 Task: Explore Airbnb accommodation in Surajgarh, India from 22nd December, 2023 to 25th December, 2023 for 1 adult. Place can be private room with 1  bedroom having 1 bed and 1 bathroom. Property type can be hotel.
Action: Mouse moved to (510, 132)
Screenshot: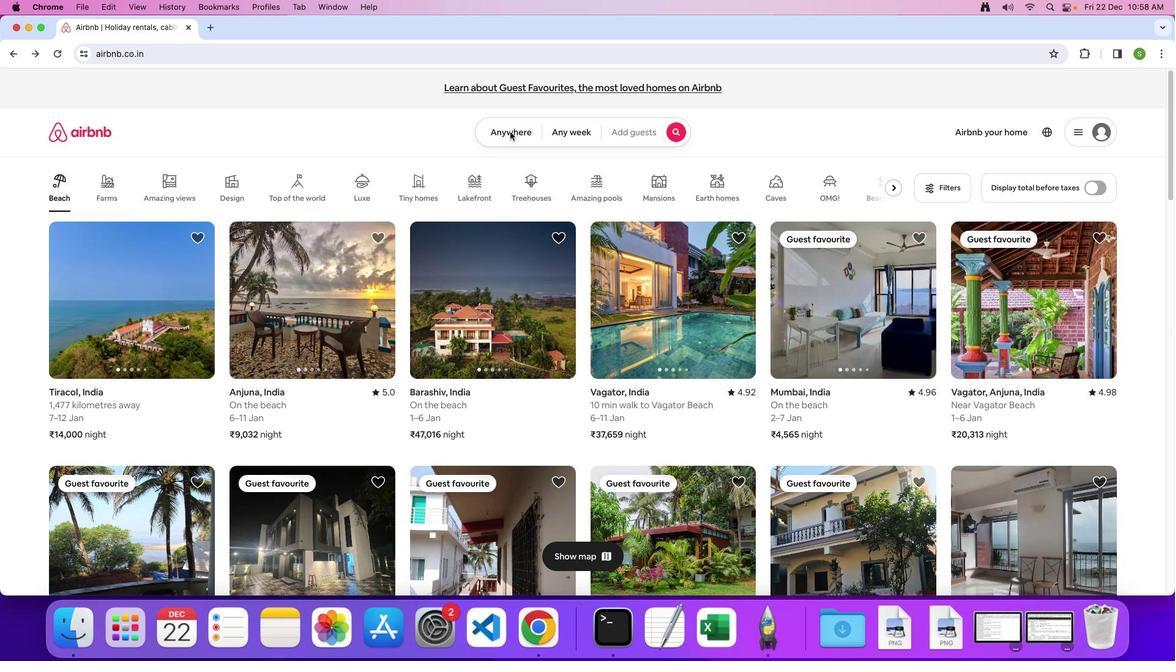 
Action: Mouse pressed left at (510, 132)
Screenshot: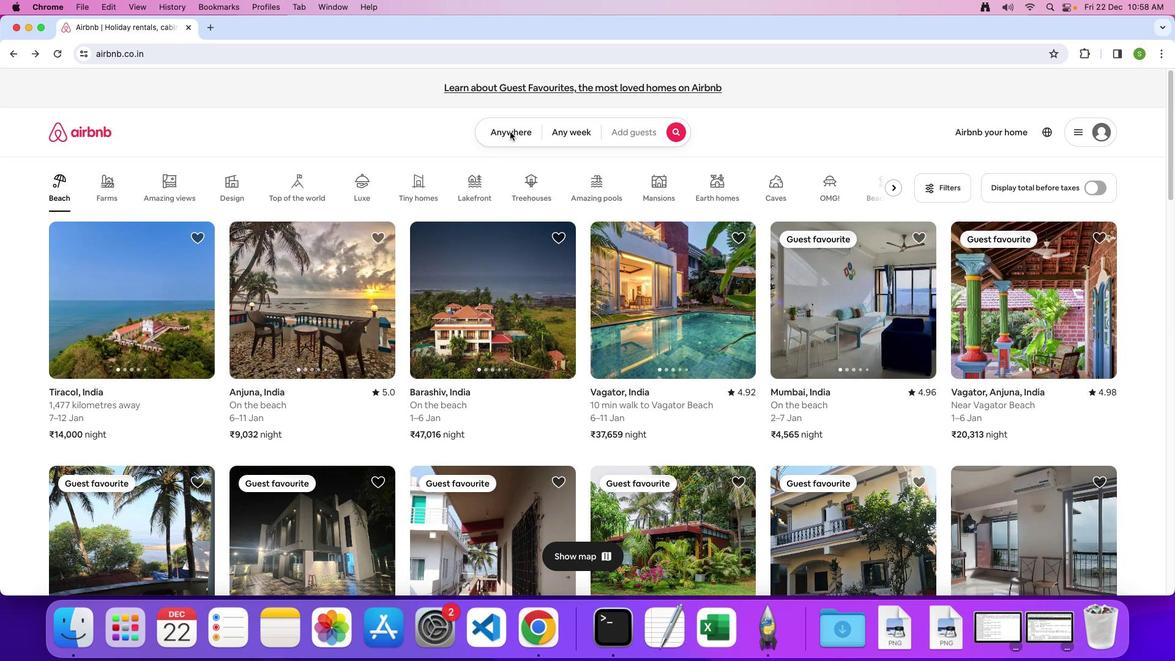 
Action: Mouse moved to (503, 130)
Screenshot: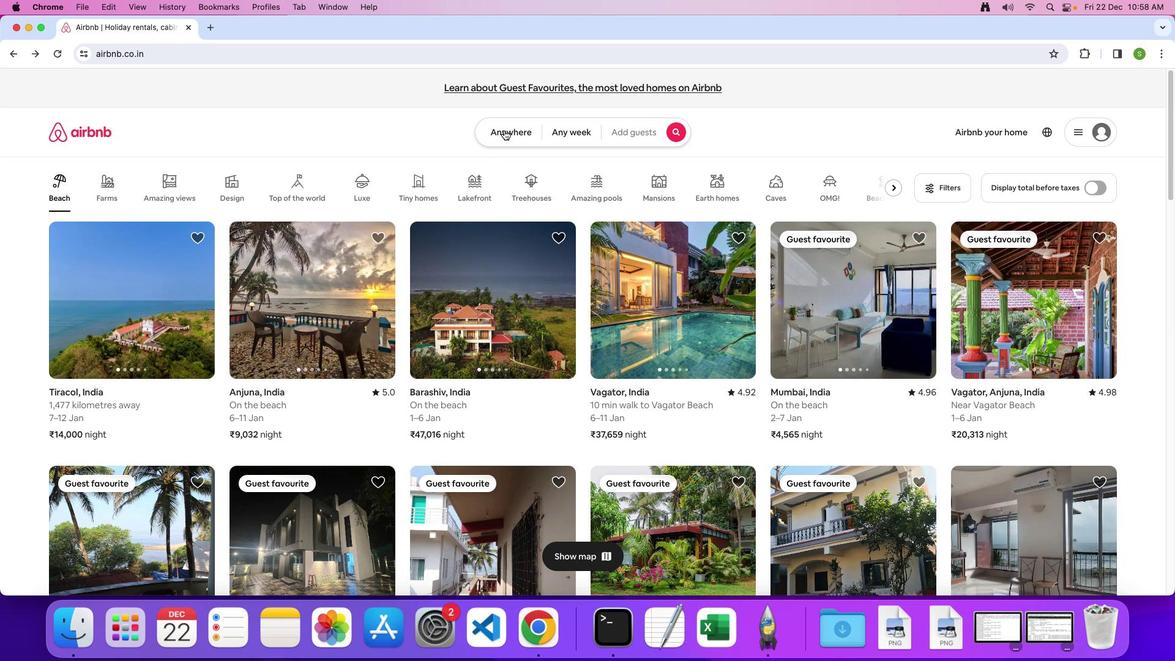 
Action: Mouse pressed left at (503, 130)
Screenshot: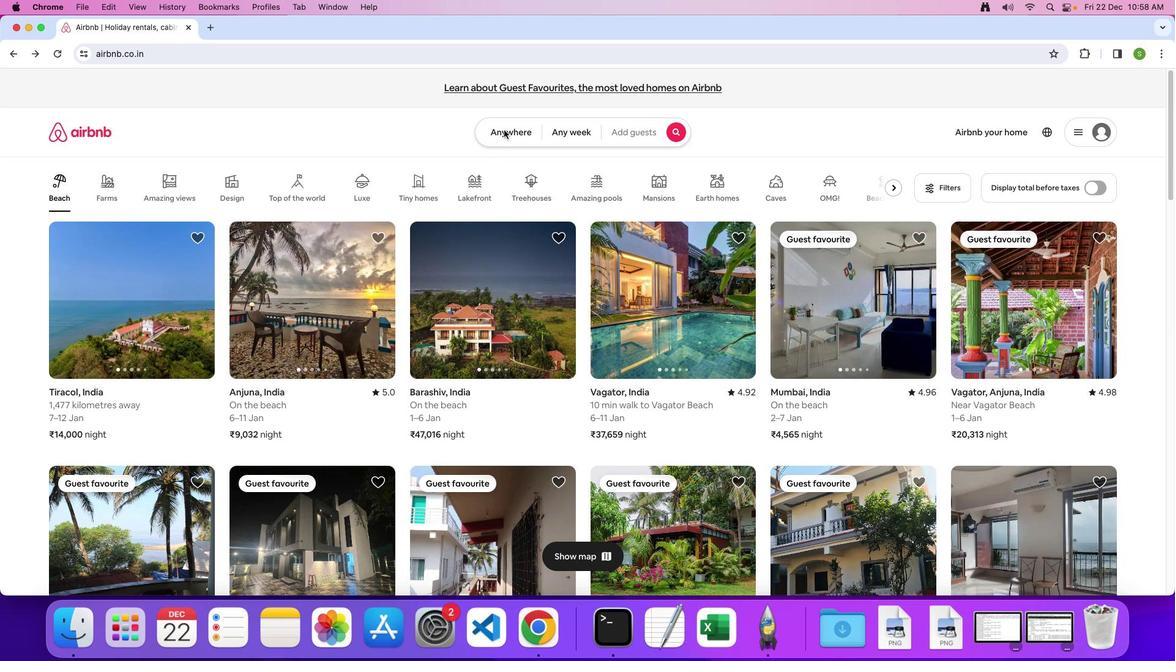 
Action: Mouse moved to (418, 168)
Screenshot: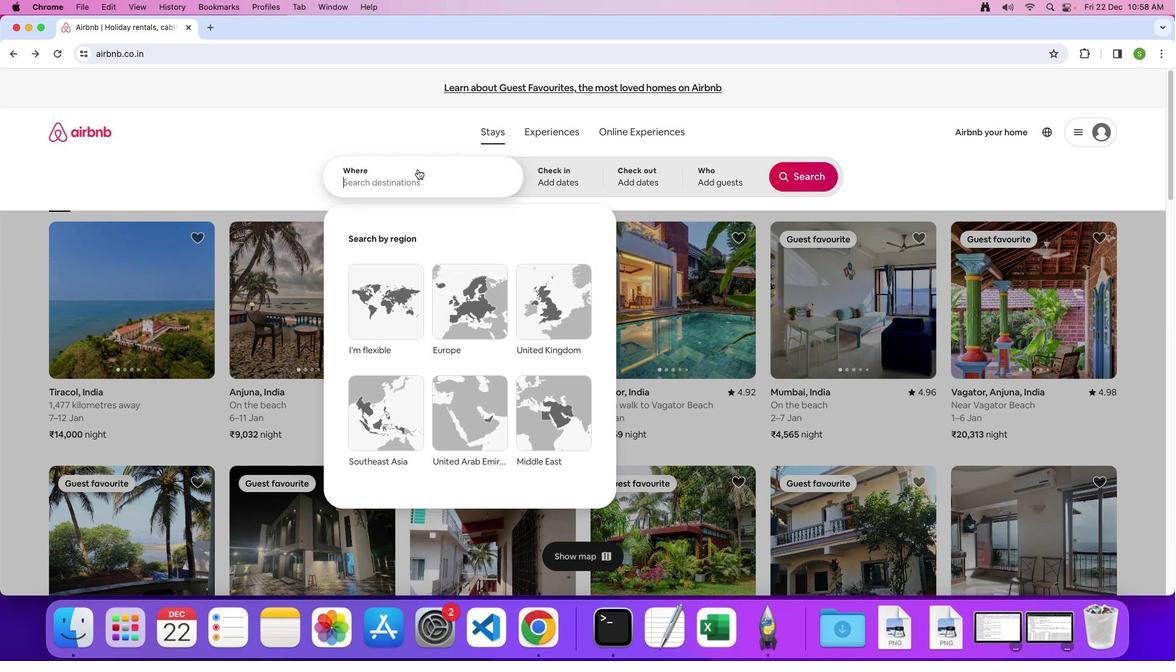 
Action: Mouse pressed left at (418, 168)
Screenshot: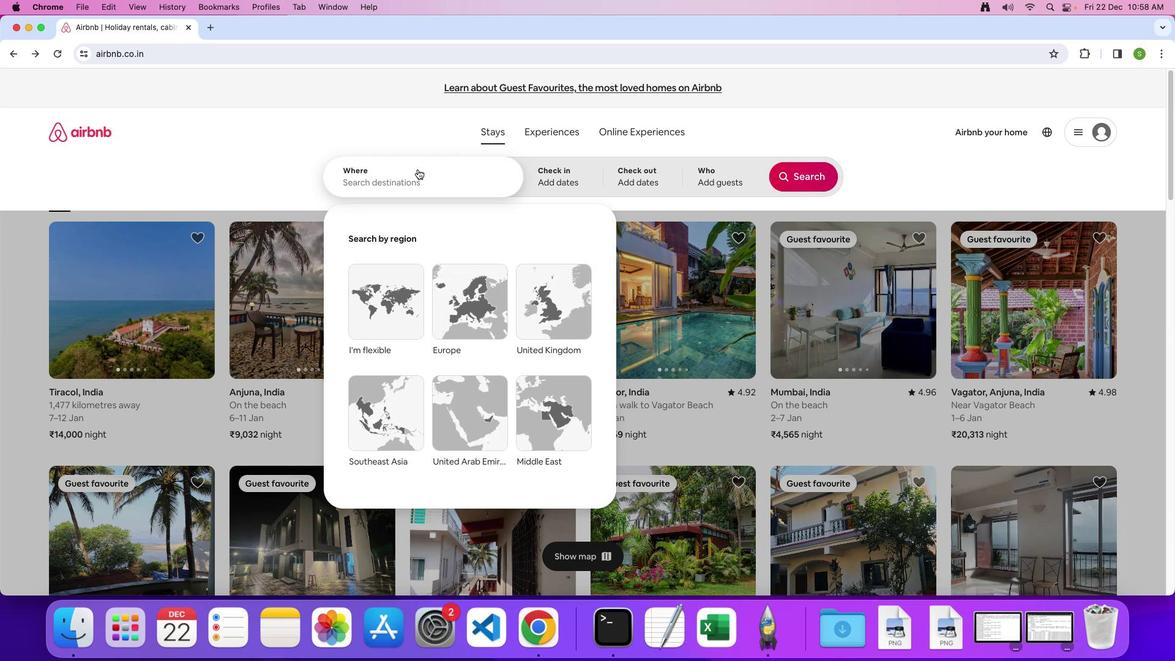 
Action: Key pressed 'S'Key.caps_lock'u''r''a''j''g''a''r''h'','Key.spaceKey.shift'I''n''d''i''a'Key.enter
Screenshot: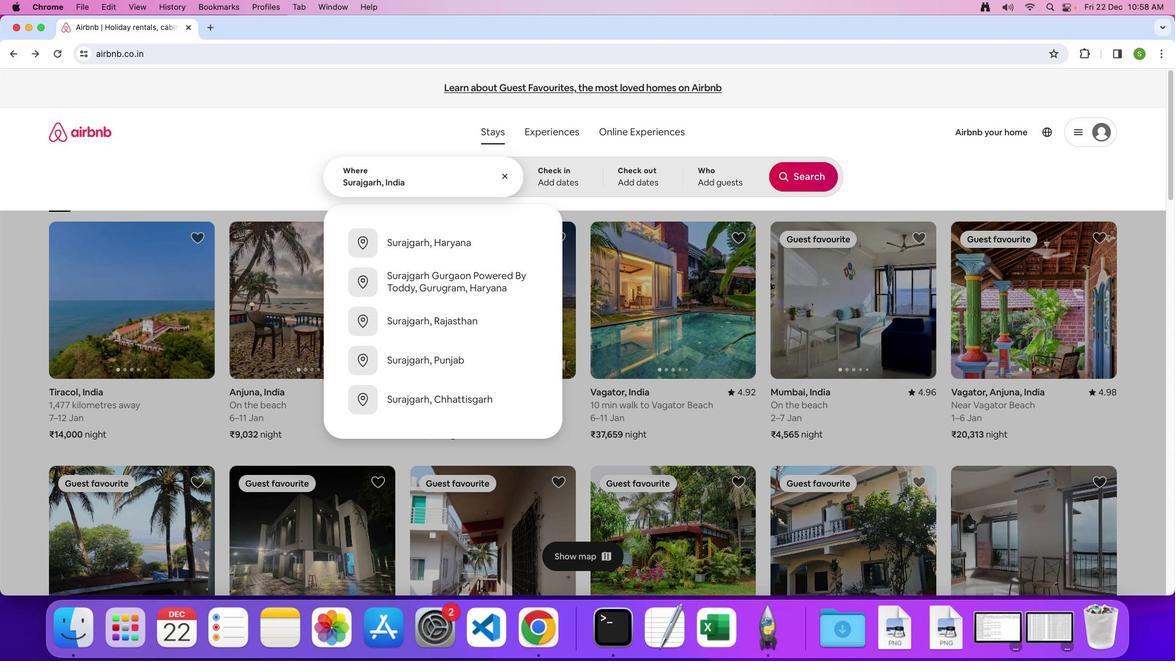 
Action: Mouse moved to (514, 416)
Screenshot: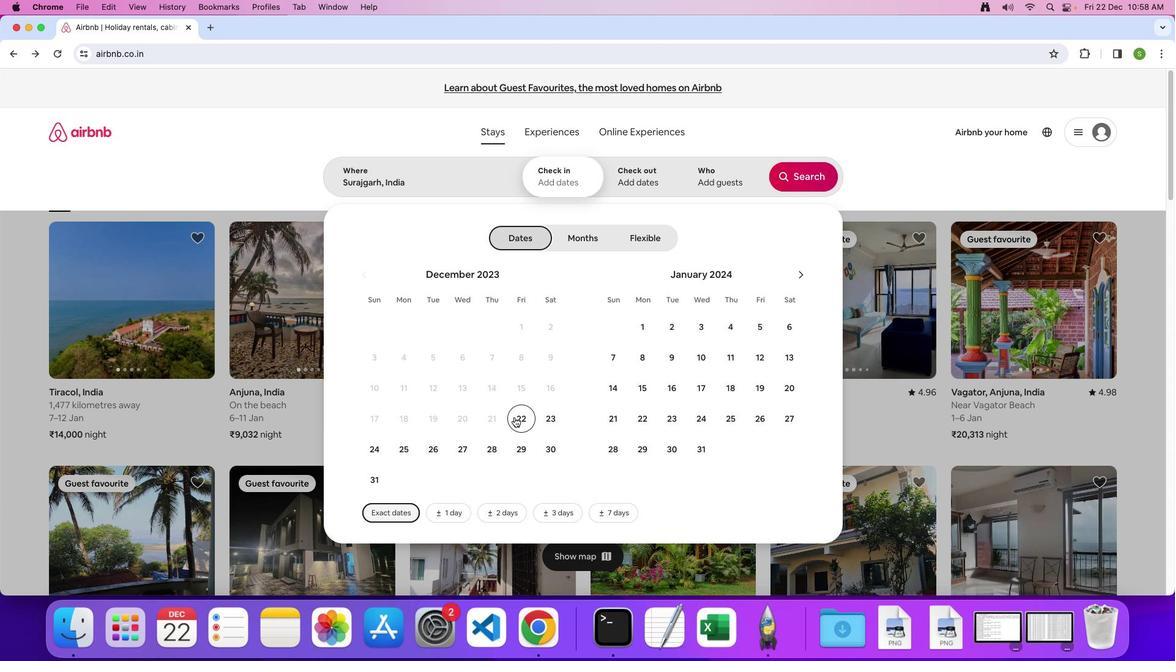 
Action: Mouse pressed left at (514, 416)
Screenshot: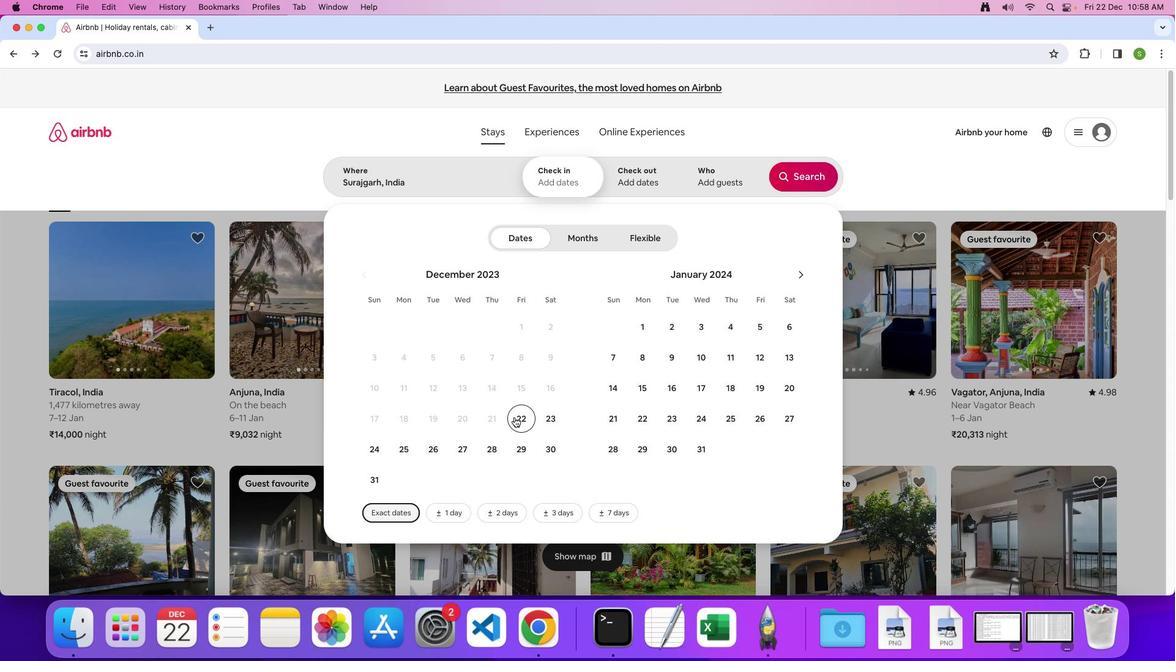 
Action: Mouse moved to (397, 452)
Screenshot: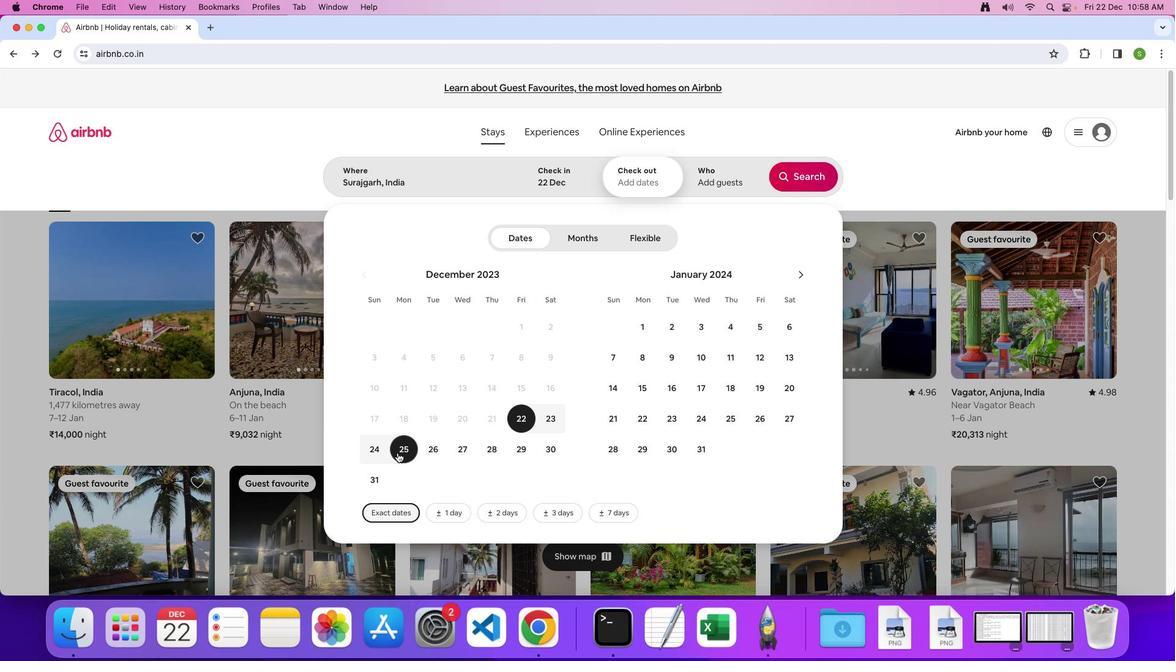
Action: Mouse pressed left at (397, 452)
Screenshot: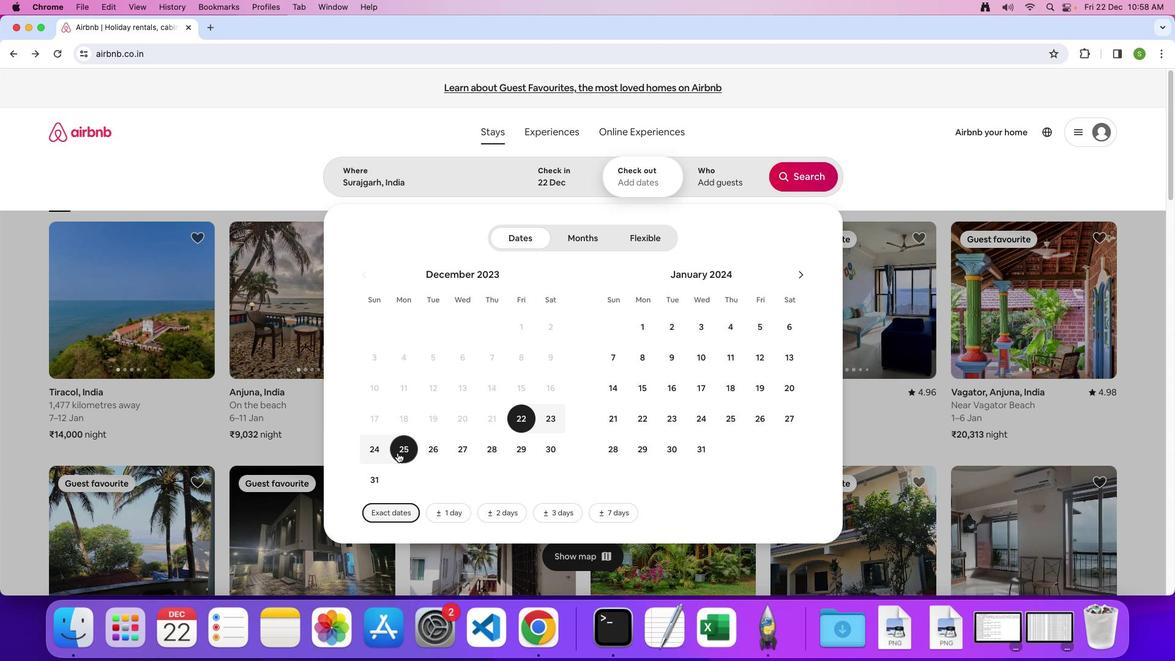 
Action: Mouse moved to (717, 176)
Screenshot: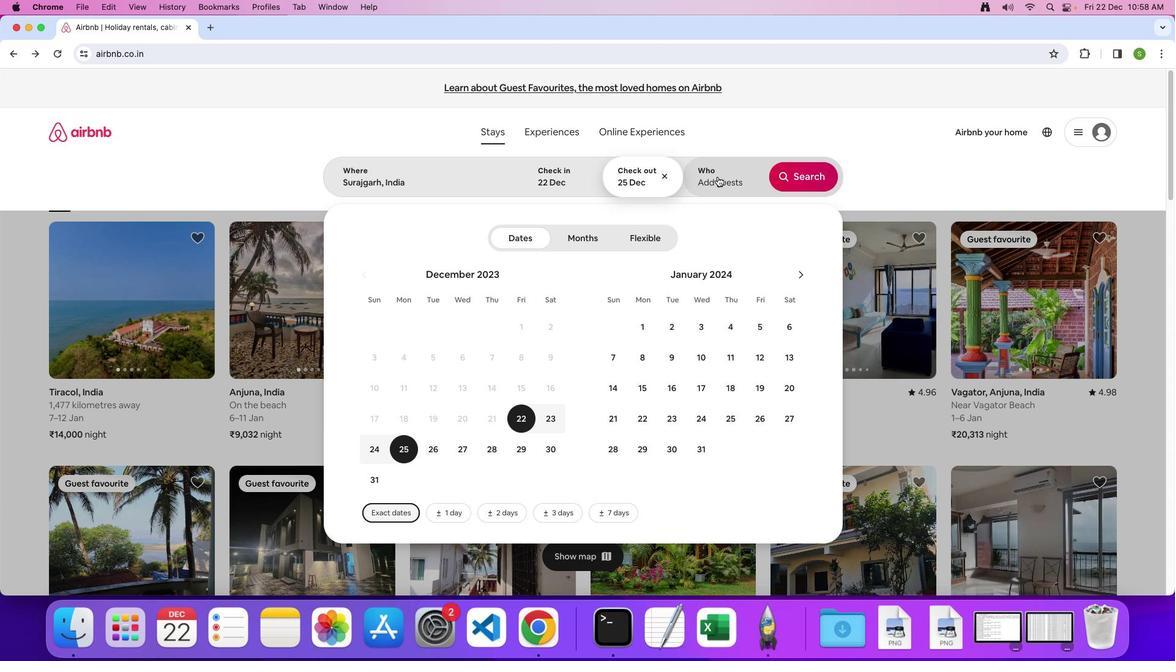 
Action: Mouse pressed left at (717, 176)
Screenshot: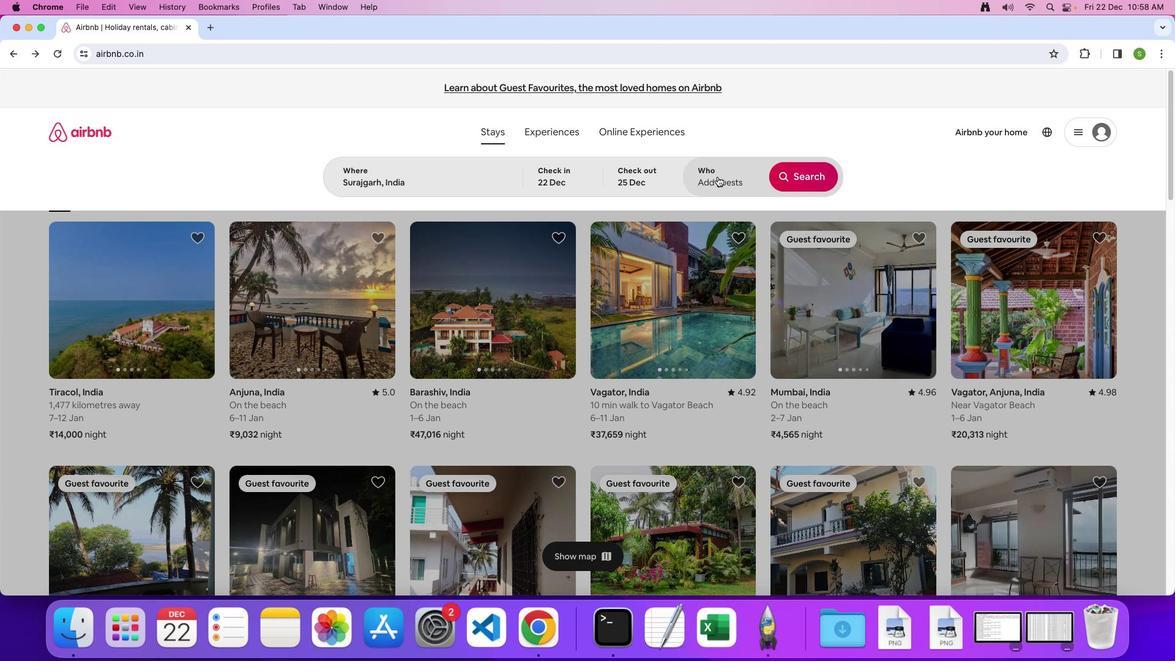 
Action: Mouse moved to (812, 241)
Screenshot: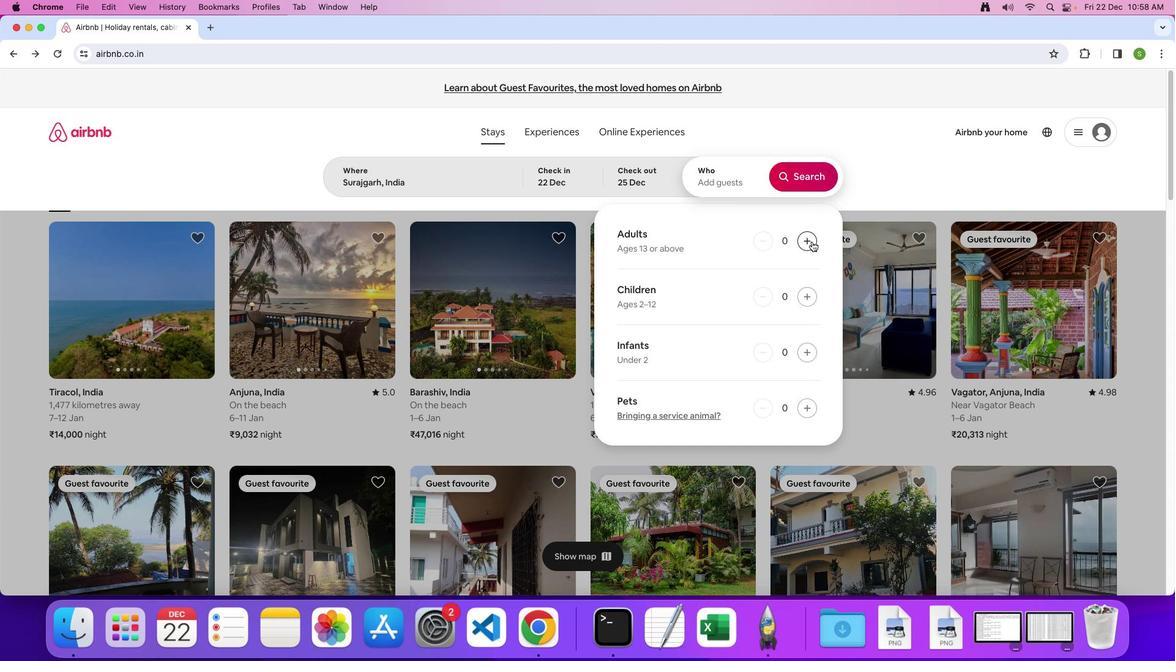
Action: Mouse pressed left at (812, 241)
Screenshot: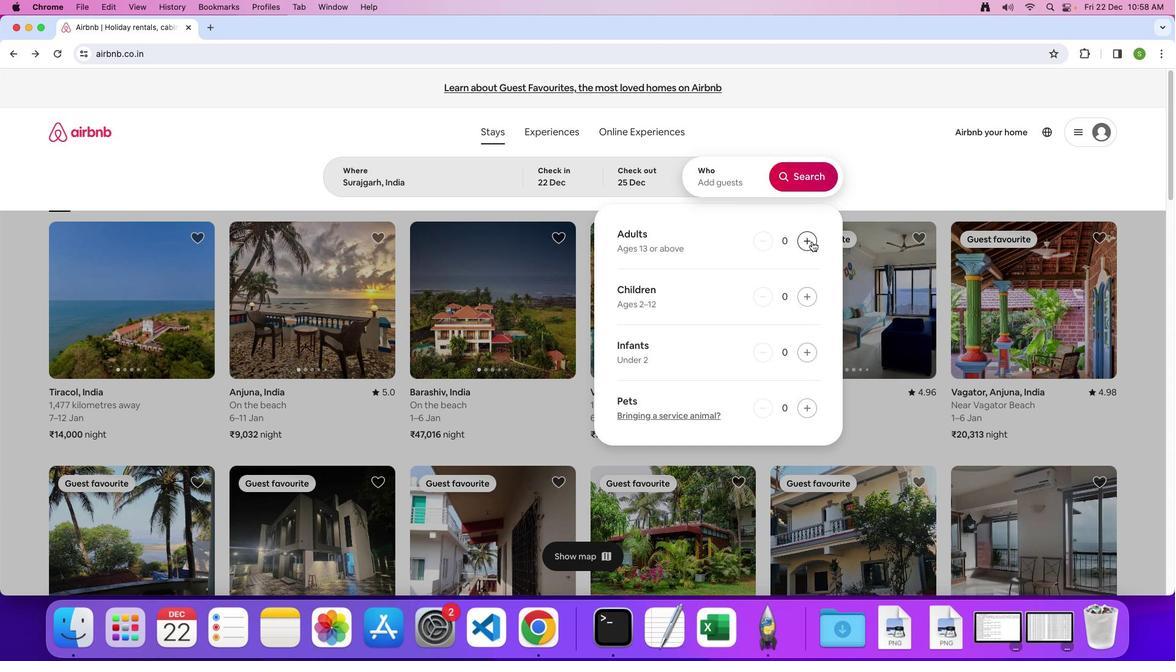 
Action: Mouse moved to (806, 175)
Screenshot: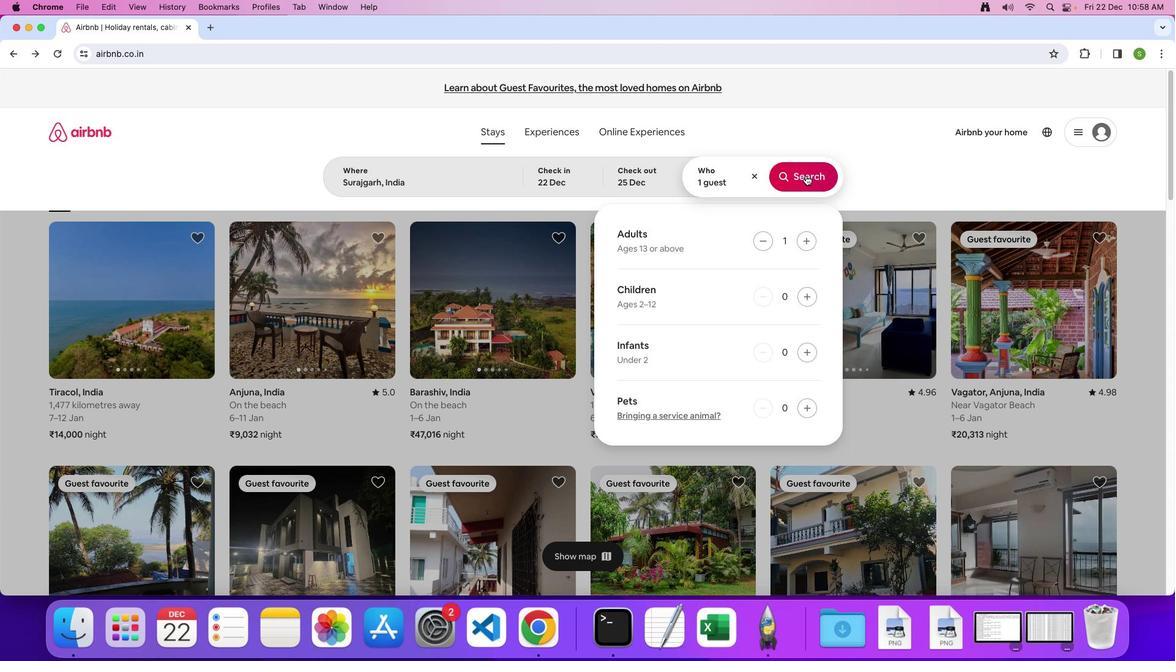 
Action: Mouse pressed left at (806, 175)
Screenshot: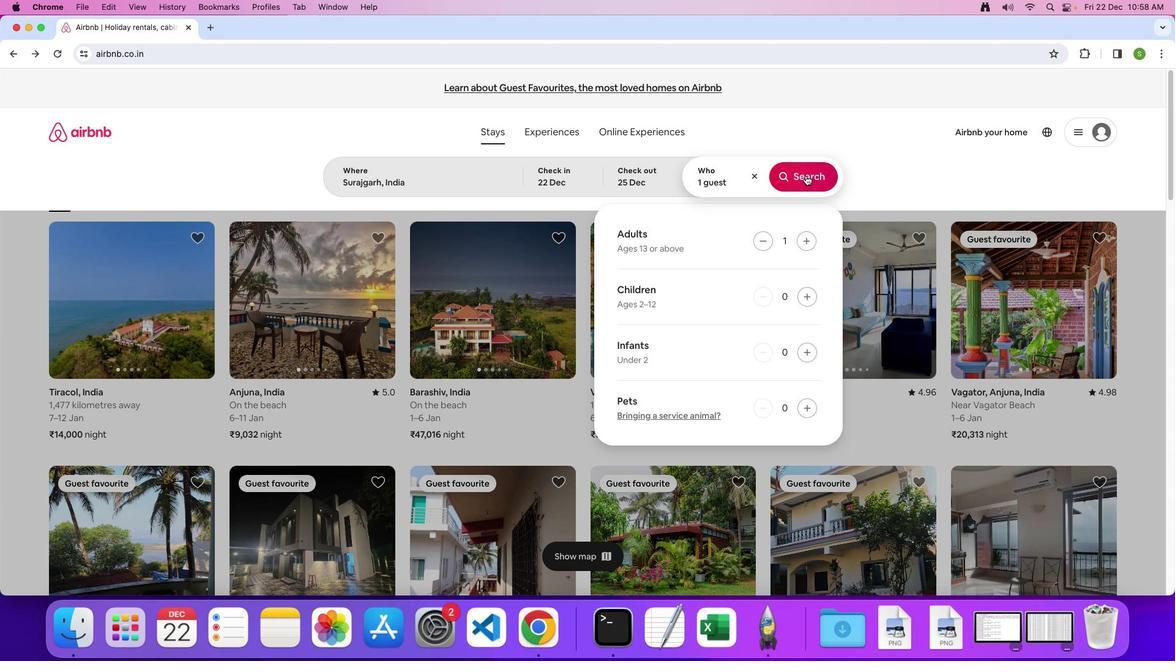 
Action: Mouse moved to (969, 146)
Screenshot: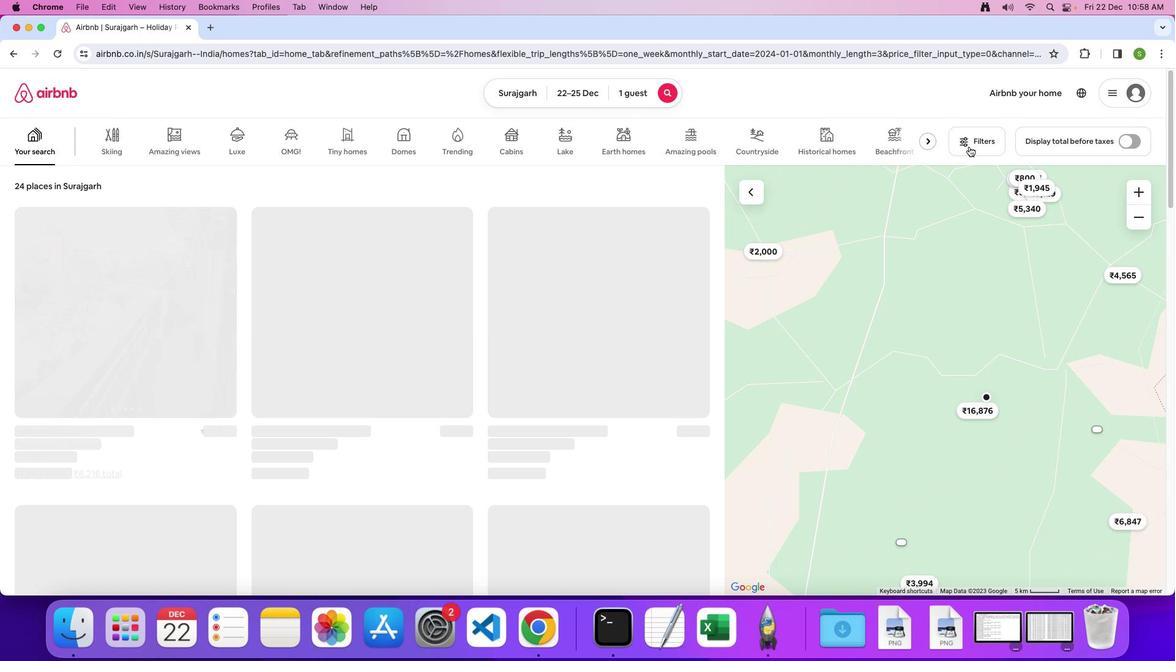 
Action: Mouse pressed left at (969, 146)
Screenshot: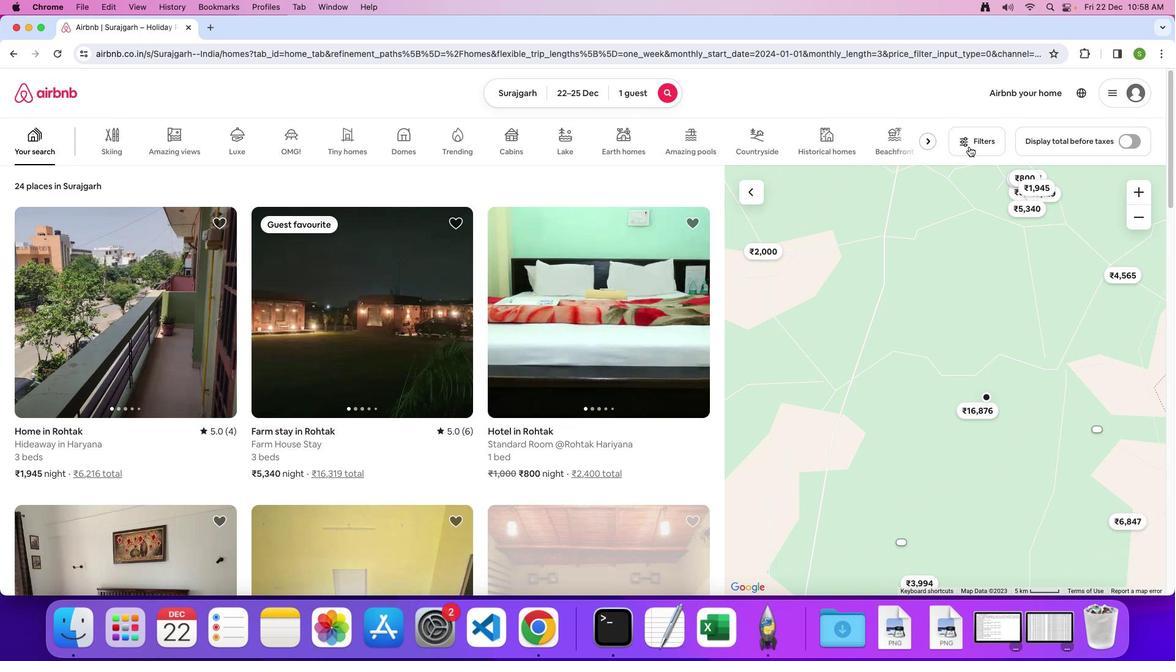 
Action: Mouse moved to (566, 348)
Screenshot: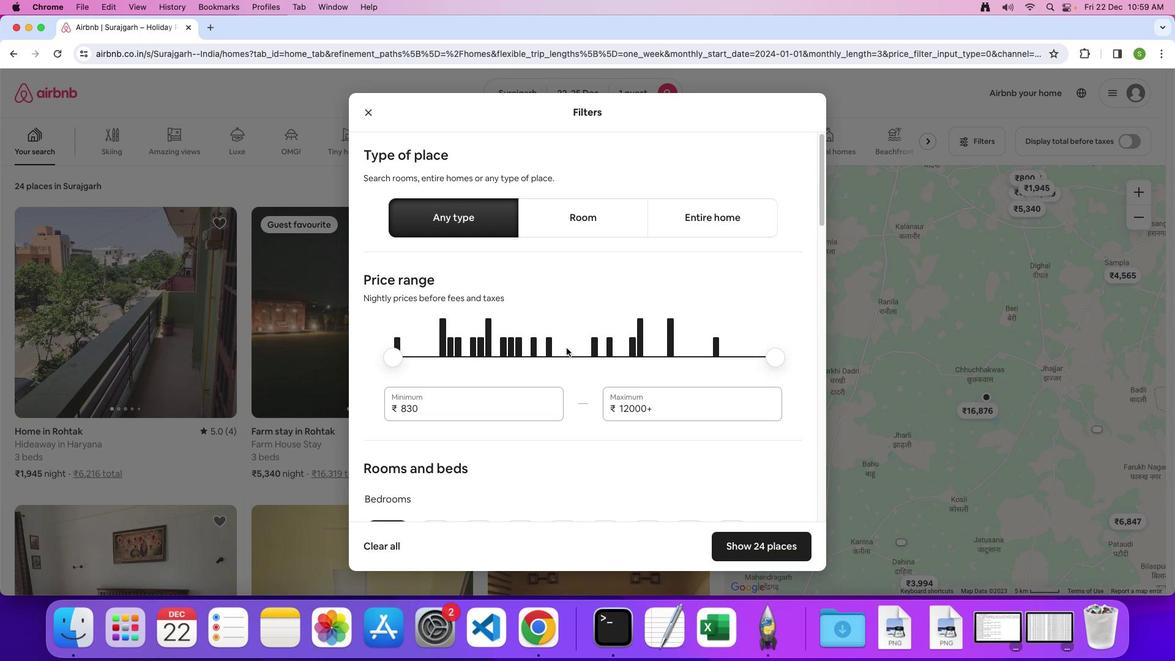 
Action: Mouse scrolled (566, 348) with delta (0, 0)
Screenshot: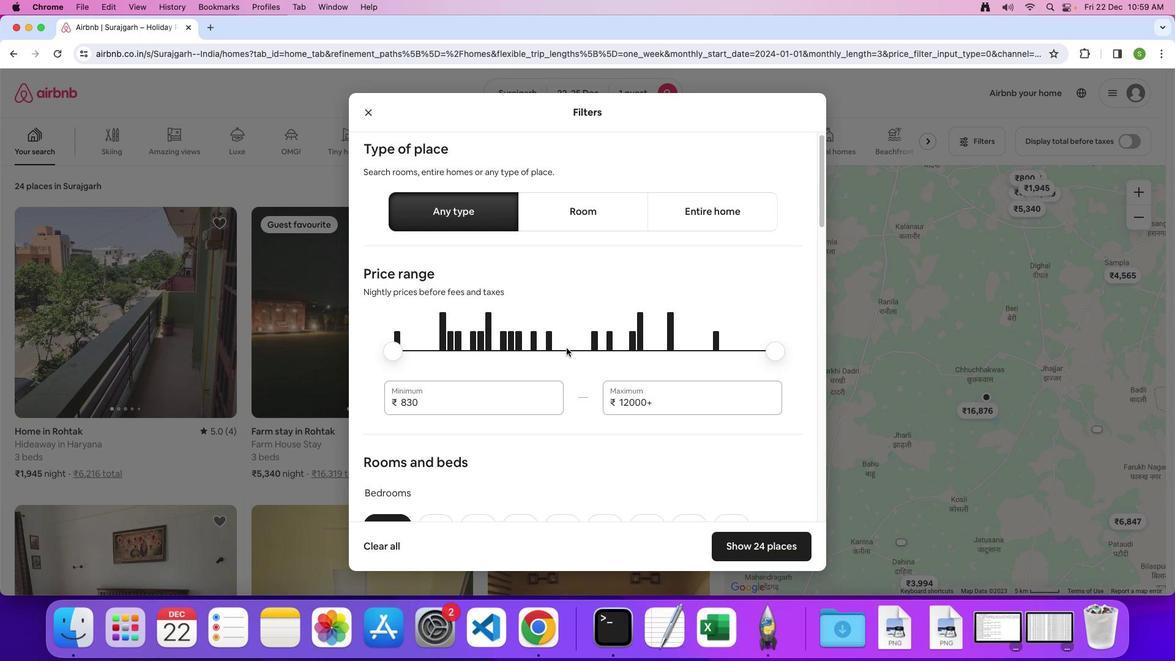 
Action: Mouse scrolled (566, 348) with delta (0, 0)
Screenshot: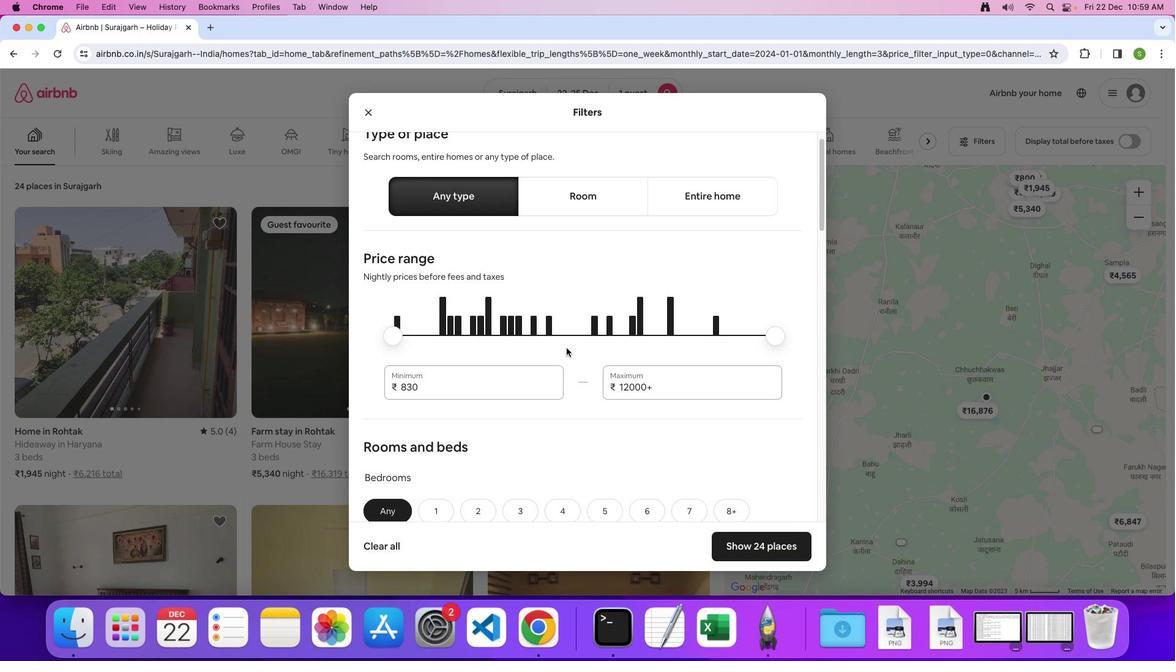 
Action: Mouse scrolled (566, 348) with delta (0, 0)
Screenshot: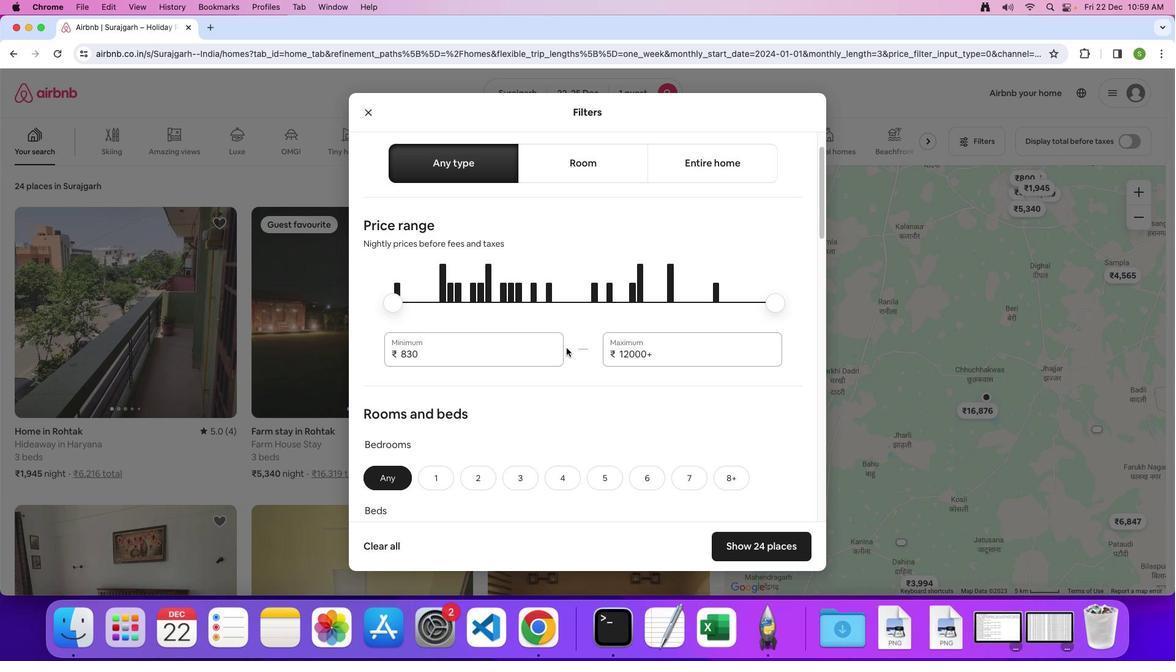 
Action: Mouse scrolled (566, 348) with delta (0, 0)
Screenshot: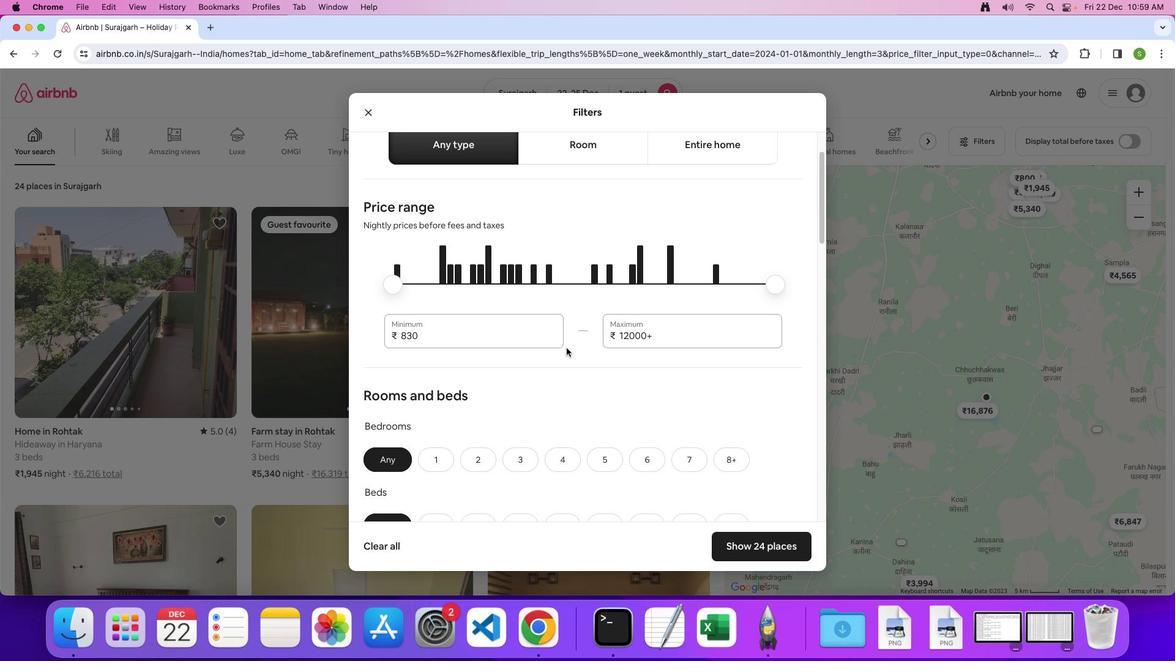 
Action: Mouse scrolled (566, 348) with delta (0, 0)
Screenshot: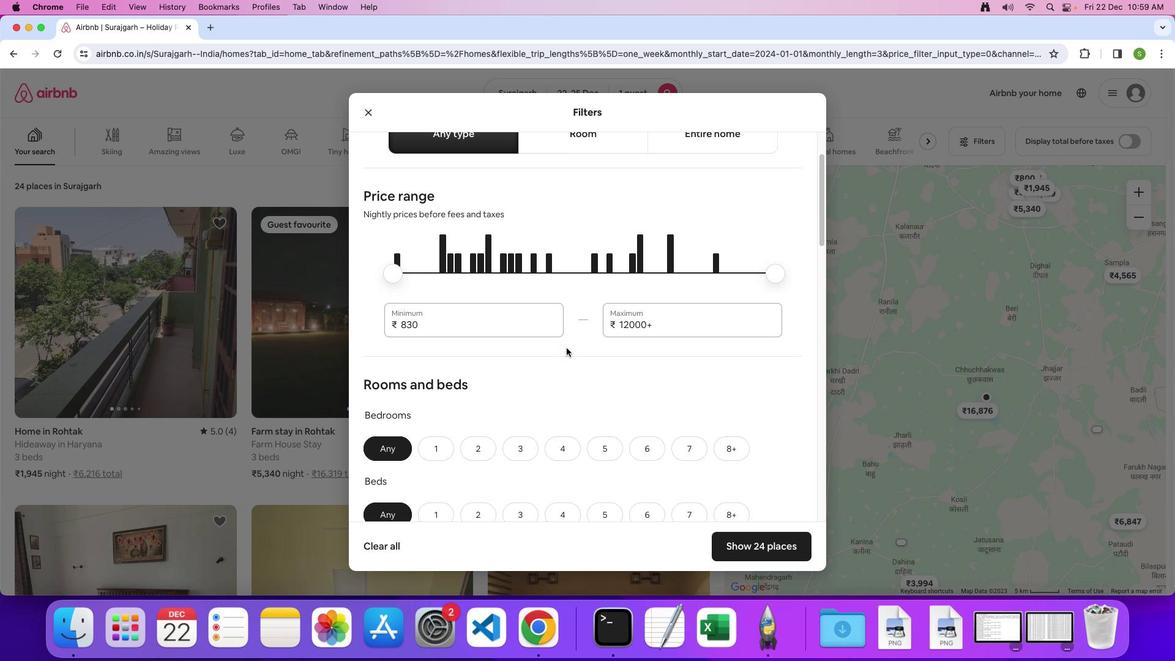 
Action: Mouse scrolled (566, 348) with delta (0, 0)
Screenshot: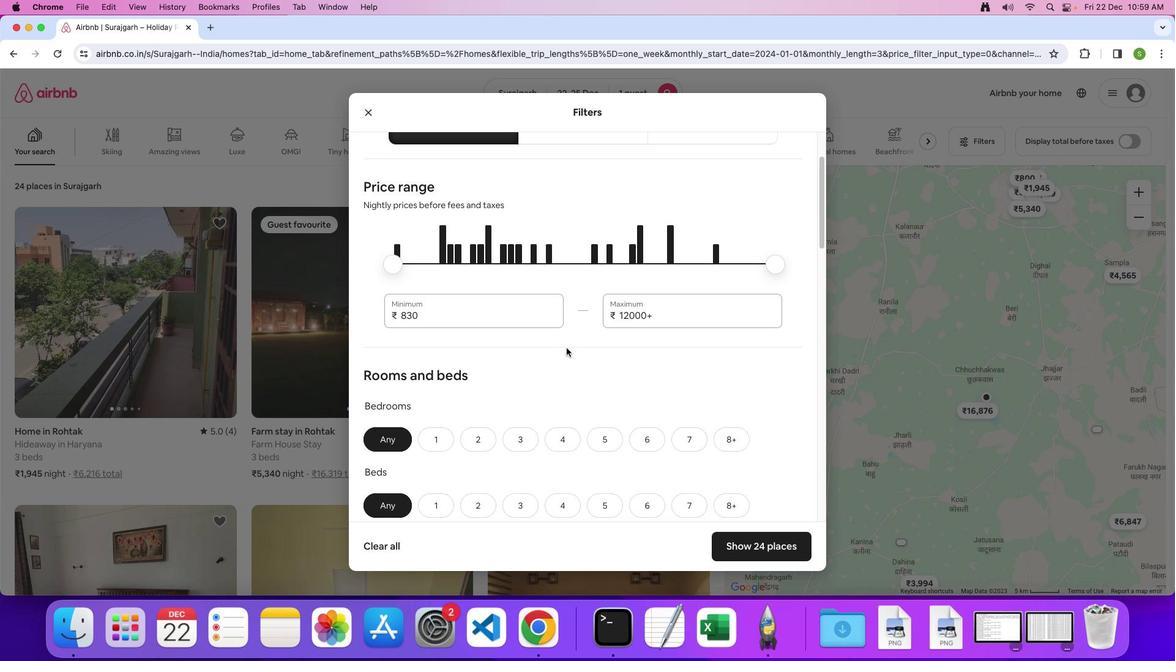 
Action: Mouse scrolled (566, 348) with delta (0, 0)
Screenshot: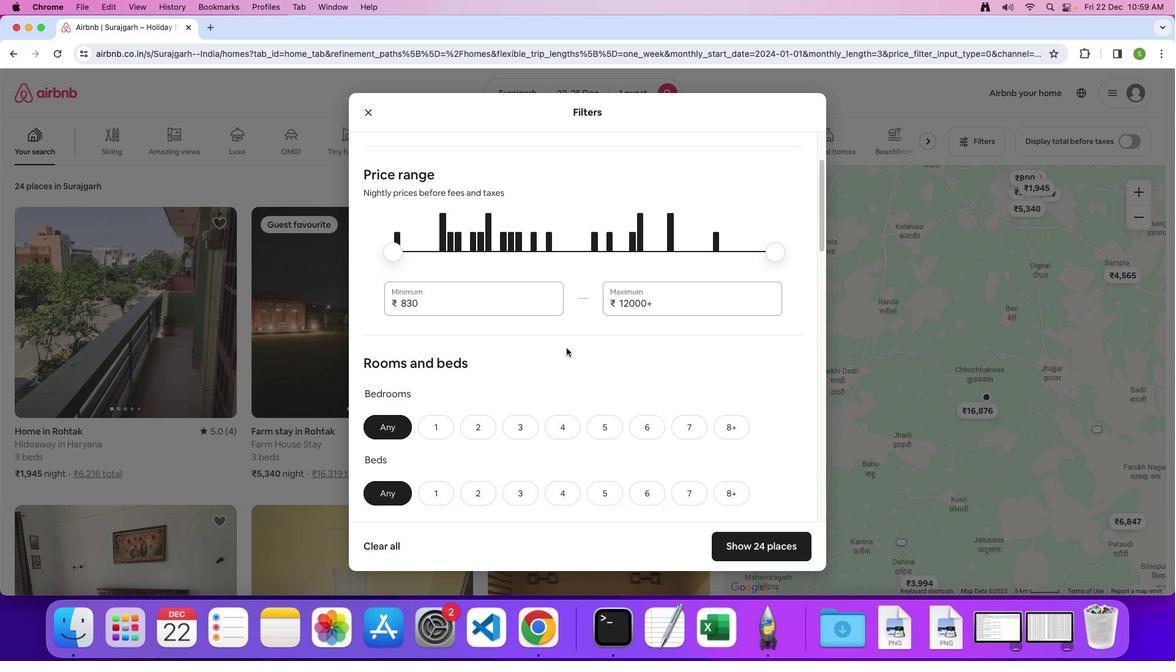 
Action: Mouse scrolled (566, 348) with delta (0, 0)
Screenshot: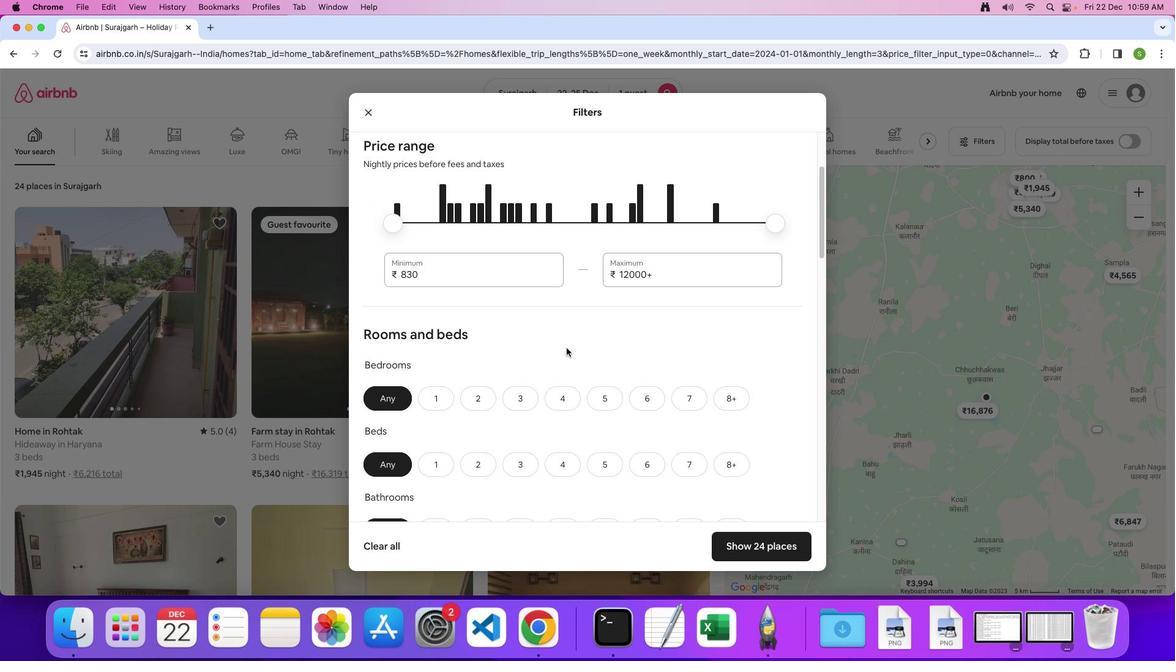 
Action: Mouse scrolled (566, 348) with delta (0, 0)
Screenshot: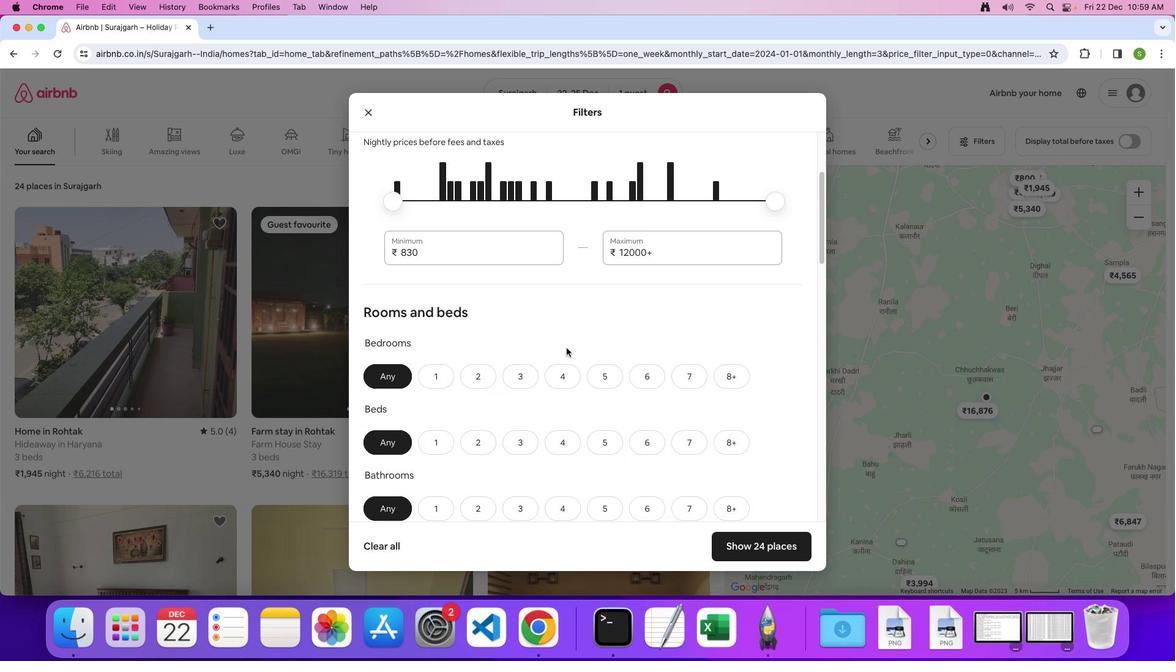 
Action: Mouse scrolled (566, 348) with delta (0, 0)
Screenshot: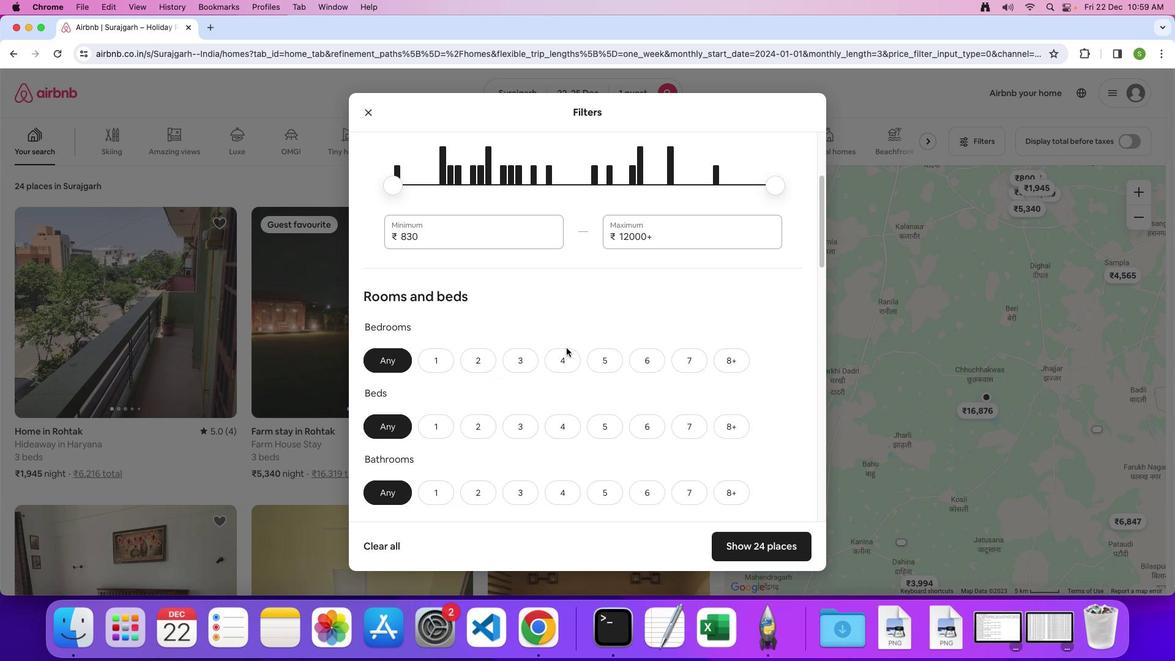 
Action: Mouse scrolled (566, 348) with delta (0, 0)
Screenshot: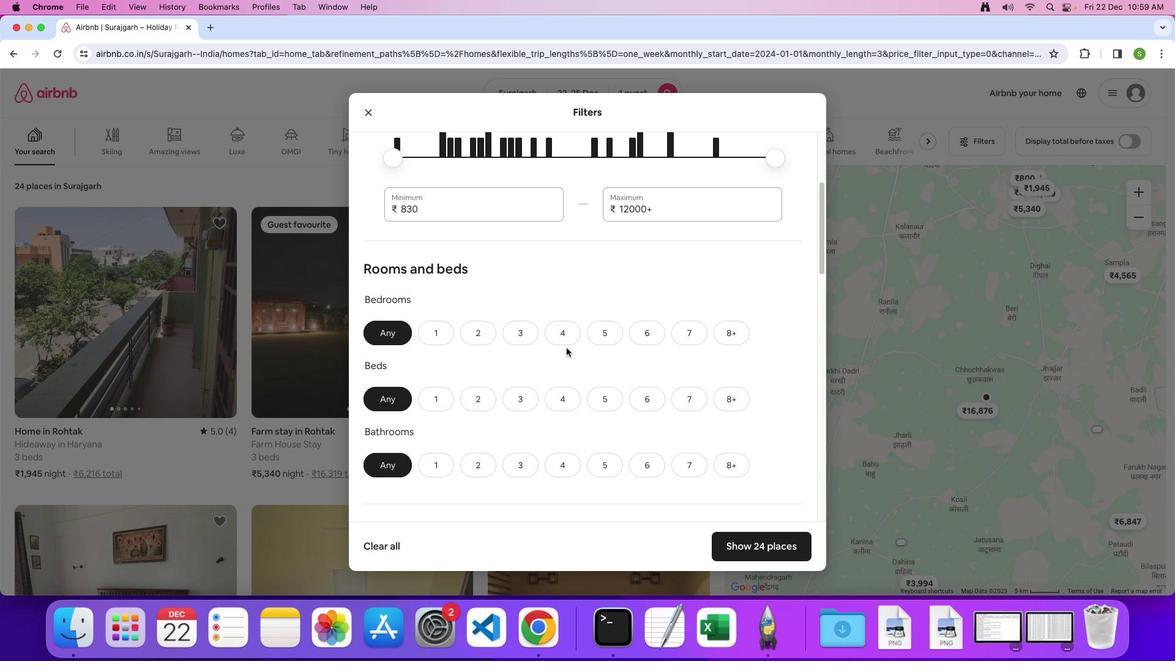
Action: Mouse scrolled (566, 348) with delta (0, 0)
Screenshot: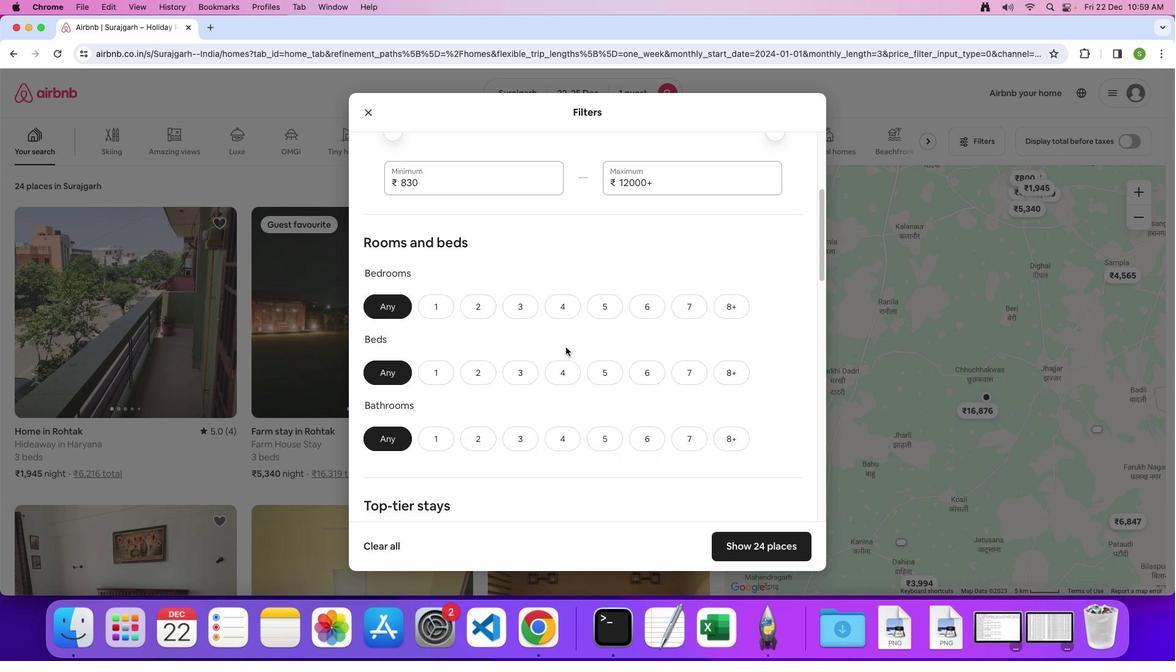 
Action: Mouse scrolled (566, 348) with delta (0, 0)
Screenshot: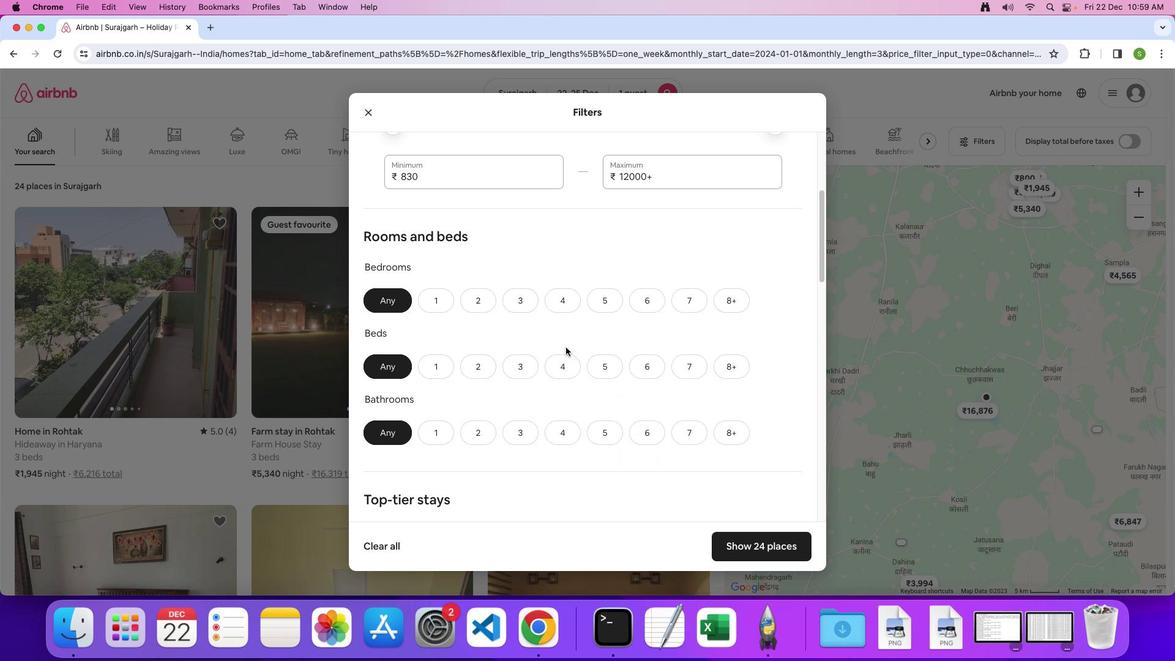 
Action: Mouse moved to (434, 295)
Screenshot: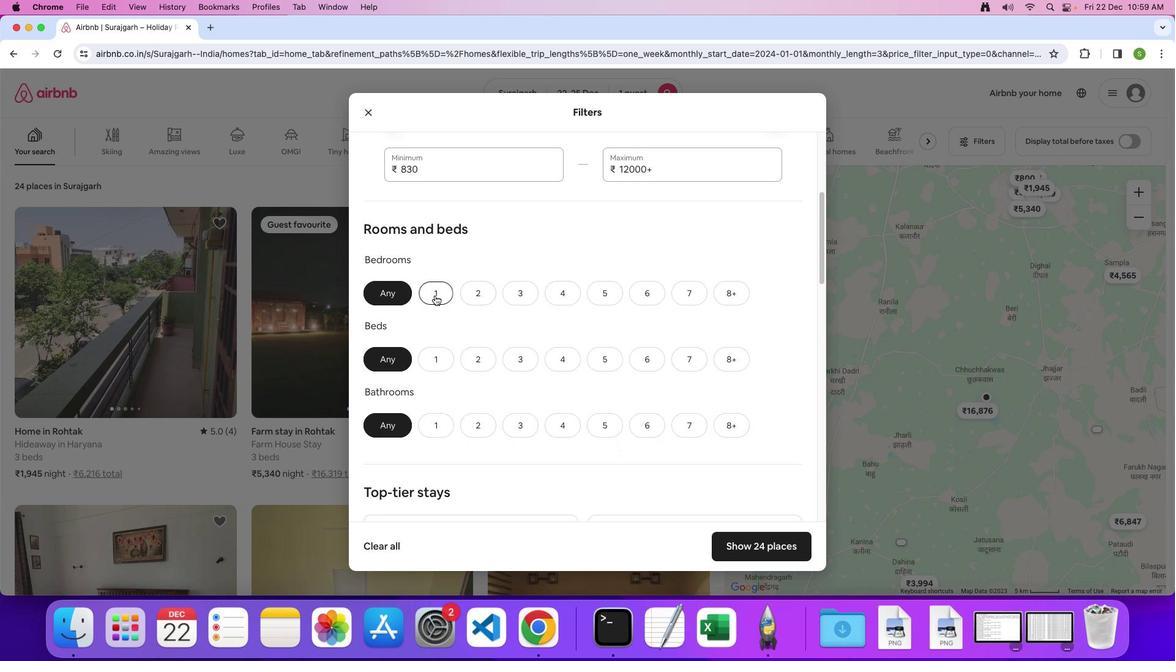 
Action: Mouse pressed left at (434, 295)
Screenshot: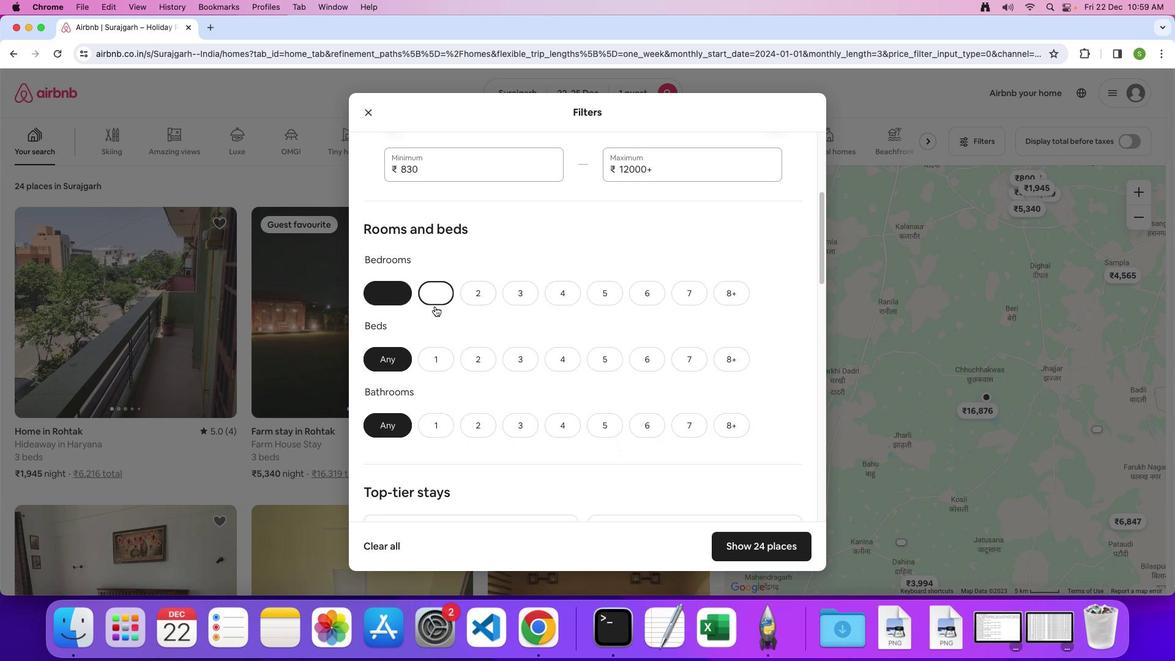 
Action: Mouse moved to (430, 369)
Screenshot: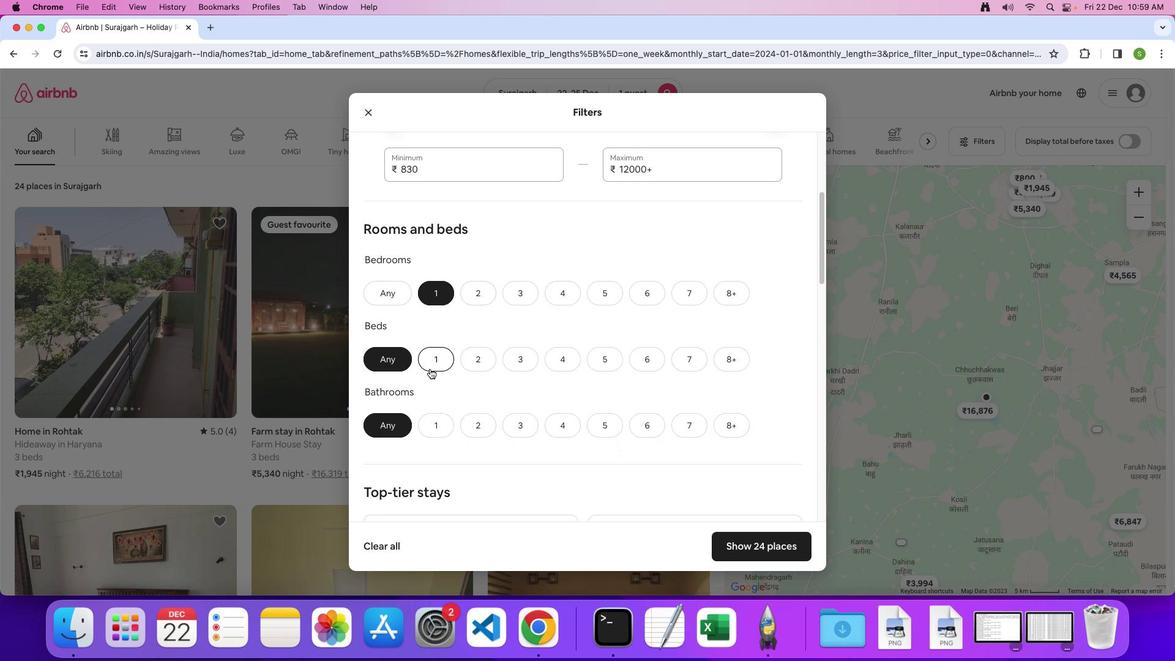 
Action: Mouse pressed left at (430, 369)
Screenshot: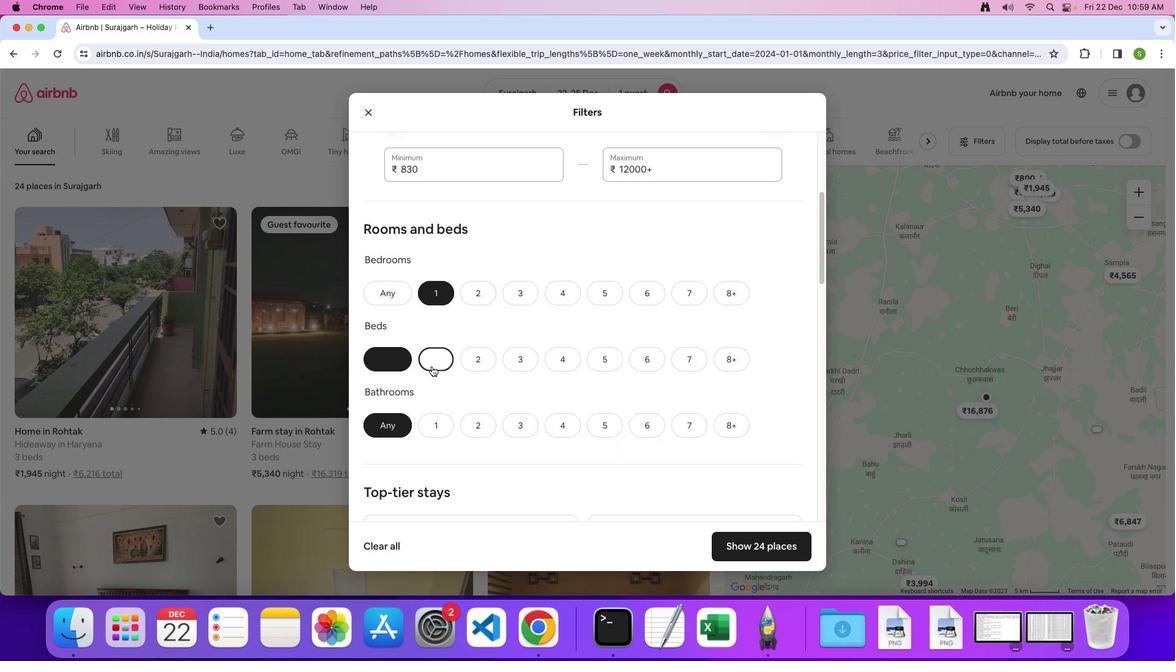 
Action: Mouse moved to (432, 414)
Screenshot: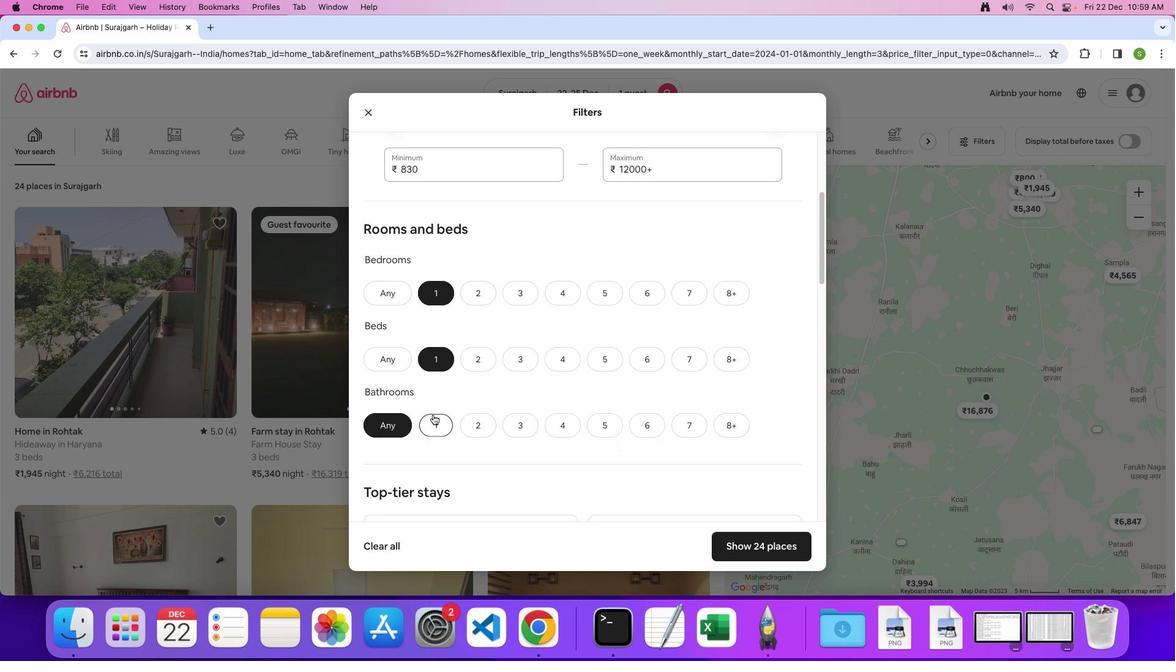 
Action: Mouse pressed left at (432, 414)
Screenshot: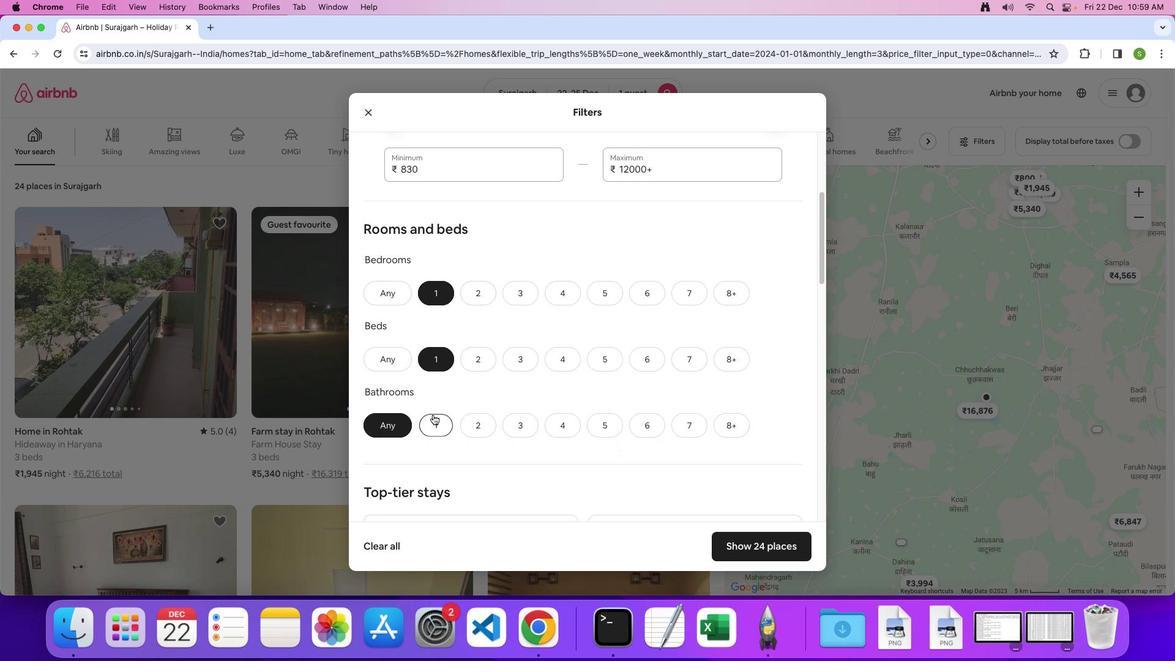 
Action: Mouse moved to (497, 378)
Screenshot: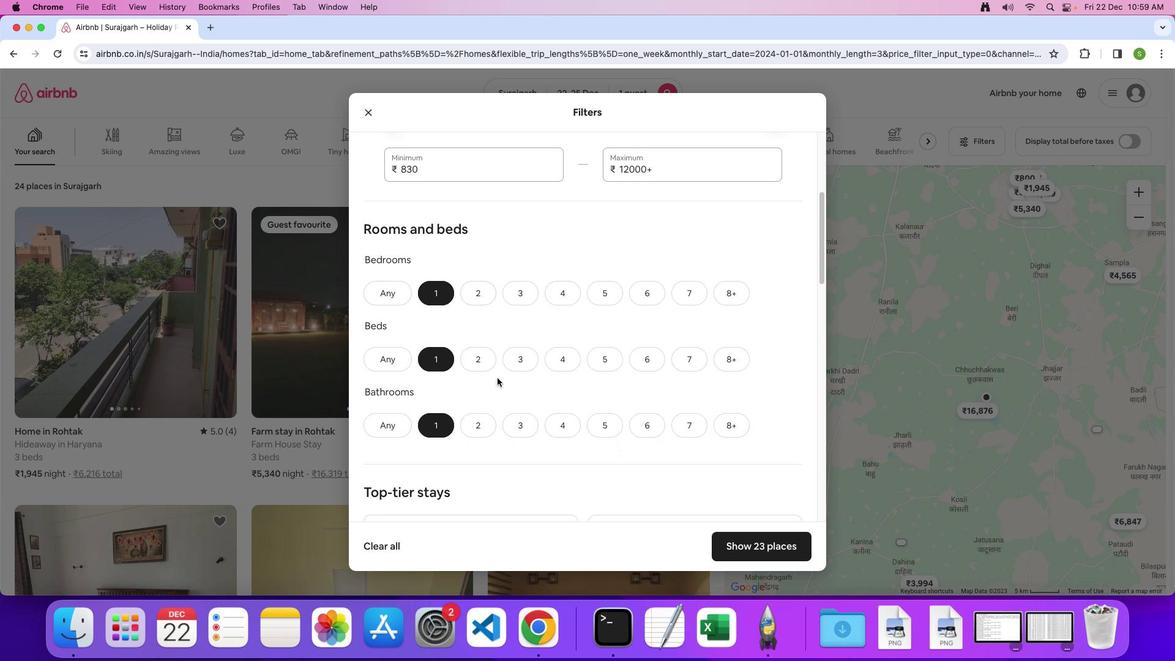 
Action: Mouse scrolled (497, 378) with delta (0, 0)
Screenshot: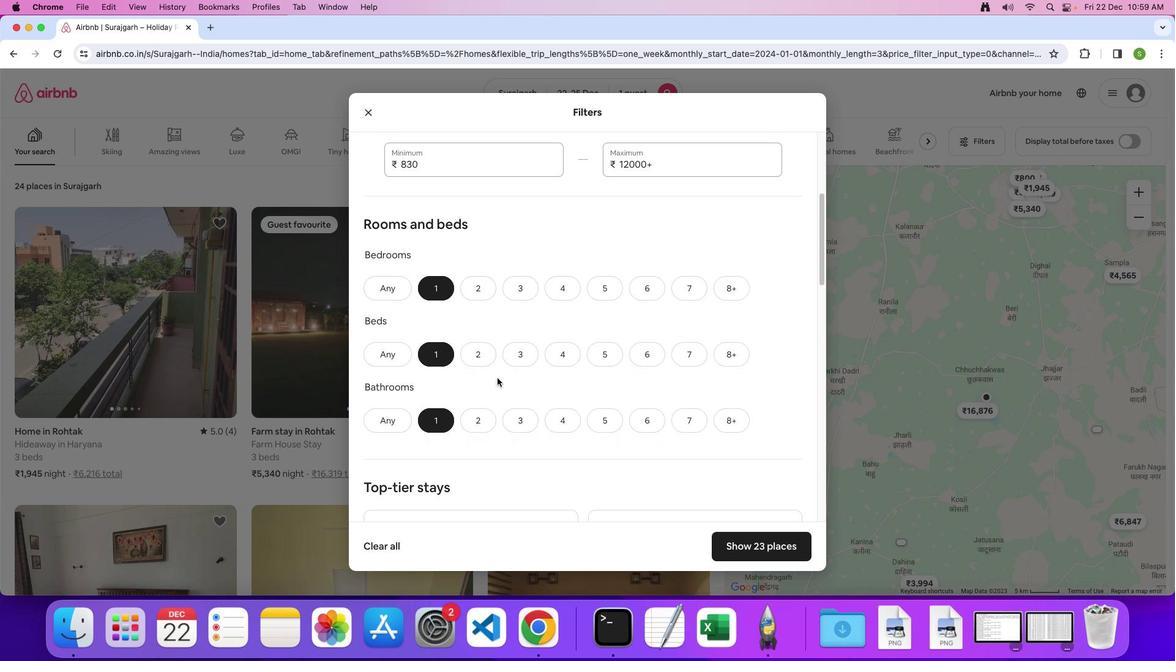 
Action: Mouse scrolled (497, 378) with delta (0, 0)
Screenshot: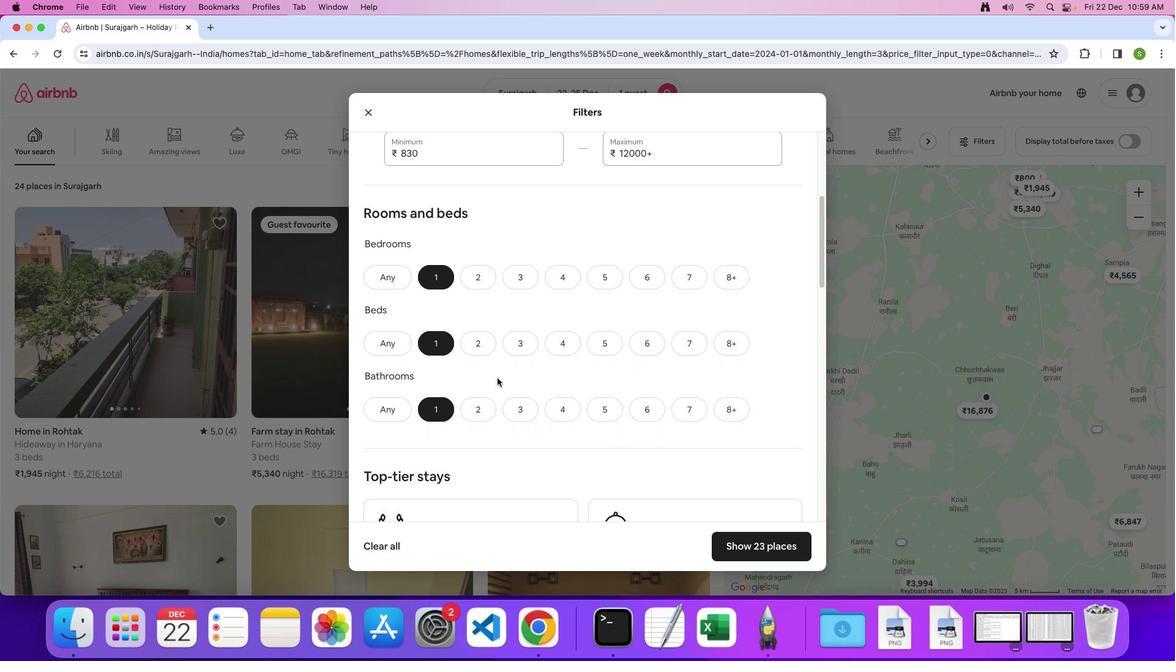 
Action: Mouse scrolled (497, 378) with delta (0, 0)
Screenshot: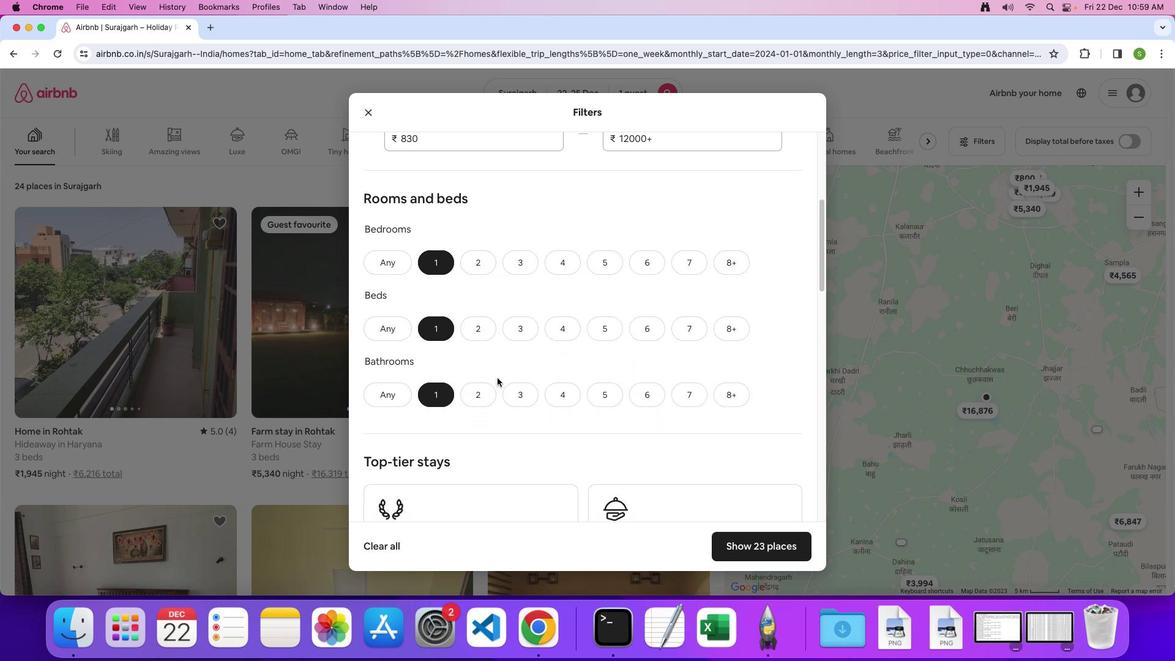 
Action: Mouse scrolled (497, 378) with delta (0, 0)
Screenshot: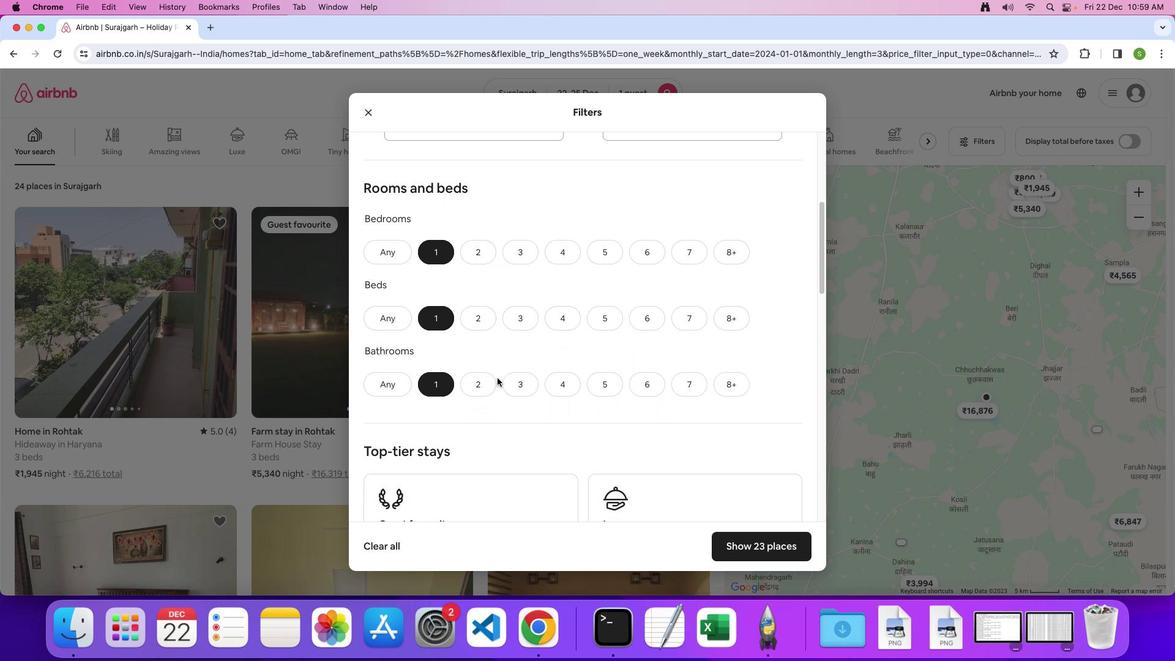 
Action: Mouse scrolled (497, 378) with delta (0, 0)
Screenshot: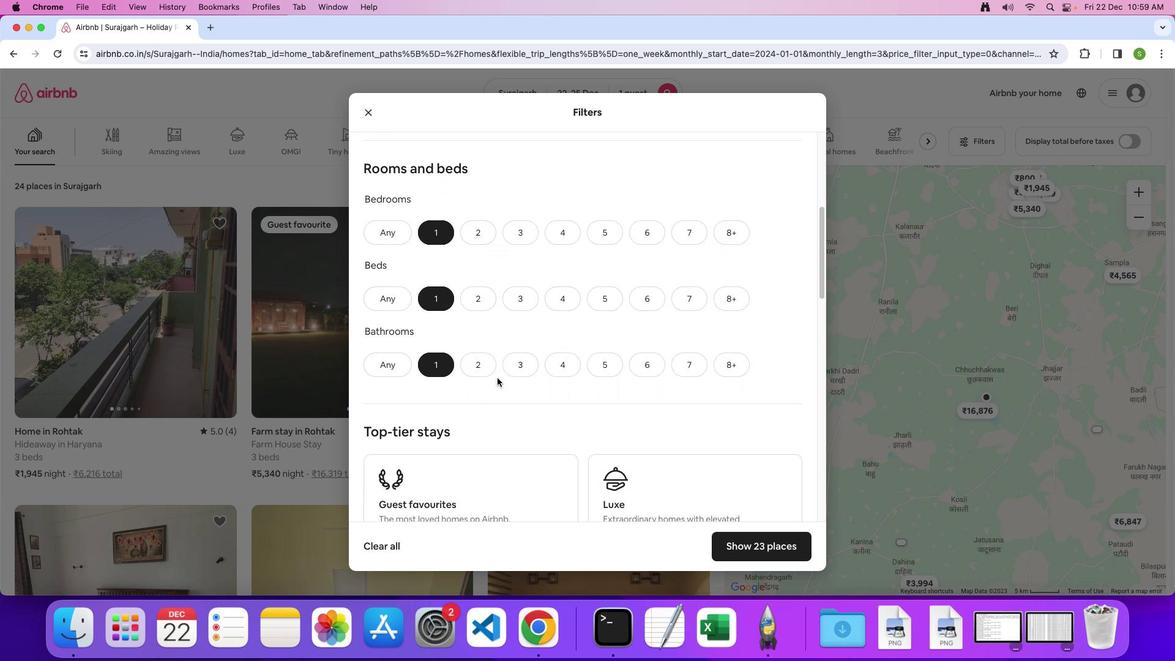 
Action: Mouse scrolled (497, 378) with delta (0, 0)
Screenshot: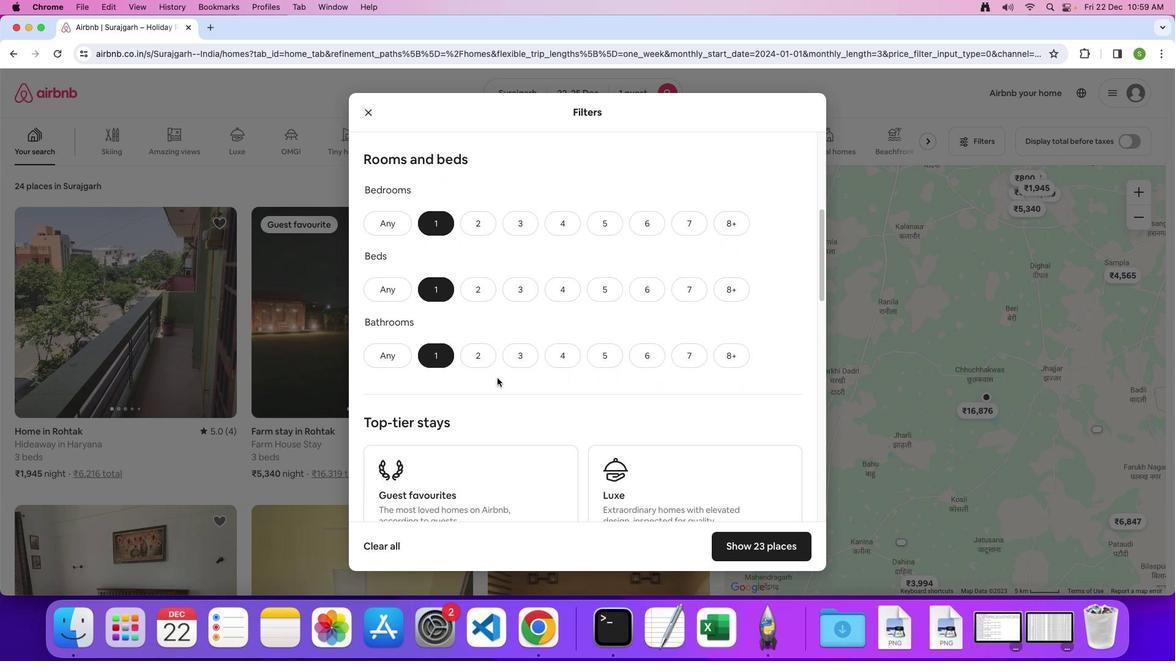 
Action: Mouse scrolled (497, 378) with delta (0, 0)
Screenshot: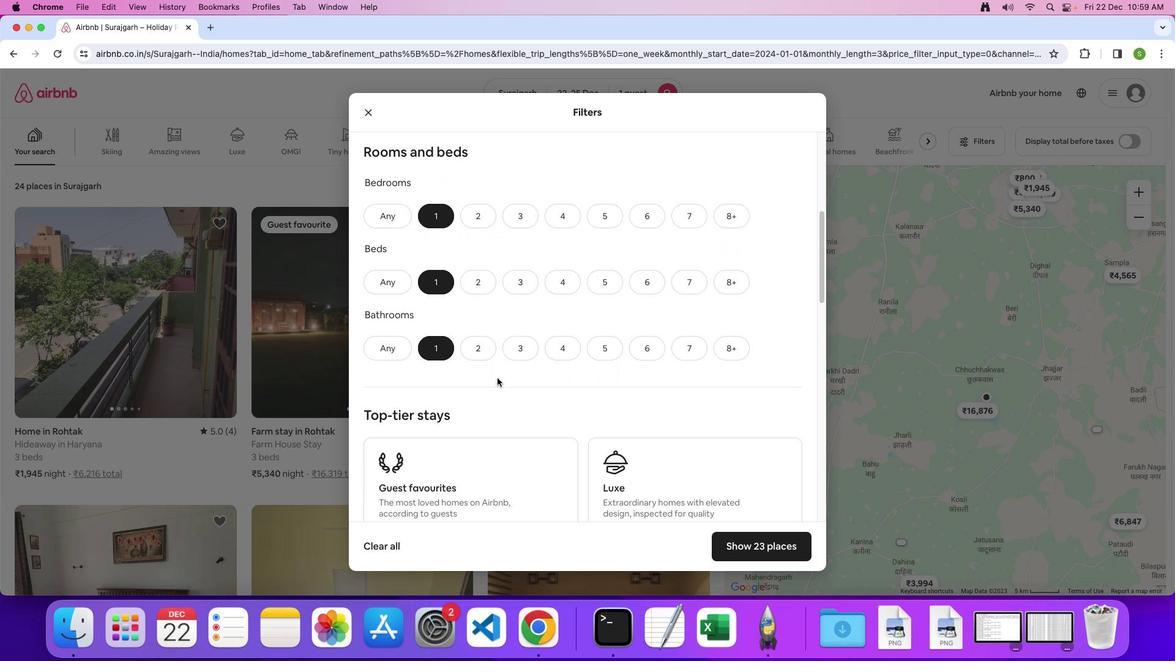 
Action: Mouse scrolled (497, 378) with delta (0, 0)
Screenshot: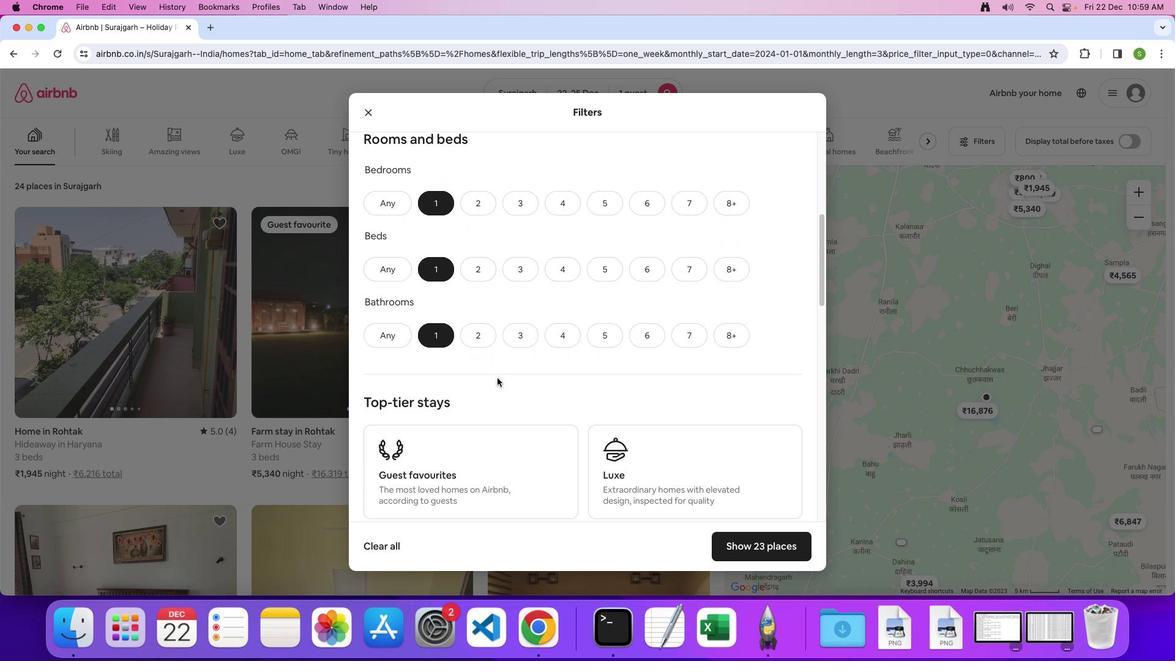 
Action: Mouse scrolled (497, 378) with delta (0, 0)
Screenshot: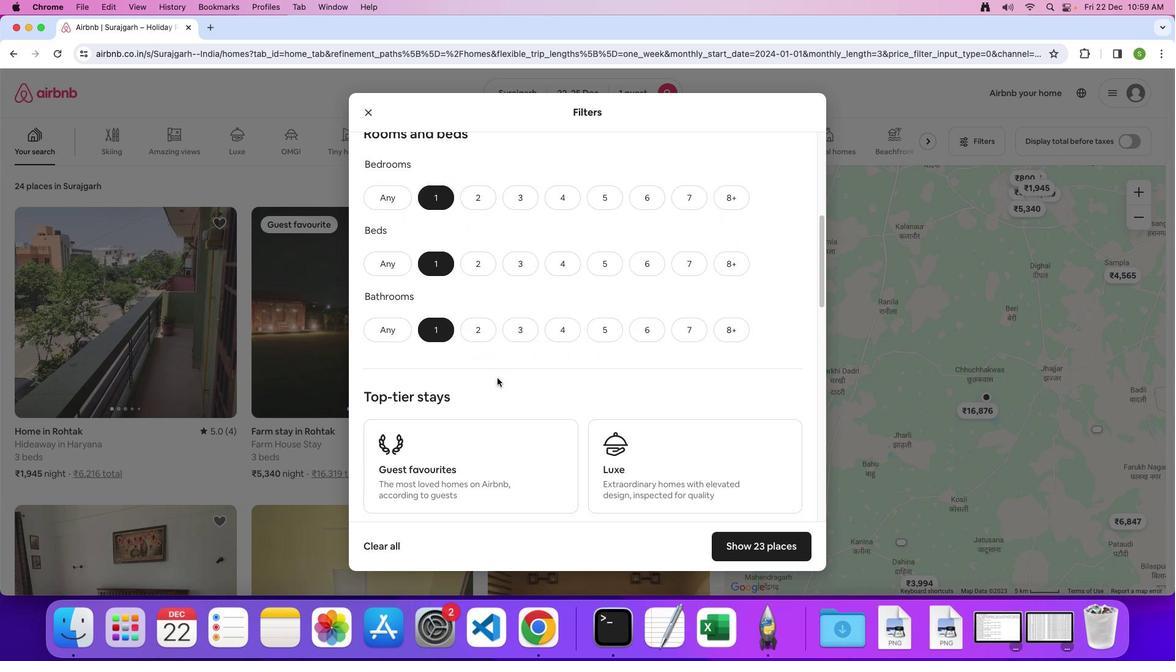 
Action: Mouse scrolled (497, 378) with delta (0, 0)
Screenshot: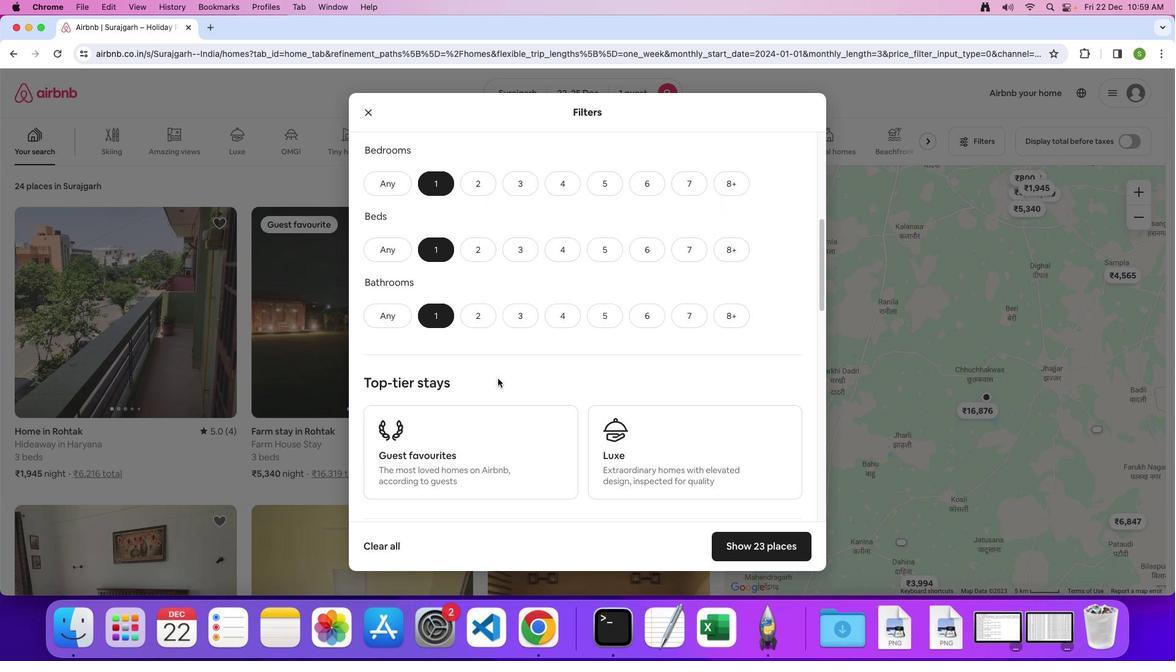 
Action: Mouse moved to (497, 378)
Screenshot: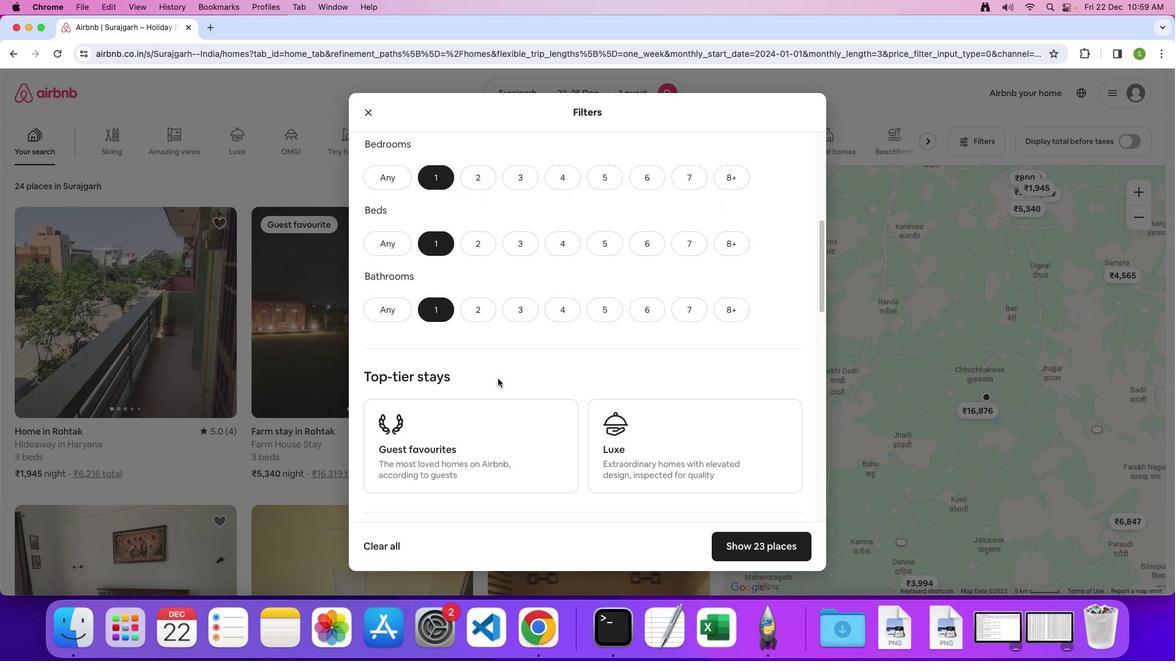 
Action: Mouse scrolled (497, 378) with delta (0, 0)
Screenshot: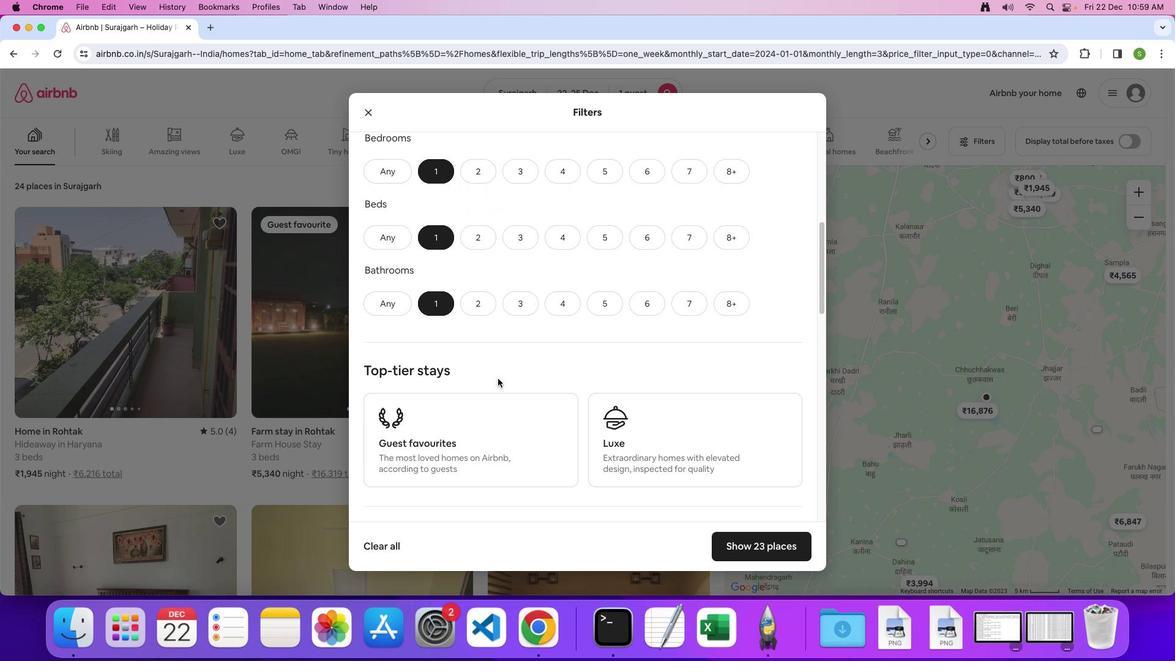 
Action: Mouse scrolled (497, 378) with delta (0, 0)
Screenshot: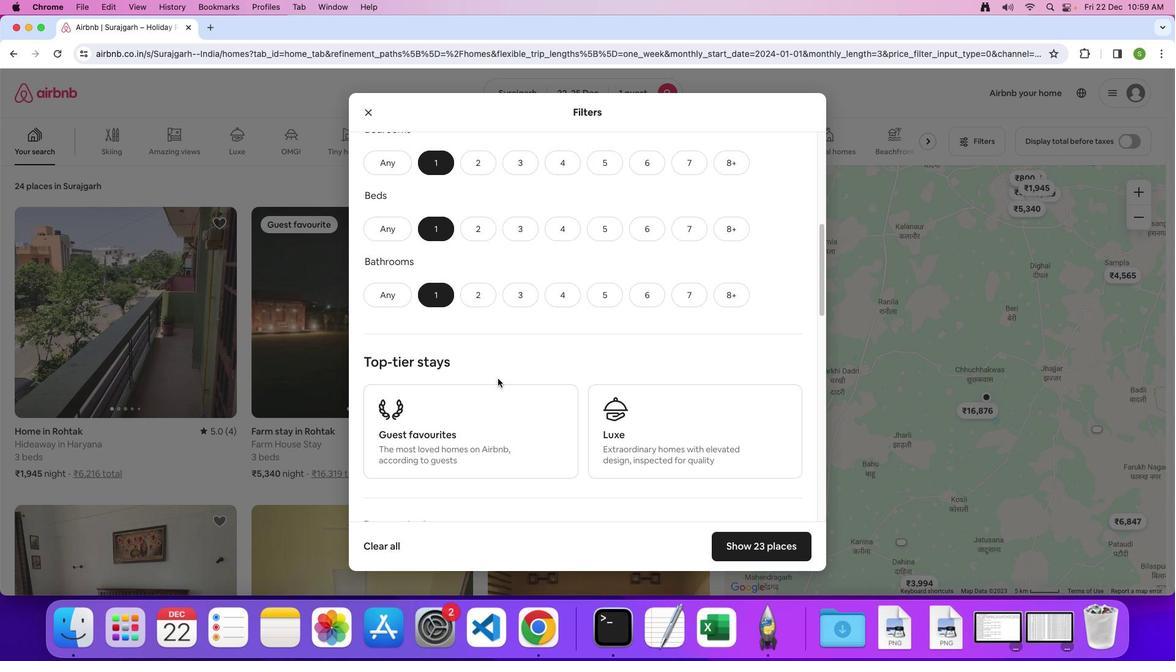 
Action: Mouse scrolled (497, 378) with delta (0, 0)
Screenshot: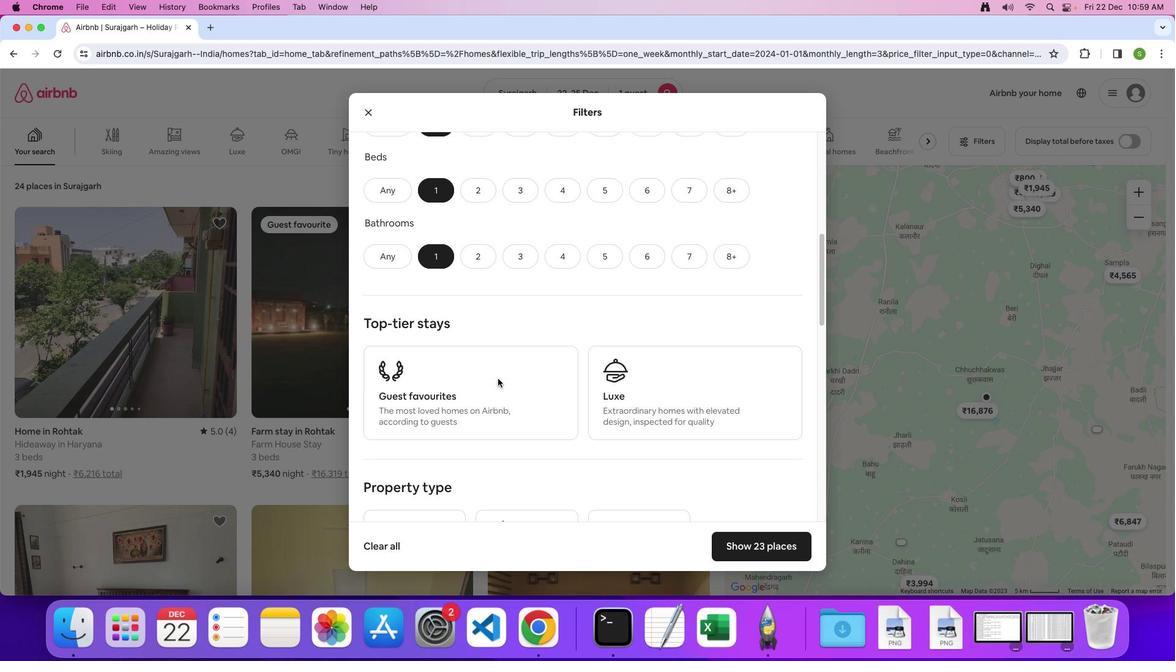 
Action: Mouse scrolled (497, 378) with delta (0, -1)
Screenshot: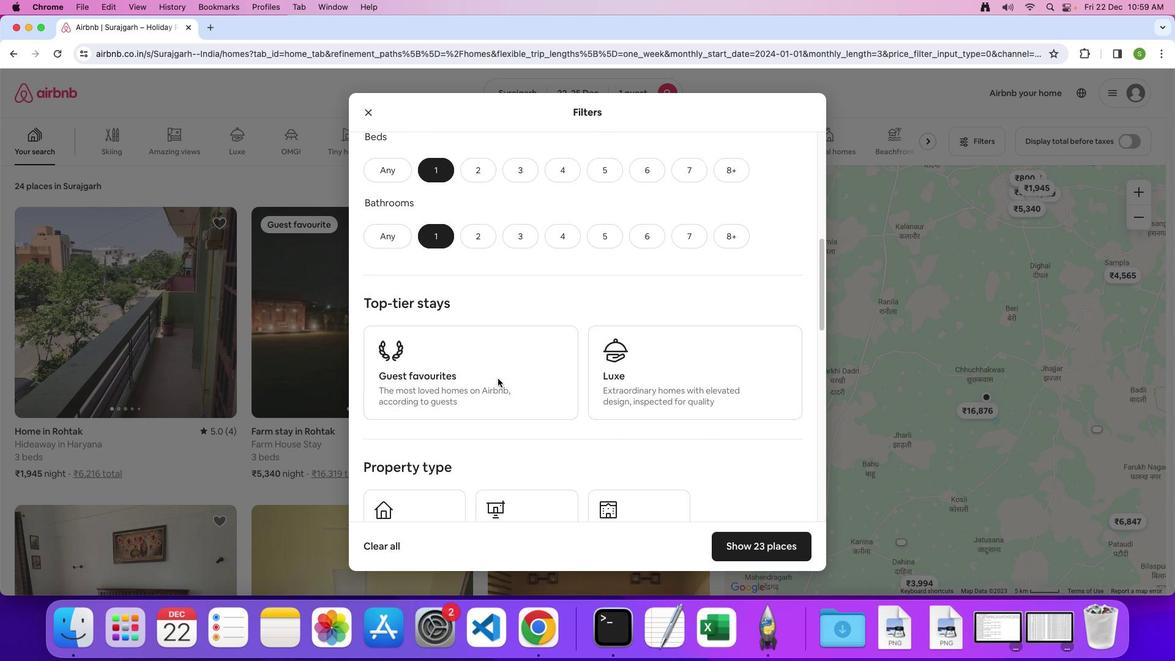 
Action: Mouse scrolled (497, 378) with delta (0, 0)
Screenshot: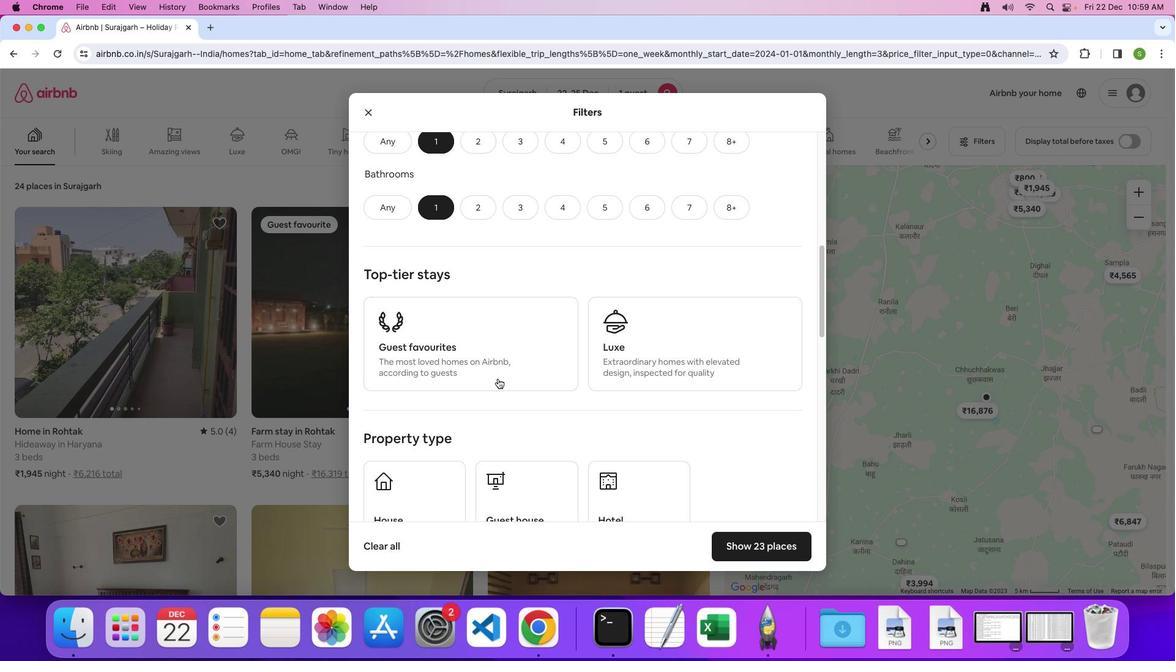 
Action: Mouse scrolled (497, 378) with delta (0, 0)
Screenshot: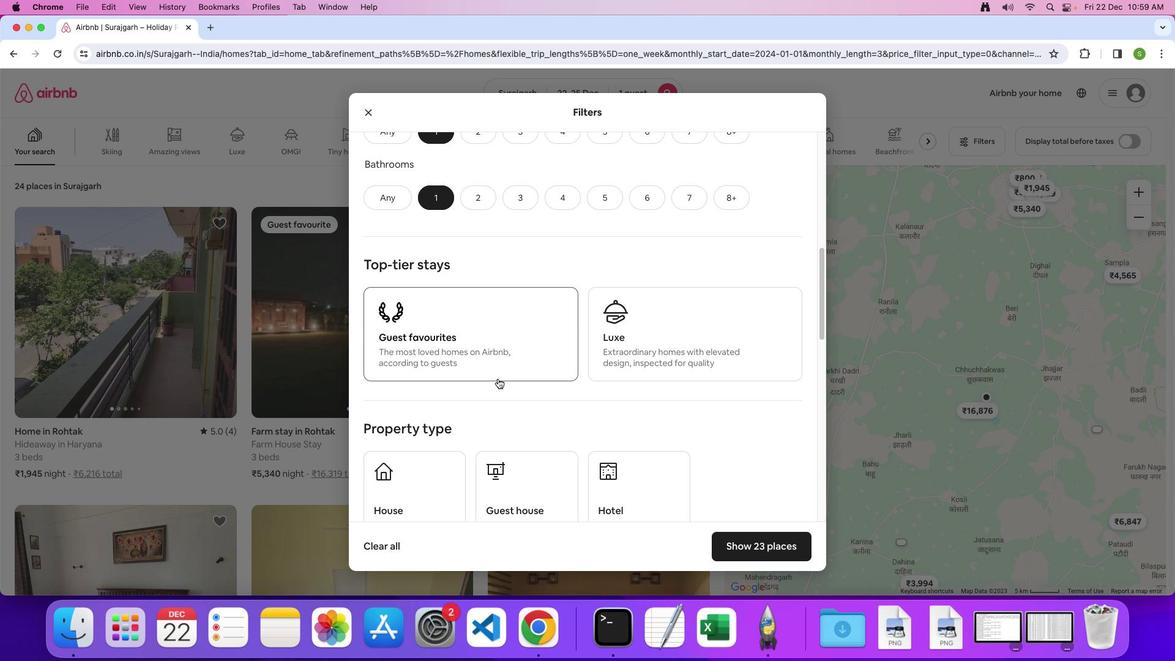 
Action: Mouse scrolled (497, 378) with delta (0, 0)
Screenshot: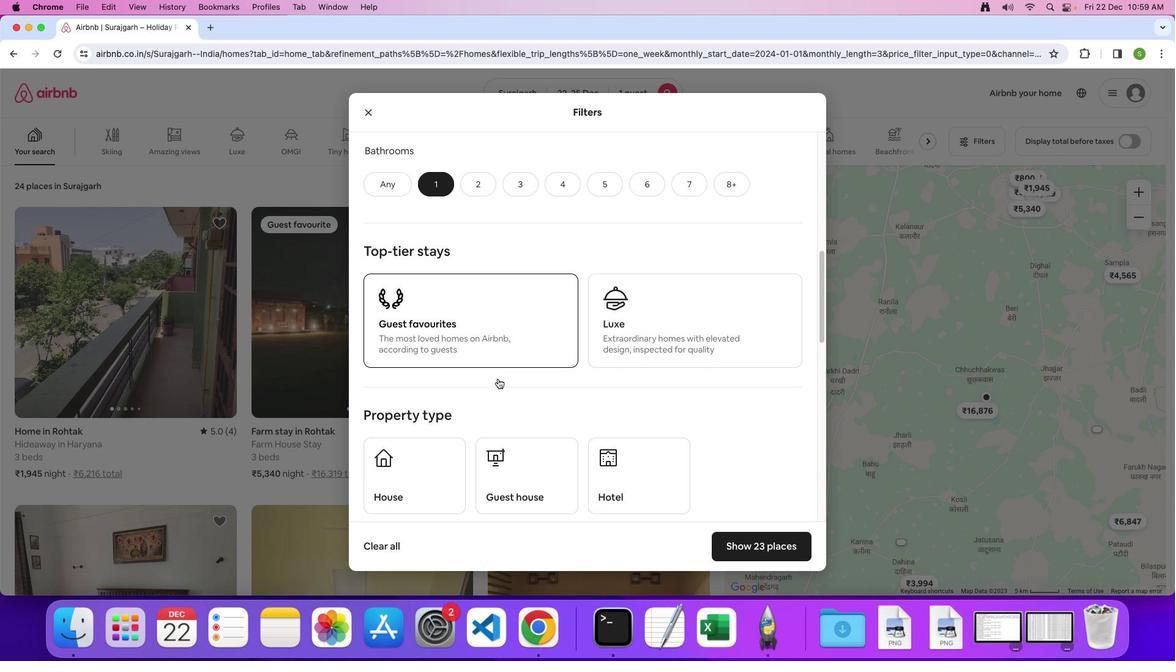 
Action: Mouse scrolled (497, 378) with delta (0, 0)
Screenshot: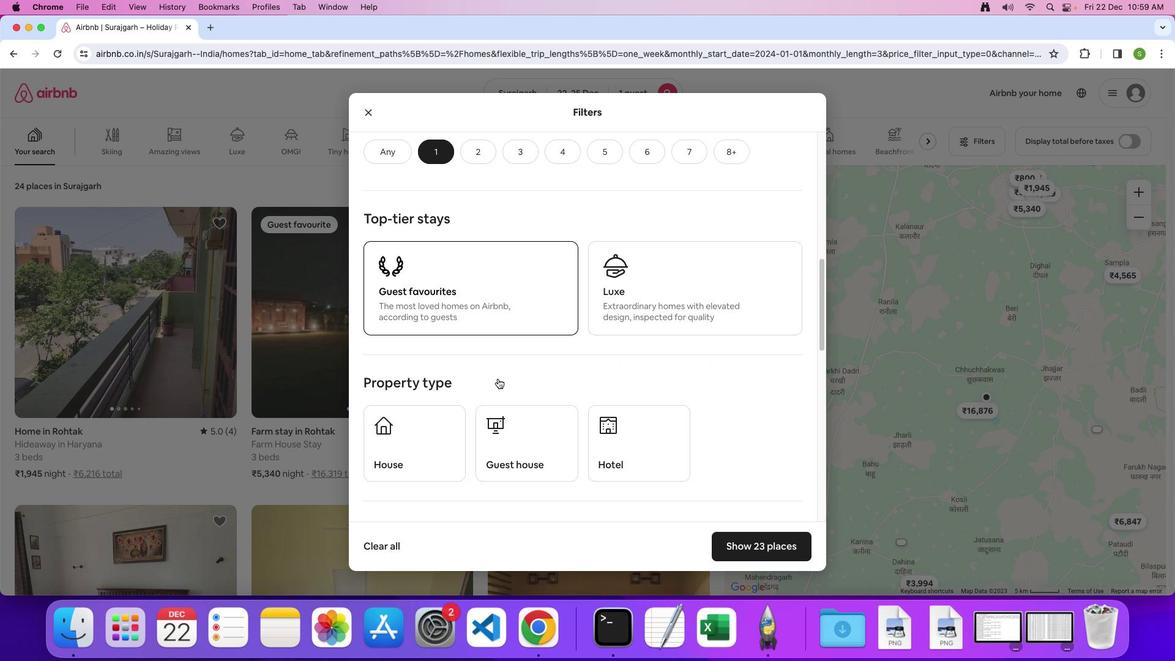 
Action: Mouse scrolled (497, 378) with delta (0, -1)
Screenshot: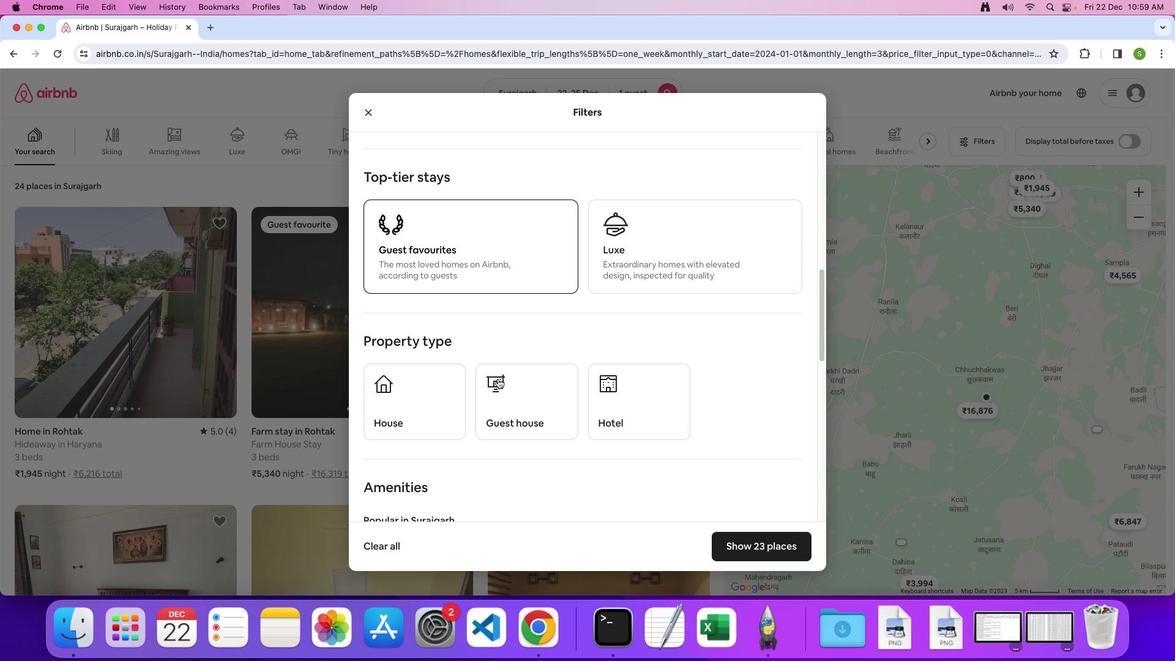 
Action: Mouse moved to (637, 392)
Screenshot: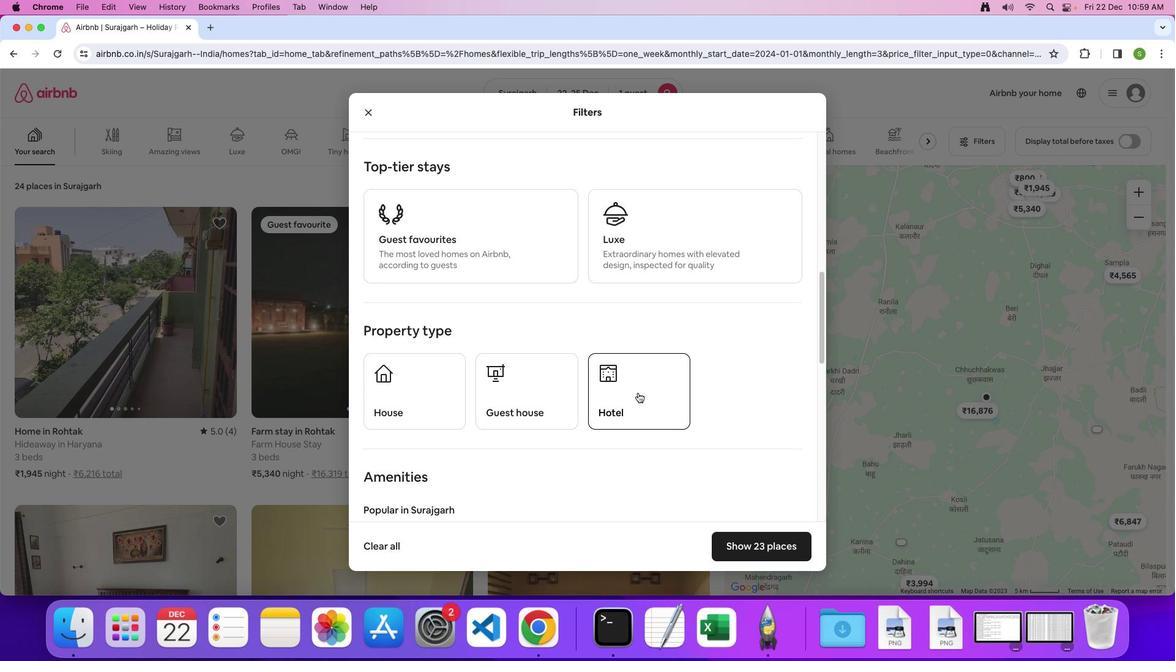 
Action: Mouse pressed left at (637, 392)
Screenshot: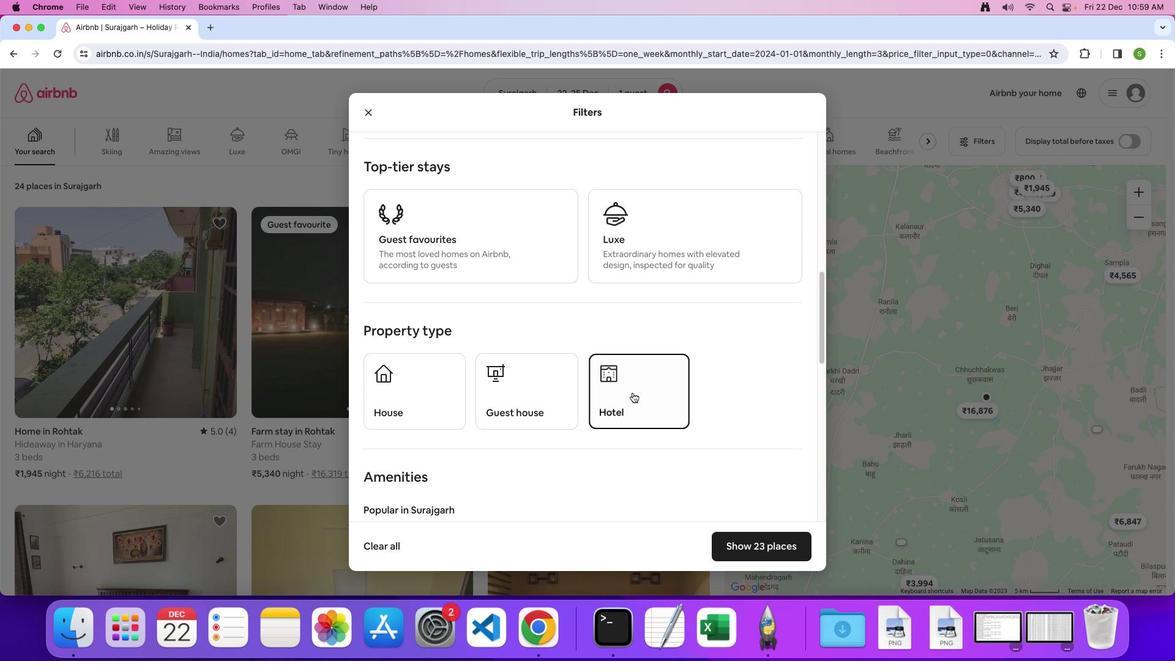 
Action: Mouse moved to (525, 406)
Screenshot: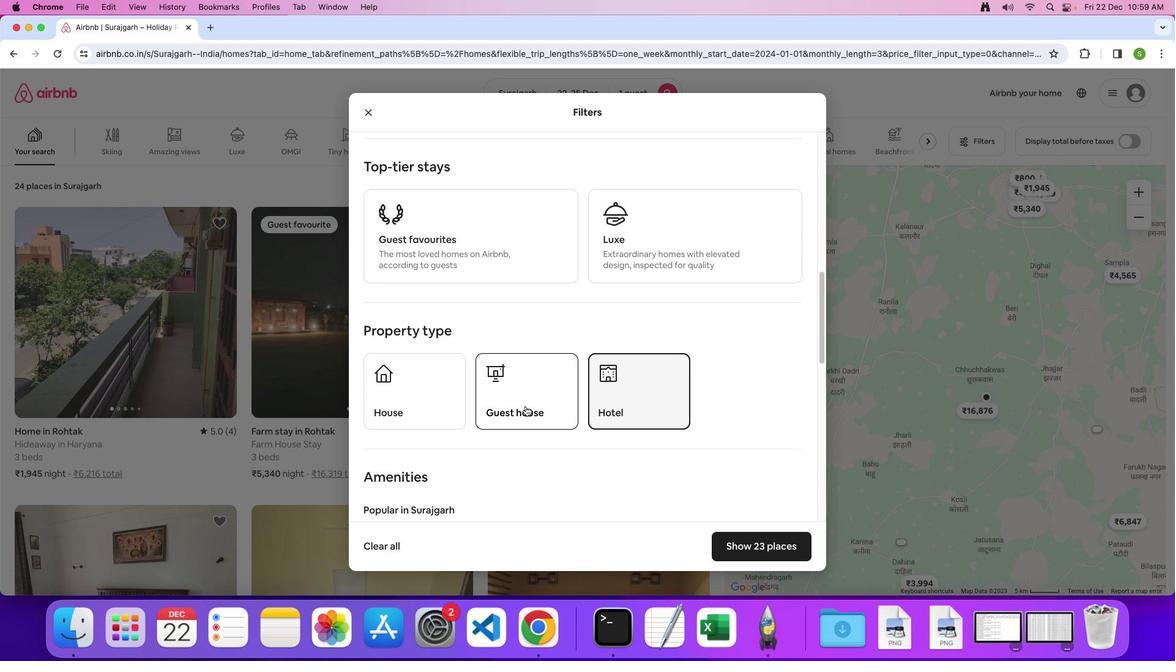 
Action: Mouse scrolled (525, 406) with delta (0, 0)
Screenshot: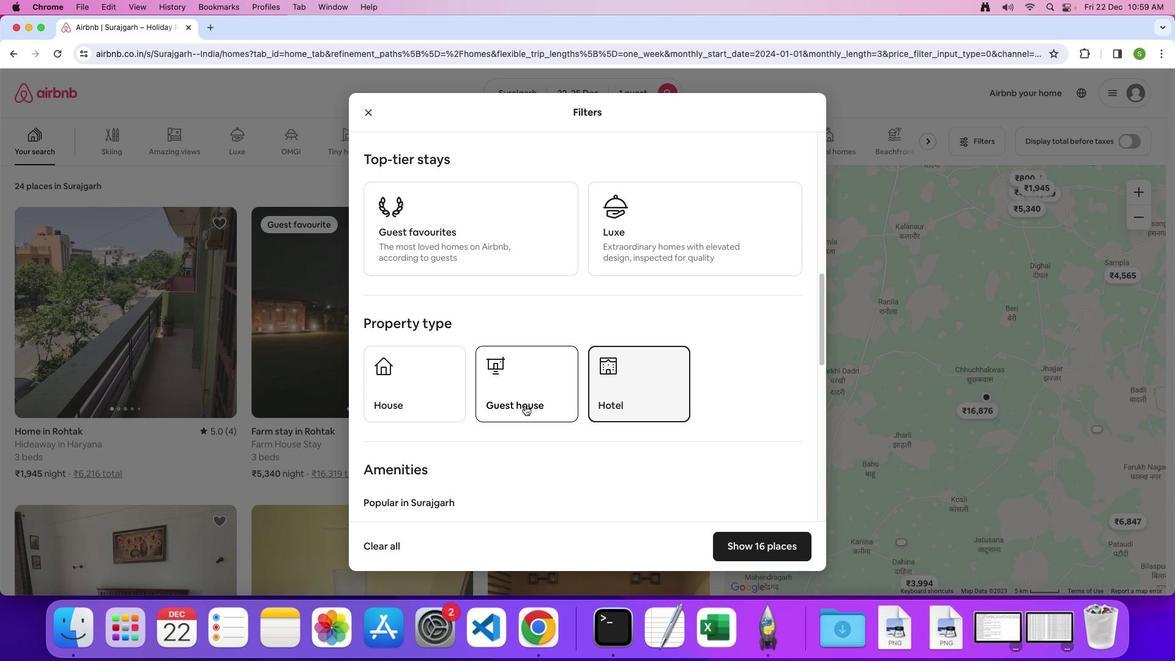 
Action: Mouse moved to (525, 405)
Screenshot: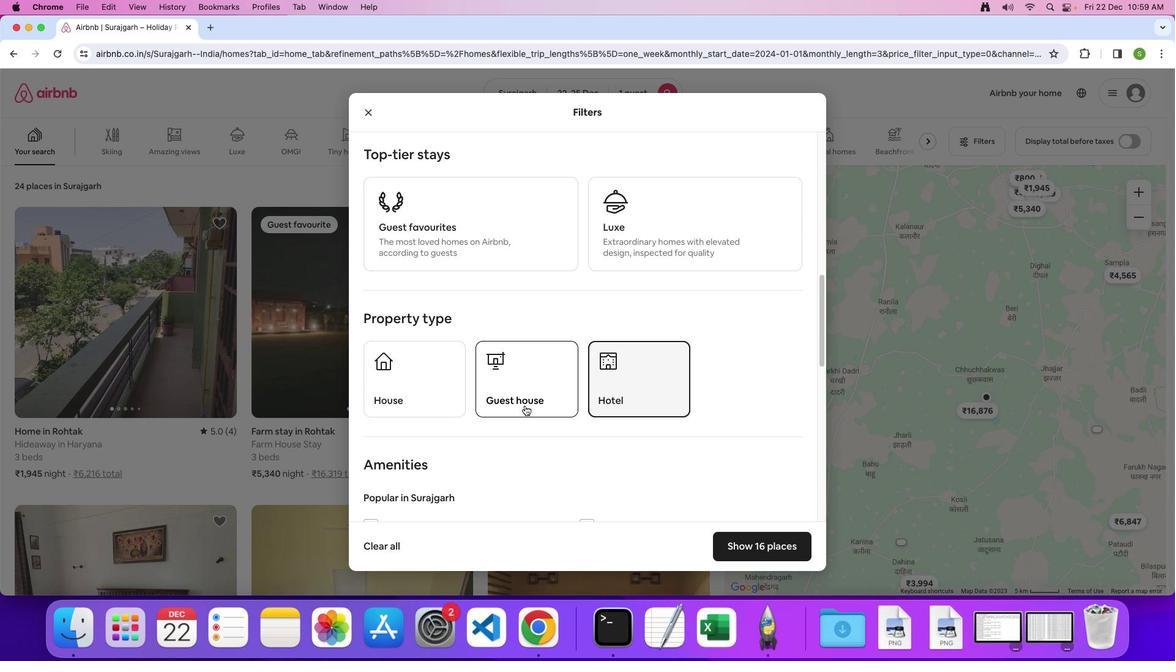
Action: Mouse scrolled (525, 405) with delta (0, 0)
Screenshot: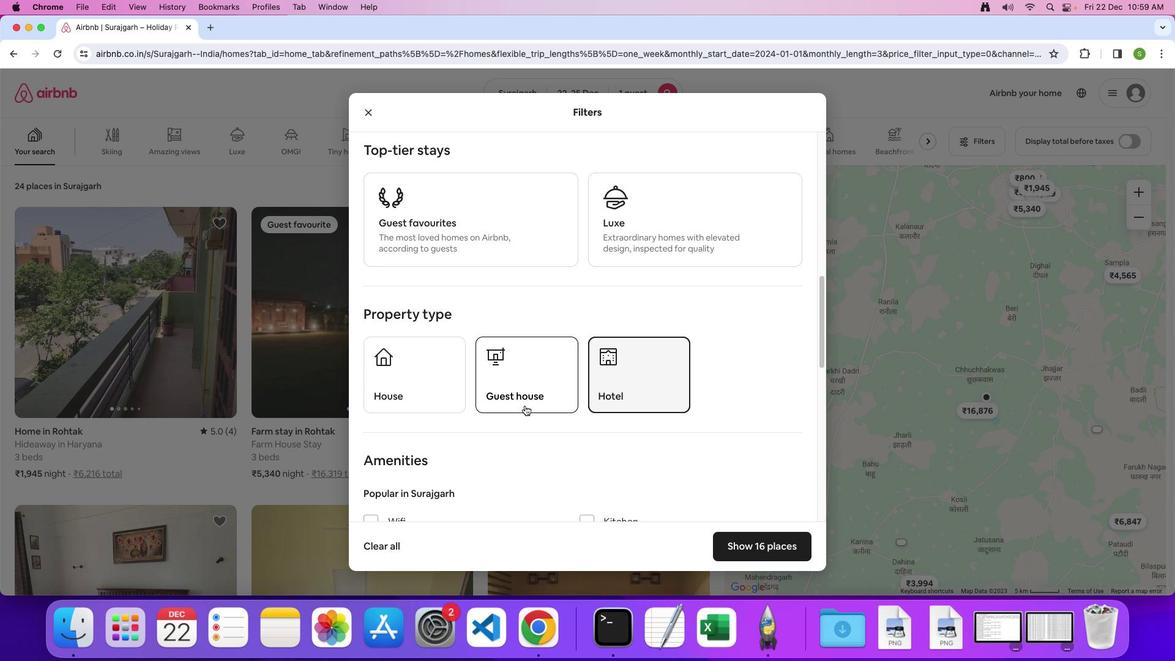 
Action: Mouse moved to (524, 405)
Screenshot: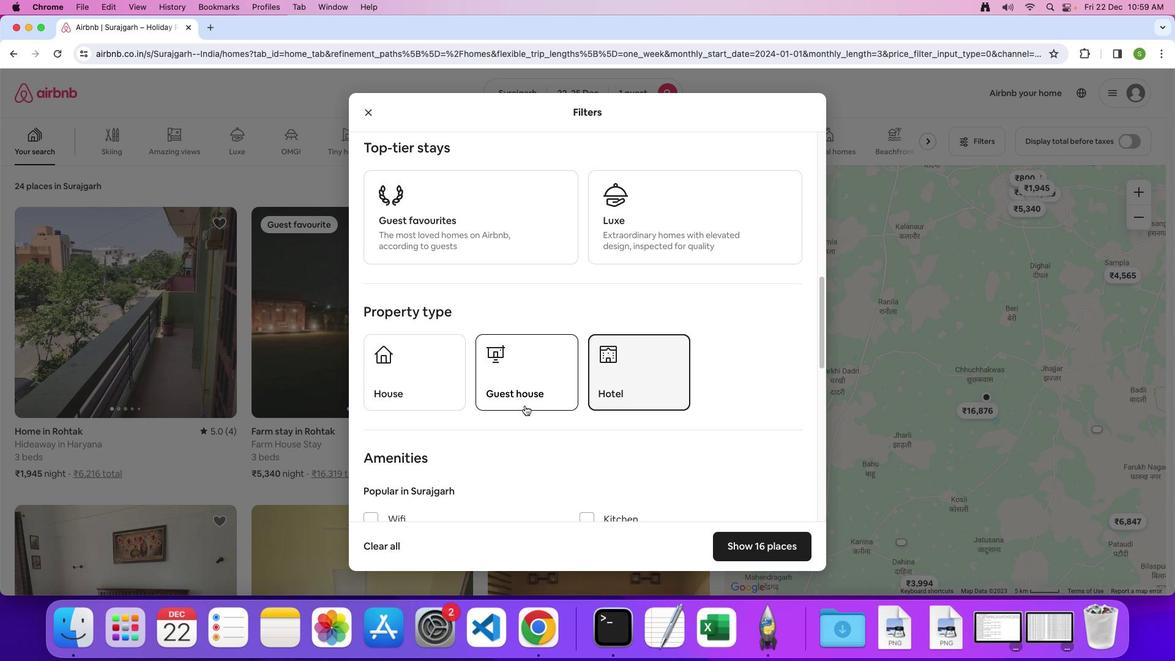 
Action: Mouse scrolled (524, 405) with delta (0, 0)
Screenshot: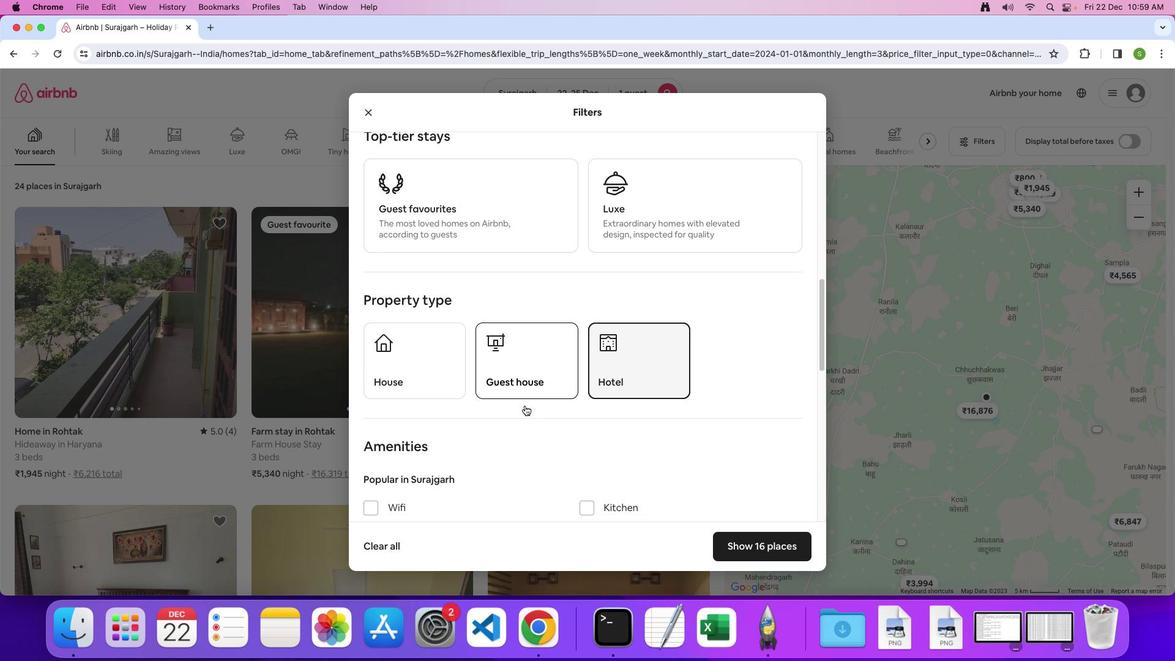 
Action: Mouse scrolled (524, 405) with delta (0, 0)
Screenshot: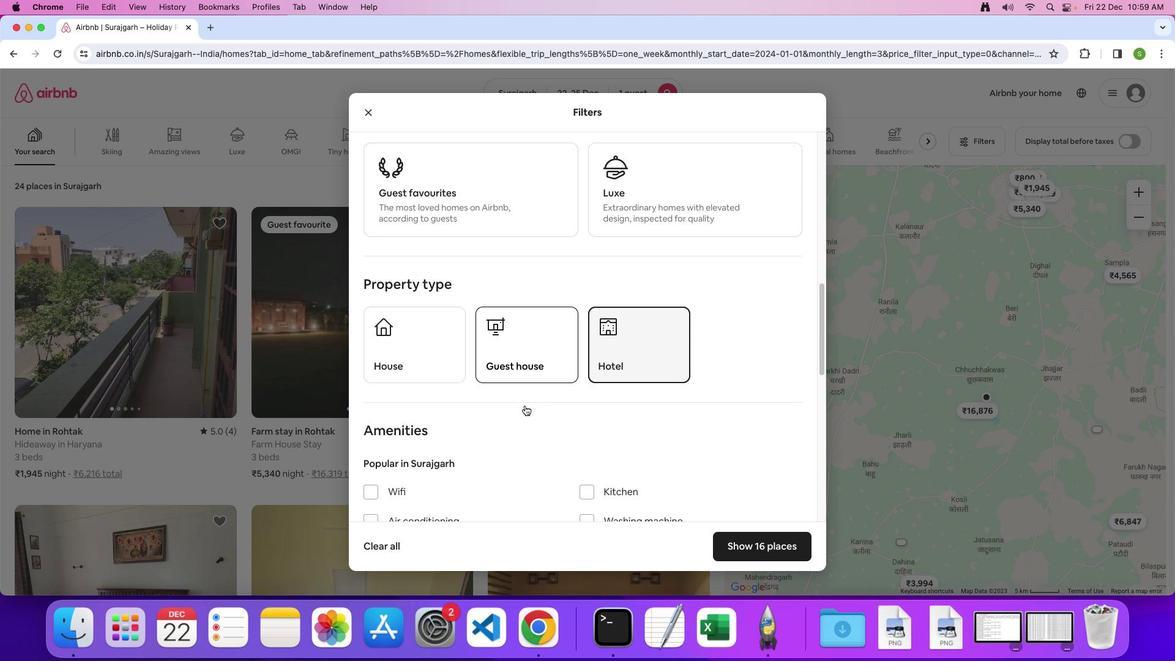 
Action: Mouse scrolled (524, 405) with delta (0, -1)
Screenshot: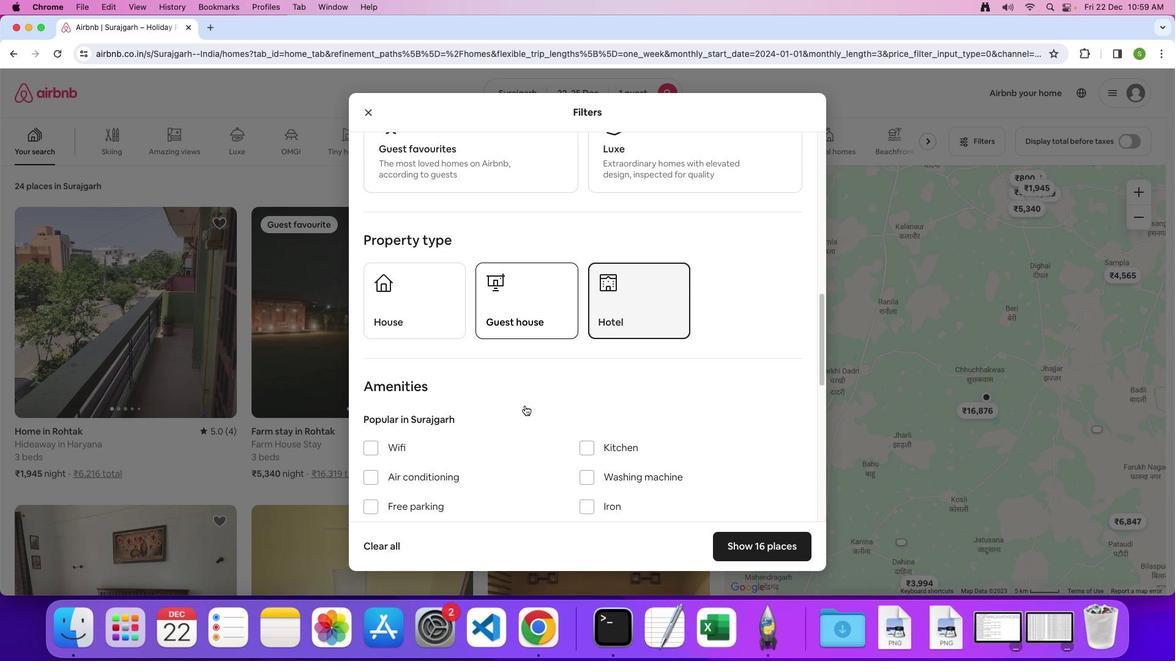 
Action: Mouse scrolled (524, 405) with delta (0, 0)
Screenshot: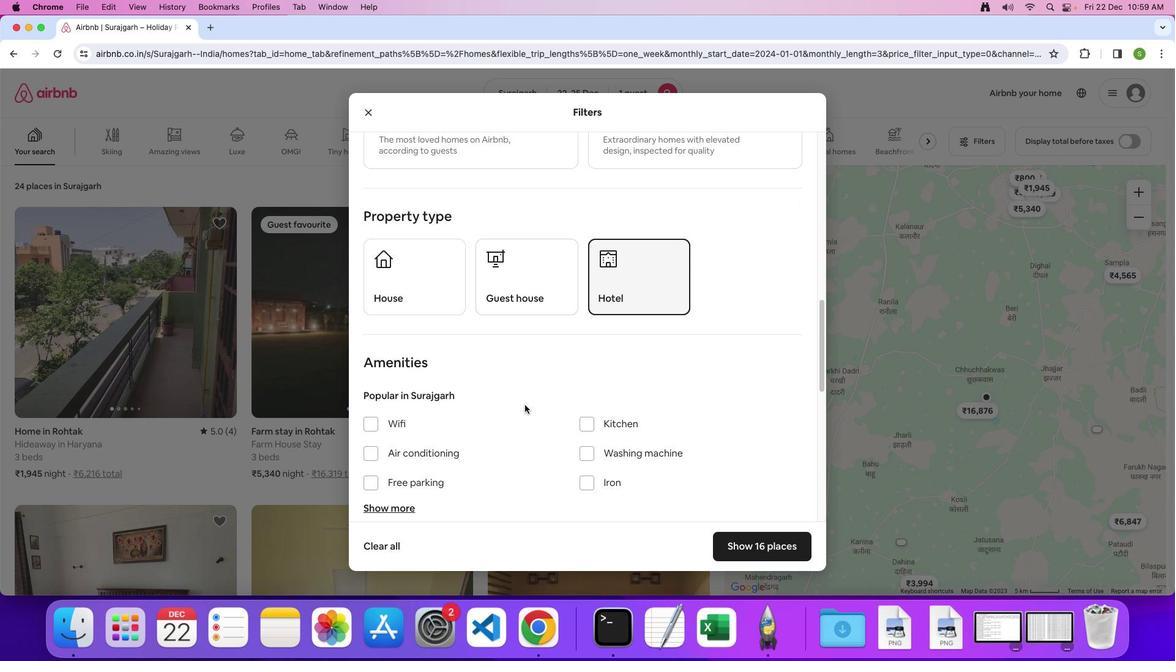 
Action: Mouse moved to (524, 405)
Screenshot: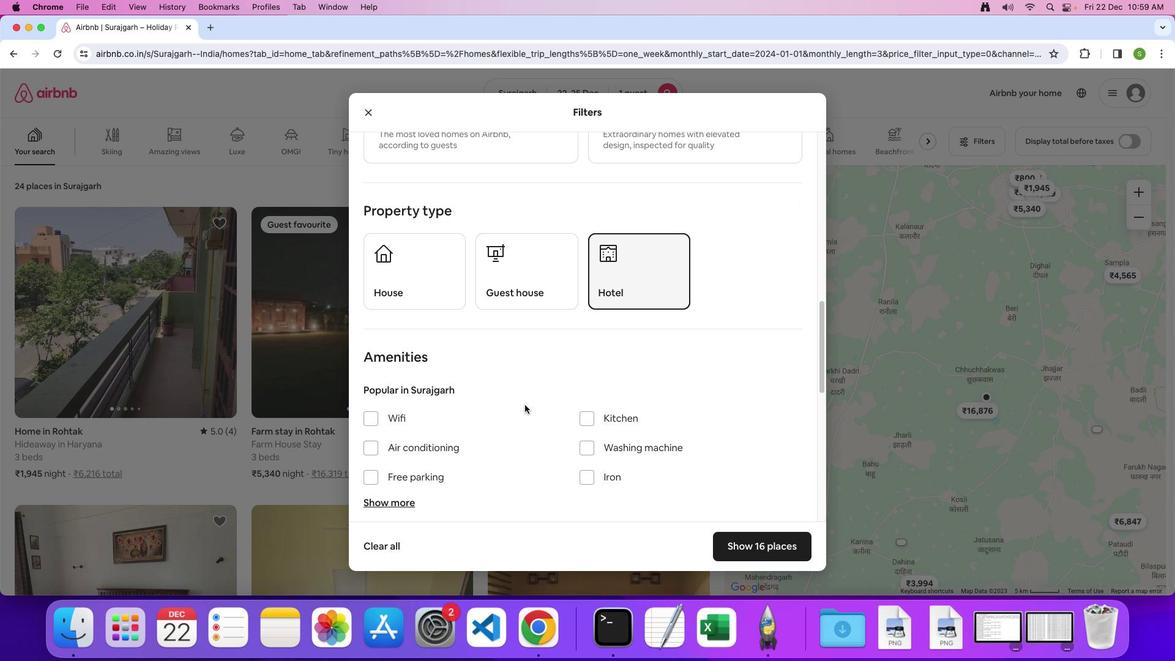
Action: Mouse scrolled (524, 405) with delta (0, 0)
Screenshot: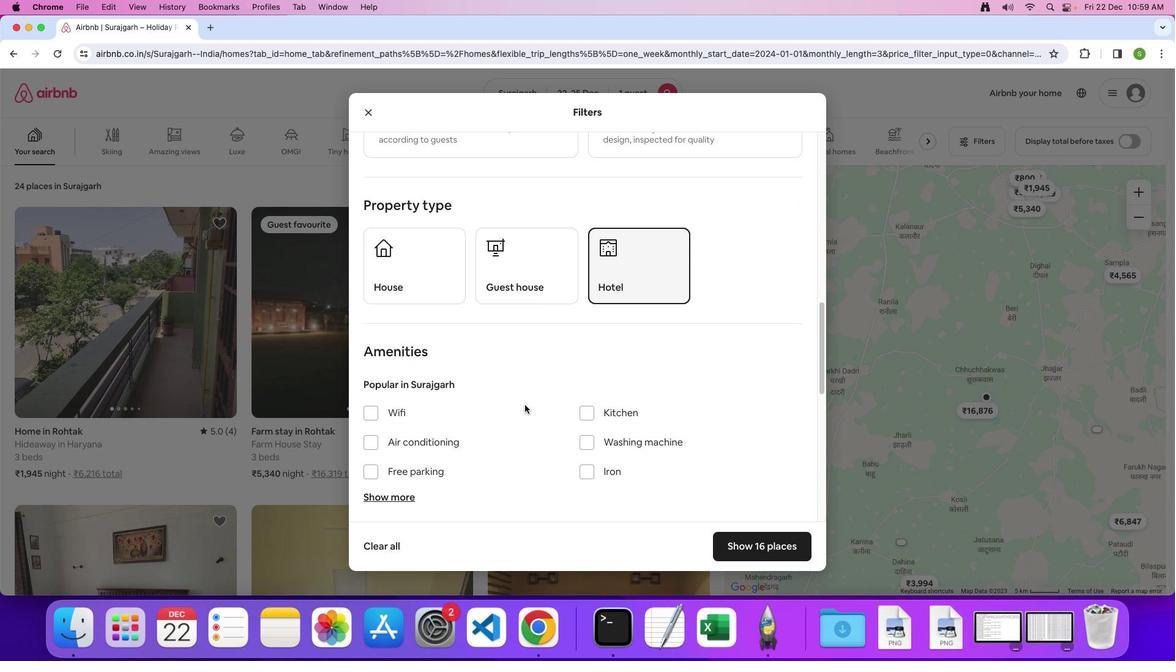 
Action: Mouse scrolled (524, 405) with delta (0, 0)
Screenshot: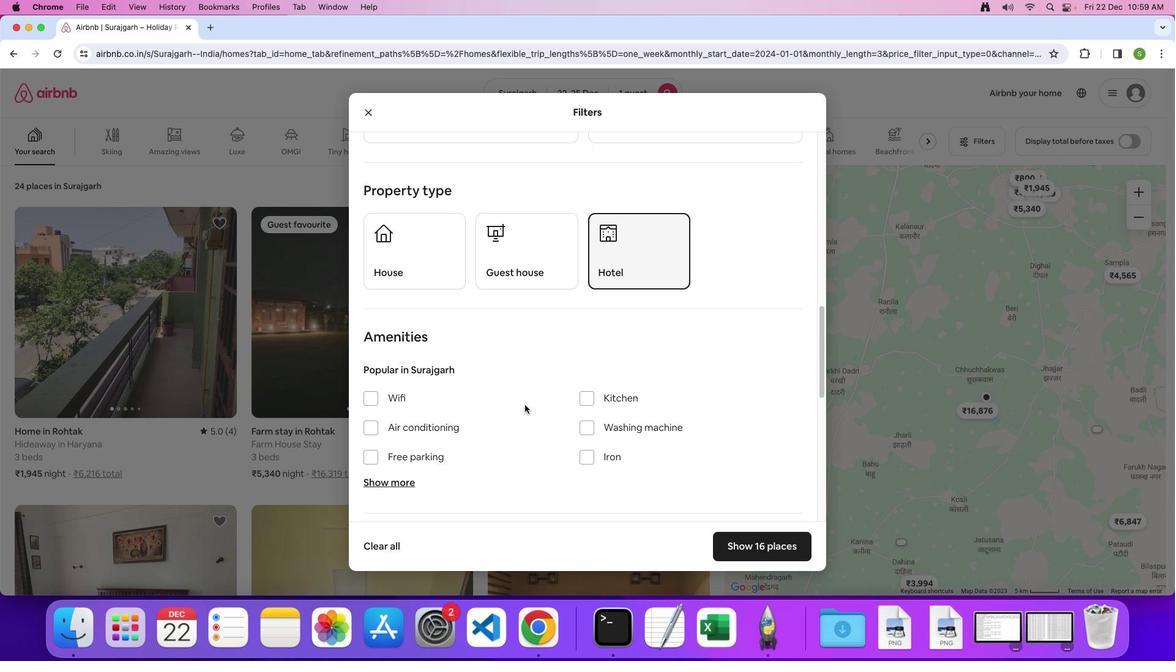 
Action: Mouse scrolled (524, 405) with delta (0, 0)
Screenshot: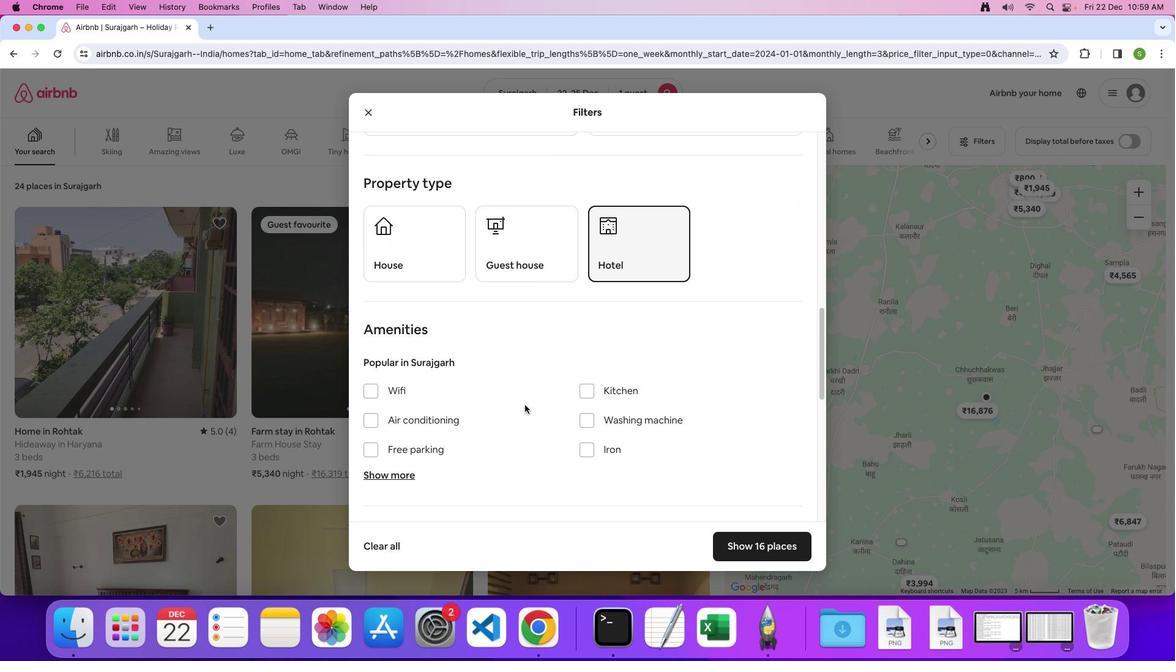 
Action: Mouse scrolled (524, 405) with delta (0, 0)
Screenshot: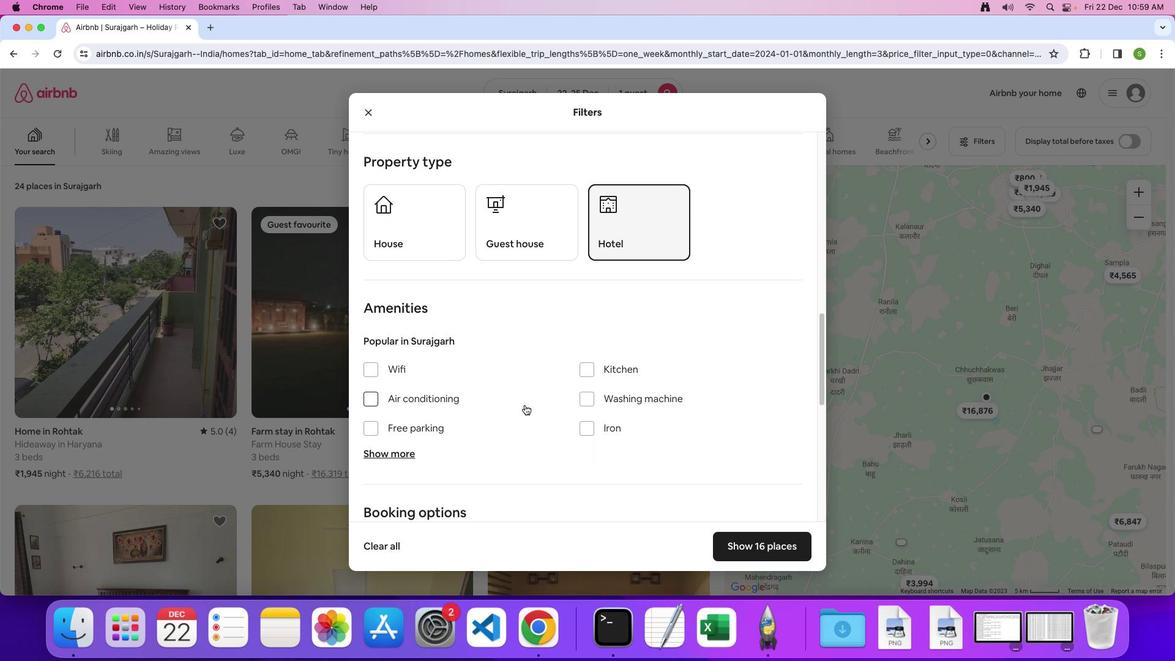 
Action: Mouse scrolled (524, 405) with delta (0, 0)
Screenshot: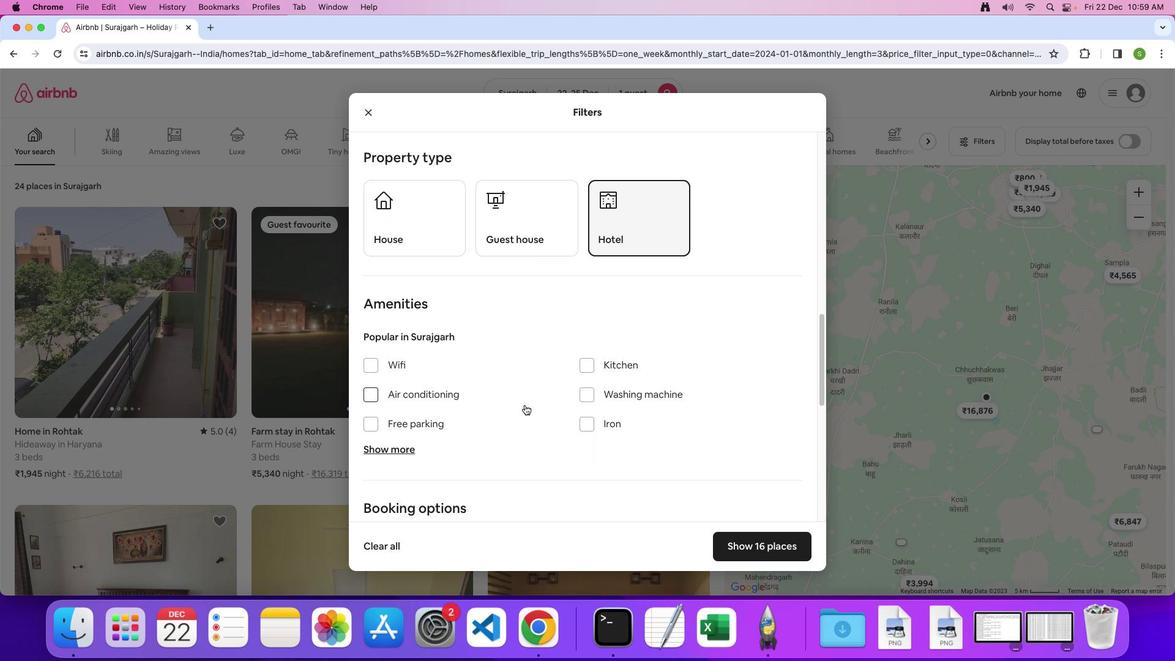 
Action: Mouse moved to (524, 405)
Screenshot: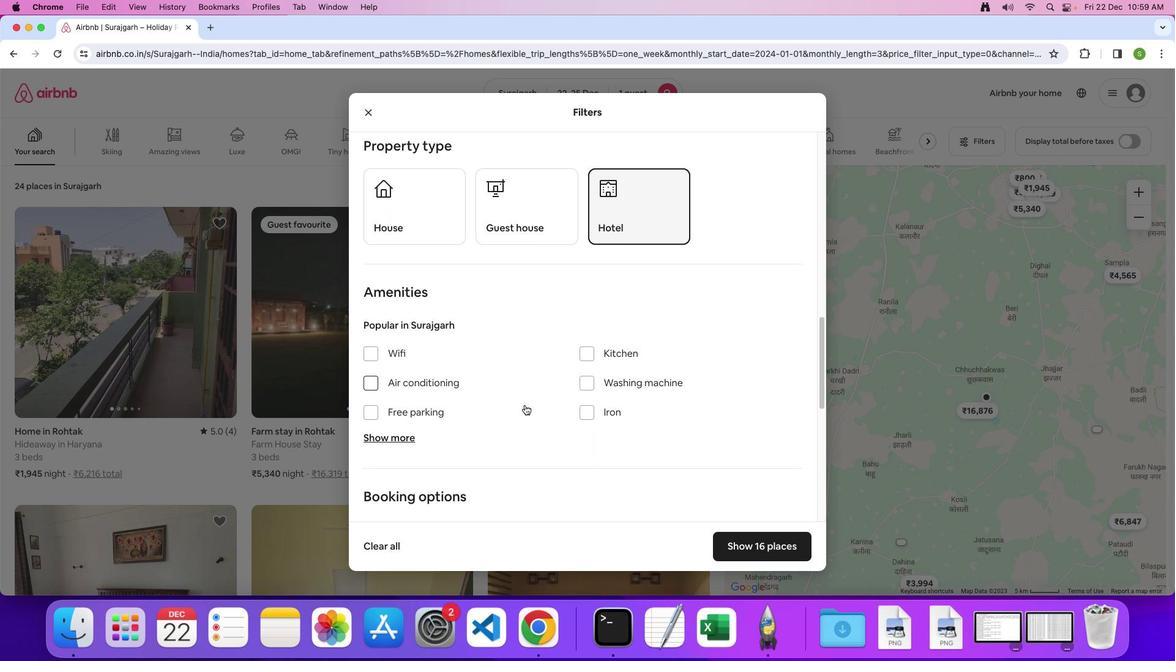 
Action: Mouse scrolled (524, 405) with delta (0, -1)
Screenshot: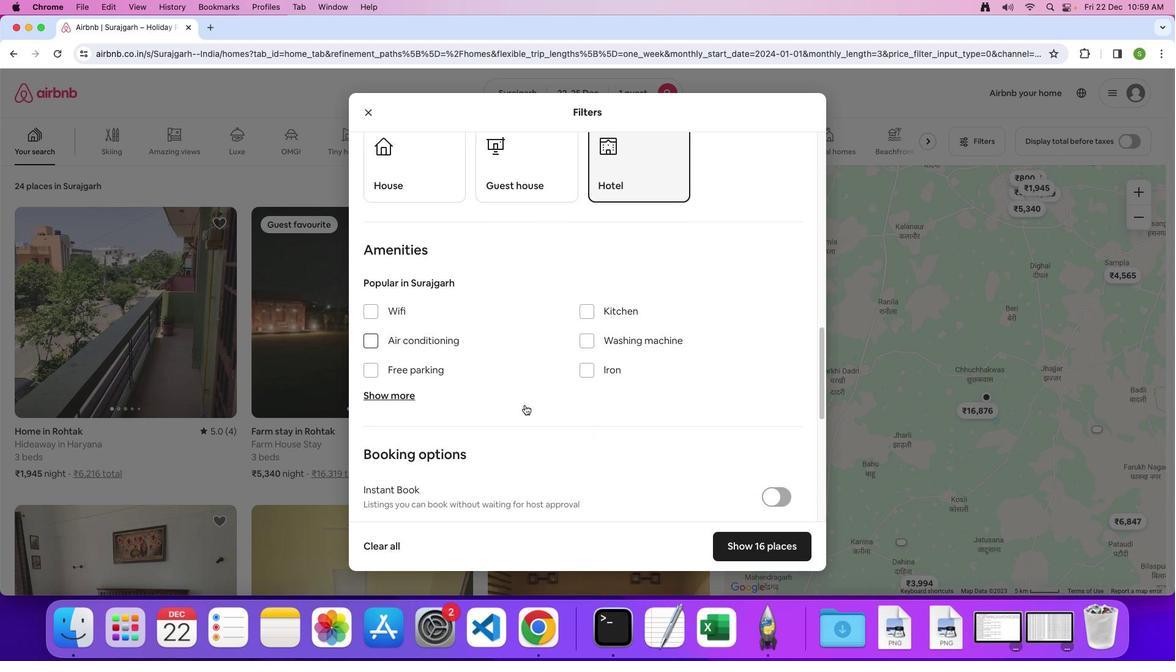 
Action: Mouse moved to (523, 402)
Screenshot: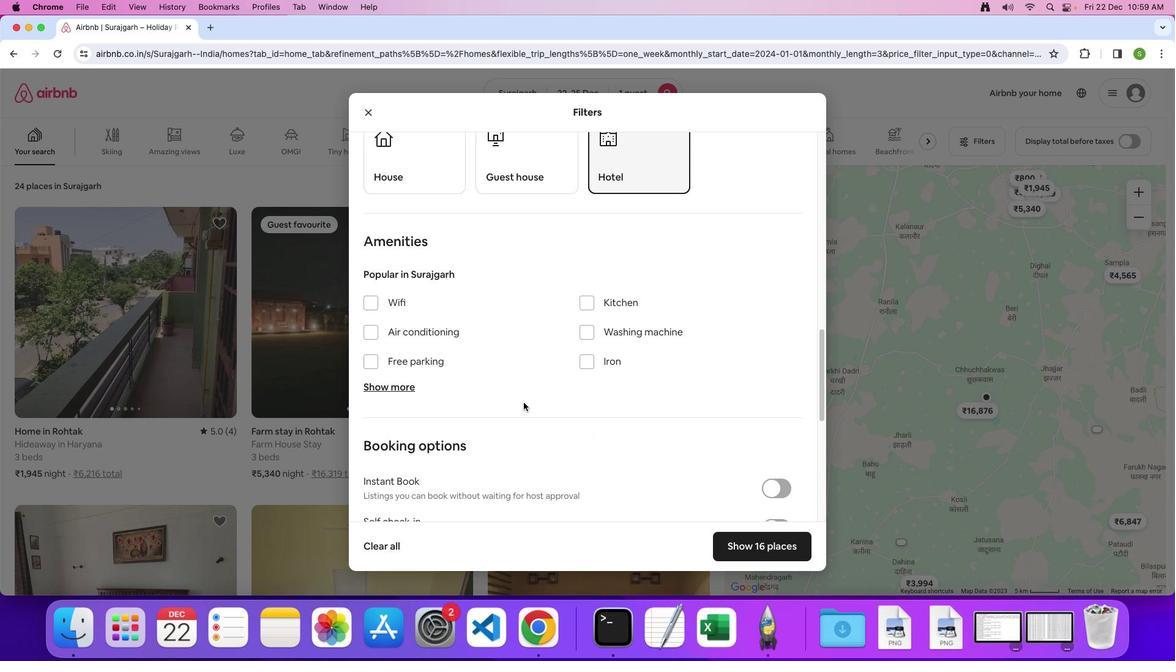
Action: Mouse scrolled (523, 402) with delta (0, 0)
Screenshot: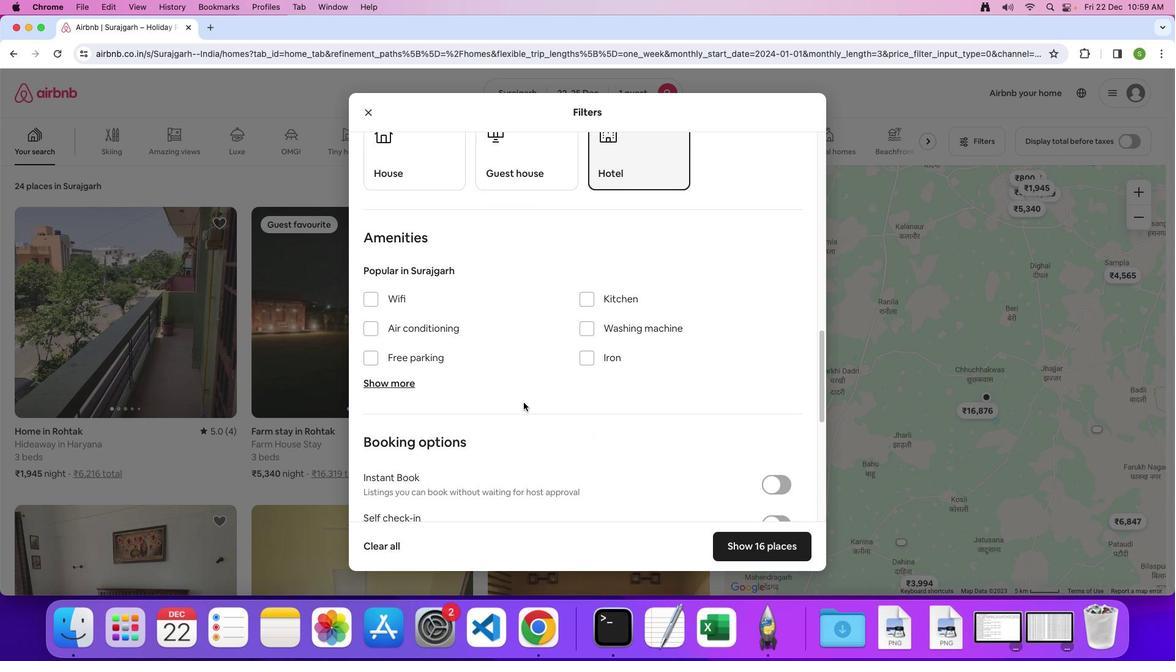 
Action: Mouse moved to (523, 402)
Screenshot: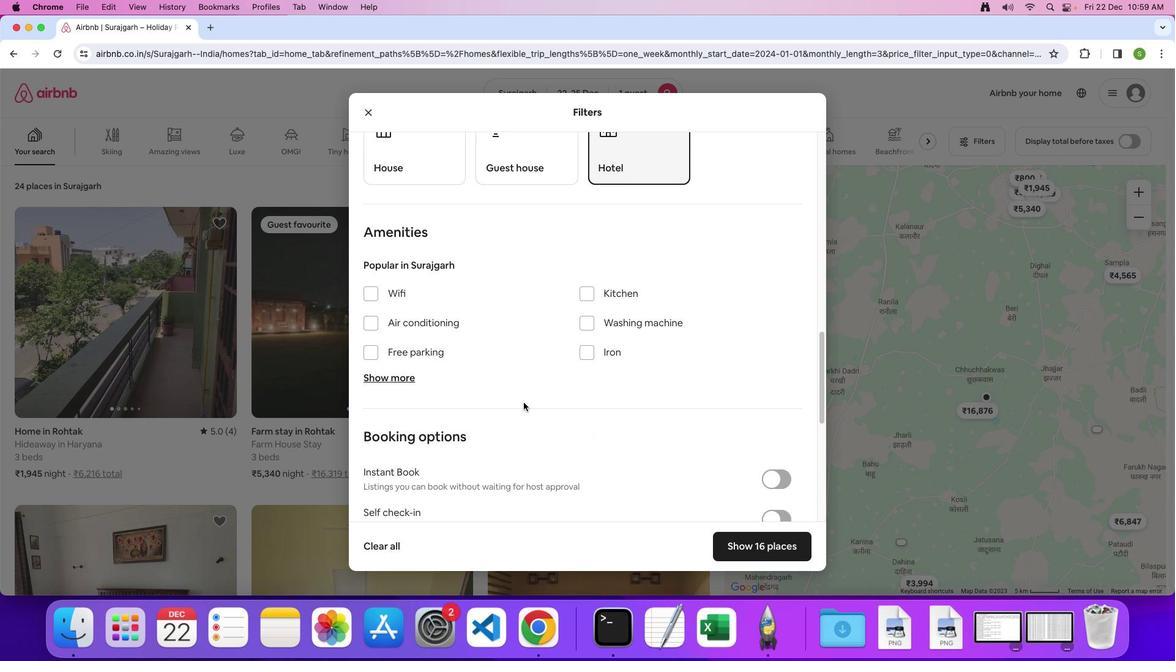 
Action: Mouse scrolled (523, 402) with delta (0, 0)
Screenshot: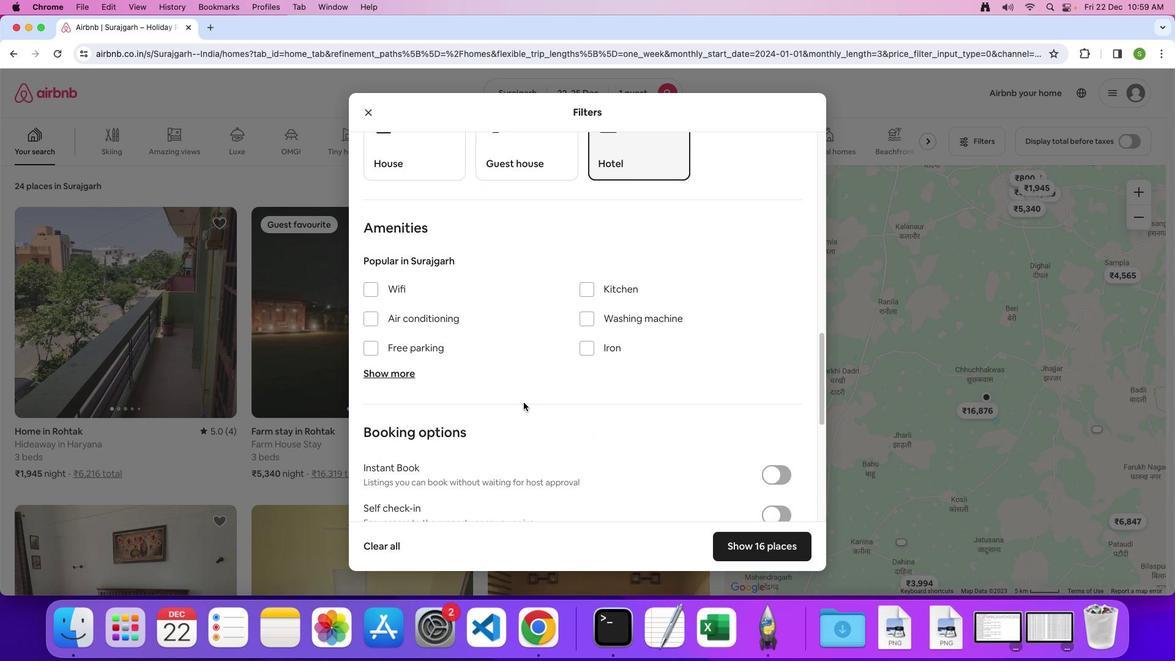 
Action: Mouse scrolled (523, 402) with delta (0, 0)
Screenshot: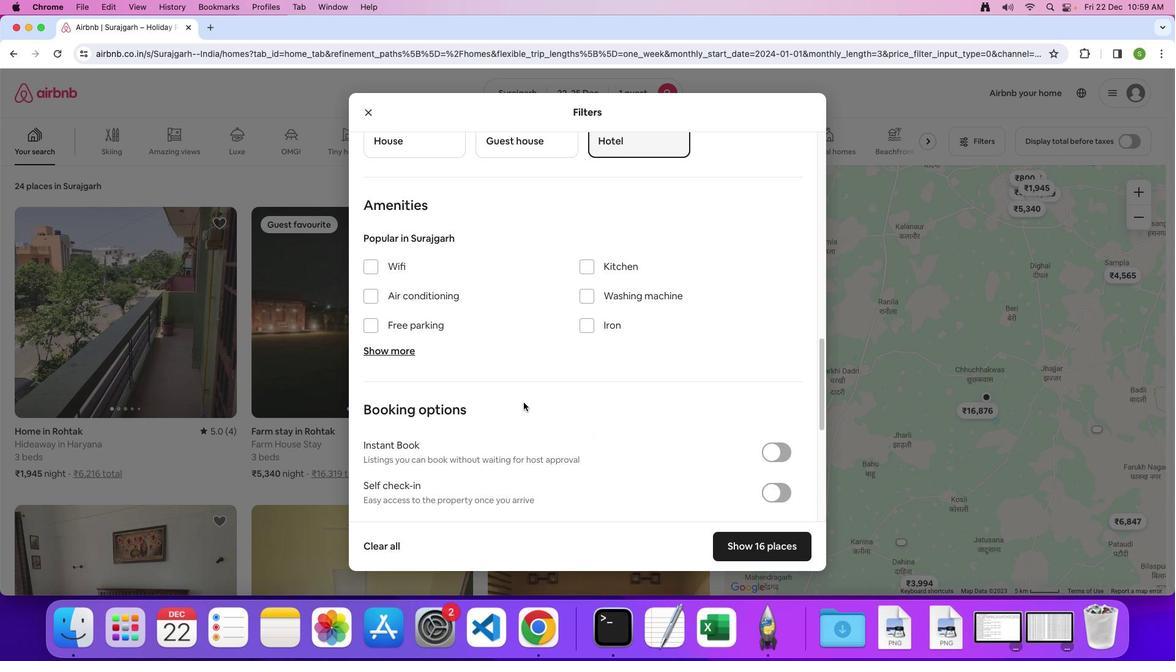 
Action: Mouse scrolled (523, 402) with delta (0, 0)
Screenshot: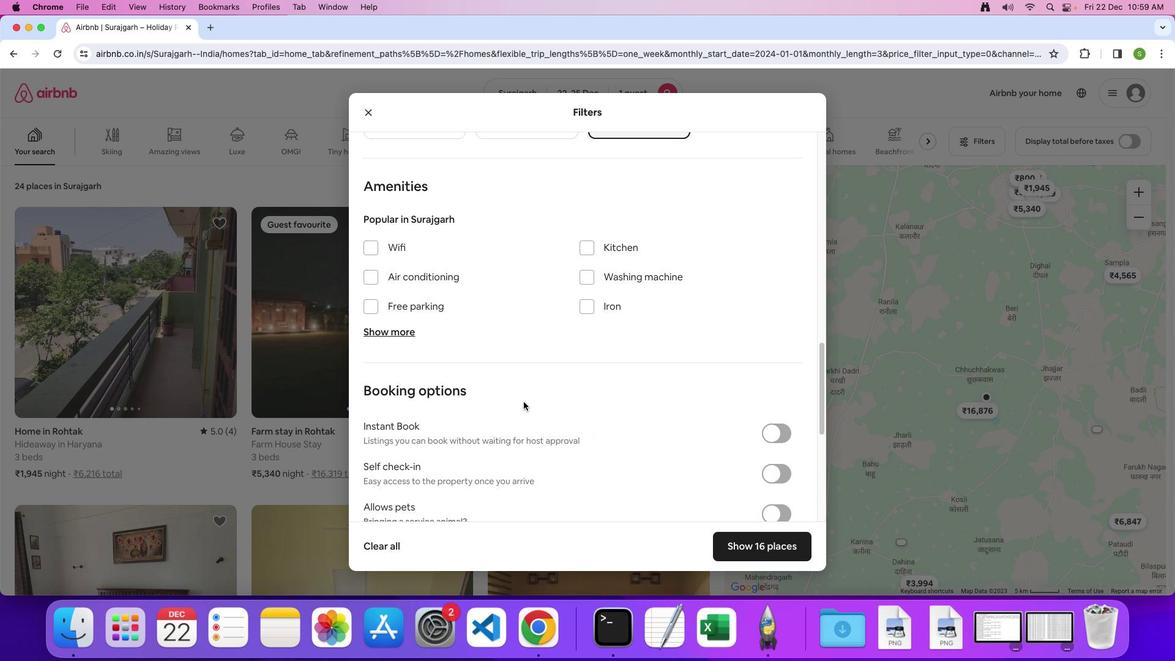 
Action: Mouse moved to (523, 402)
Screenshot: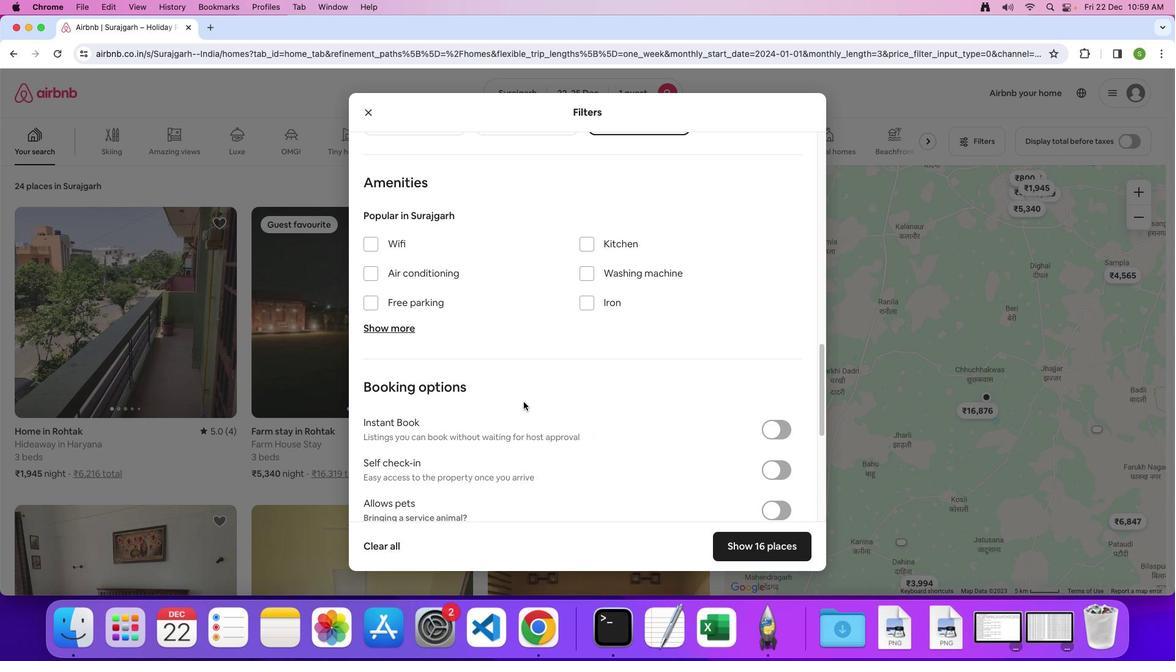 
Action: Mouse scrolled (523, 402) with delta (0, 0)
Screenshot: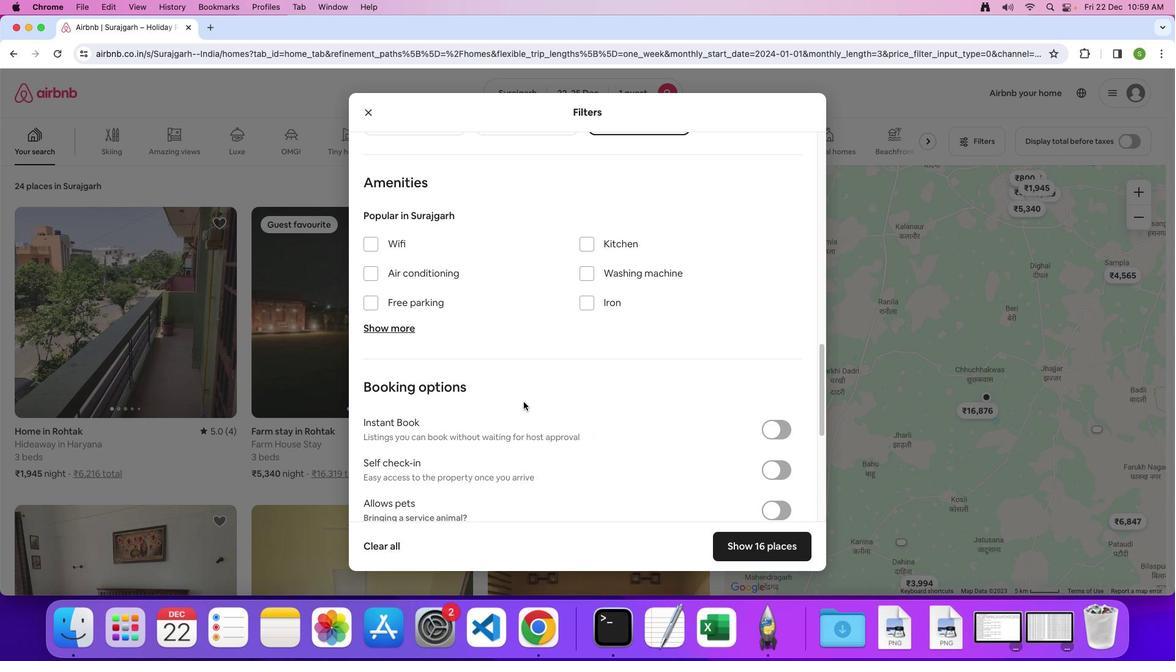 
Action: Mouse moved to (525, 400)
Screenshot: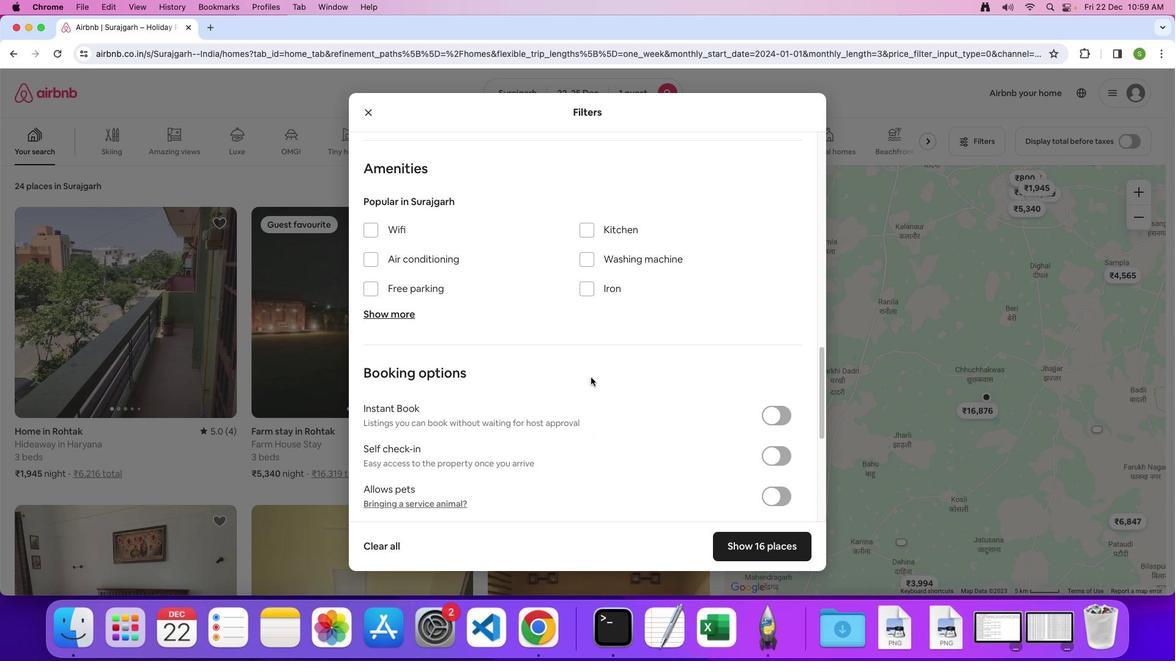 
Action: Mouse scrolled (525, 400) with delta (0, 0)
Screenshot: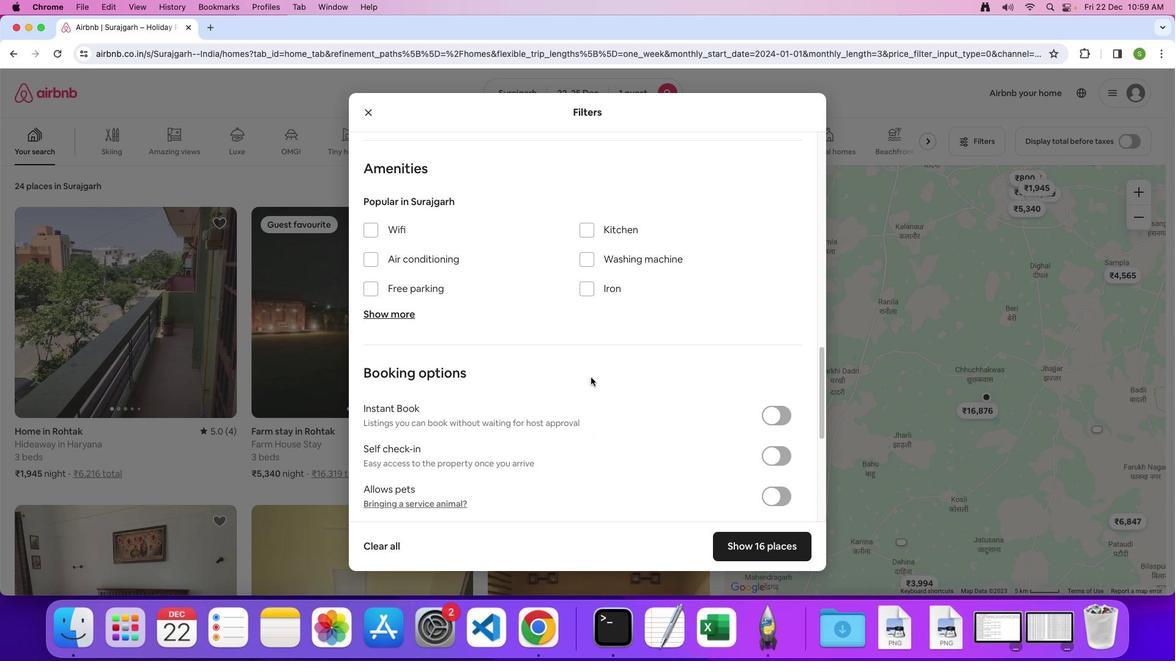 
Action: Mouse moved to (546, 392)
Screenshot: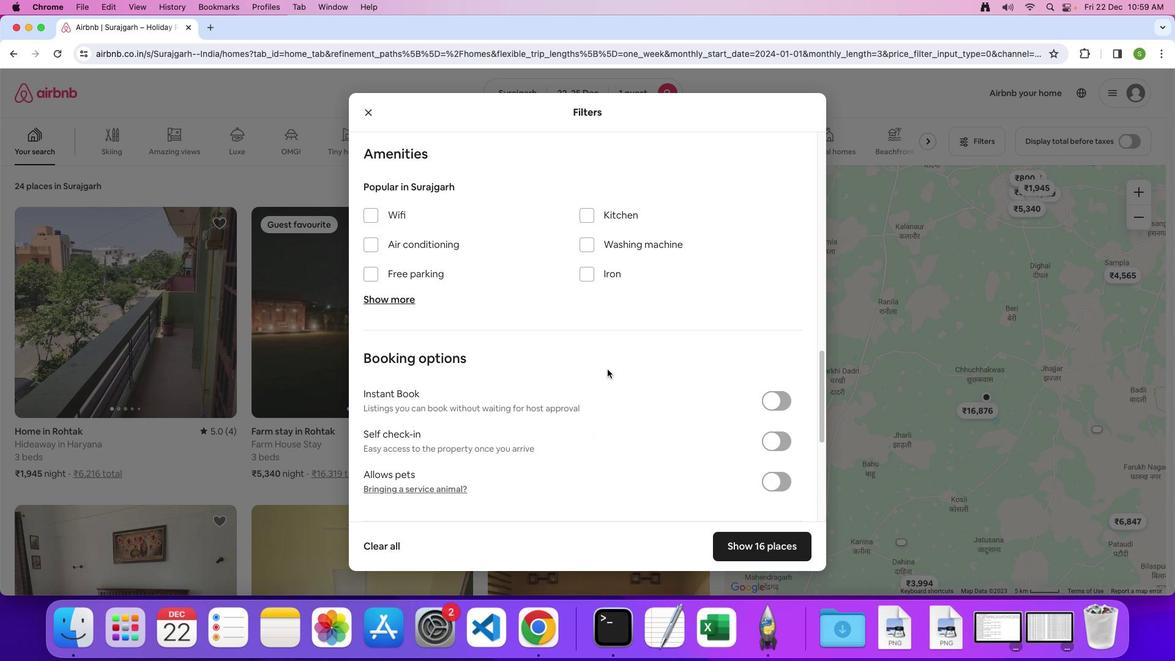 
Action: Mouse scrolled (546, 392) with delta (0, 0)
Screenshot: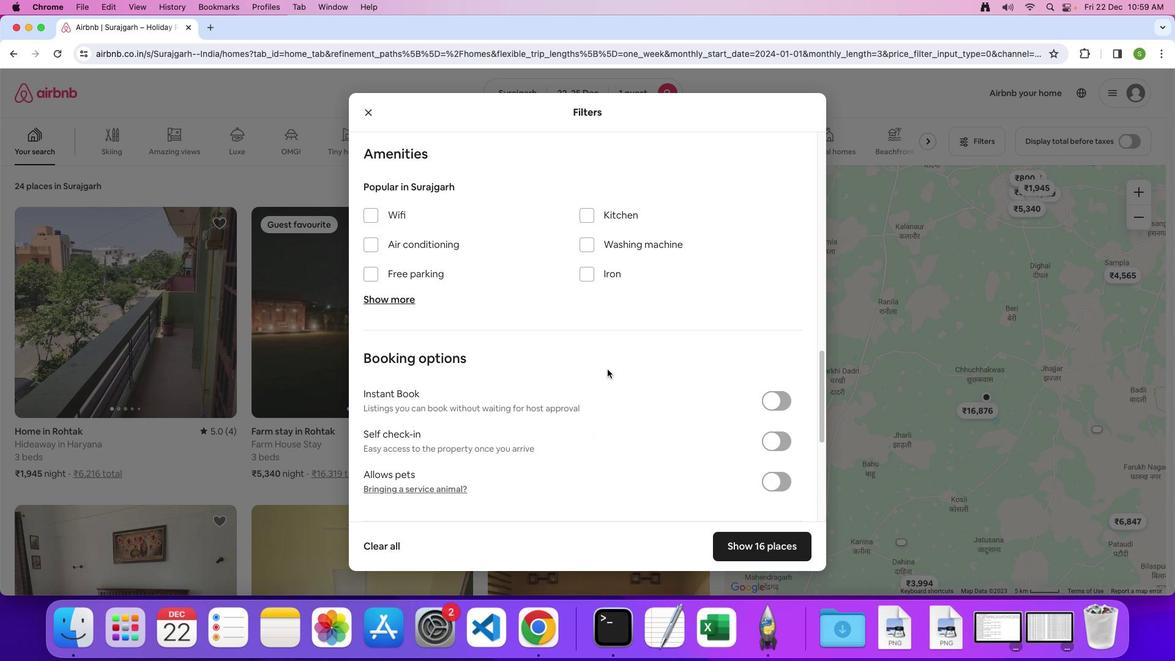 
Action: Mouse moved to (593, 377)
Screenshot: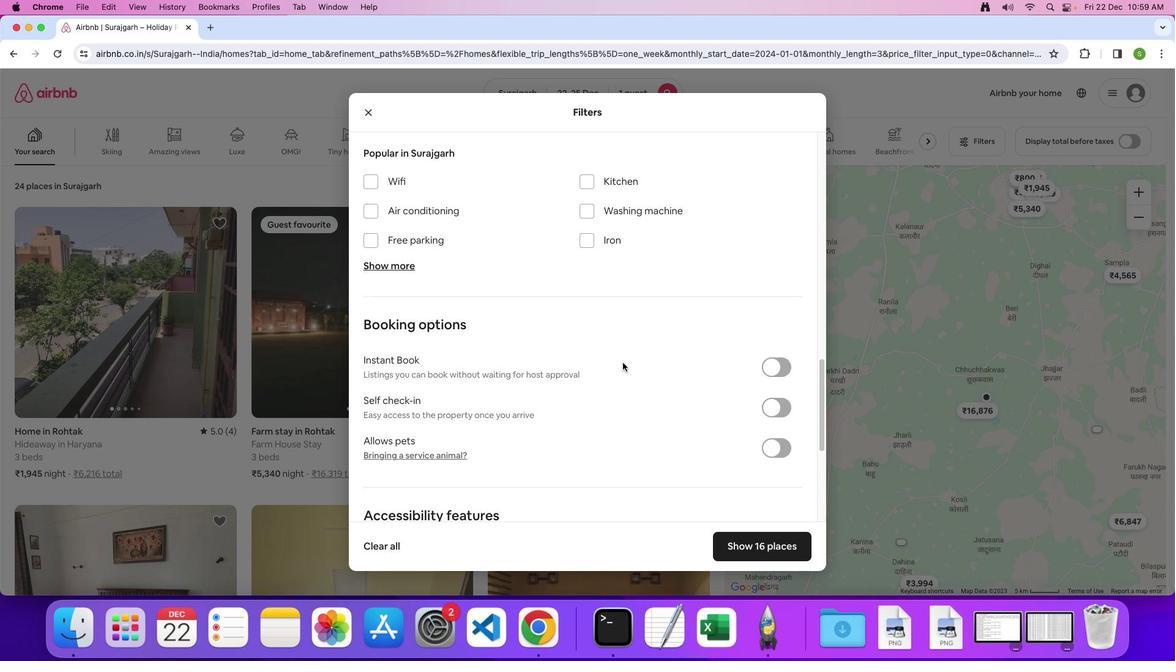 
Action: Mouse scrolled (593, 377) with delta (0, 0)
Screenshot: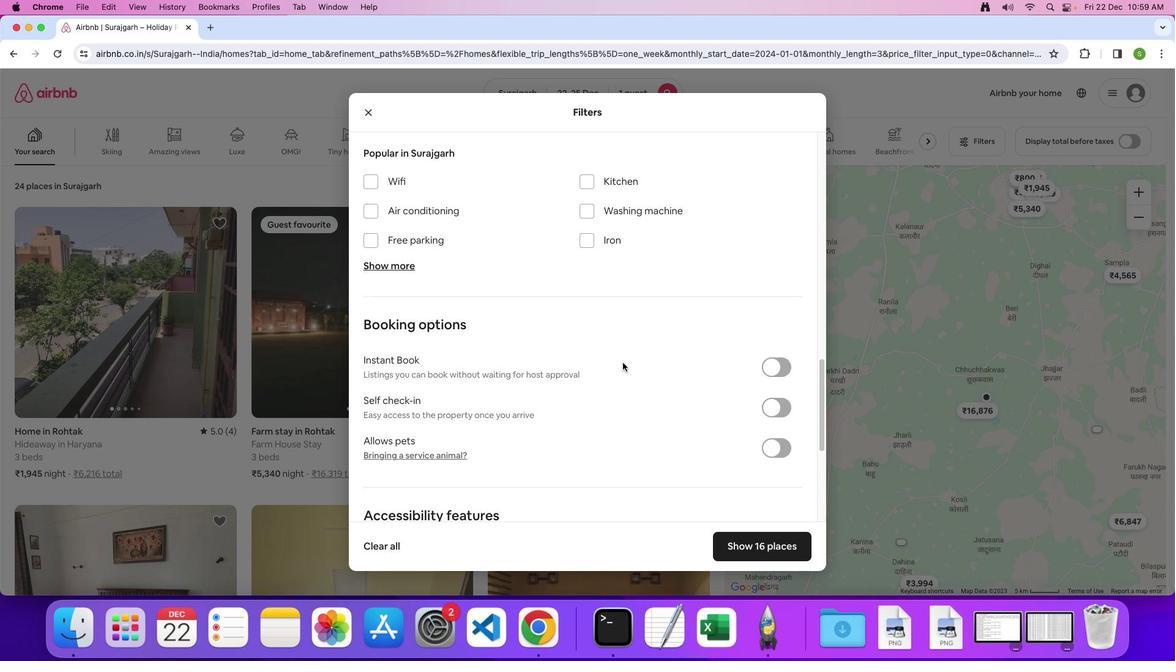 
Action: Mouse moved to (646, 298)
Screenshot: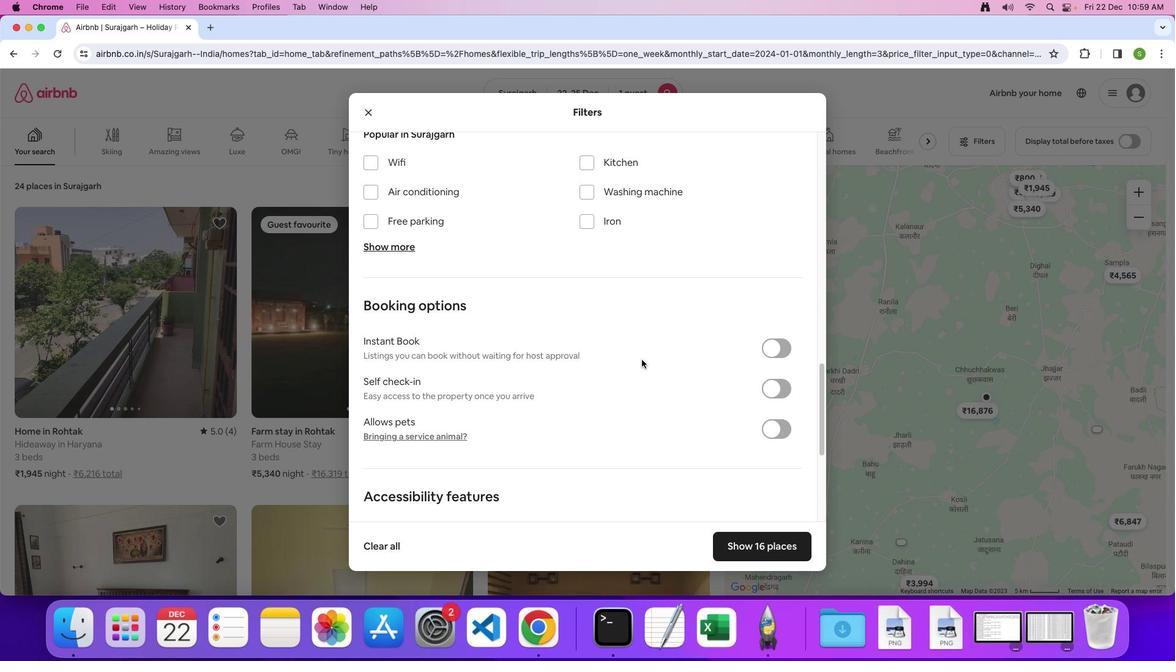 
Action: Mouse scrolled (646, 298) with delta (0, 0)
Screenshot: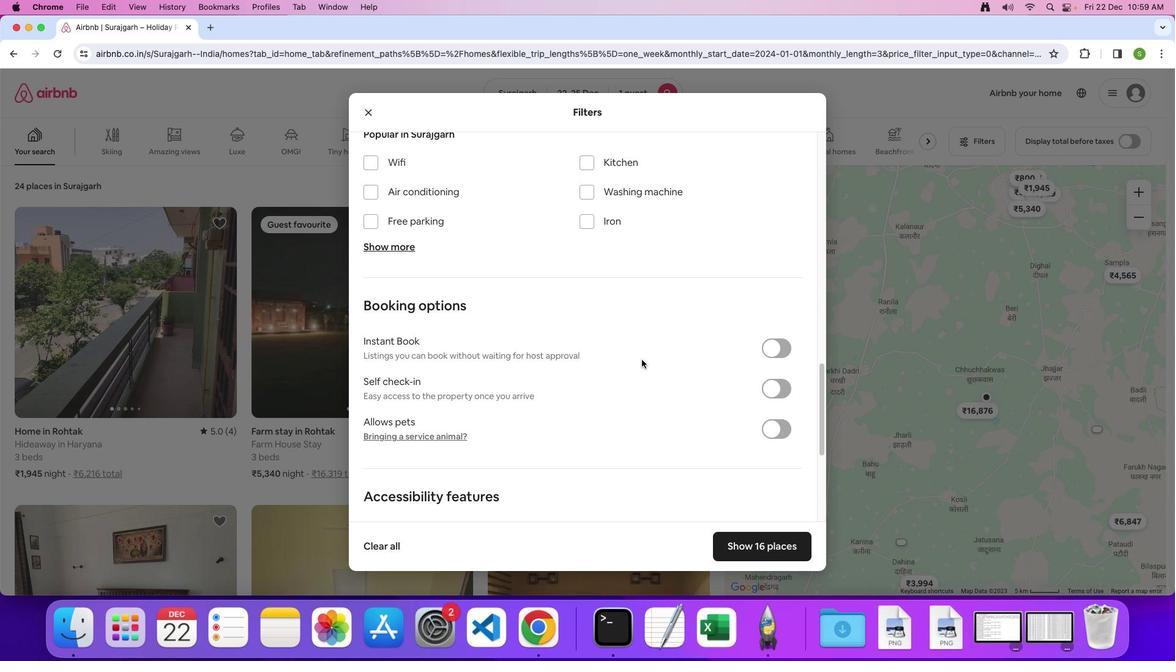 
Action: Mouse moved to (643, 315)
Screenshot: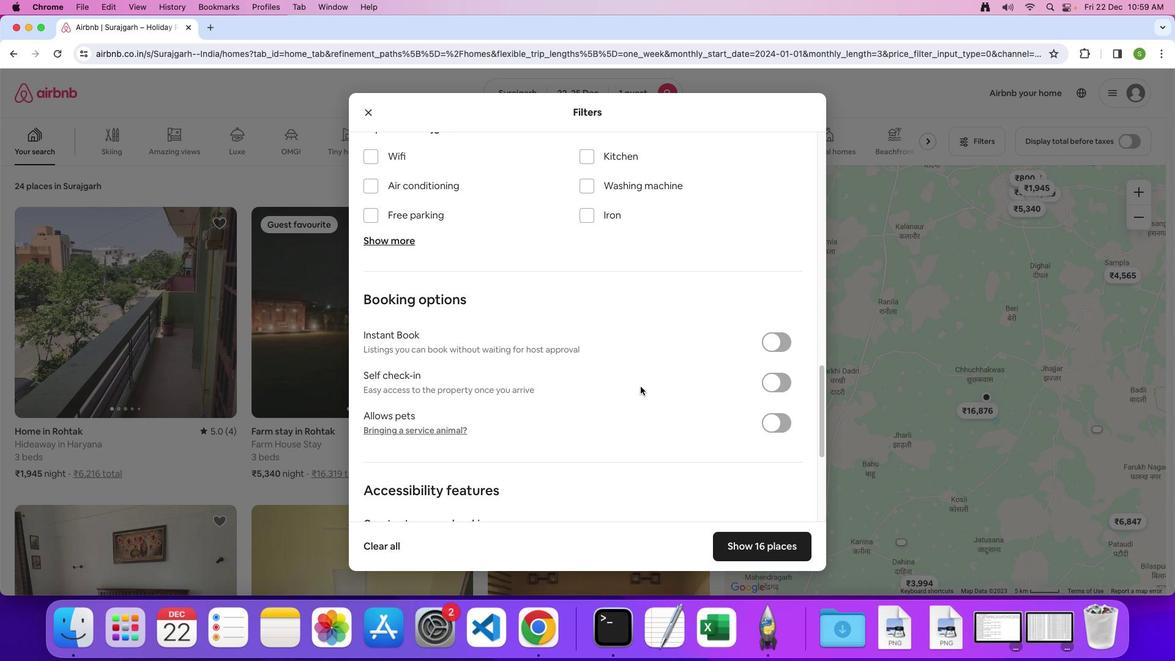
Action: Mouse scrolled (643, 315) with delta (0, 0)
Screenshot: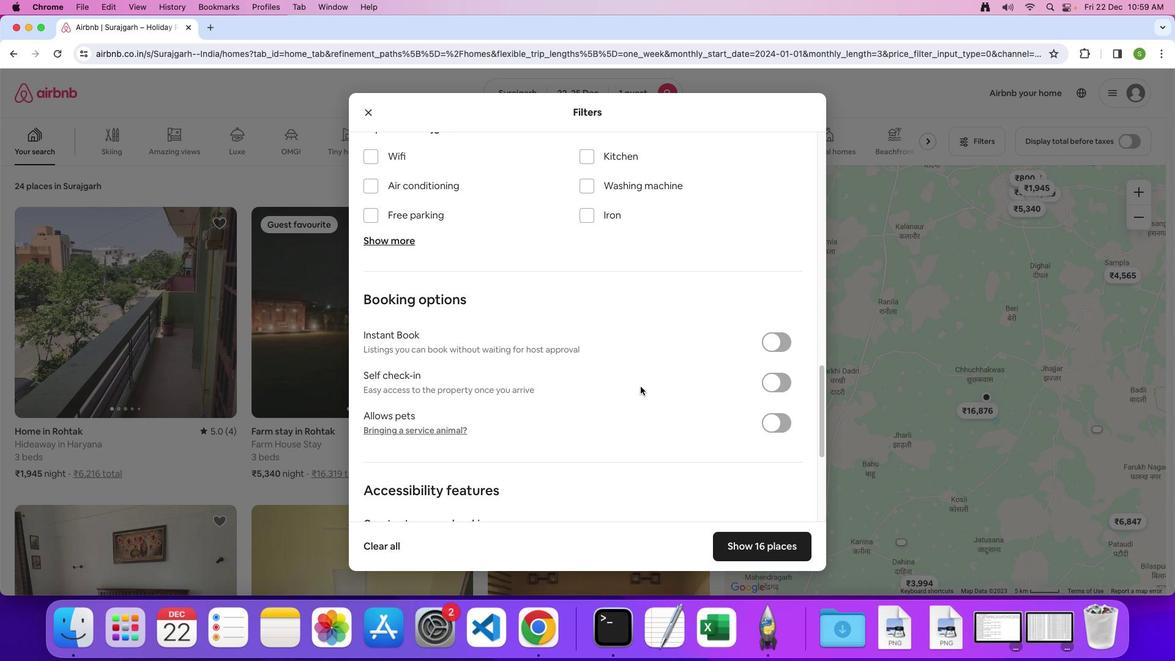 
Action: Mouse moved to (639, 396)
Screenshot: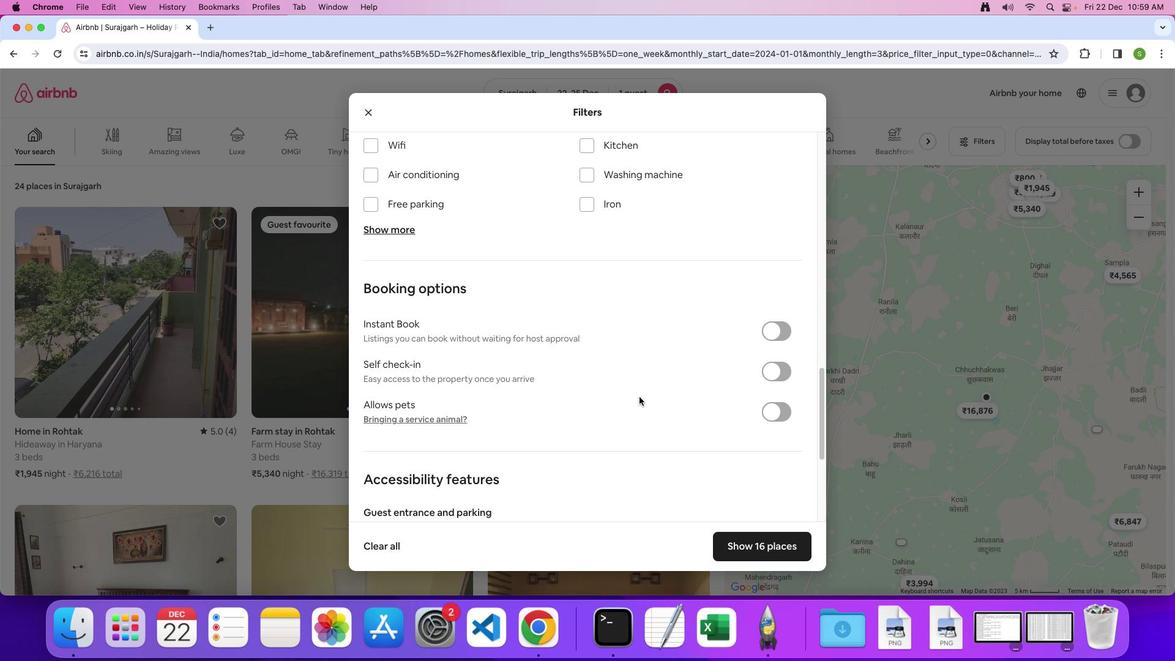 
Action: Mouse scrolled (639, 396) with delta (0, 0)
Screenshot: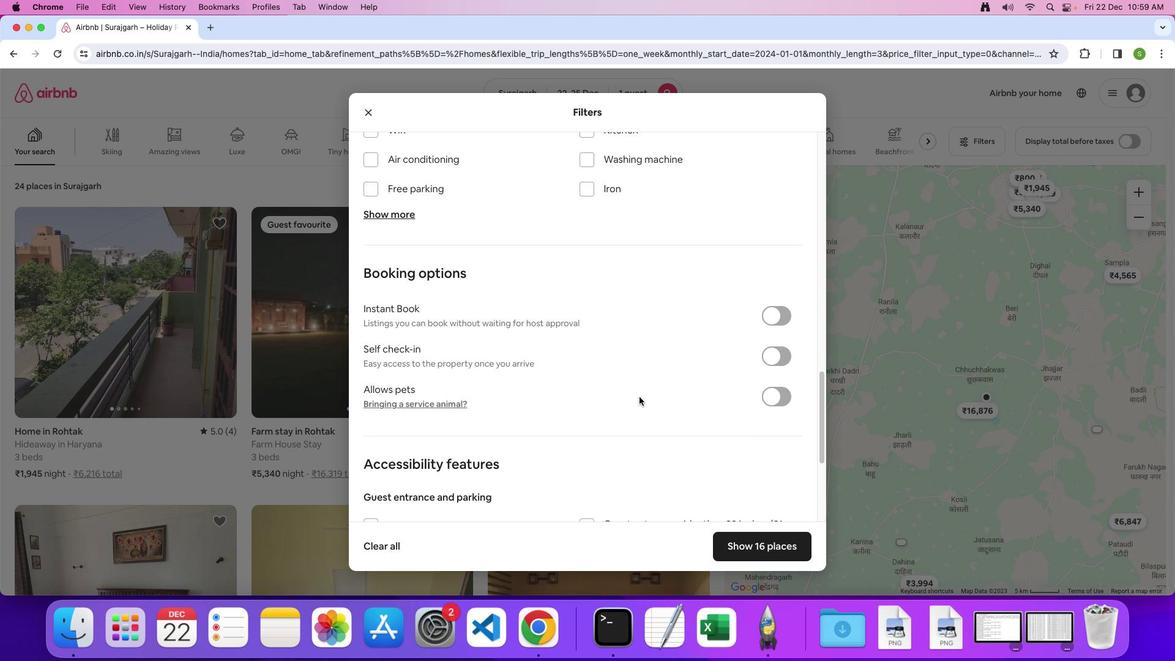 
Action: Mouse scrolled (639, 396) with delta (0, 0)
Screenshot: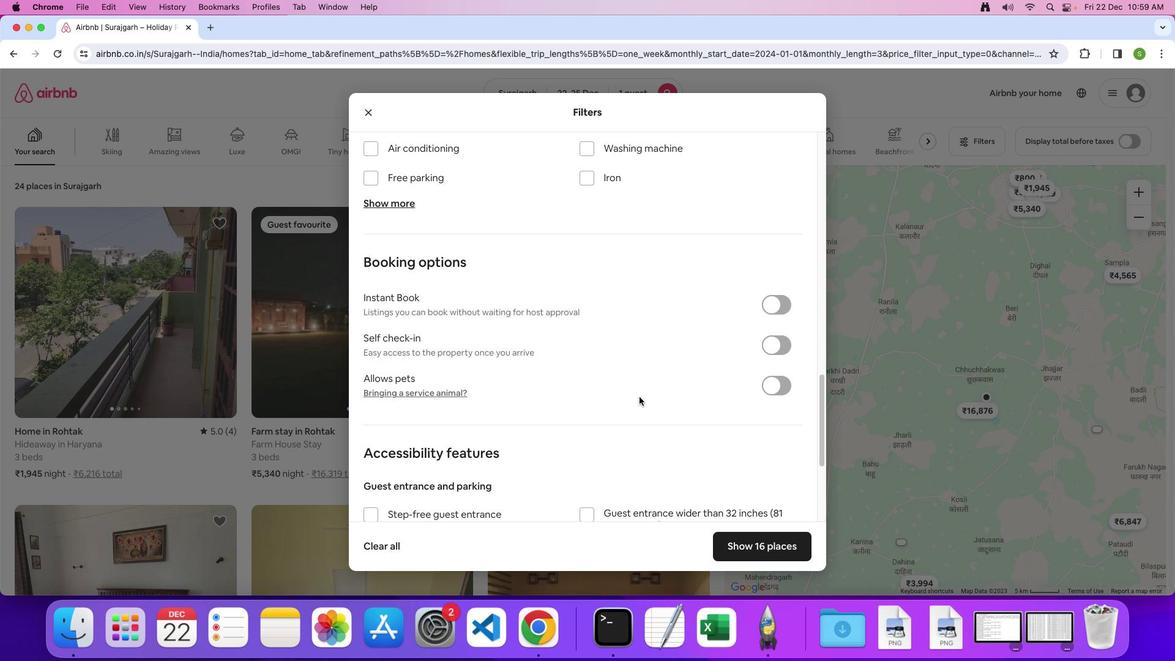 
Action: Mouse moved to (639, 396)
Screenshot: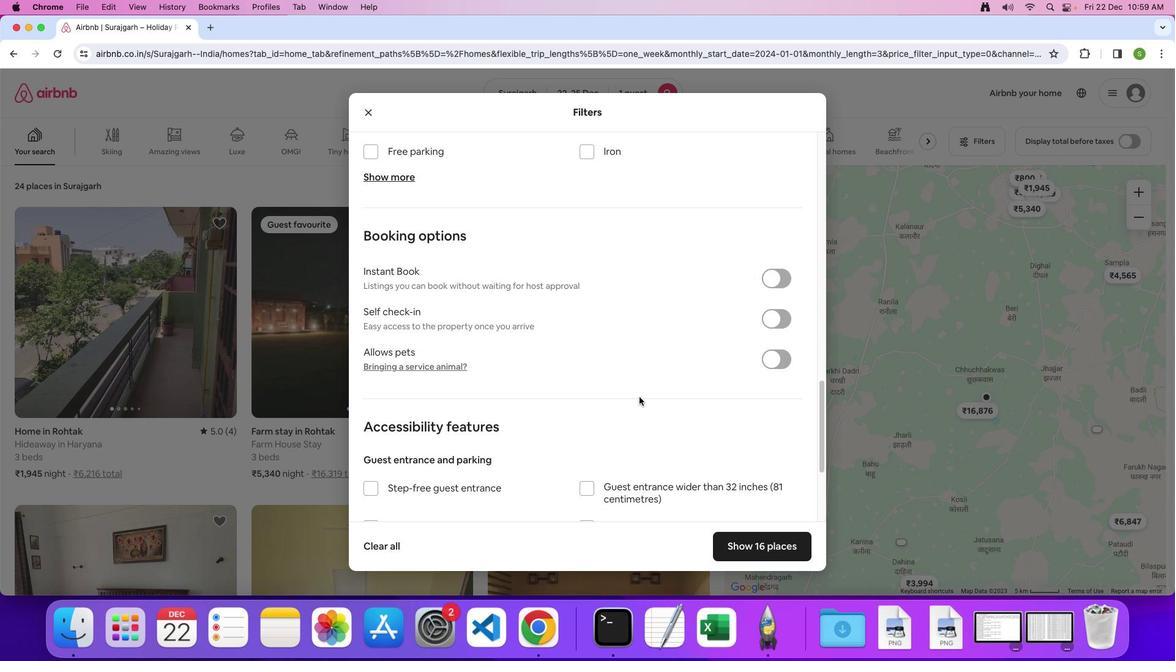 
Action: Mouse scrolled (639, 396) with delta (0, -1)
Screenshot: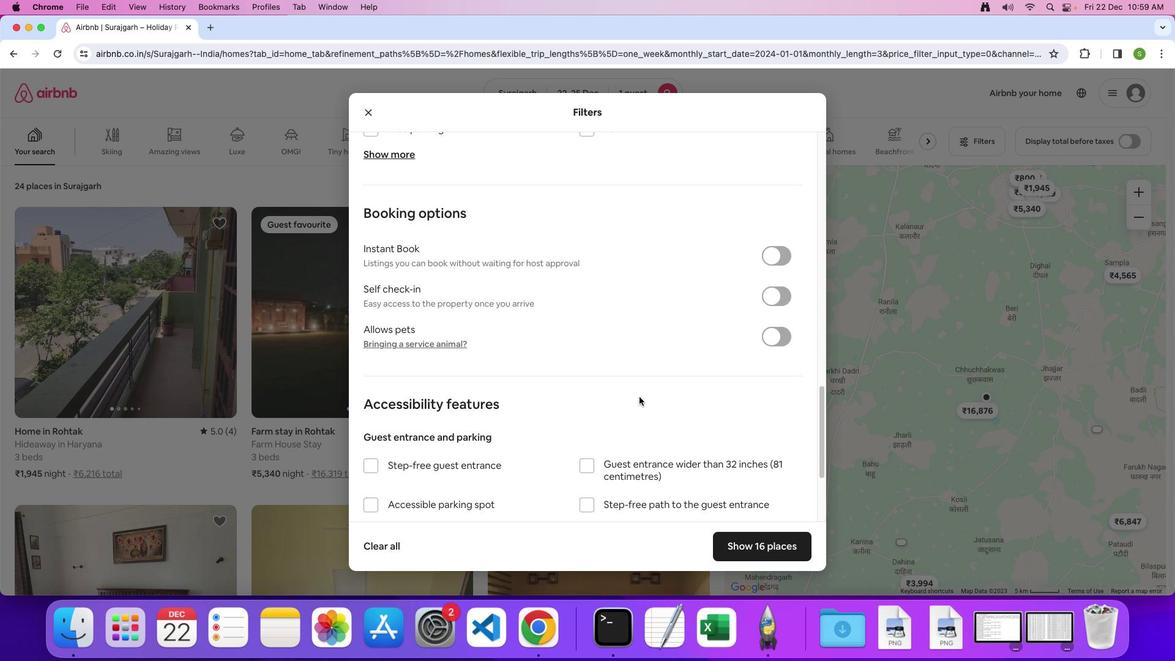 
Action: Mouse scrolled (639, 396) with delta (0, 0)
Screenshot: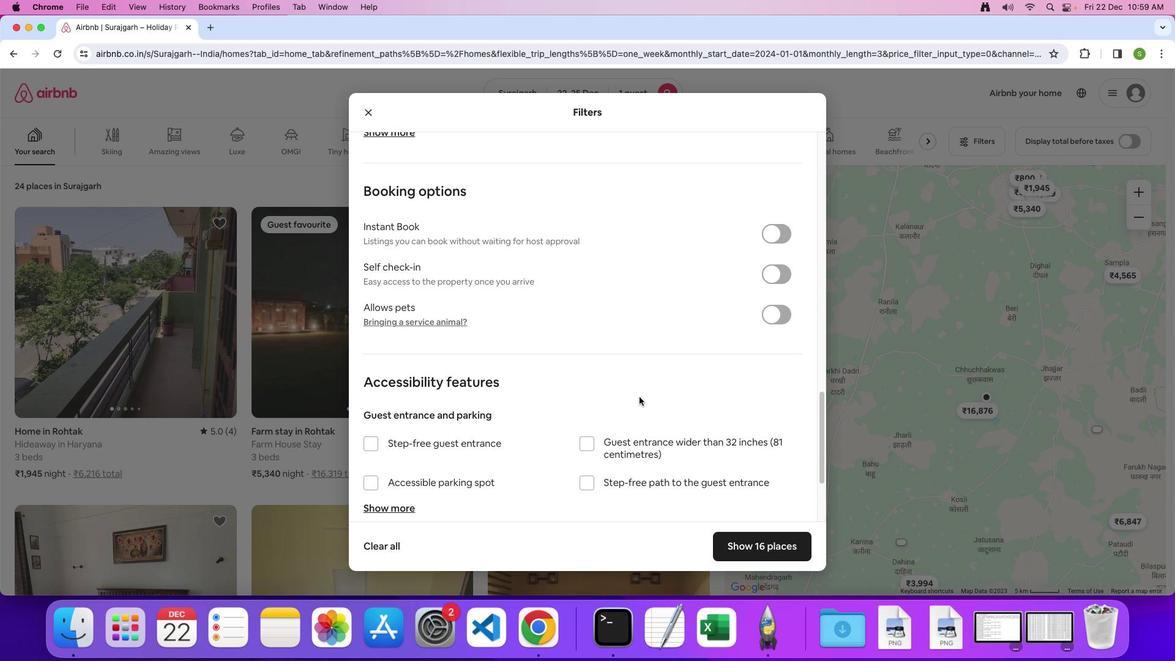 
Action: Mouse scrolled (639, 396) with delta (0, 0)
Screenshot: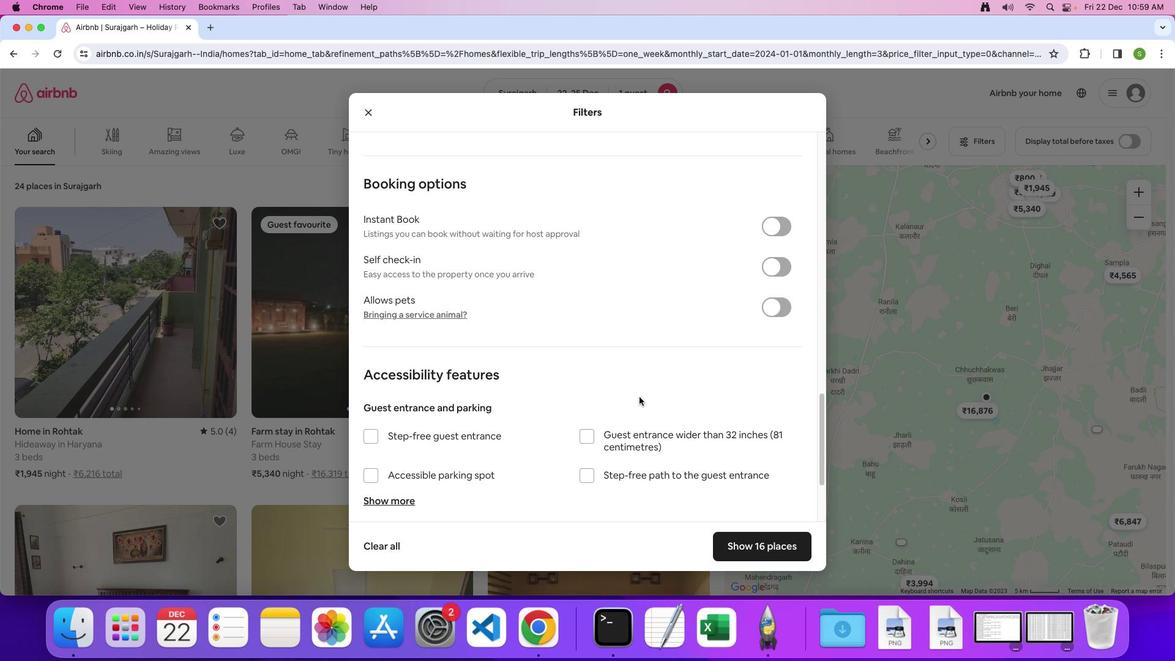 
Action: Mouse scrolled (639, 396) with delta (0, 0)
Screenshot: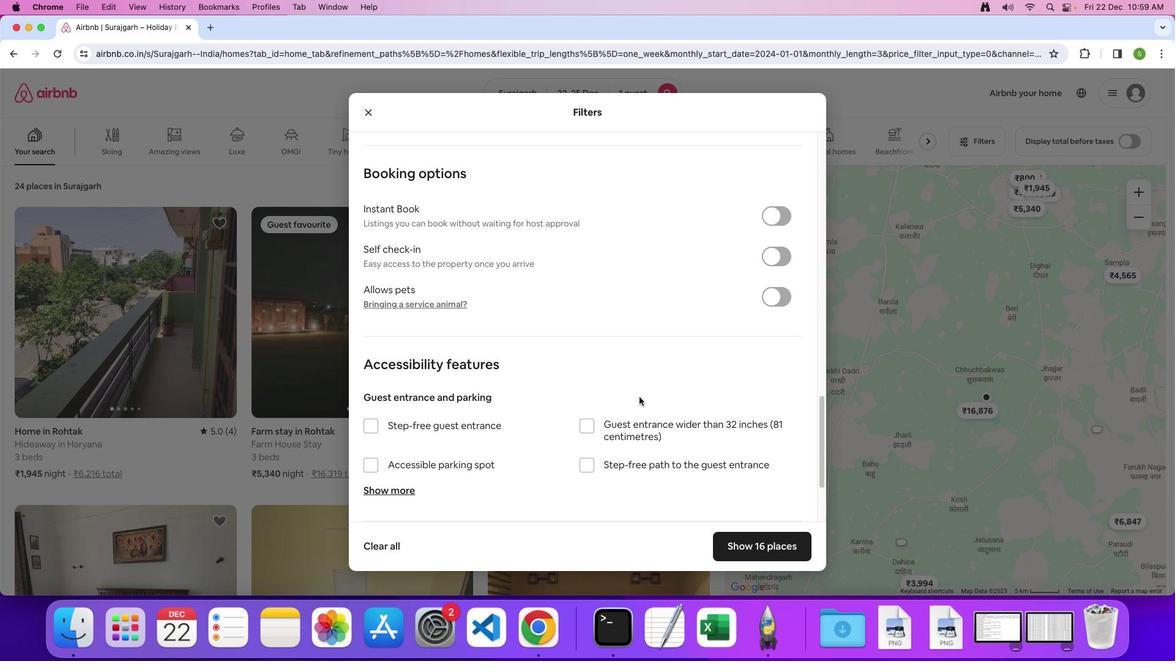 
Action: Mouse scrolled (639, 396) with delta (0, 0)
Screenshot: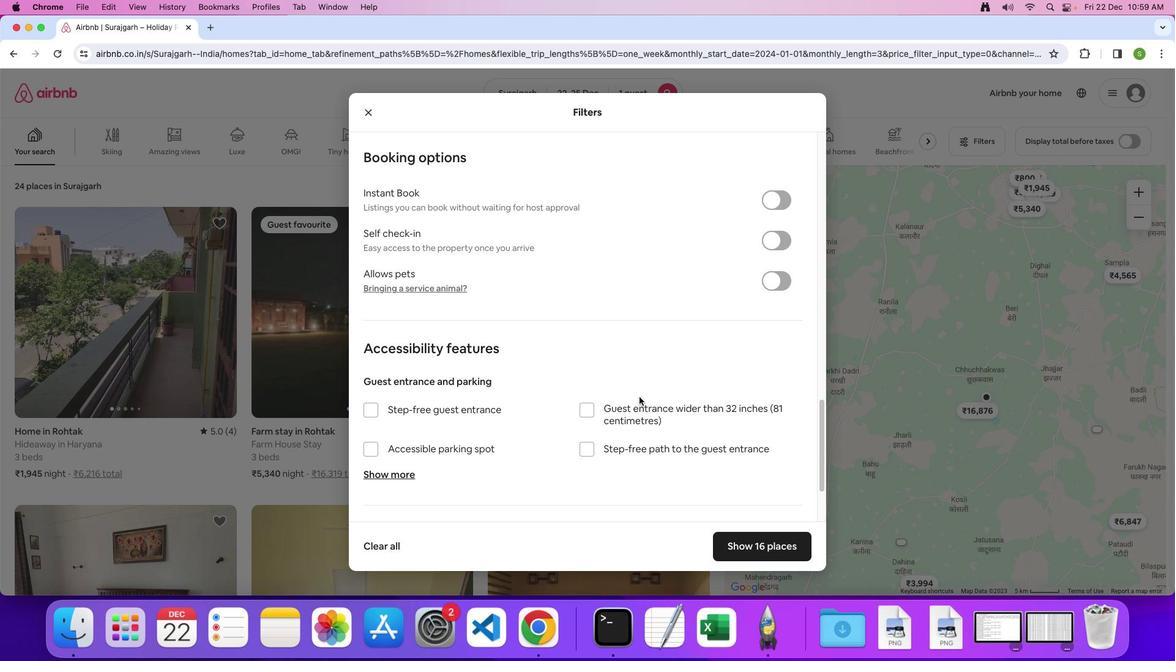 
Action: Mouse scrolled (639, 396) with delta (0, 0)
Screenshot: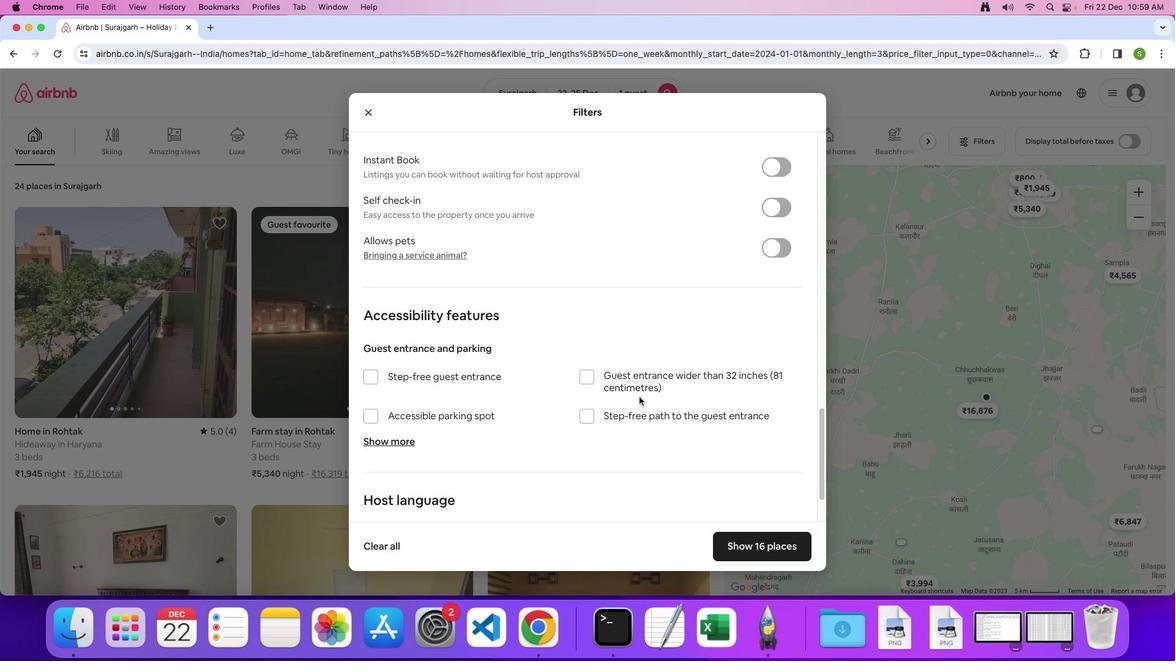 
Action: Mouse scrolled (639, 396) with delta (0, 0)
Screenshot: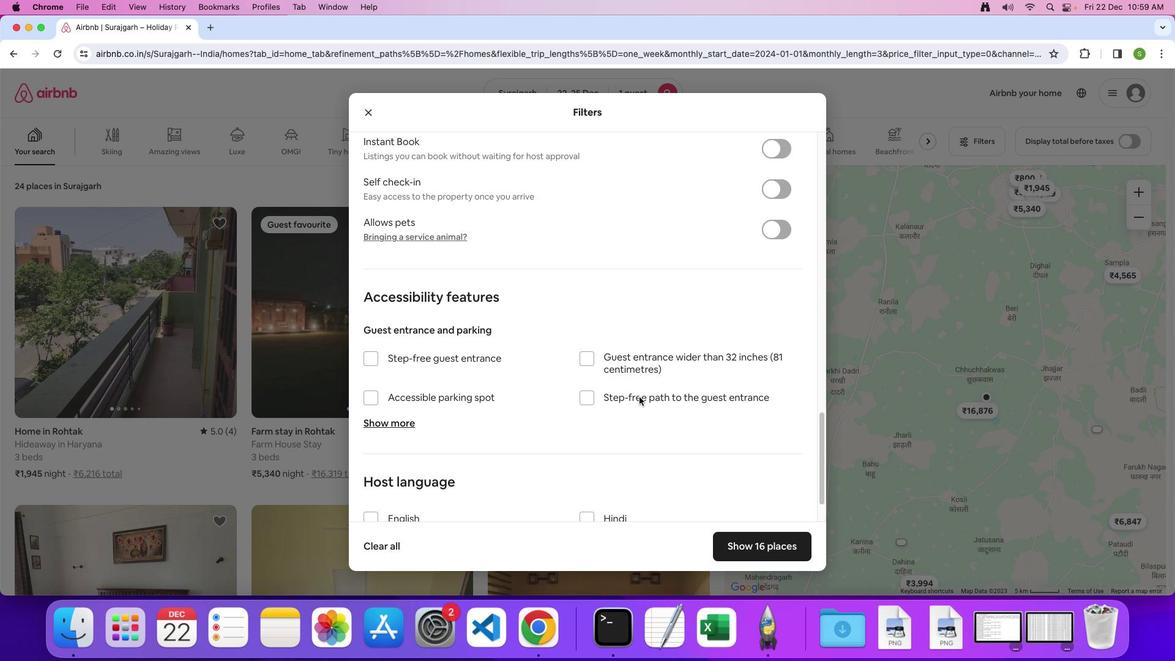 
Action: Mouse scrolled (639, 396) with delta (0, 0)
Screenshot: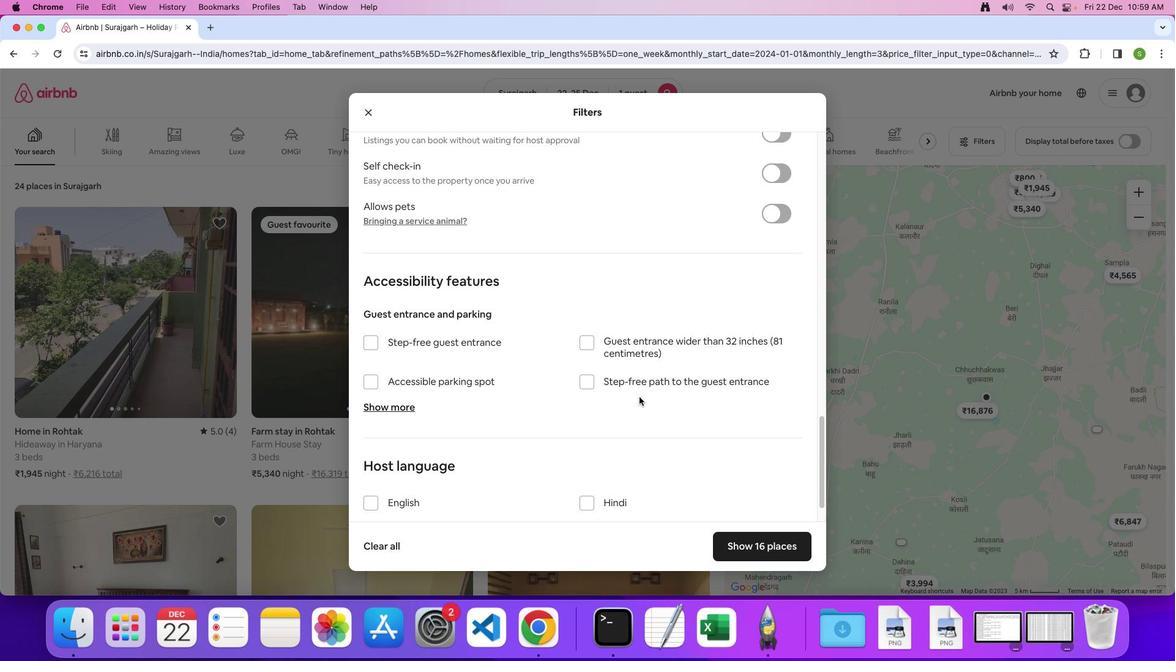 
Action: Mouse scrolled (639, 396) with delta (0, 0)
Screenshot: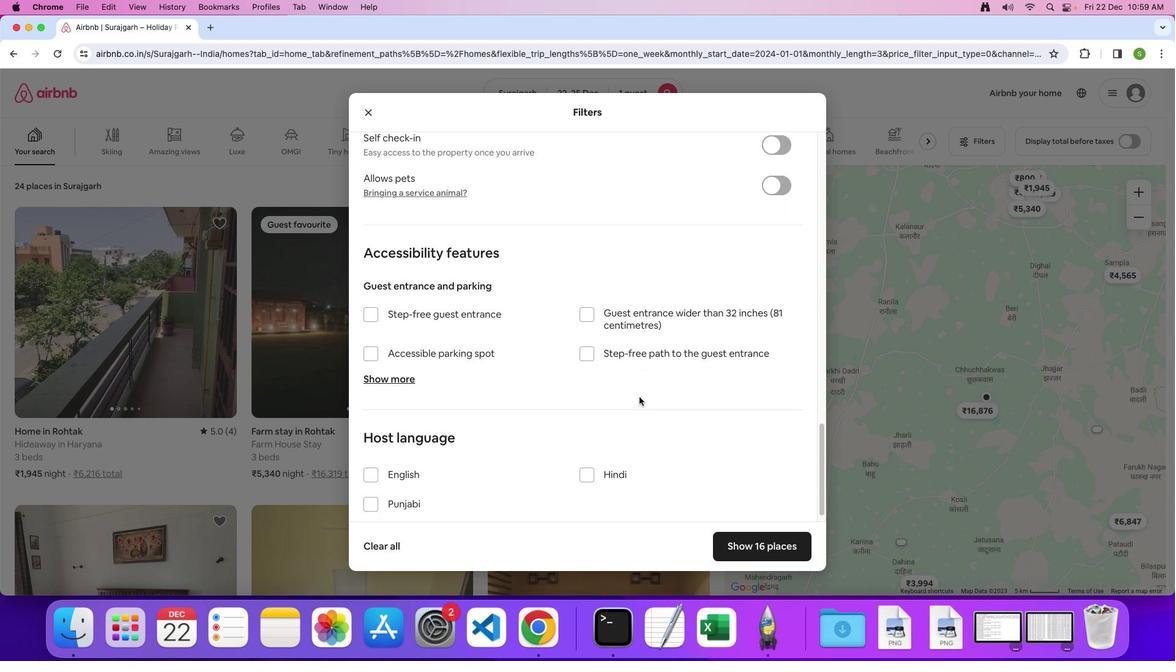 
Action: Mouse scrolled (639, 396) with delta (0, 0)
Screenshot: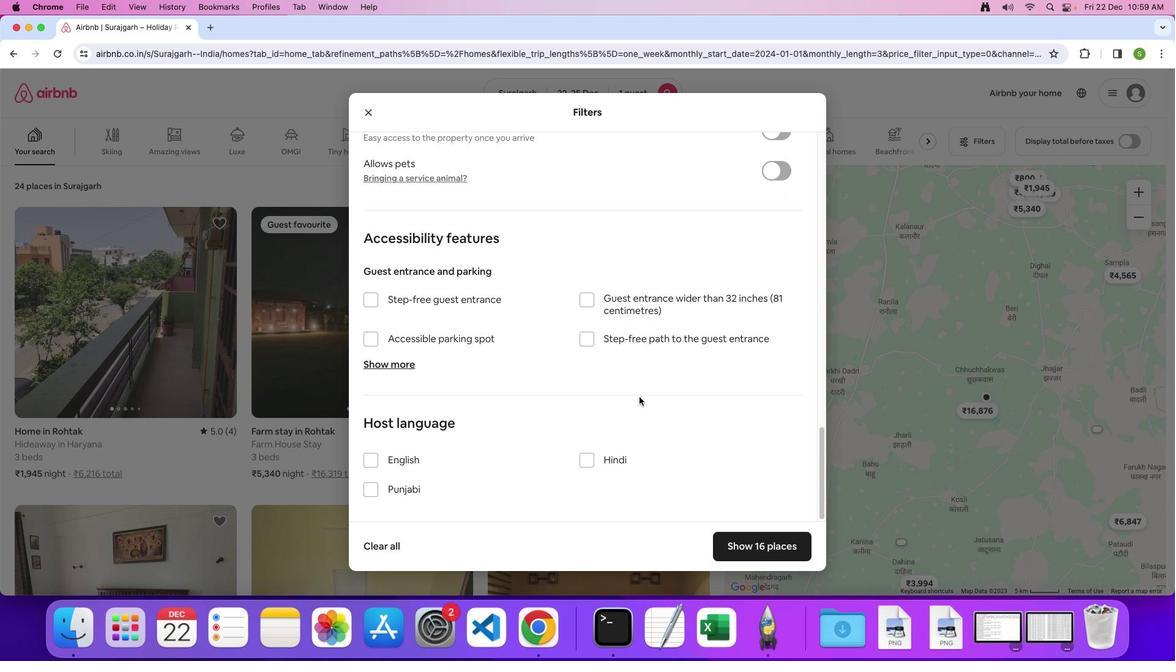 
Action: Mouse scrolled (639, 396) with delta (0, 0)
Screenshot: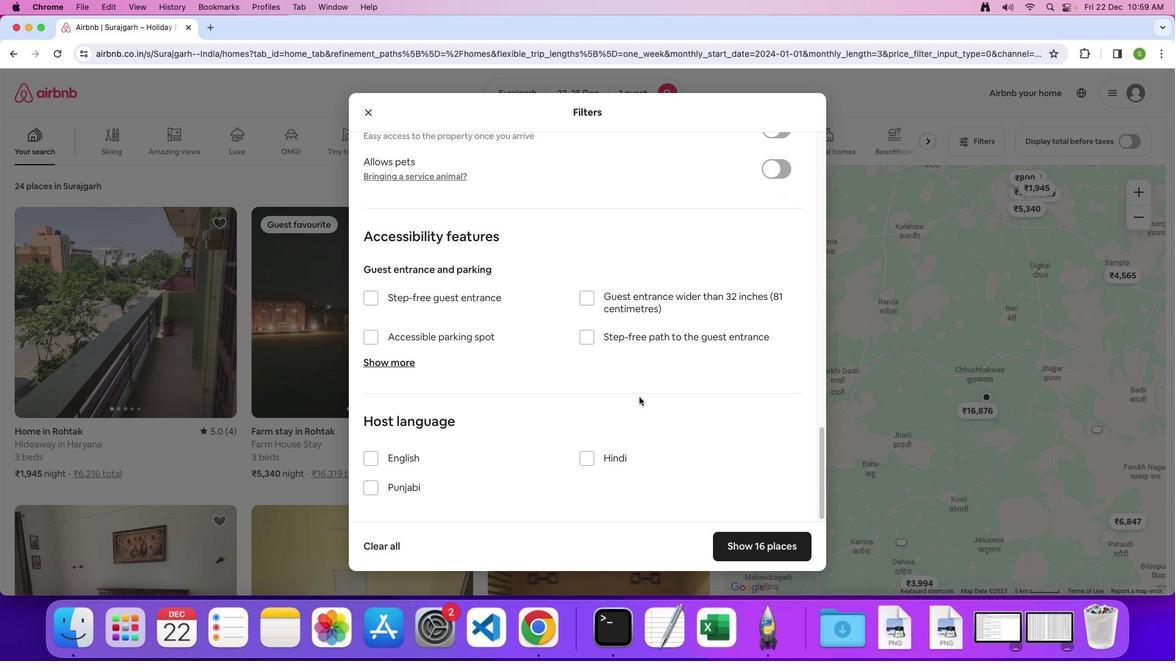 
Action: Mouse moved to (753, 550)
Screenshot: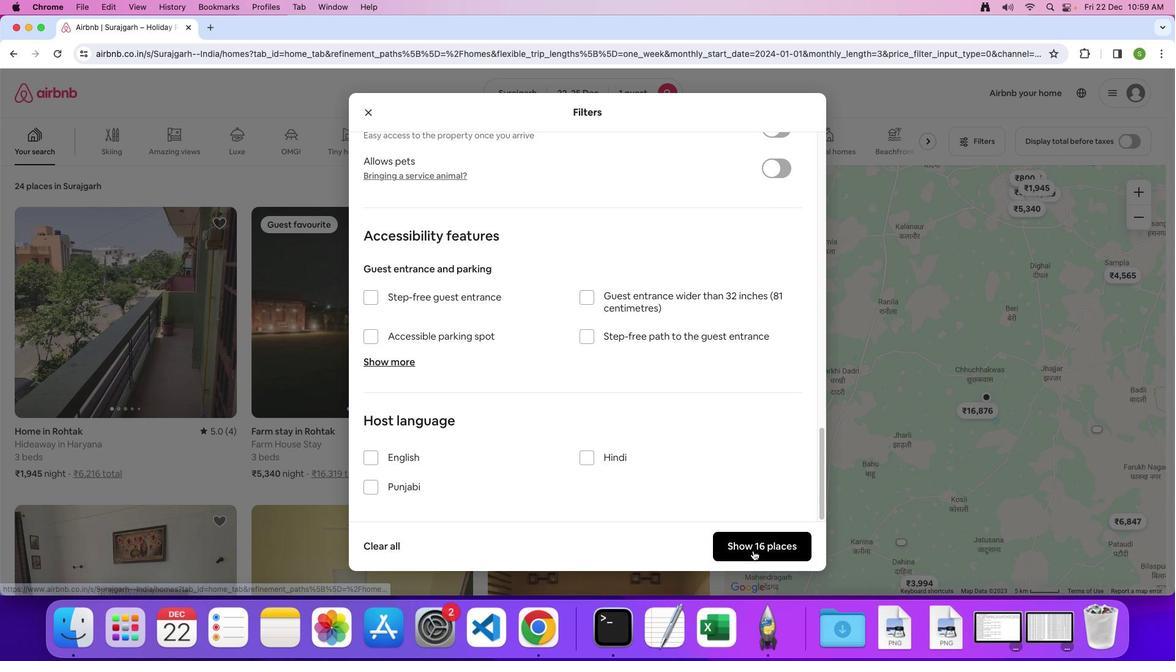 
Action: Mouse pressed left at (753, 550)
Screenshot: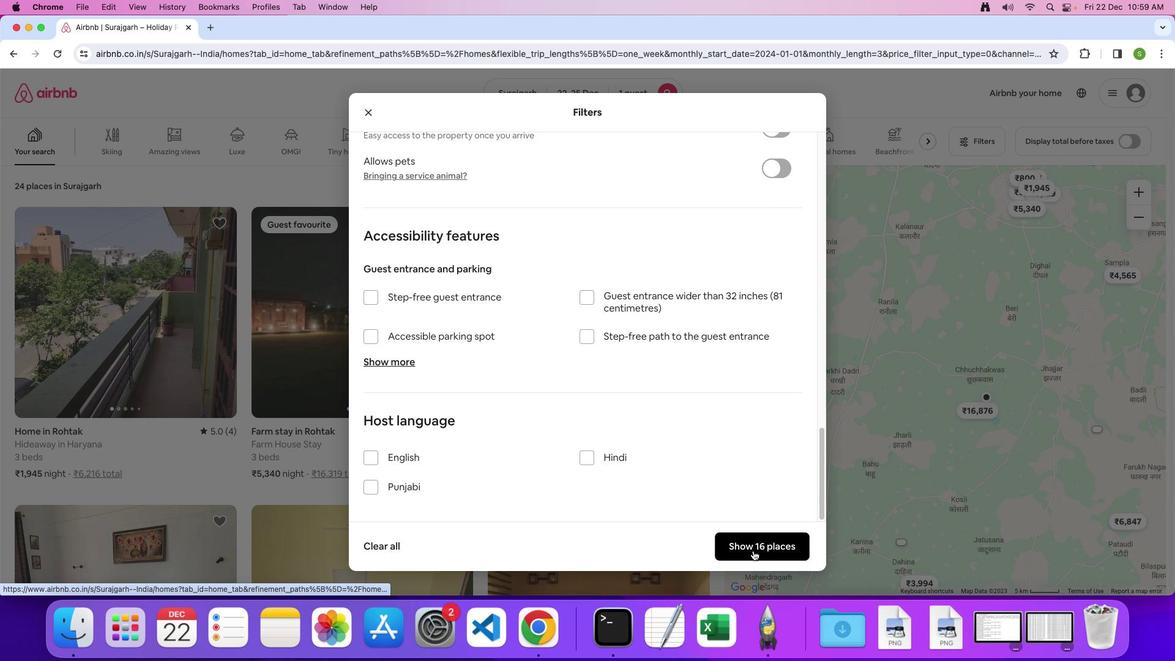 
Action: Mouse moved to (140, 306)
Screenshot: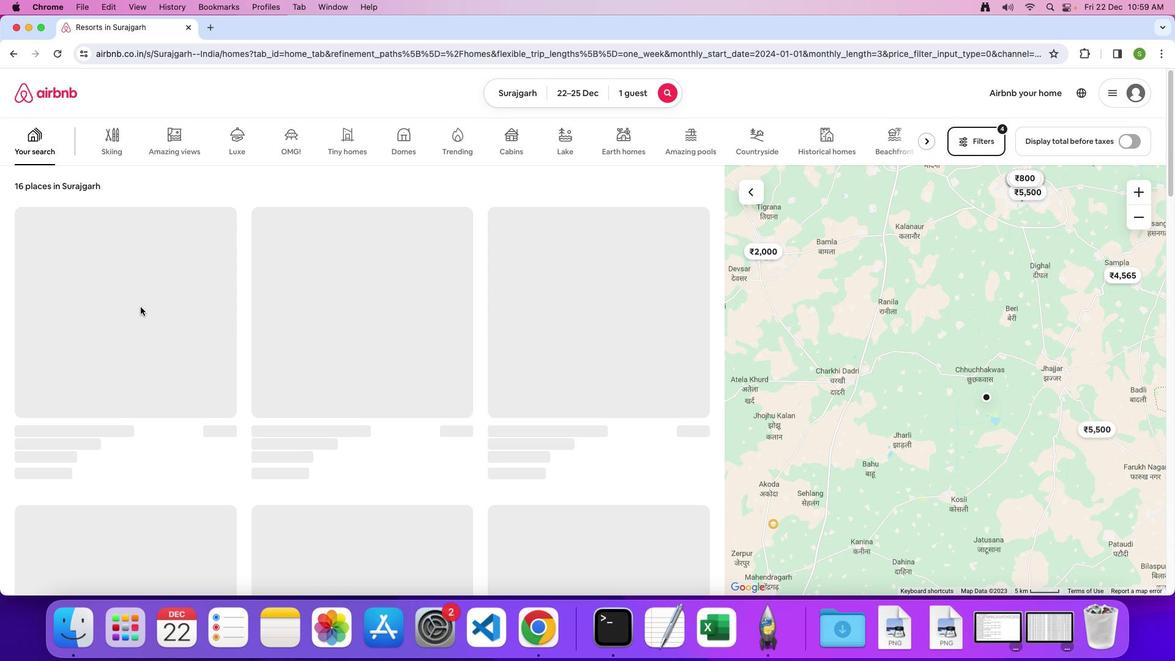
Action: Mouse pressed left at (140, 306)
Screenshot: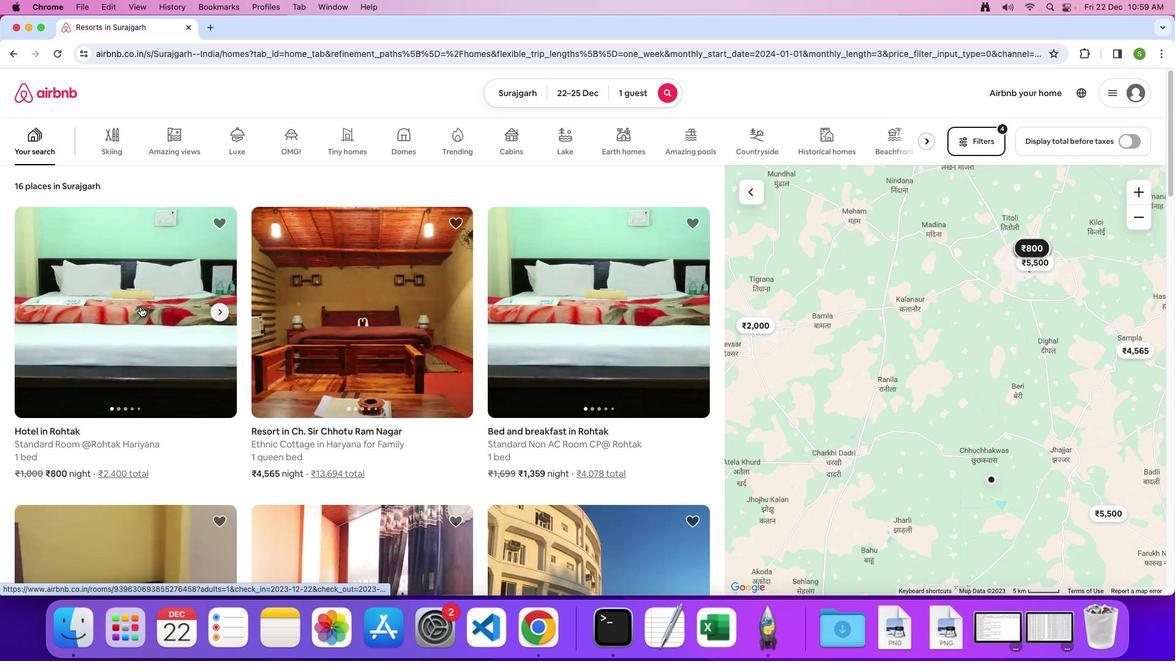 
Action: Mouse moved to (456, 306)
Screenshot: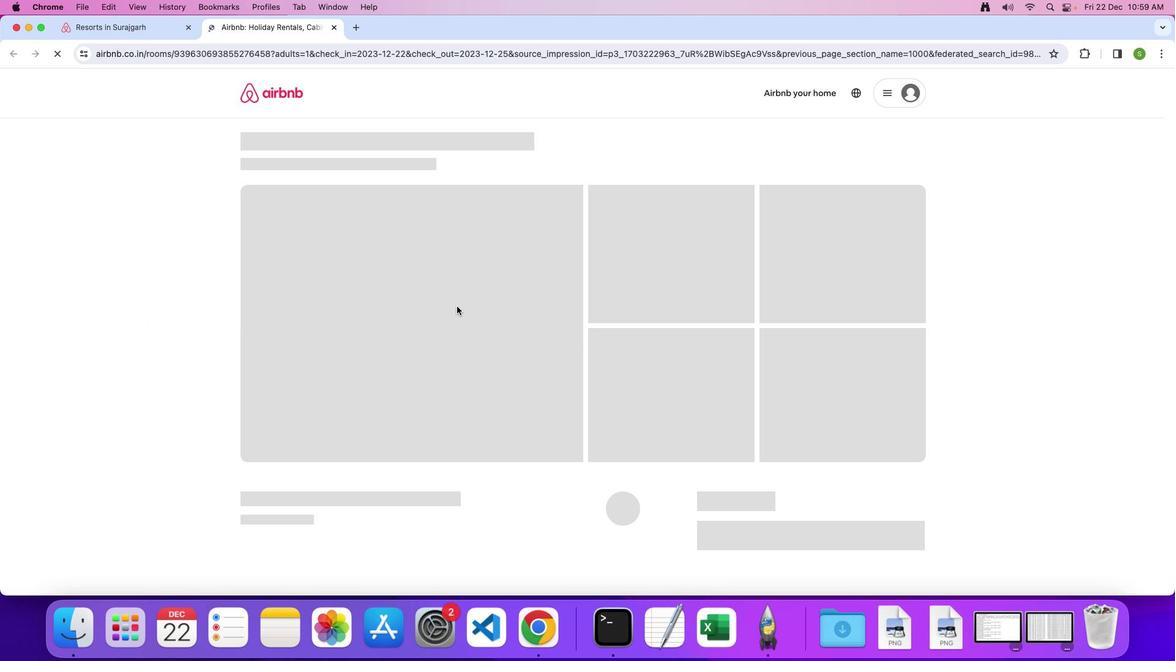 
Action: Mouse pressed left at (456, 306)
Screenshot: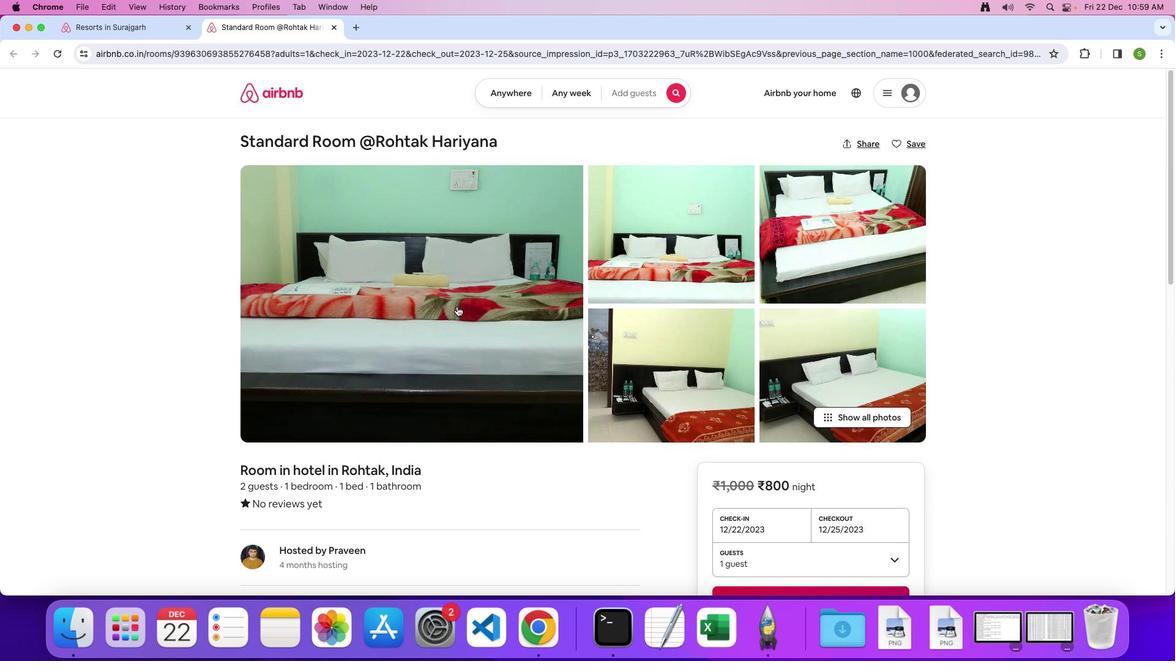
Action: Mouse moved to (506, 348)
Screenshot: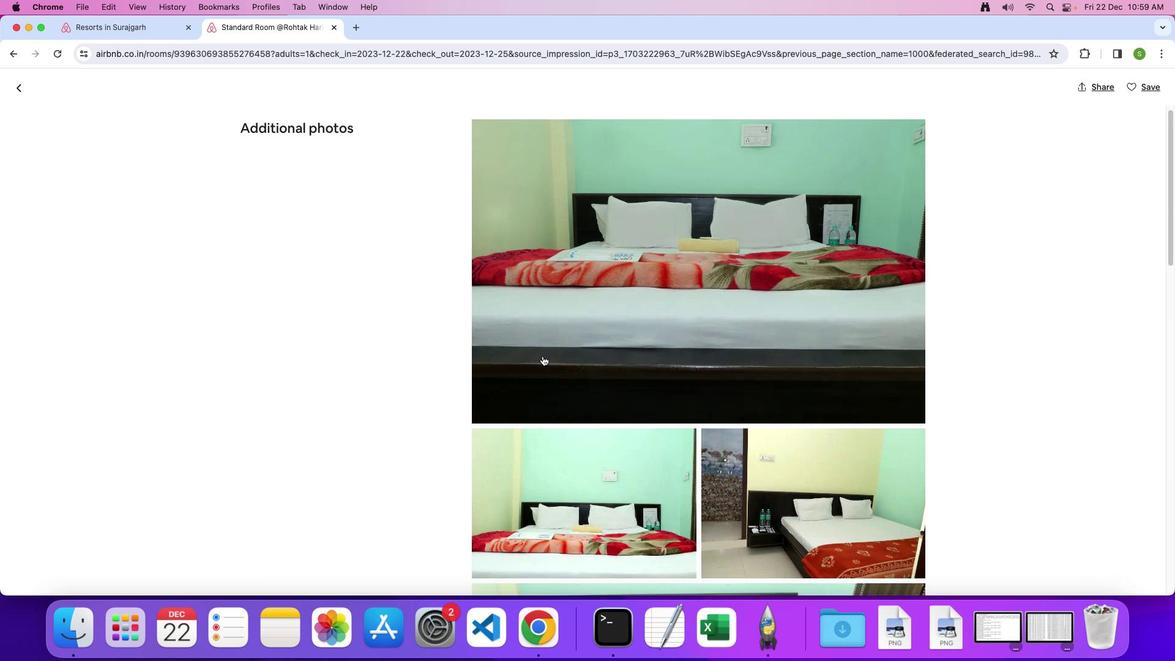 
Action: Mouse scrolled (506, 348) with delta (0, 0)
Screenshot: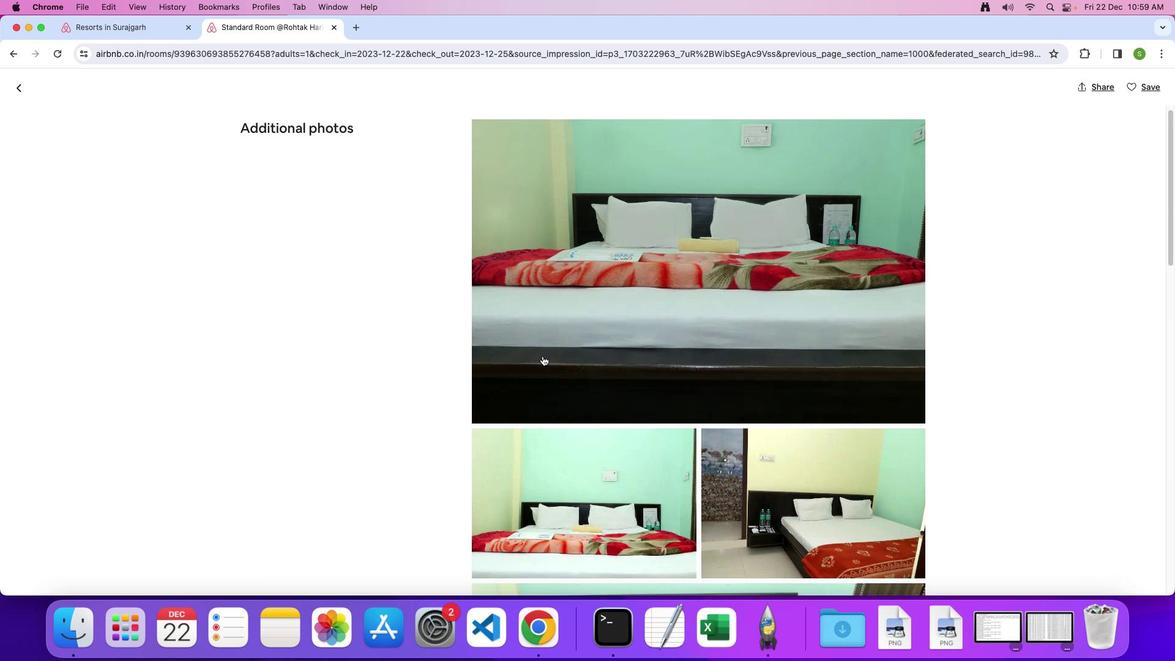 
Action: Mouse moved to (527, 353)
Screenshot: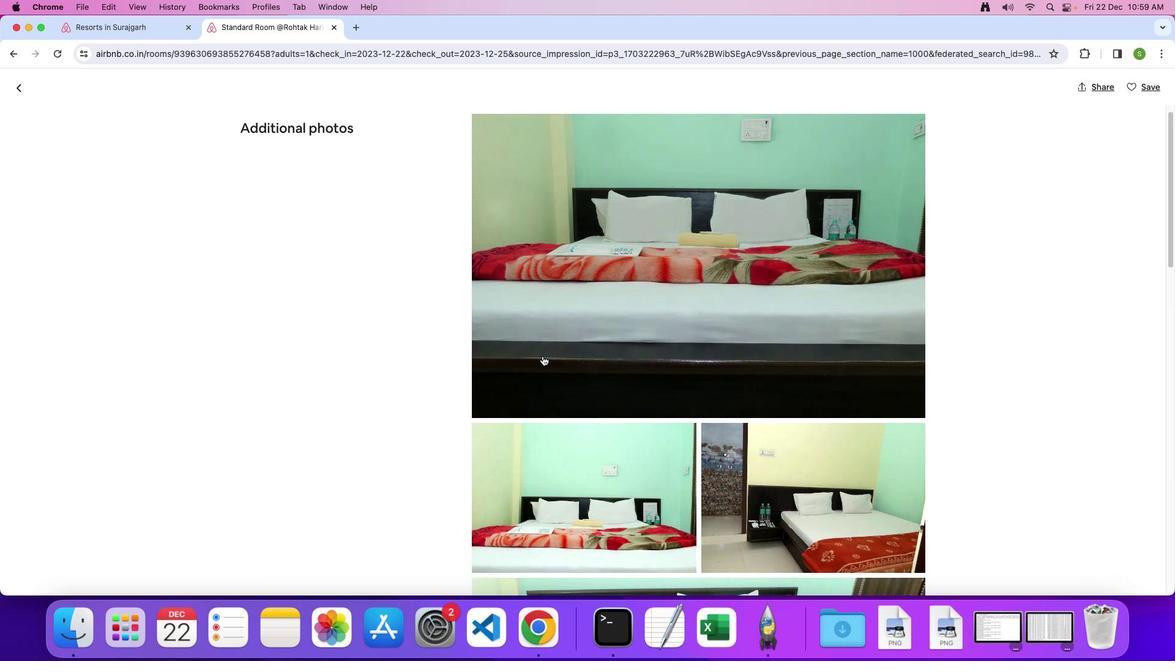 
Action: Mouse scrolled (527, 353) with delta (0, 0)
Screenshot: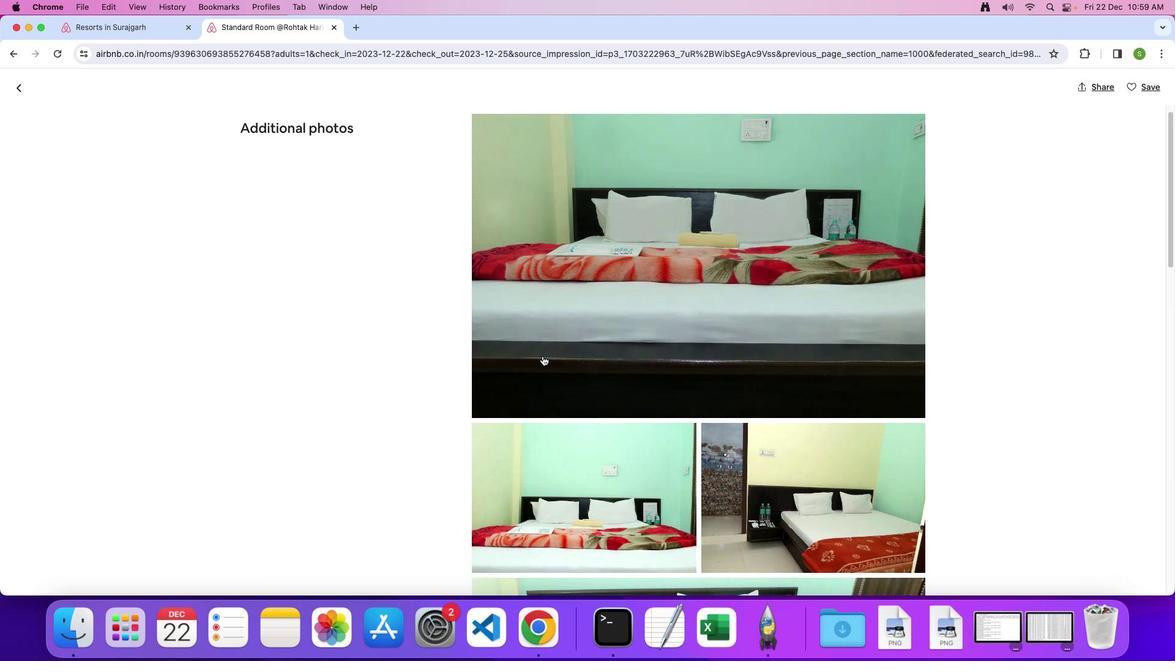 
Action: Mouse moved to (542, 355)
Screenshot: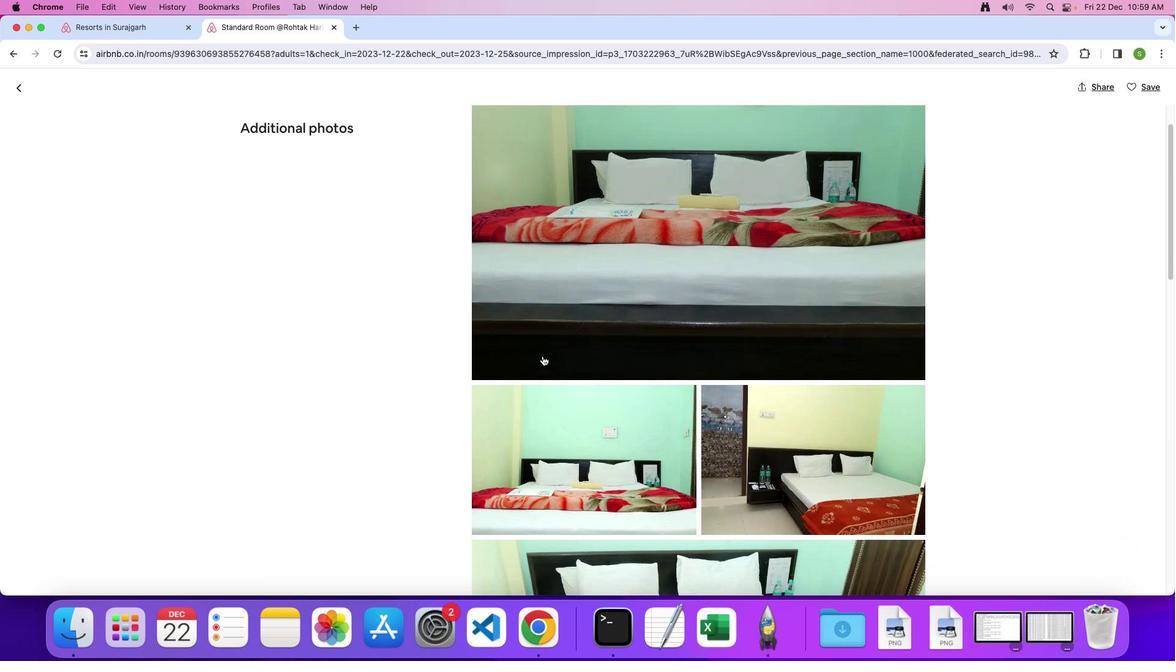 
Action: Mouse scrolled (542, 355) with delta (0, -1)
Screenshot: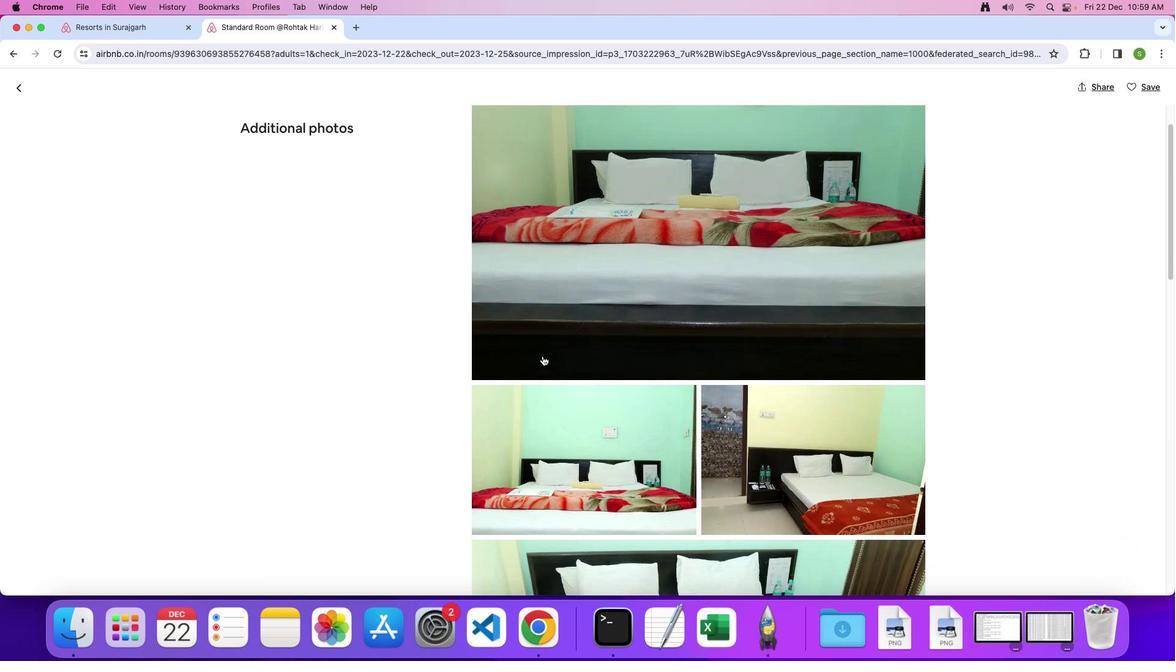 
Action: Mouse moved to (542, 355)
Screenshot: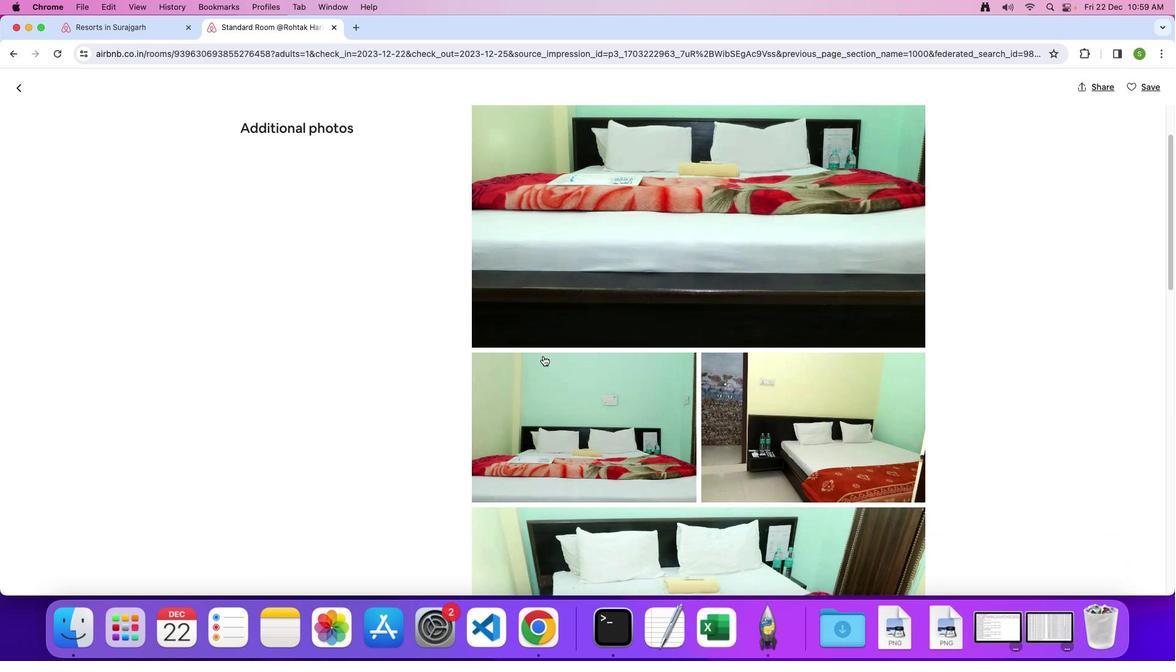 
Action: Mouse scrolled (542, 355) with delta (0, 0)
Screenshot: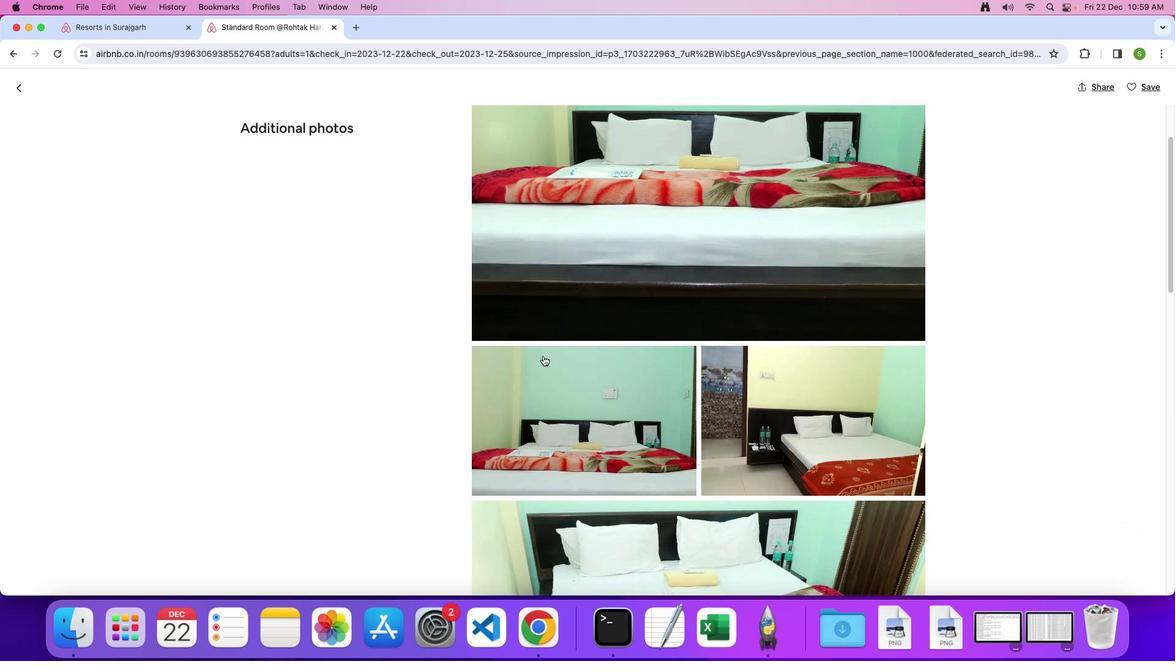 
Action: Mouse moved to (542, 355)
Screenshot: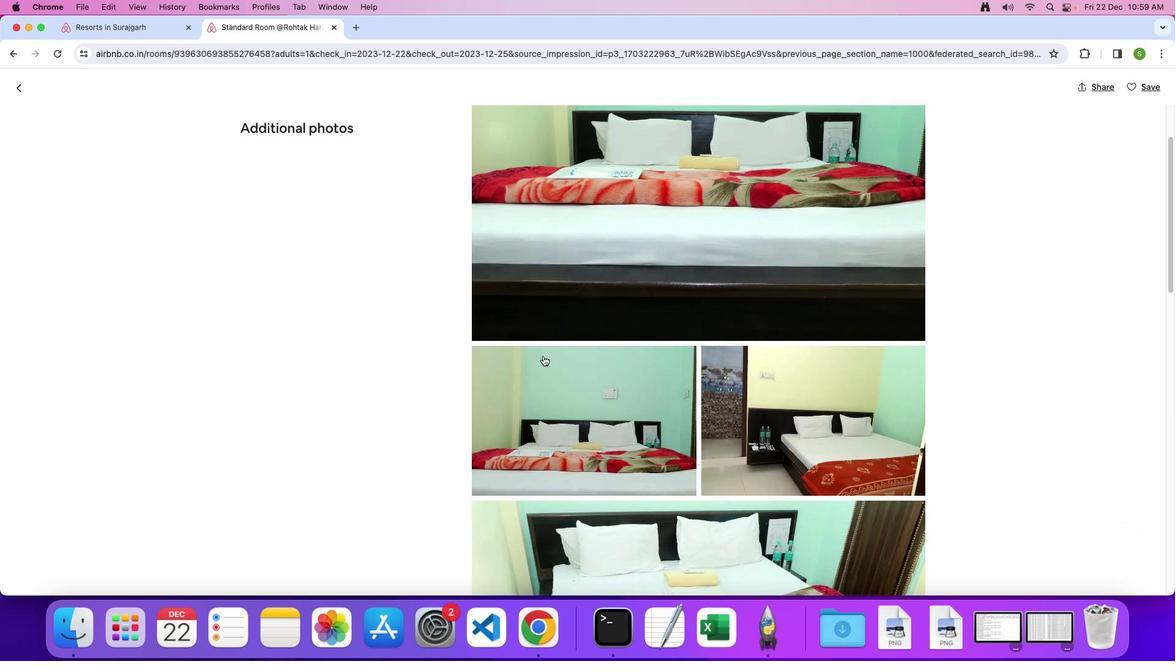 
Action: Mouse scrolled (542, 355) with delta (0, 0)
Screenshot: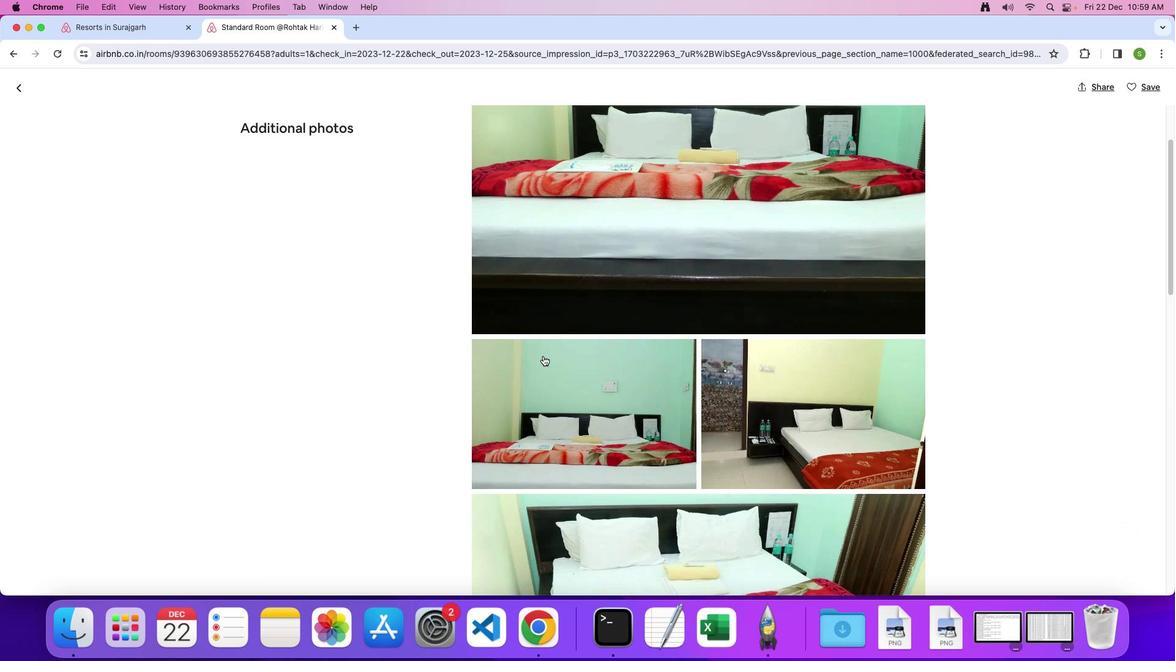 
Action: Mouse scrolled (542, 355) with delta (0, -1)
Screenshot: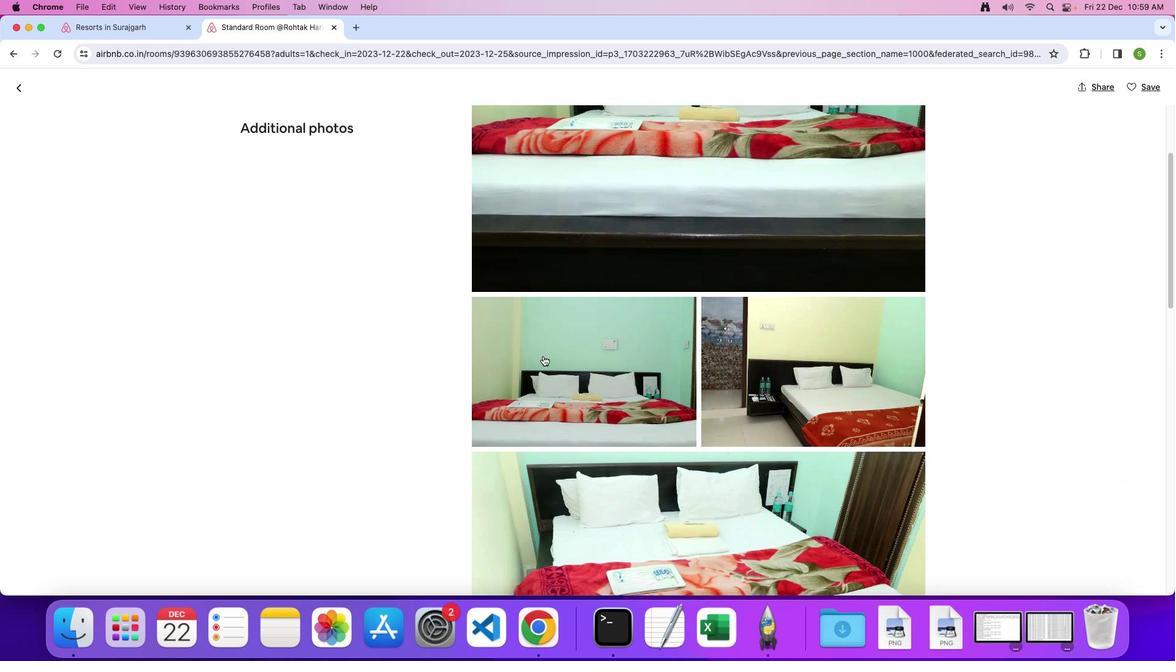 
Action: Mouse scrolled (542, 355) with delta (0, 0)
Screenshot: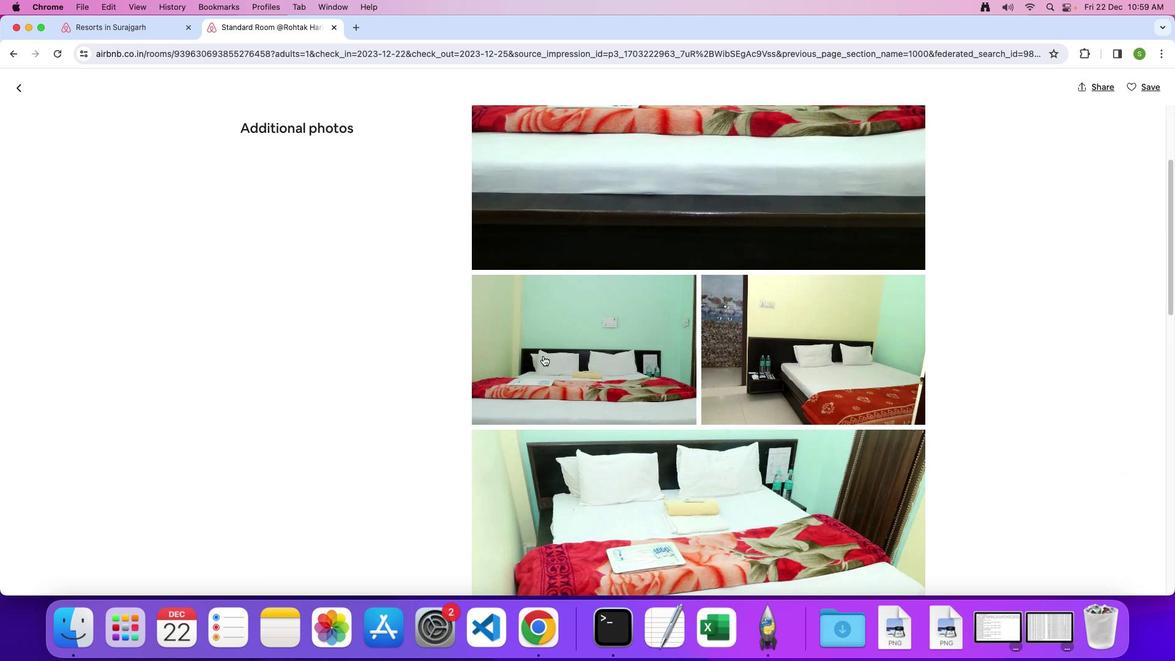 
Action: Mouse scrolled (542, 355) with delta (0, 0)
Screenshot: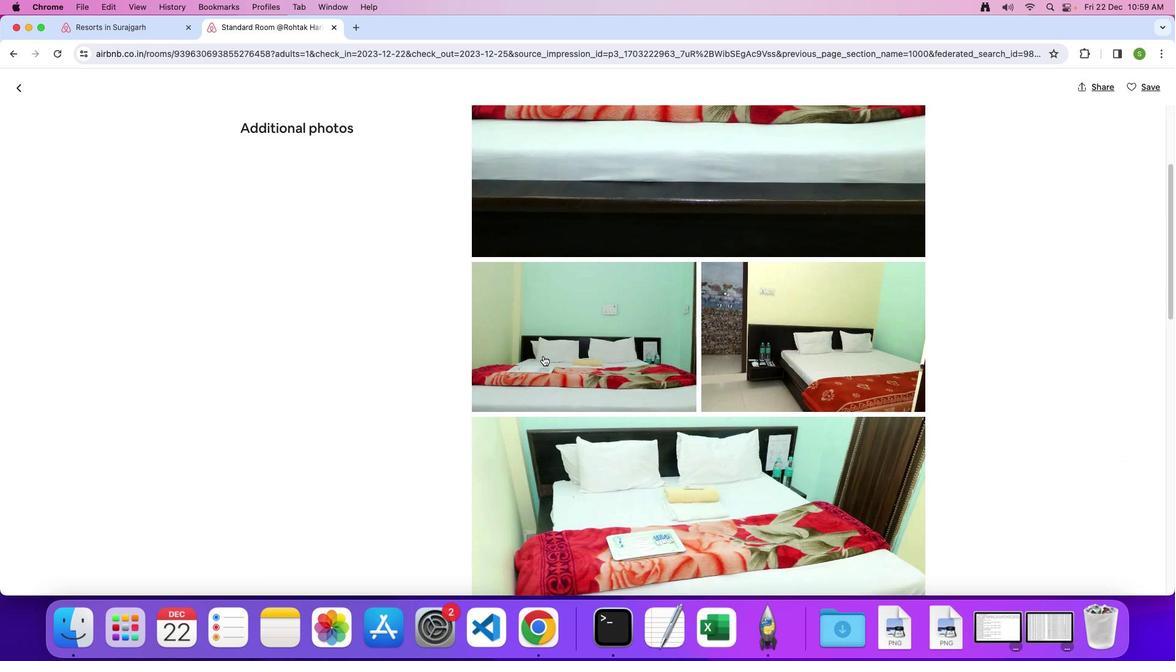 
Action: Mouse scrolled (542, 355) with delta (0, 0)
Screenshot: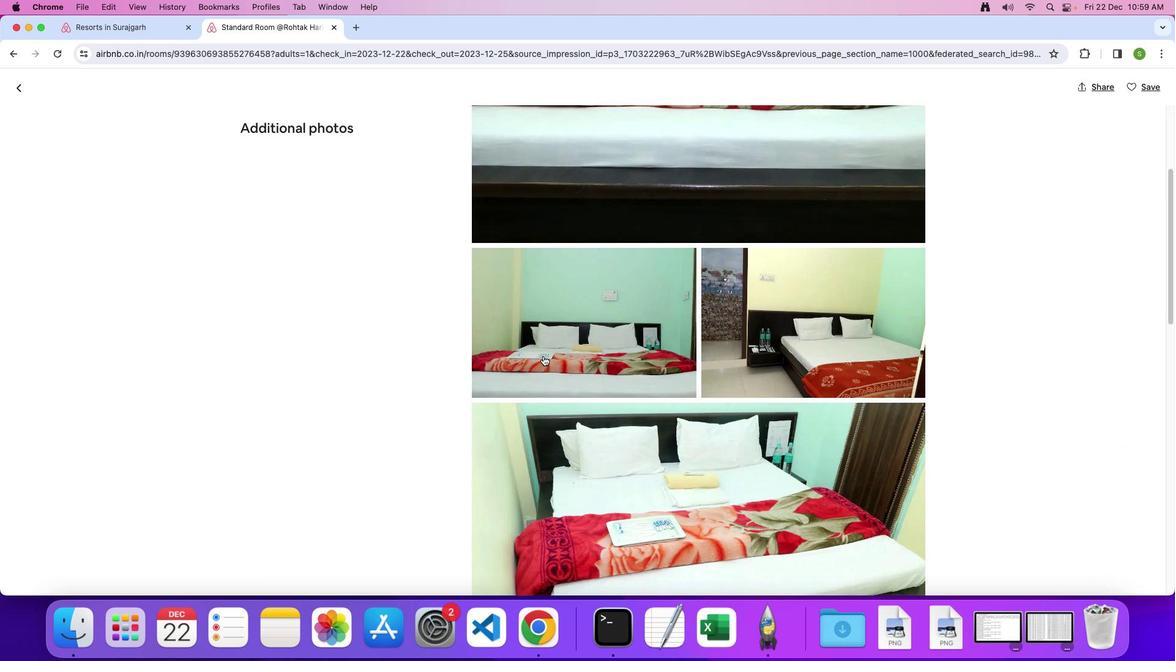 
Action: Mouse scrolled (542, 355) with delta (0, 0)
Screenshot: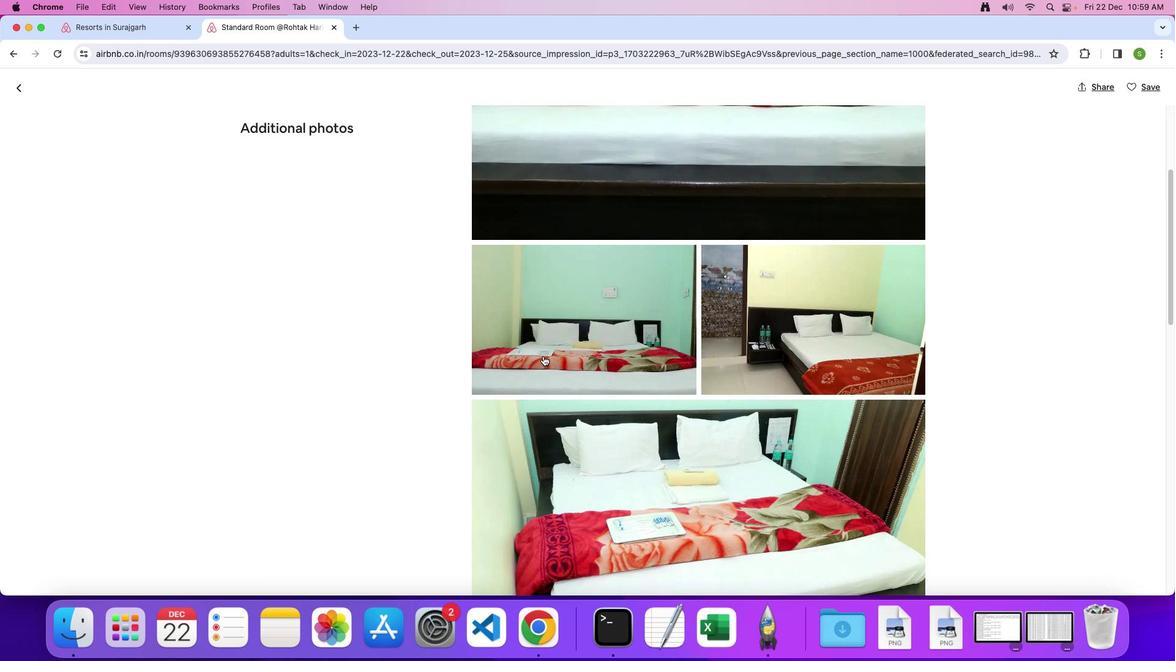 
Action: Mouse scrolled (542, 355) with delta (0, 0)
Screenshot: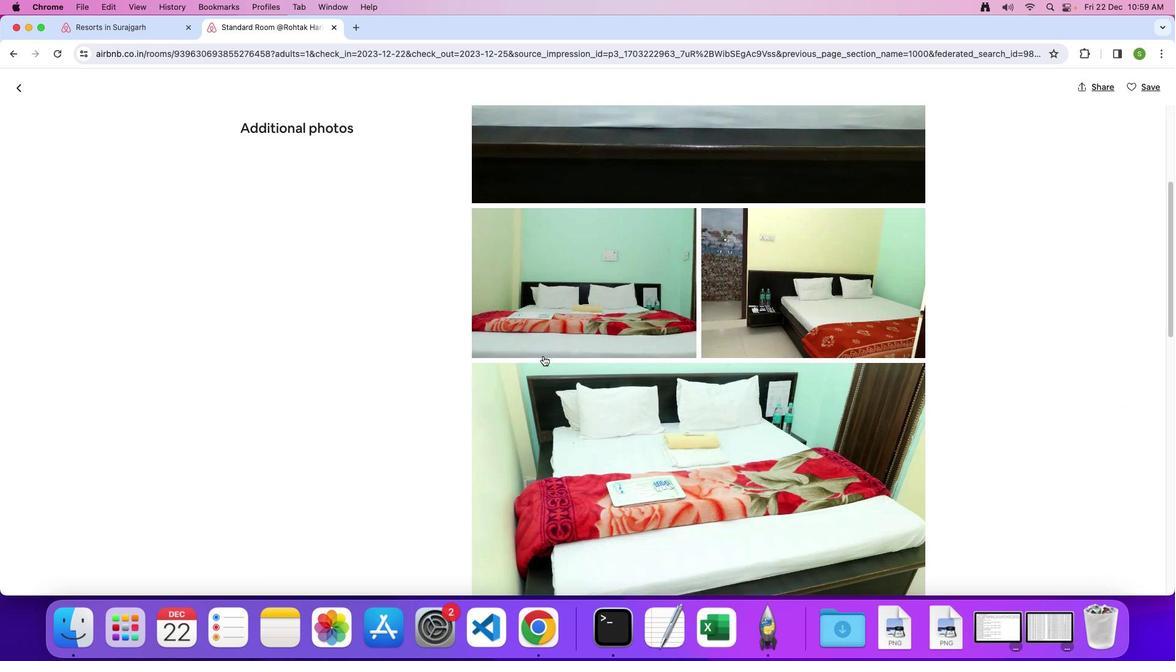 
Action: Mouse scrolled (542, 355) with delta (0, 0)
Screenshot: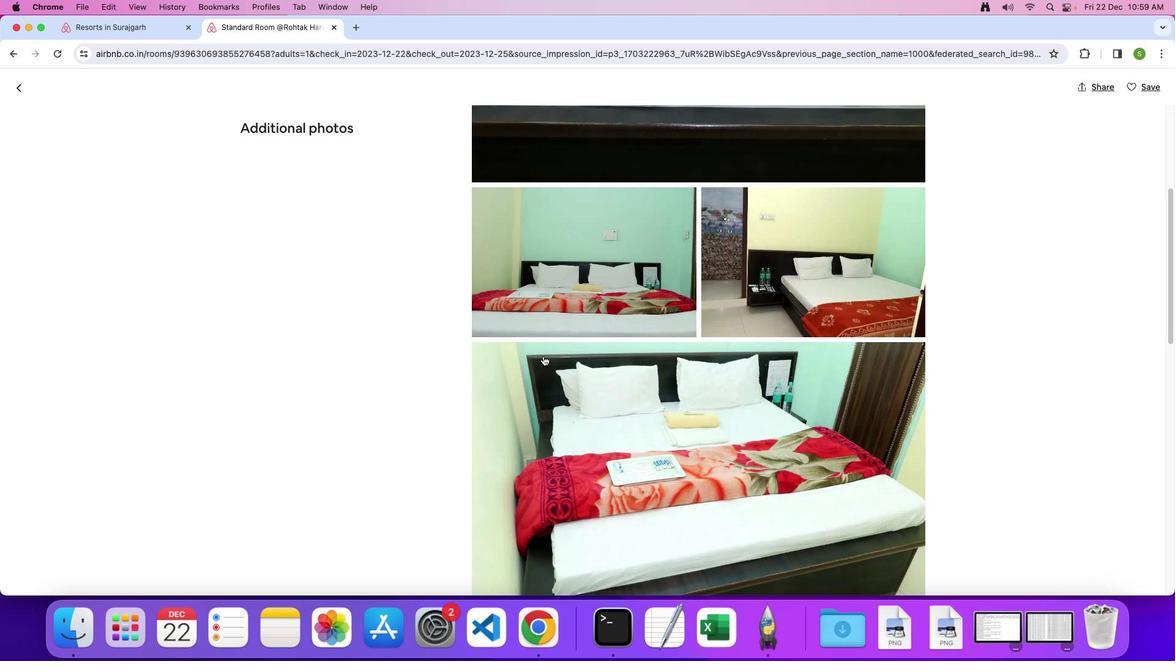 
Action: Mouse scrolled (542, 355) with delta (0, 0)
Screenshot: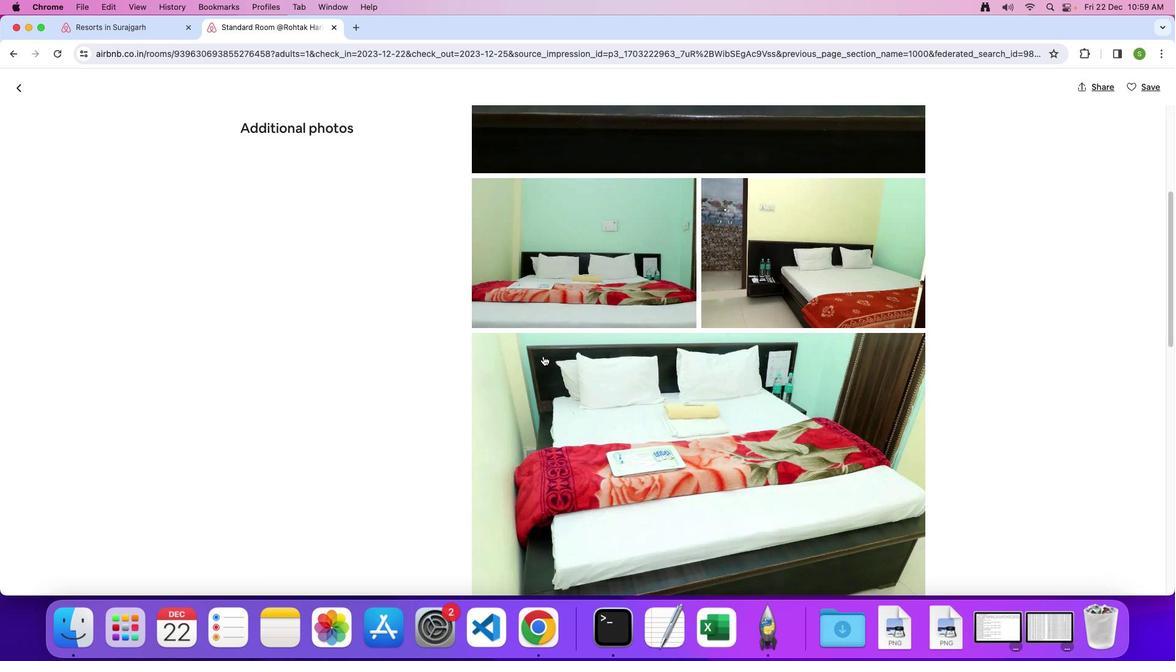 
Action: Mouse scrolled (542, 355) with delta (0, 0)
Screenshot: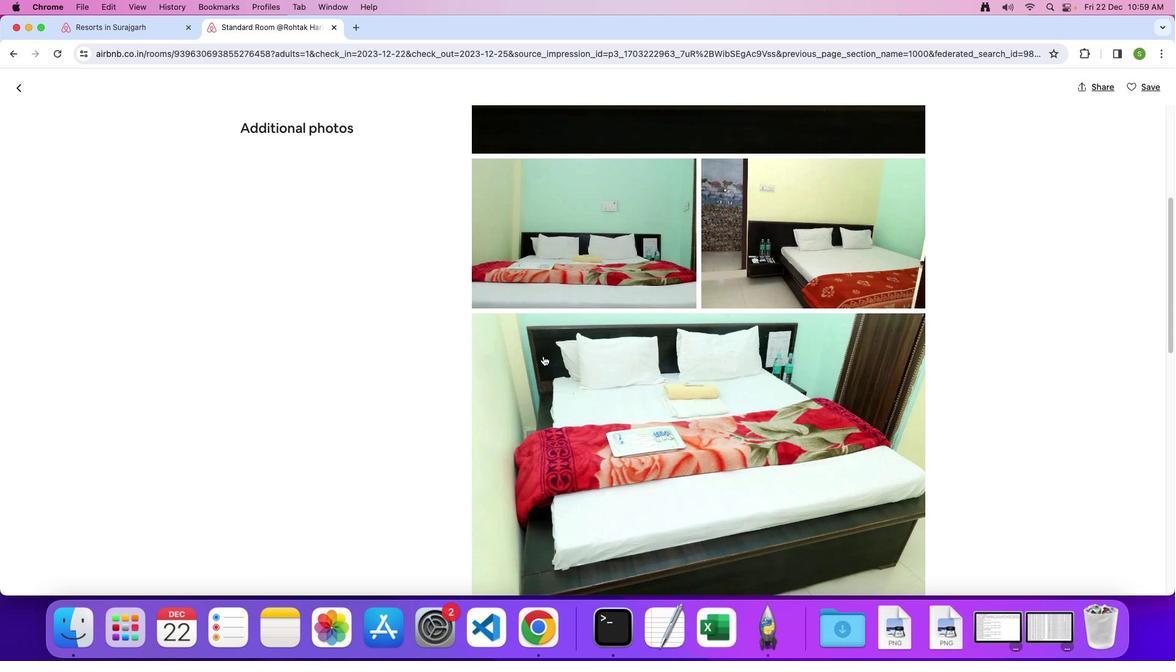 
Action: Mouse scrolled (542, 355) with delta (0, 0)
Screenshot: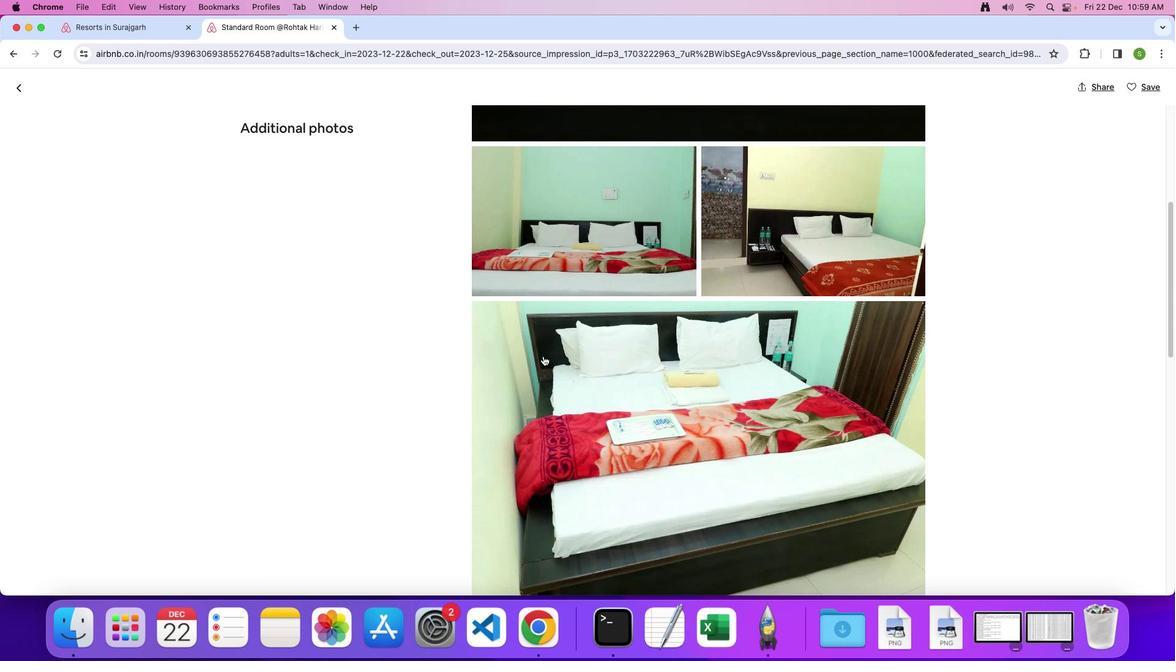 
Action: Mouse scrolled (542, 355) with delta (0, 0)
Screenshot: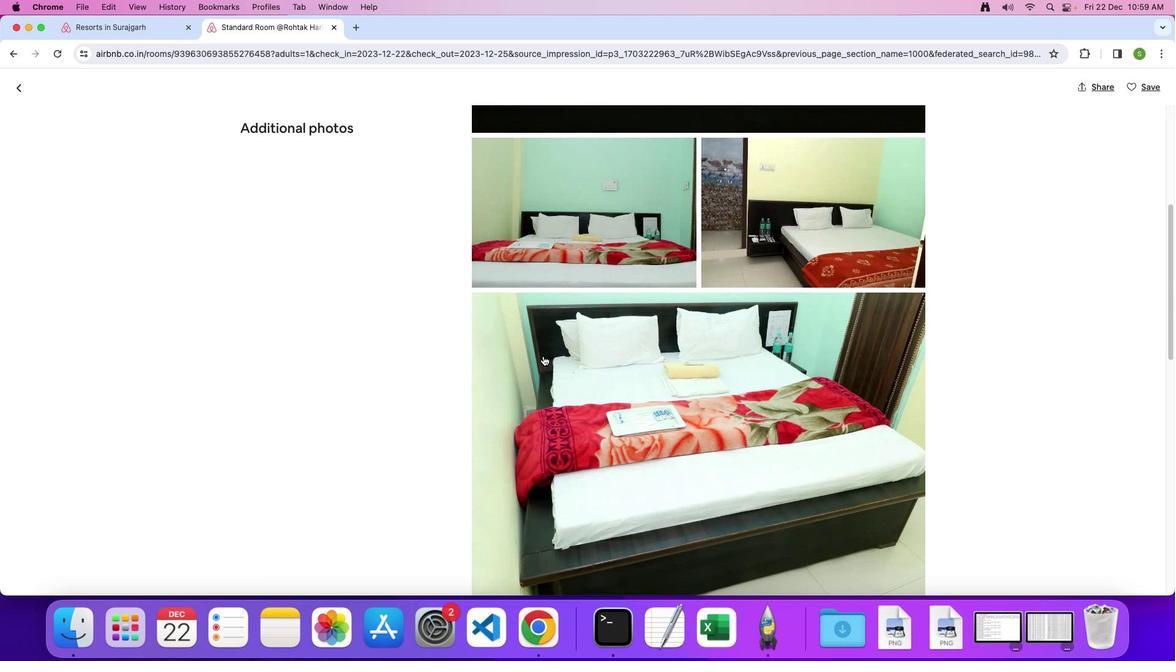 
Action: Mouse scrolled (542, 355) with delta (0, 0)
Screenshot: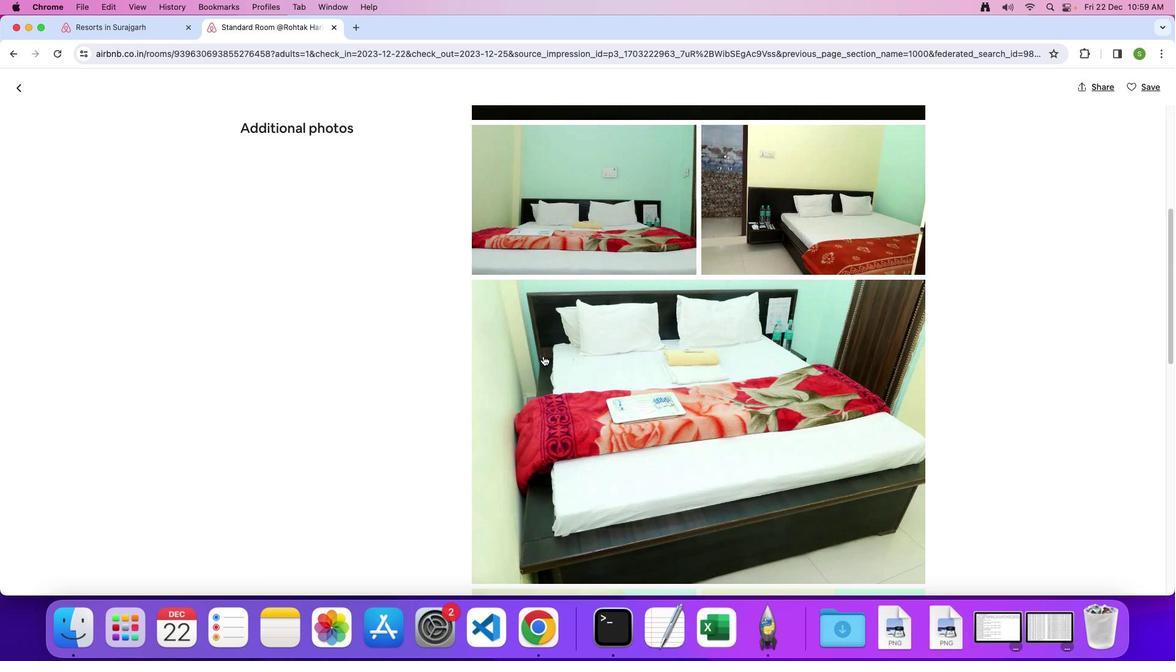 
Action: Mouse scrolled (542, 355) with delta (0, 0)
Screenshot: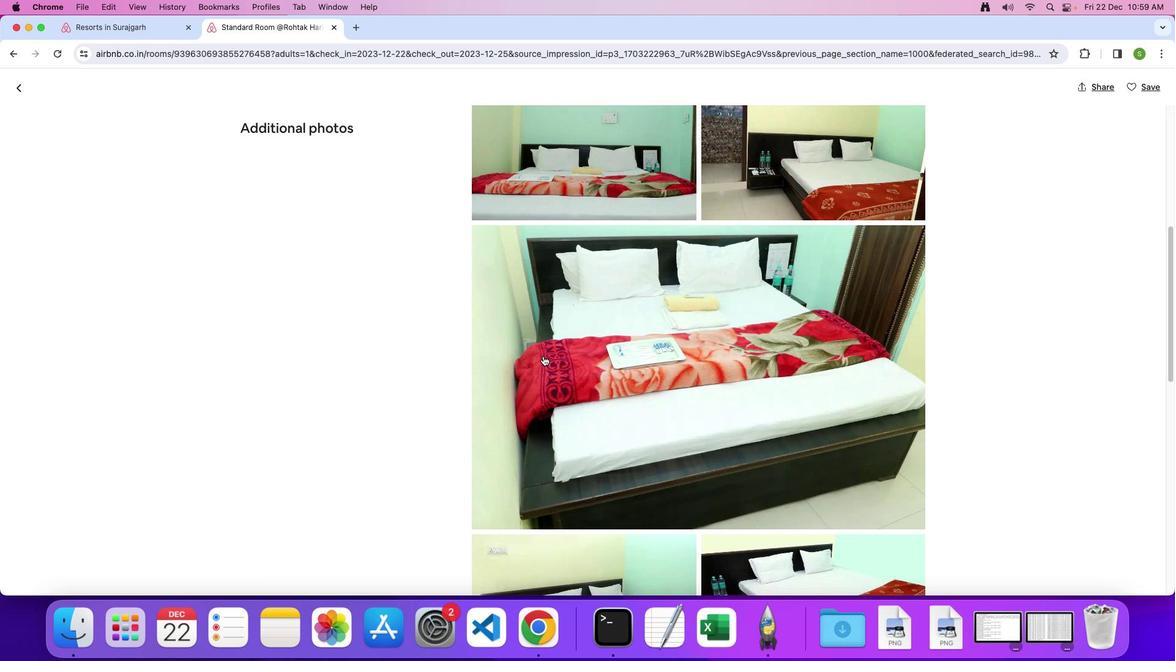 
Action: Mouse scrolled (542, 355) with delta (0, 0)
Screenshot: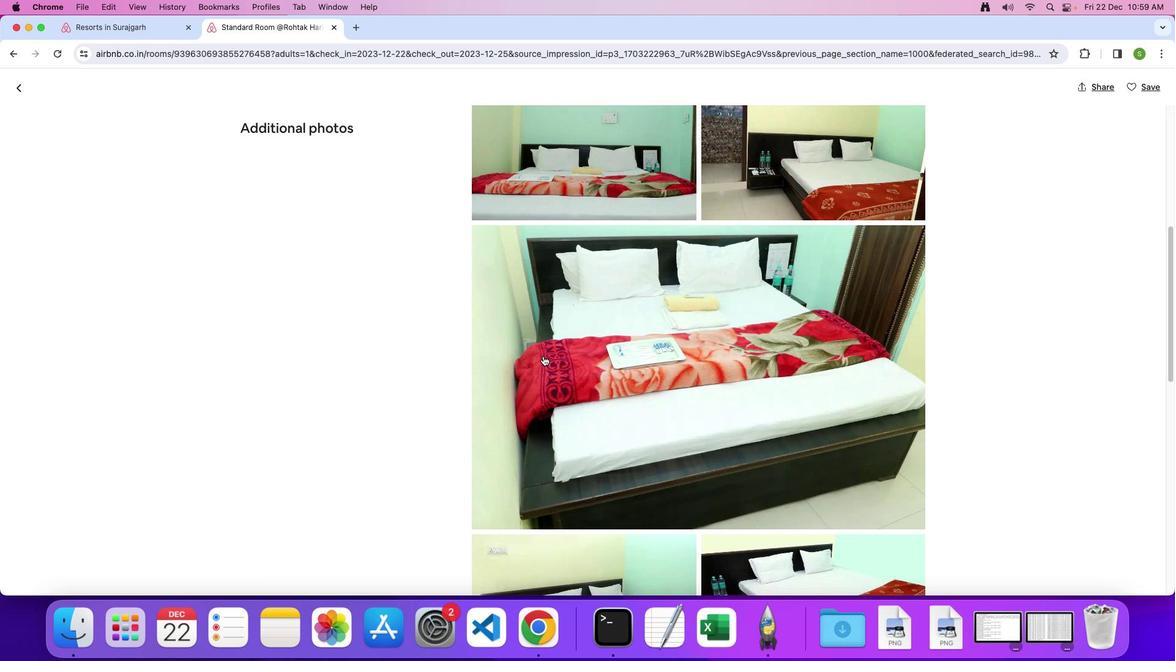 
Action: Mouse scrolled (542, 355) with delta (0, 0)
Screenshot: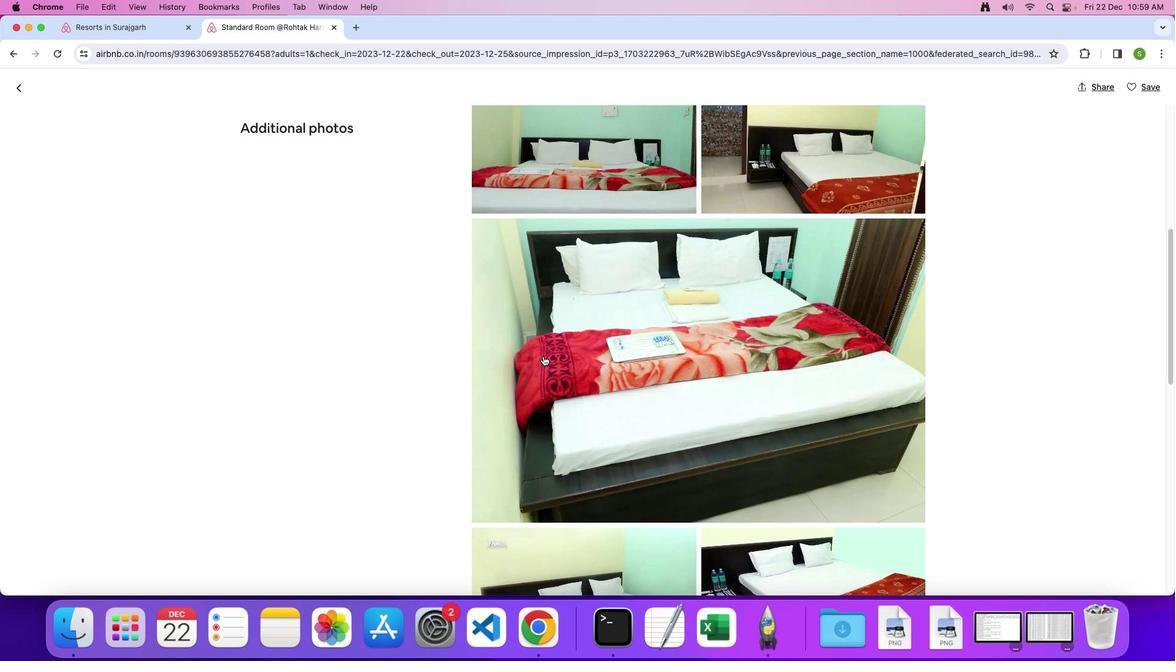 
Action: Mouse scrolled (542, 355) with delta (0, 0)
Screenshot: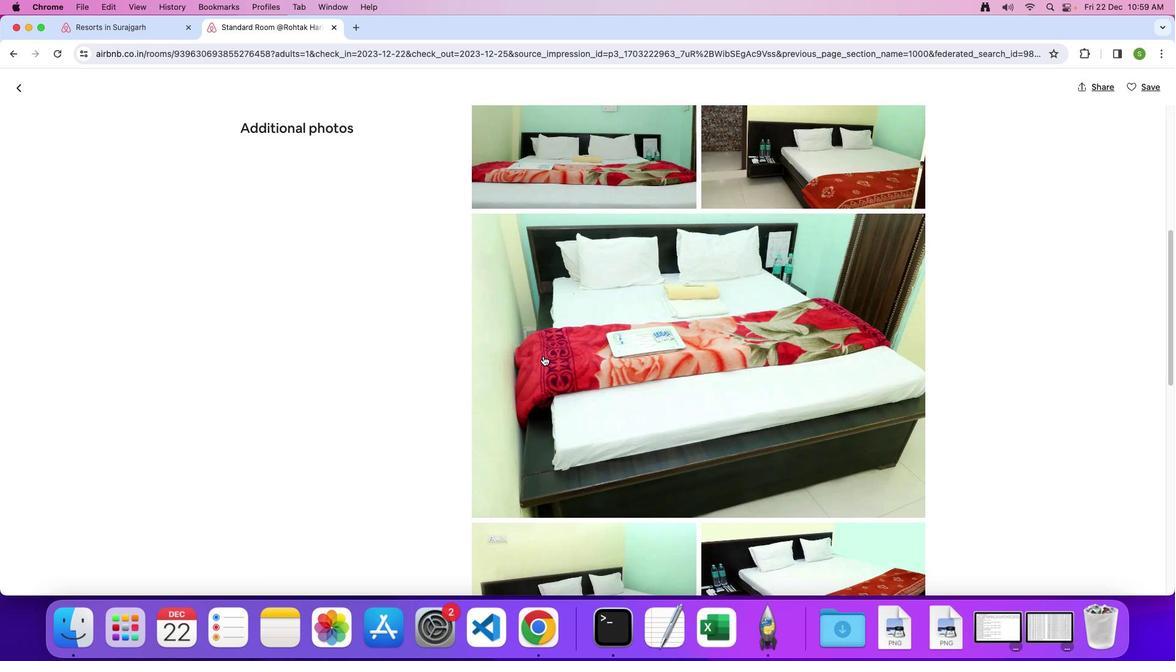
Action: Mouse scrolled (542, 355) with delta (0, 0)
Screenshot: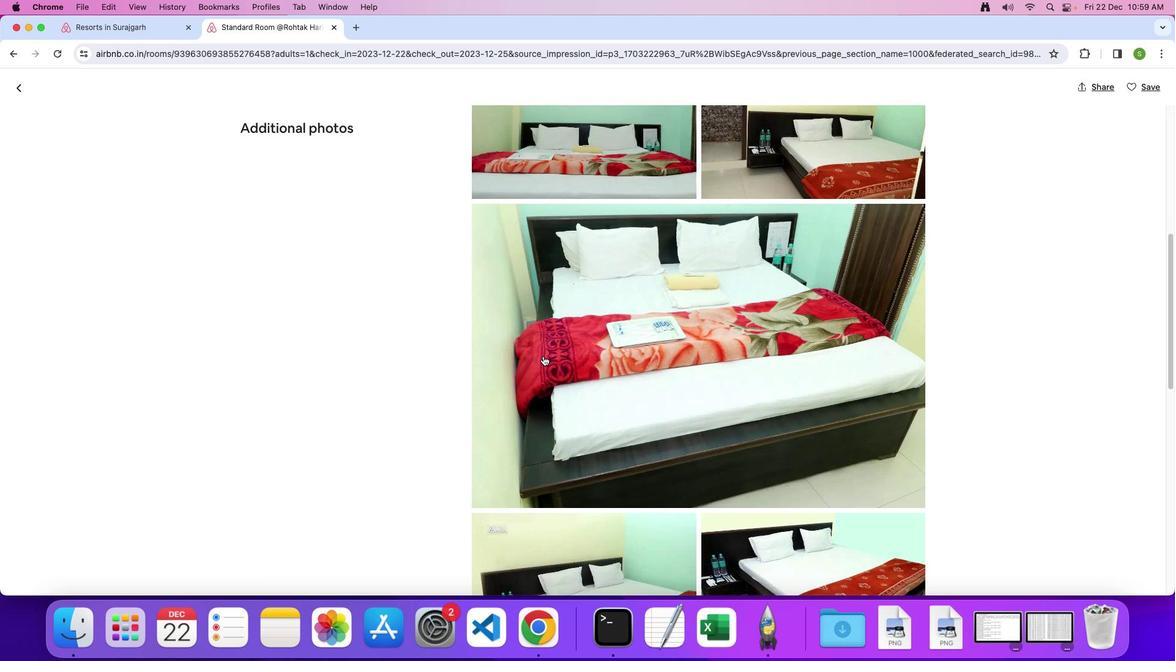 
Action: Mouse scrolled (542, 355) with delta (0, 0)
Screenshot: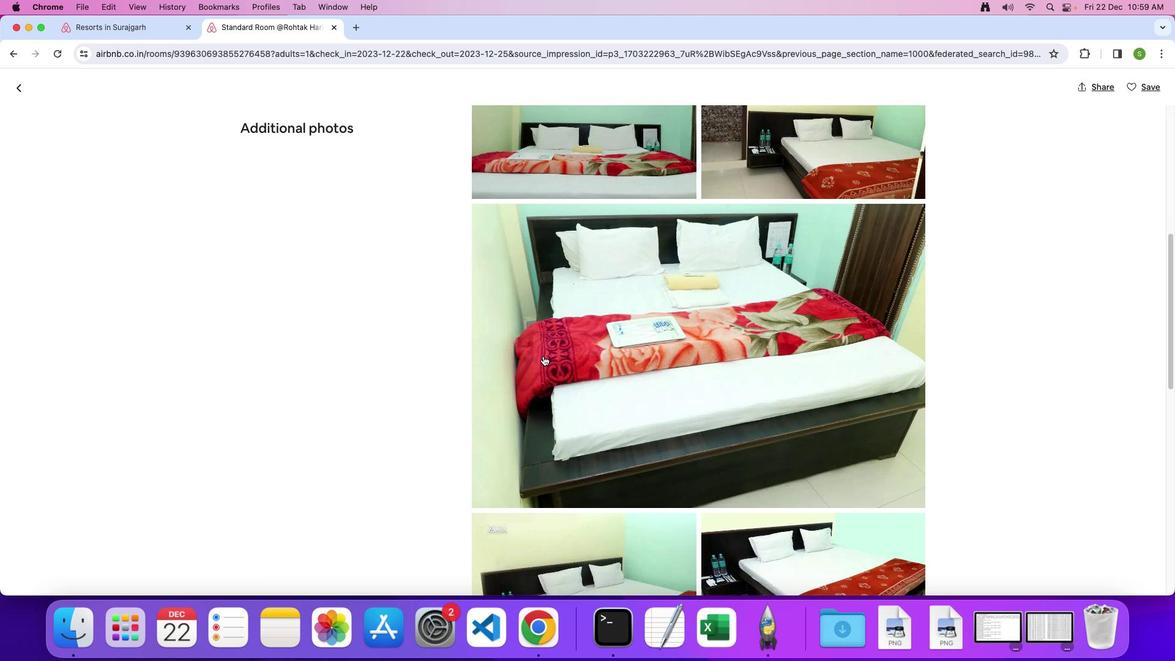 
Action: Mouse scrolled (542, 355) with delta (0, -1)
Screenshot: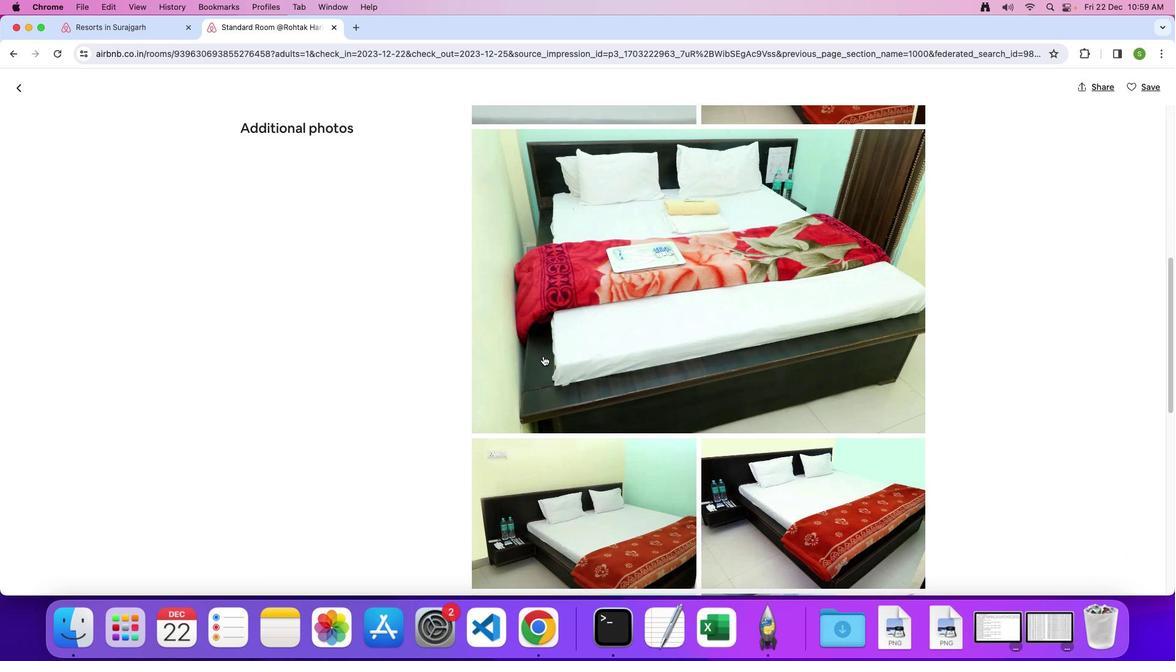 
Action: Mouse scrolled (542, 355) with delta (0, 0)
Screenshot: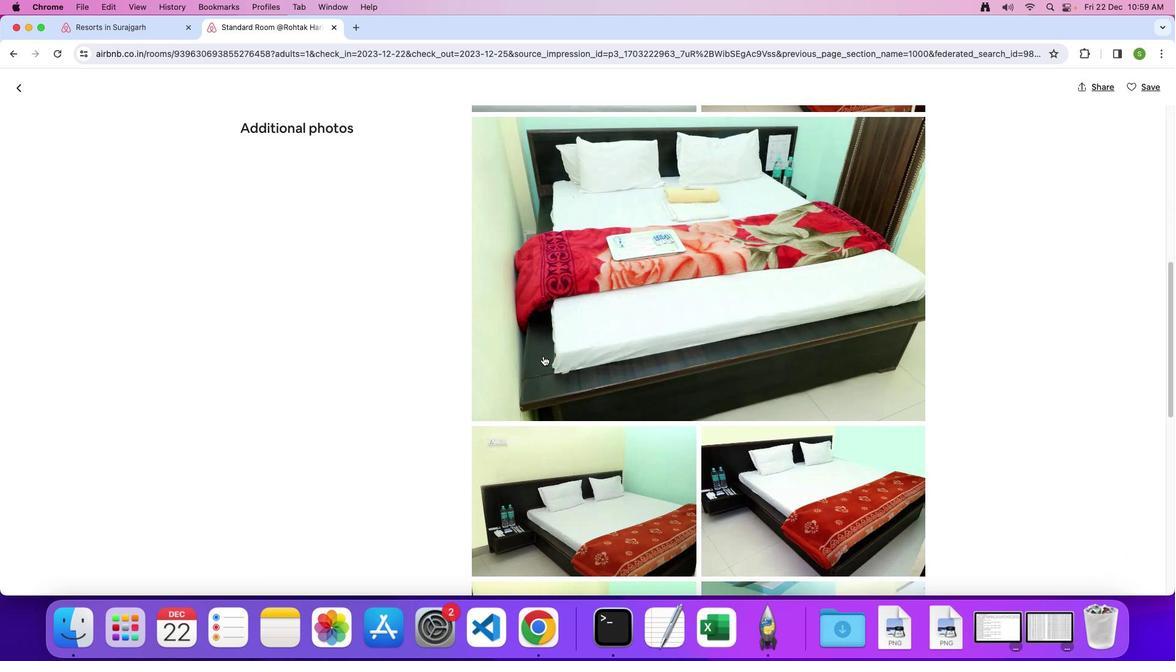 
Action: Mouse scrolled (542, 355) with delta (0, 0)
Screenshot: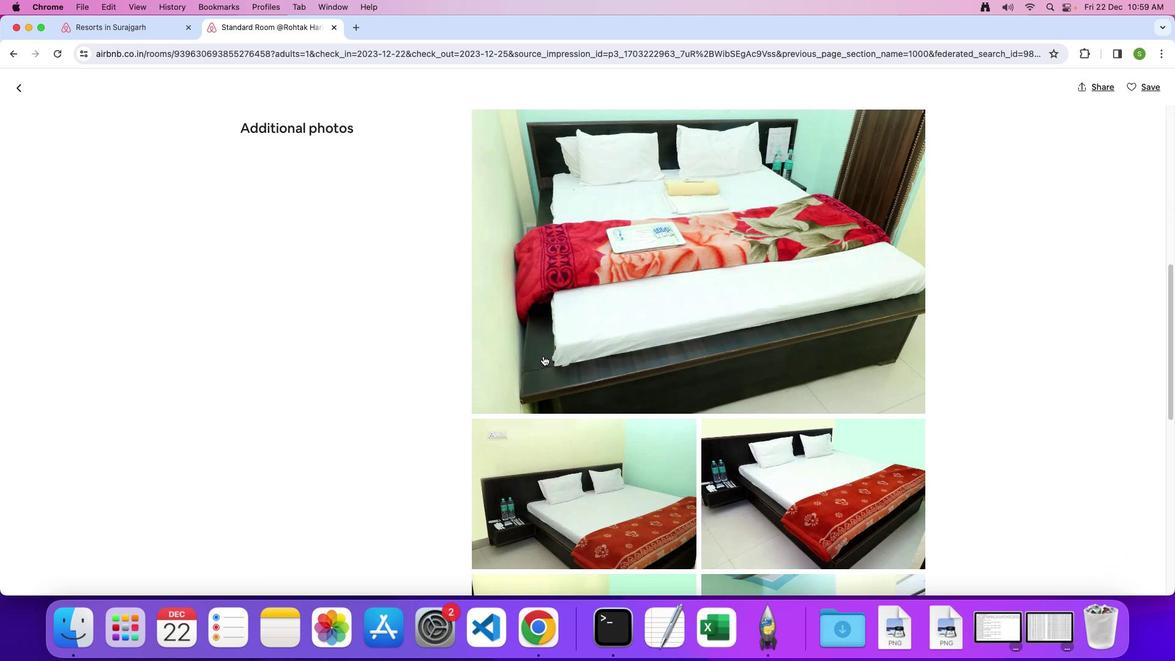
Action: Mouse scrolled (542, 355) with delta (0, 0)
Screenshot: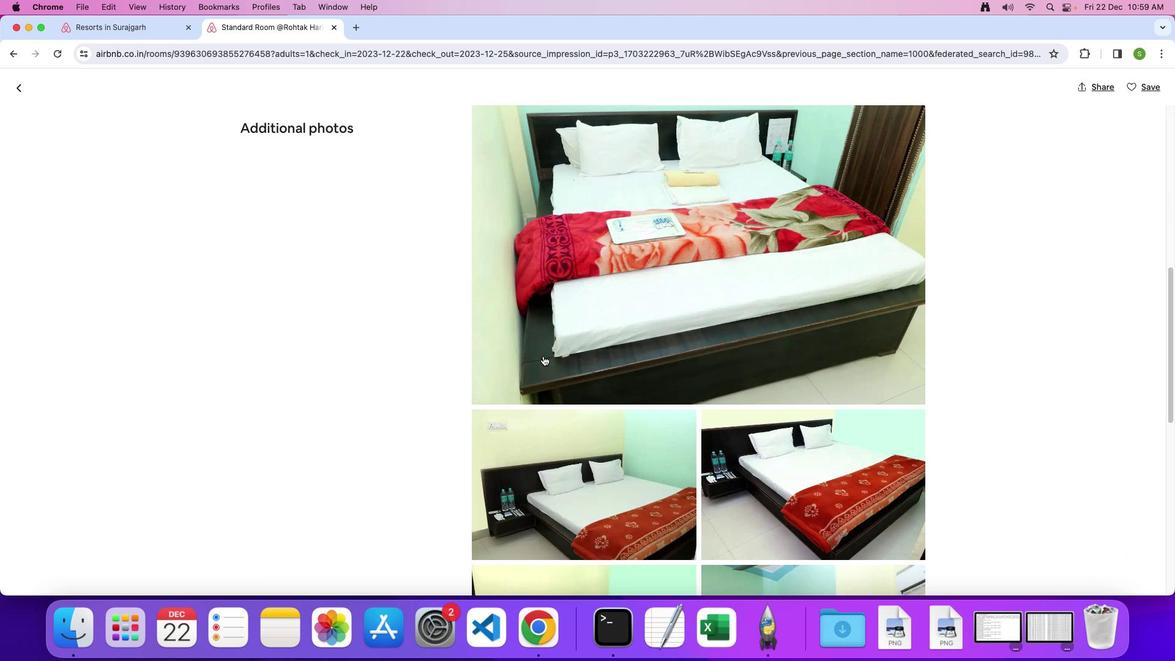 
Action: Mouse scrolled (542, 355) with delta (0, 0)
Screenshot: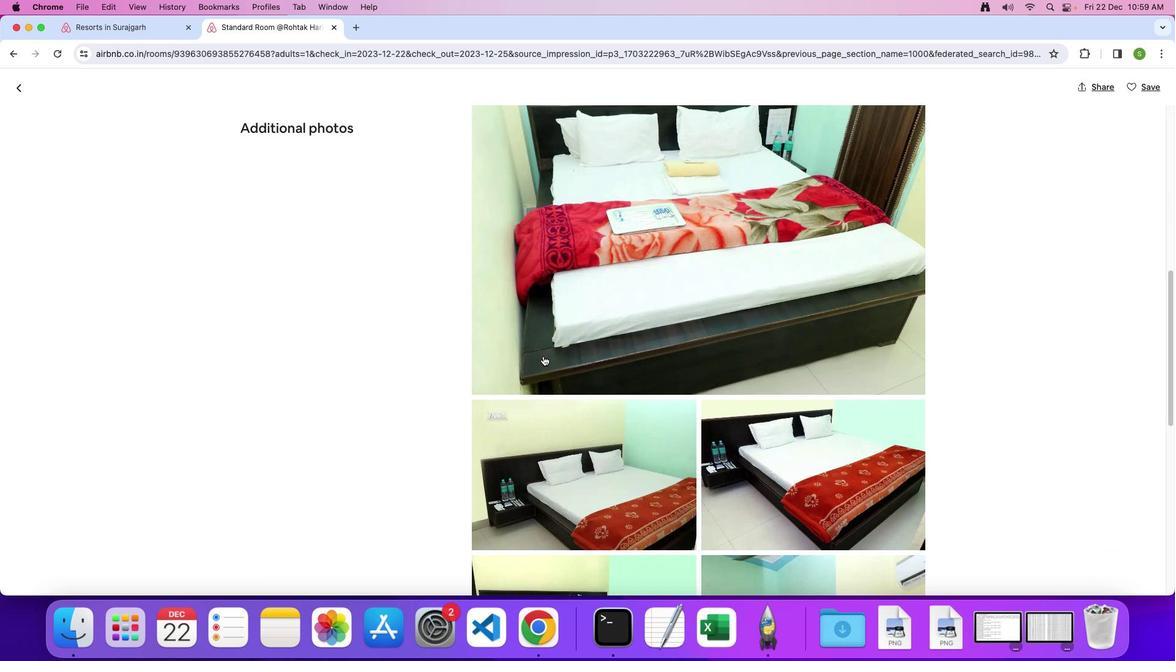 
Action: Mouse scrolled (542, 355) with delta (0, 0)
Screenshot: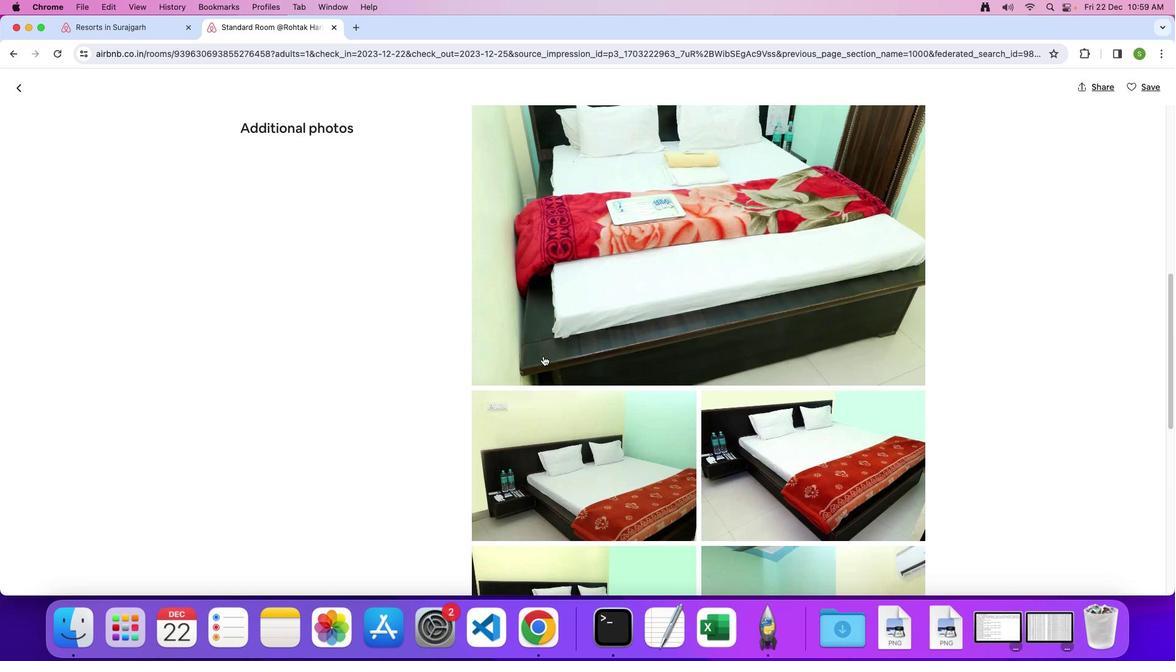
Action: Mouse scrolled (542, 355) with delta (0, 0)
Screenshot: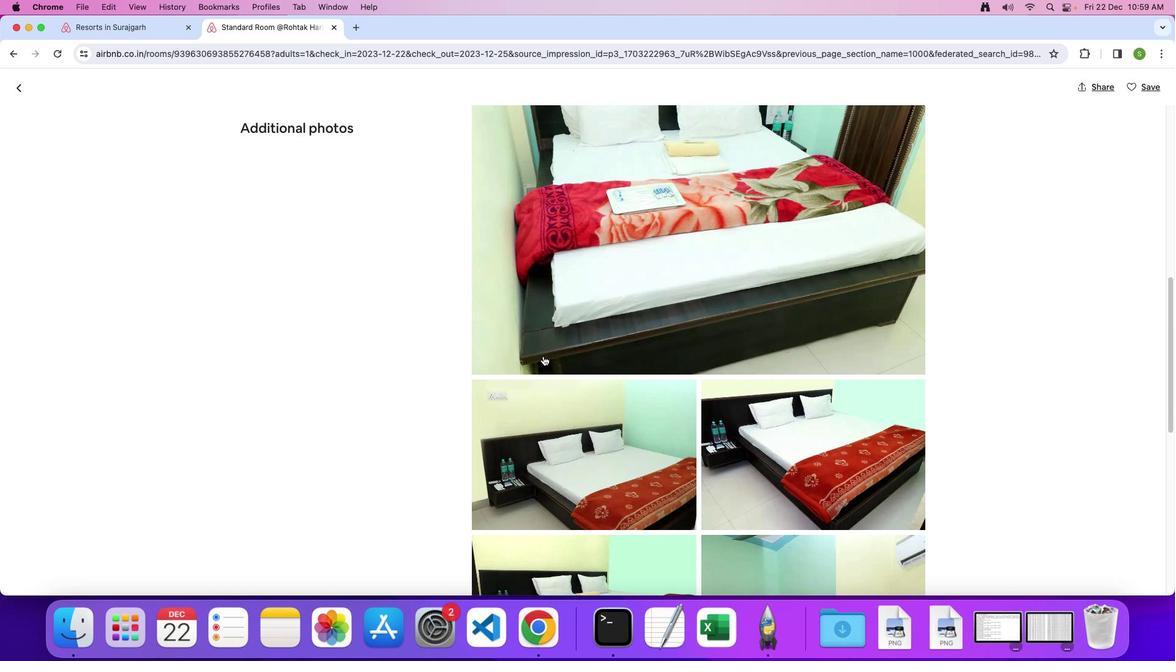
Action: Mouse scrolled (542, 355) with delta (0, 0)
Screenshot: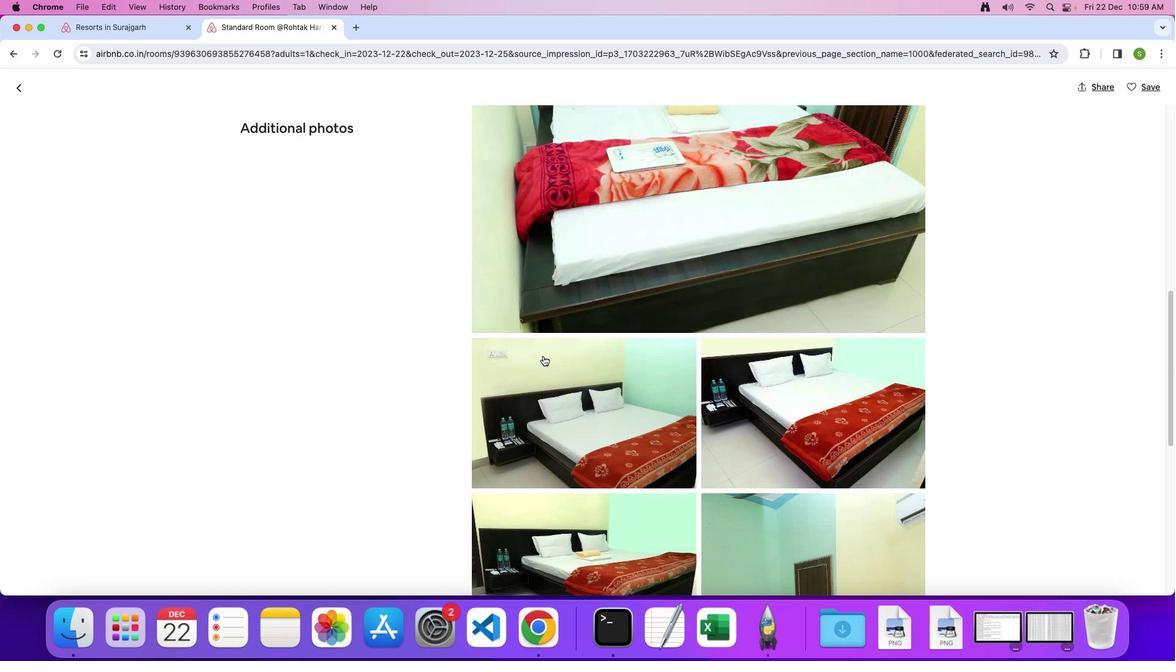 
Action: Mouse scrolled (542, 355) with delta (0, -1)
Screenshot: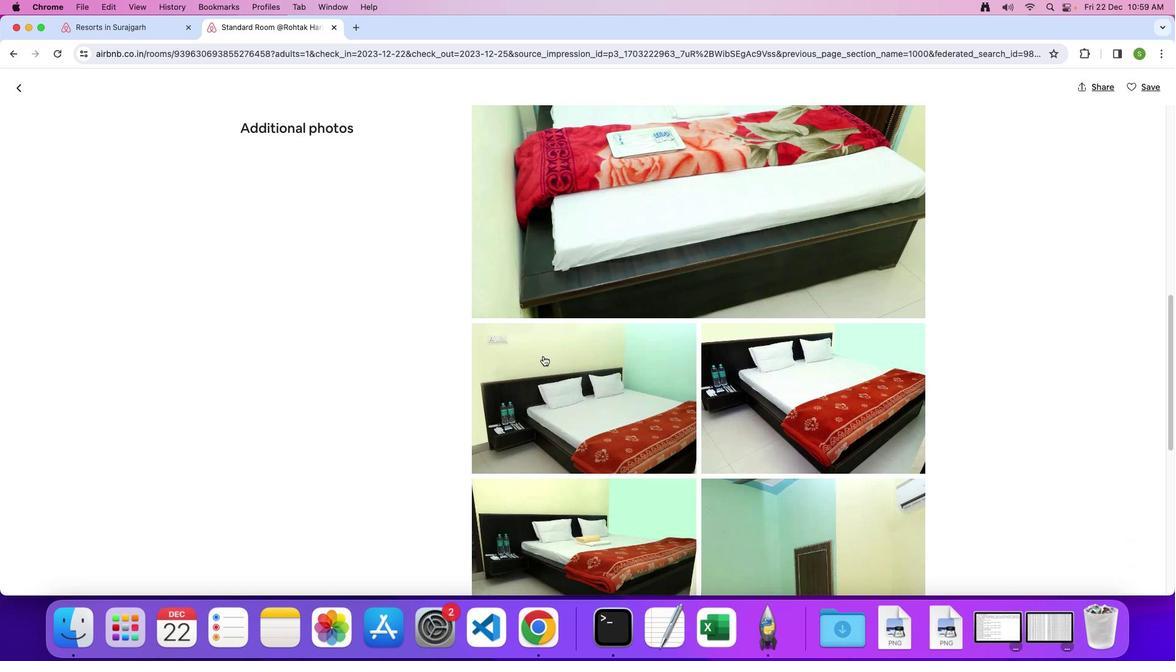
Action: Mouse scrolled (542, 355) with delta (0, 0)
Screenshot: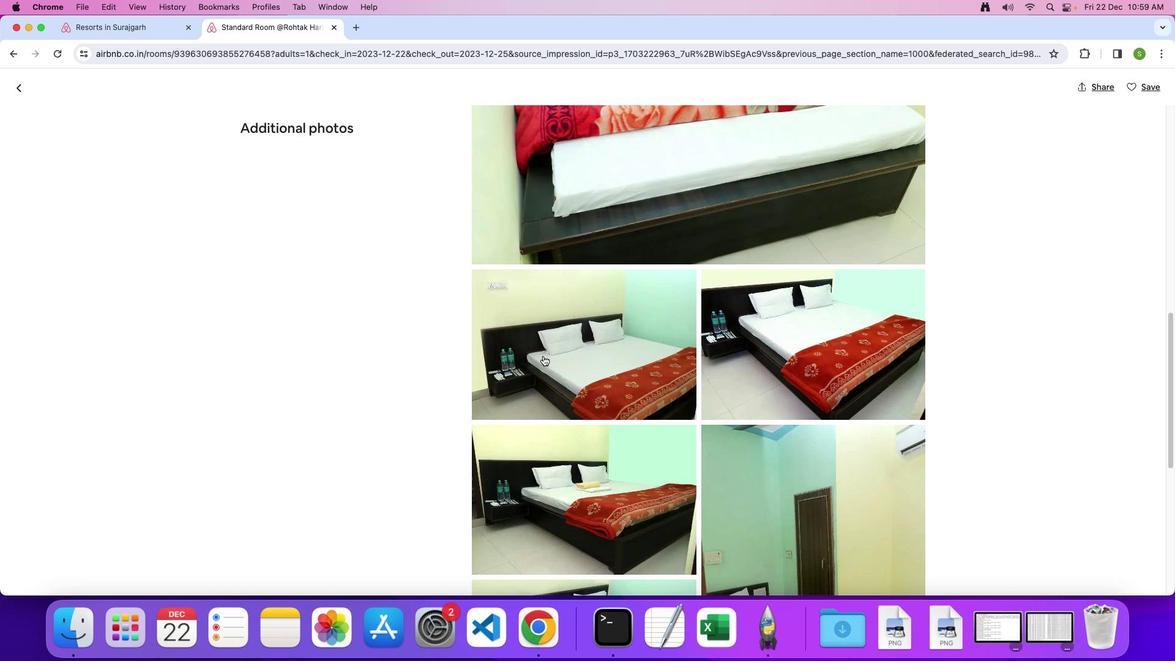 
Action: Mouse scrolled (542, 355) with delta (0, 0)
Screenshot: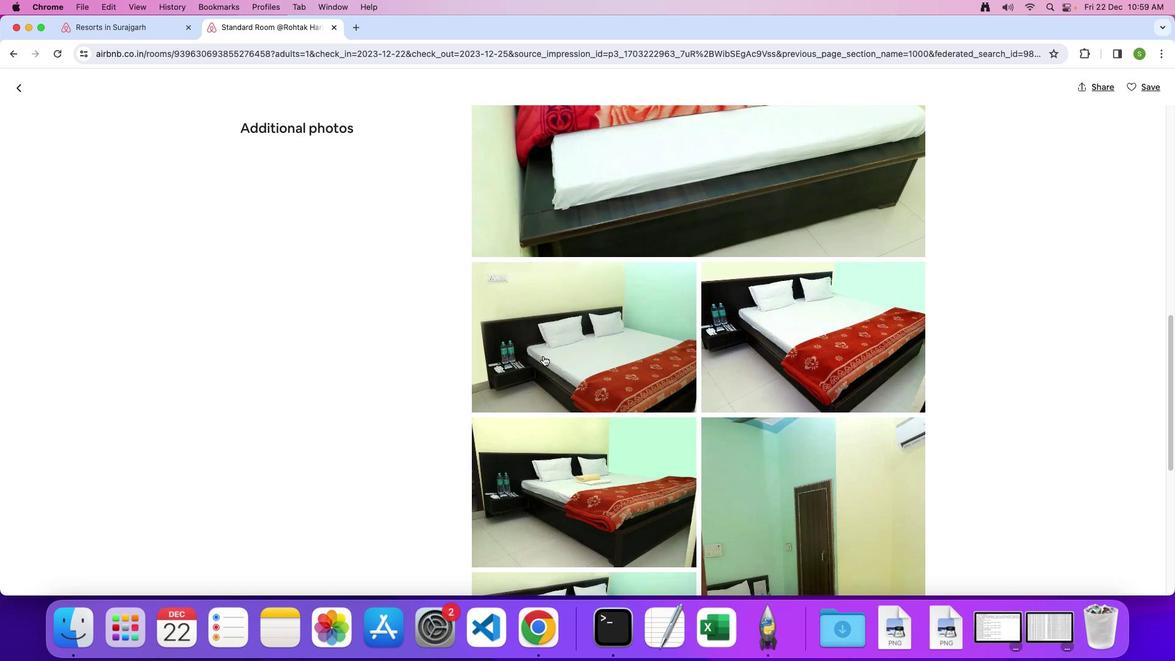 
Action: Mouse scrolled (542, 355) with delta (0, 0)
Screenshot: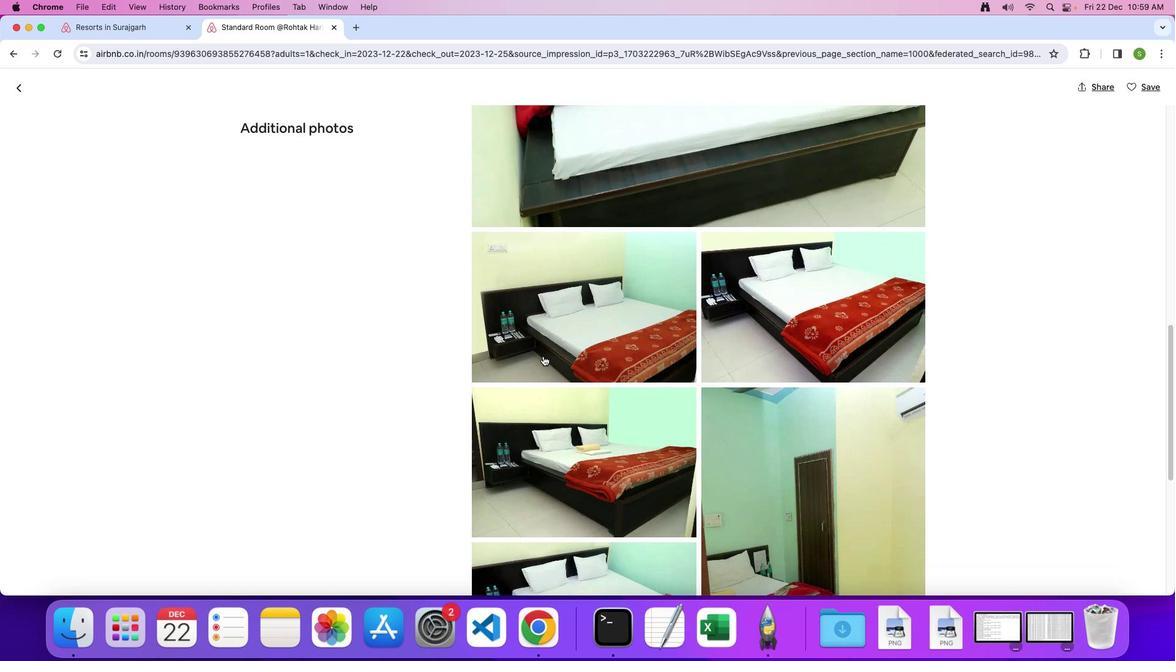
Action: Mouse scrolled (542, 355) with delta (0, 0)
Screenshot: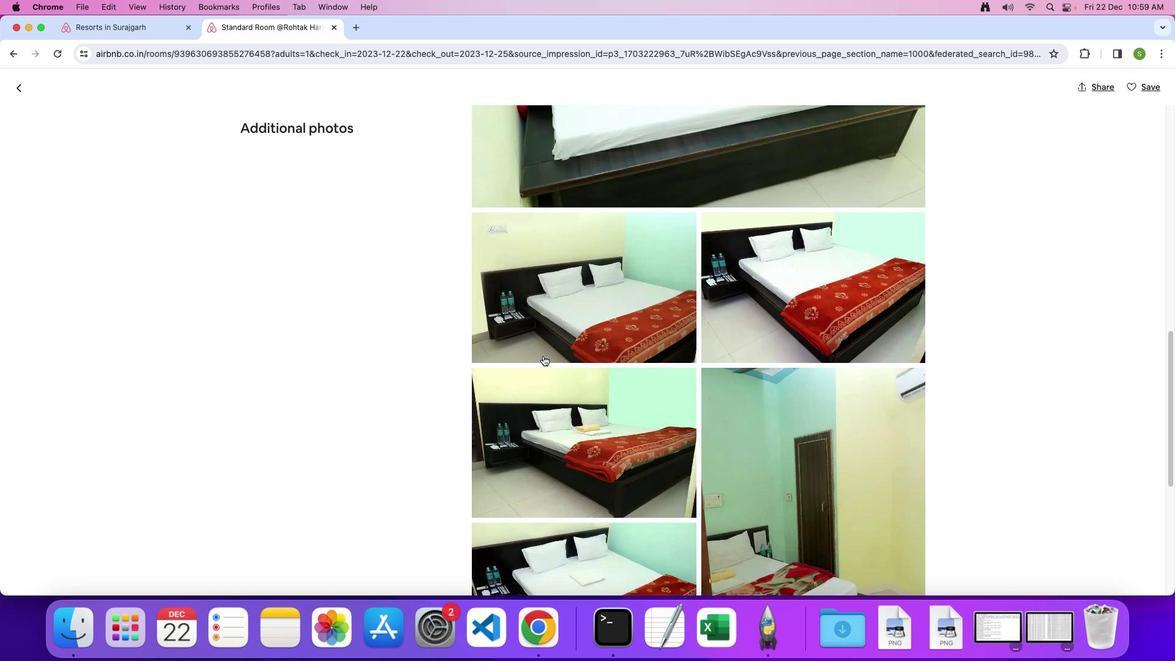 
Action: Mouse scrolled (542, 355) with delta (0, 0)
Screenshot: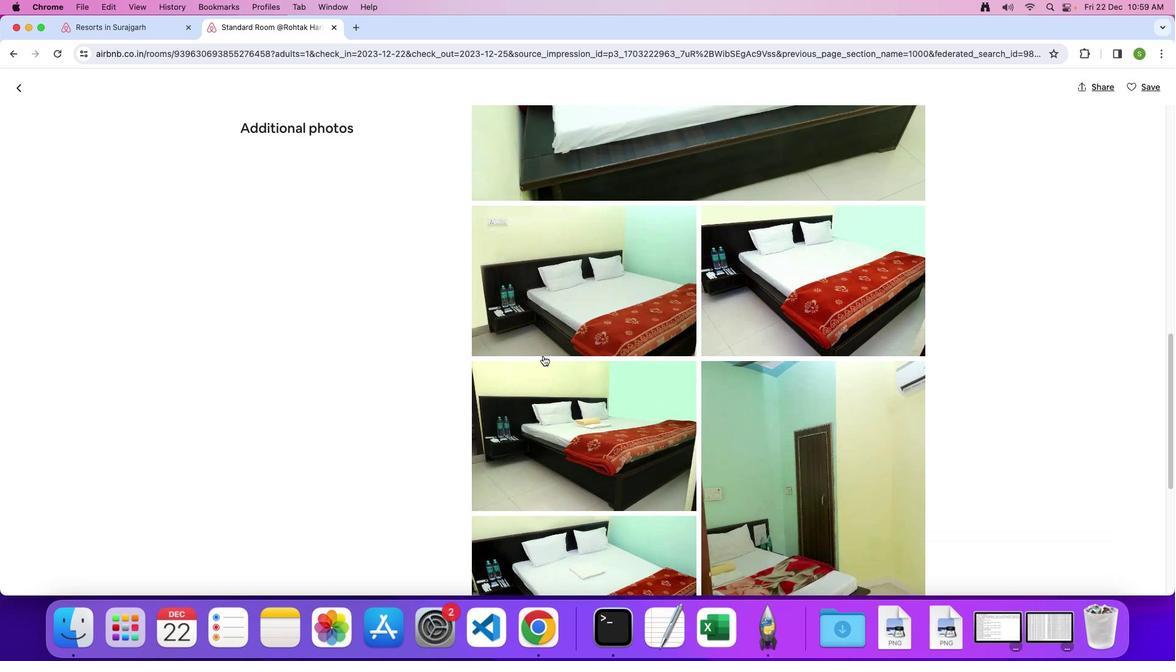 
Action: Mouse scrolled (542, 355) with delta (0, 0)
Screenshot: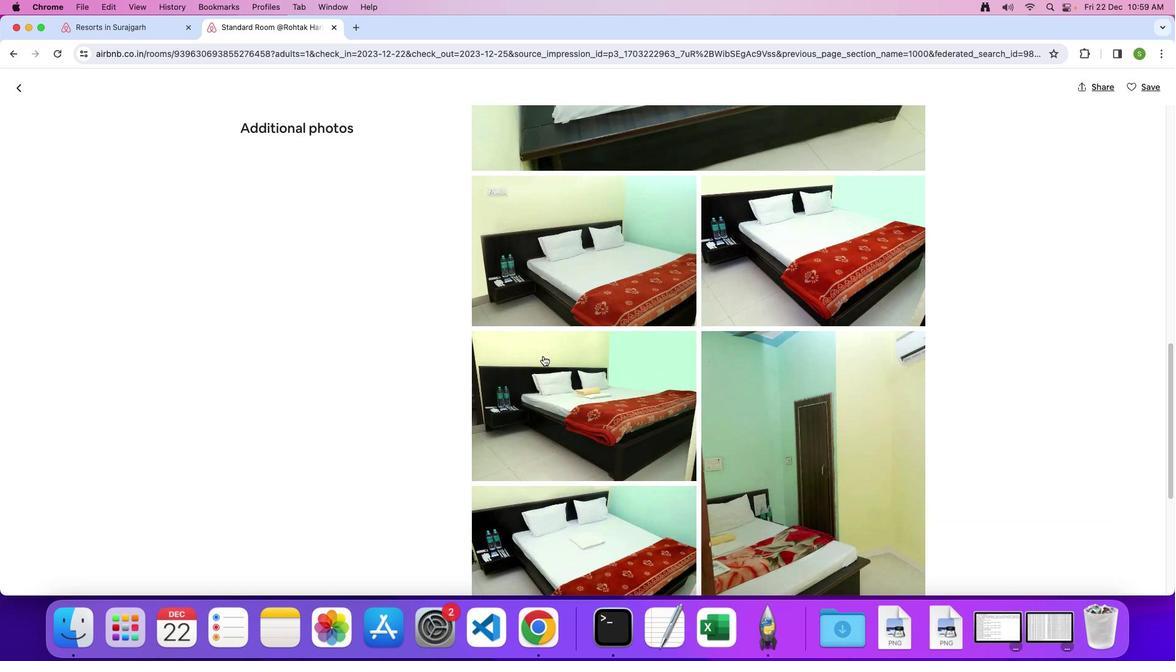 
Action: Mouse scrolled (542, 355) with delta (0, 0)
Screenshot: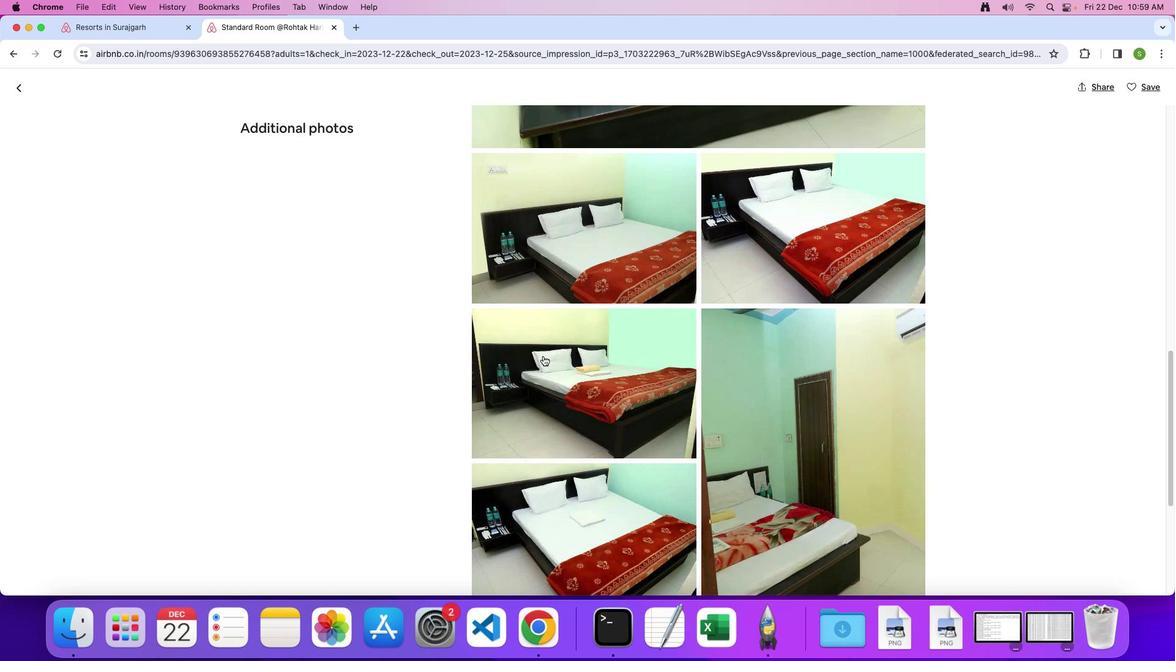 
Action: Mouse scrolled (542, 355) with delta (0, 0)
Screenshot: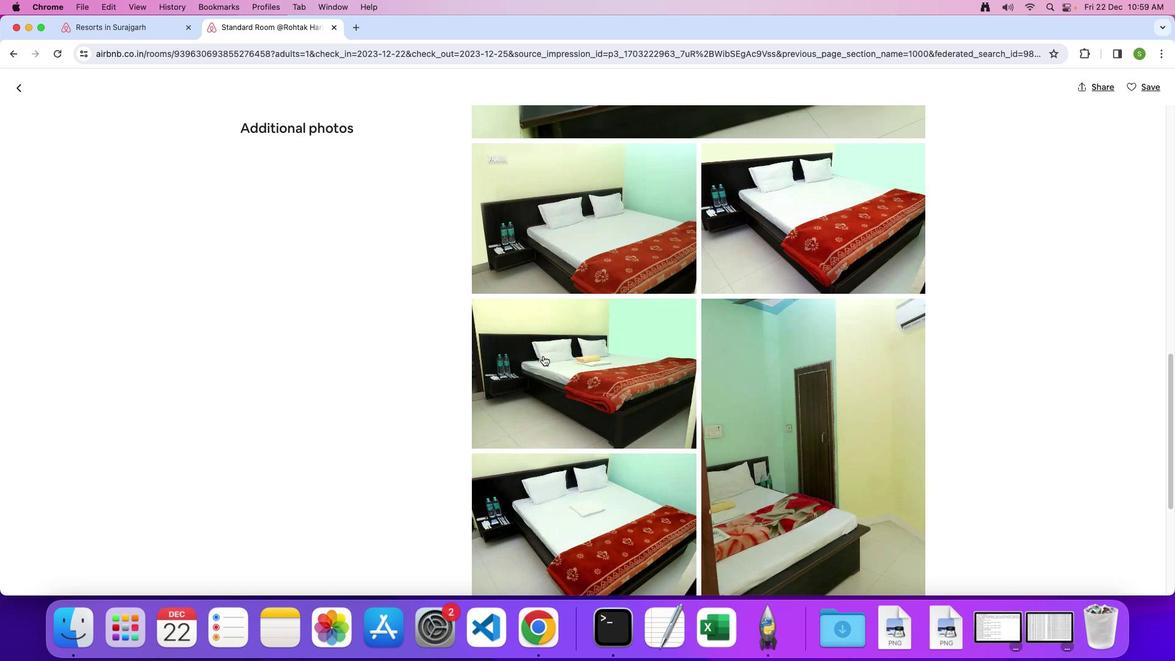 
Action: Mouse scrolled (542, 355) with delta (0, -1)
Screenshot: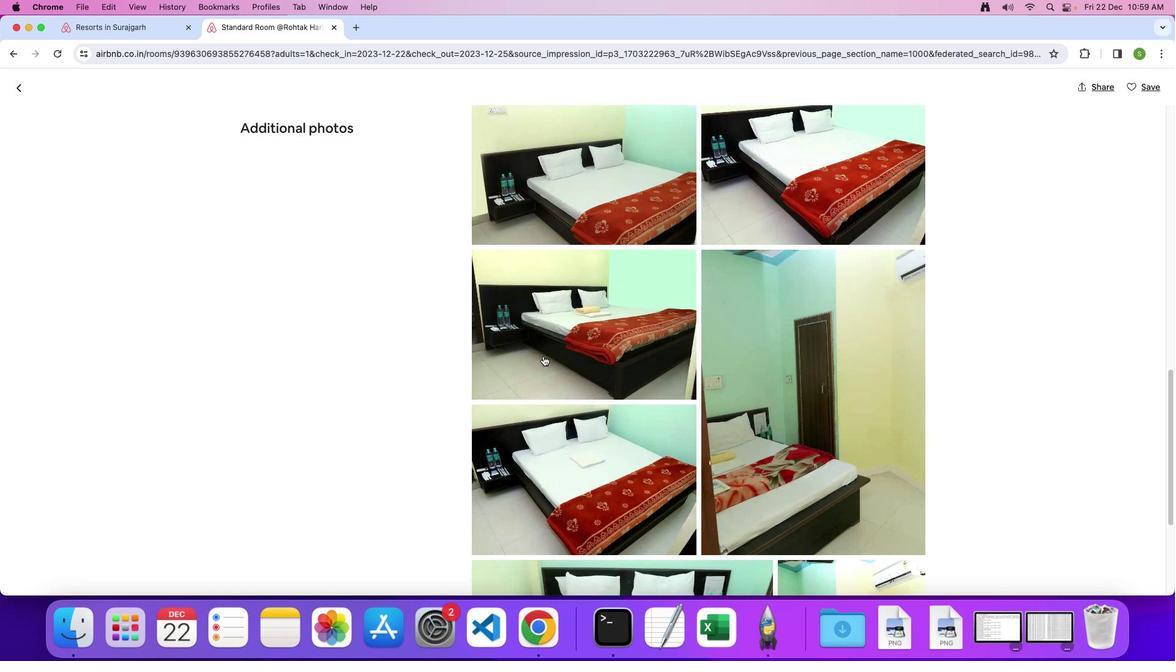 
Action: Mouse scrolled (542, 355) with delta (0, 0)
Screenshot: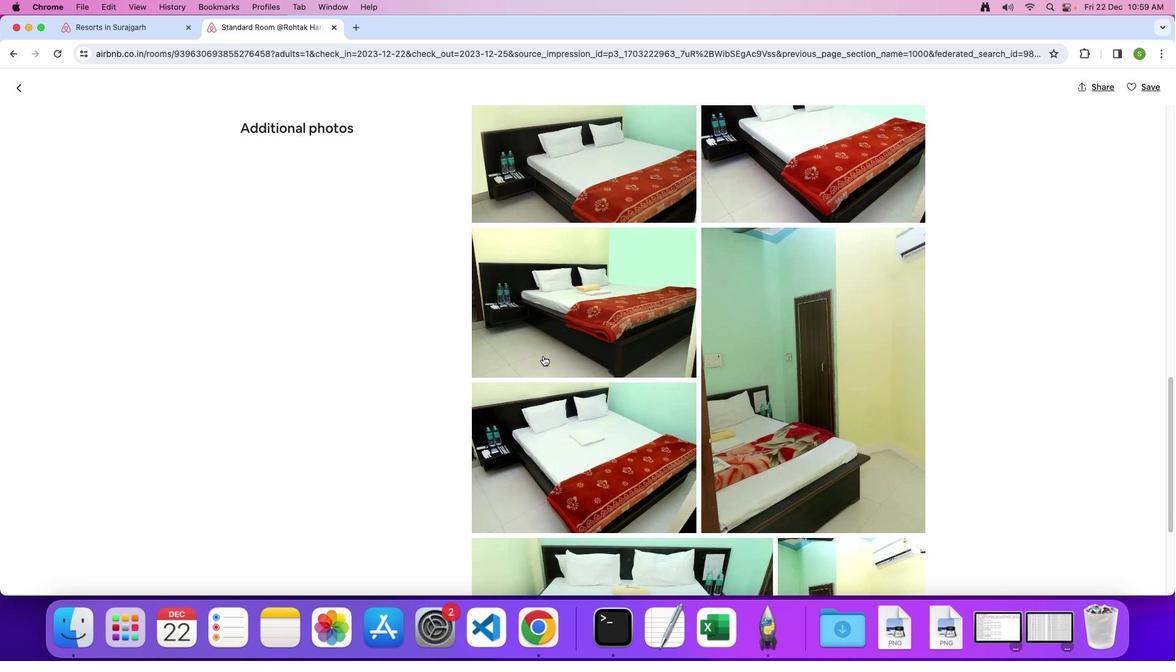 
Action: Mouse scrolled (542, 355) with delta (0, 0)
Screenshot: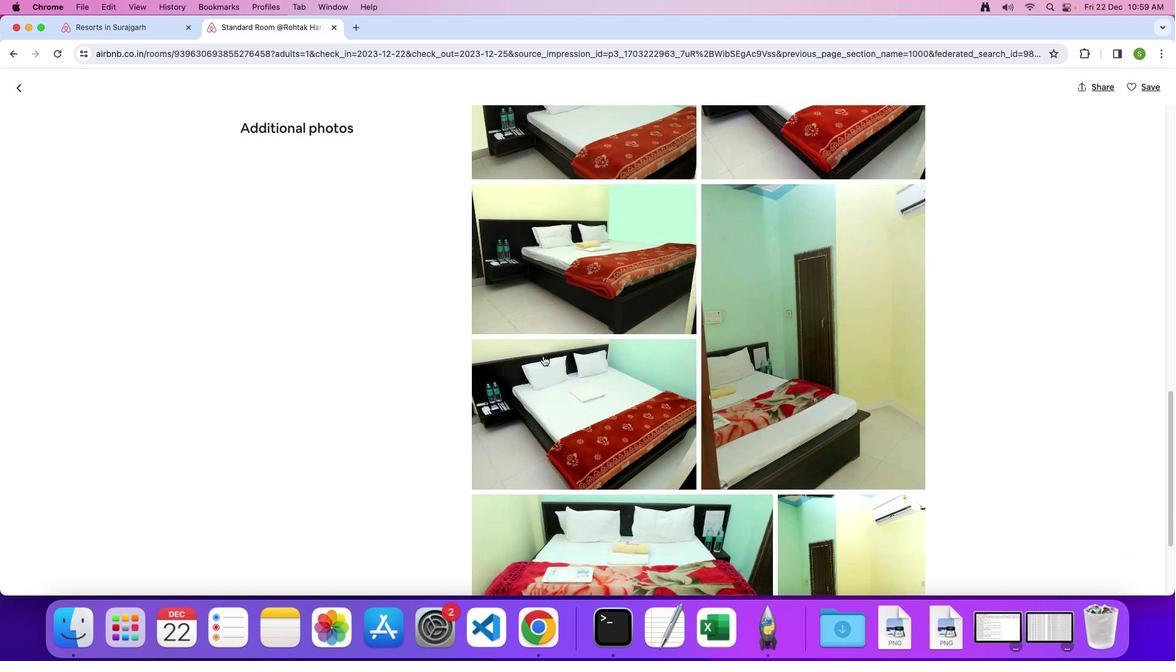 
Action: Mouse scrolled (542, 355) with delta (0, -1)
Screenshot: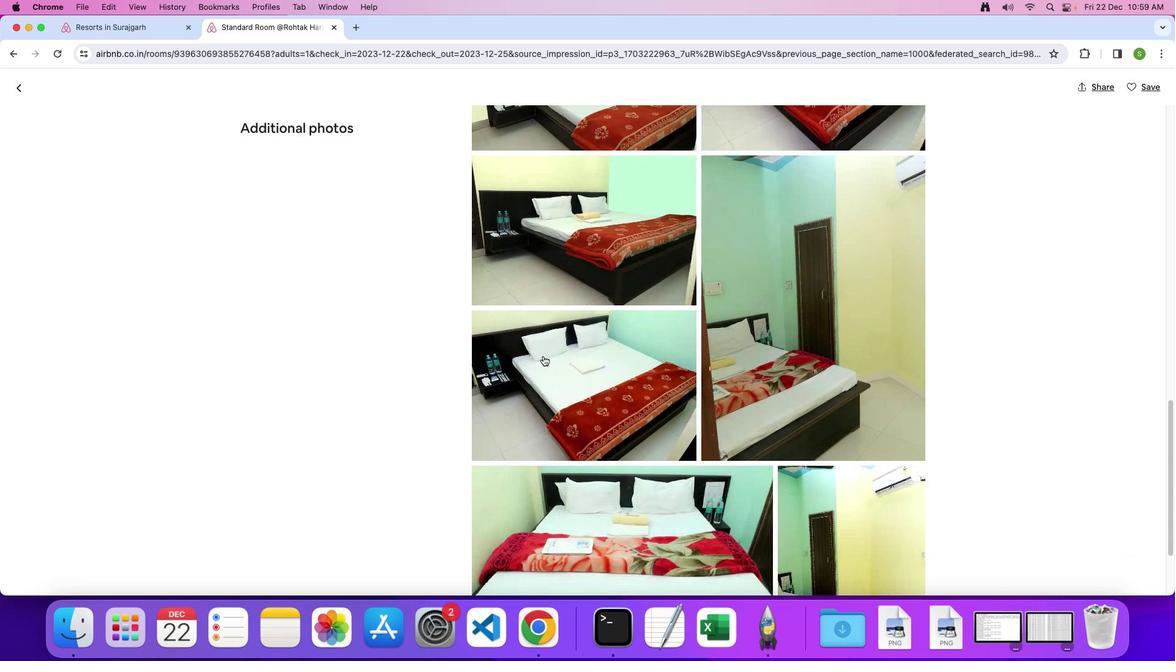 
Action: Mouse scrolled (542, 355) with delta (0, 0)
Screenshot: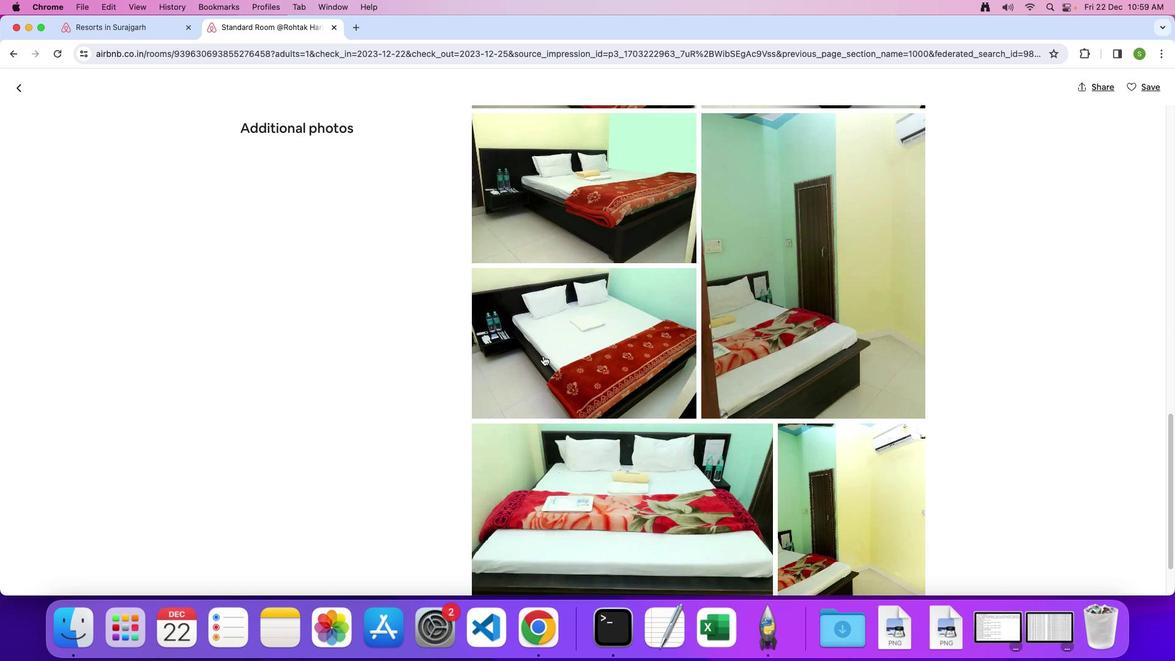 
Action: Mouse scrolled (542, 355) with delta (0, 0)
Screenshot: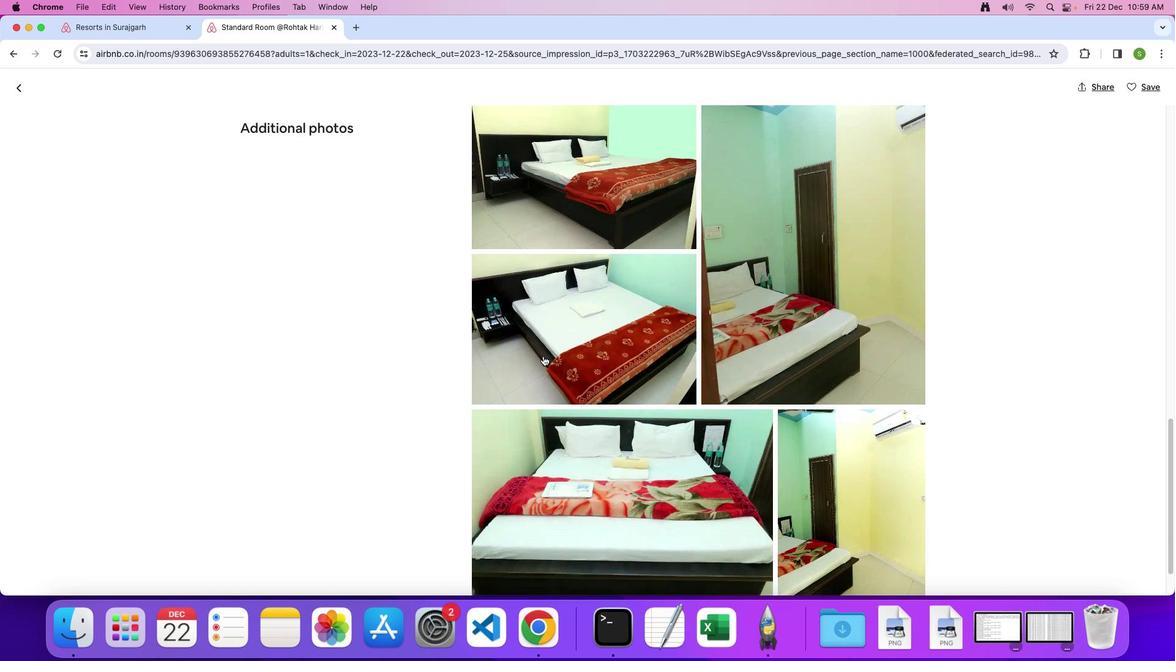 
Action: Mouse scrolled (542, 355) with delta (0, -1)
Screenshot: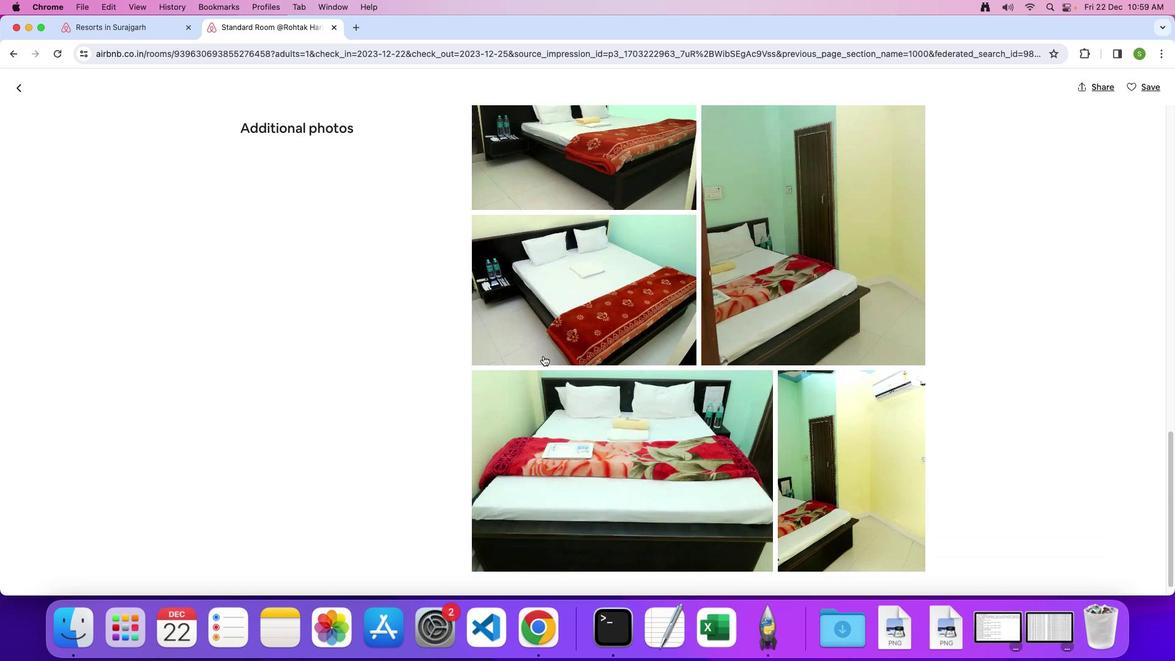 
Action: Mouse scrolled (542, 355) with delta (0, 0)
Screenshot: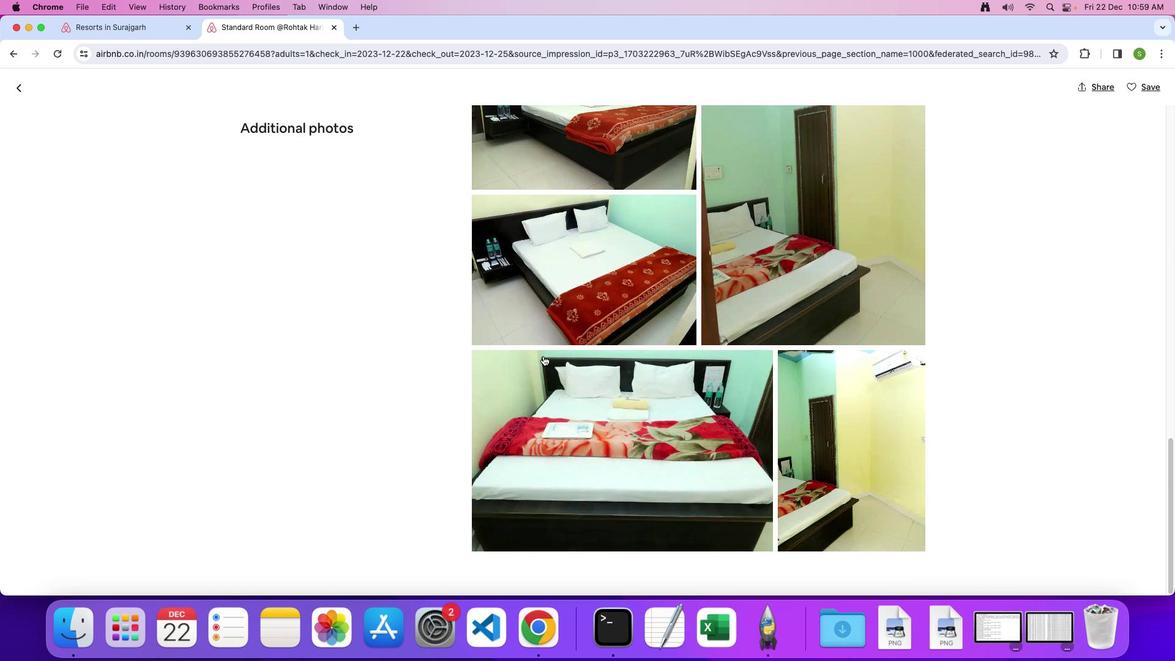 
Action: Mouse scrolled (542, 355) with delta (0, 0)
Screenshot: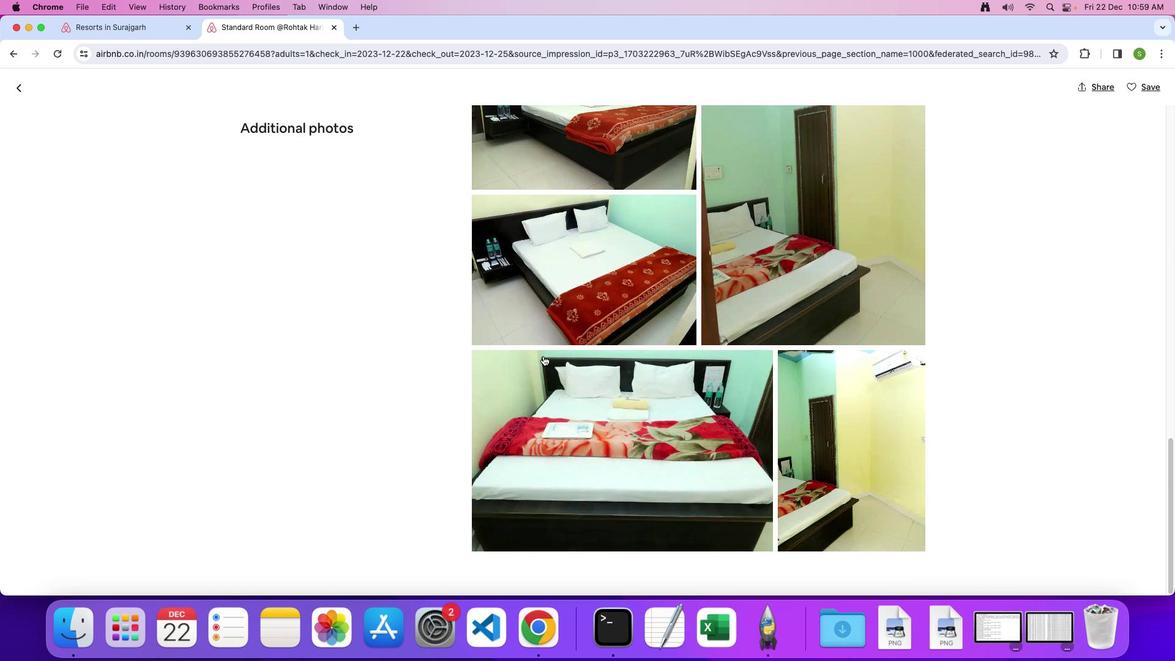 
Action: Mouse scrolled (542, 355) with delta (0, -1)
Screenshot: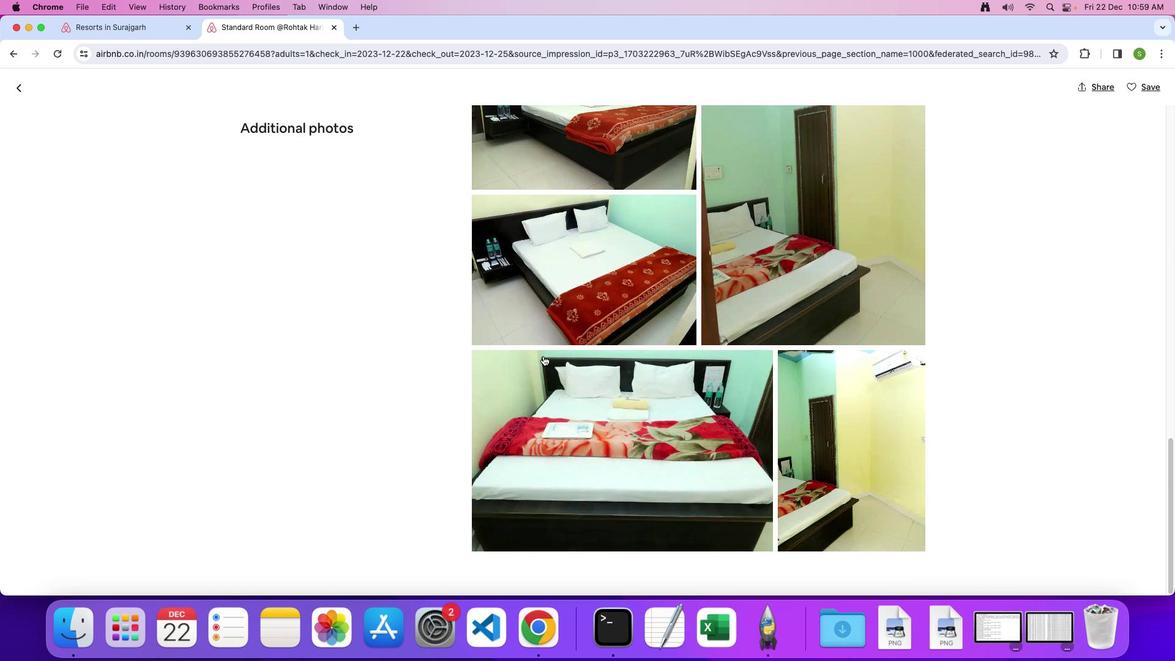 
Action: Mouse moved to (18, 88)
Screenshot: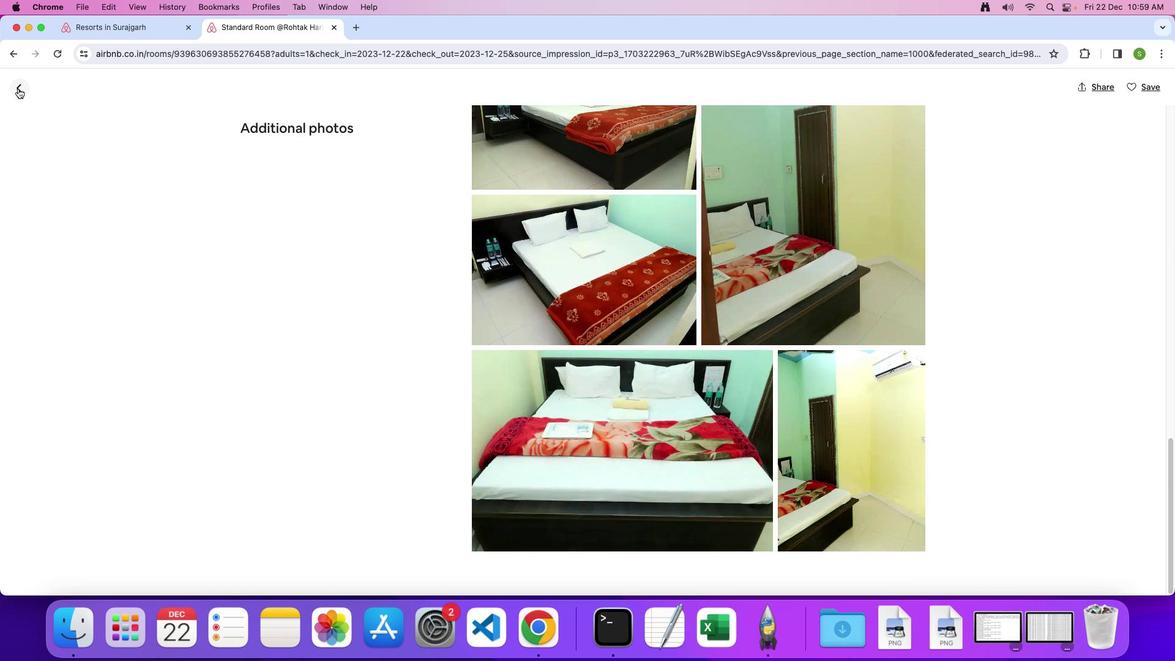 
Action: Mouse pressed left at (18, 88)
Screenshot: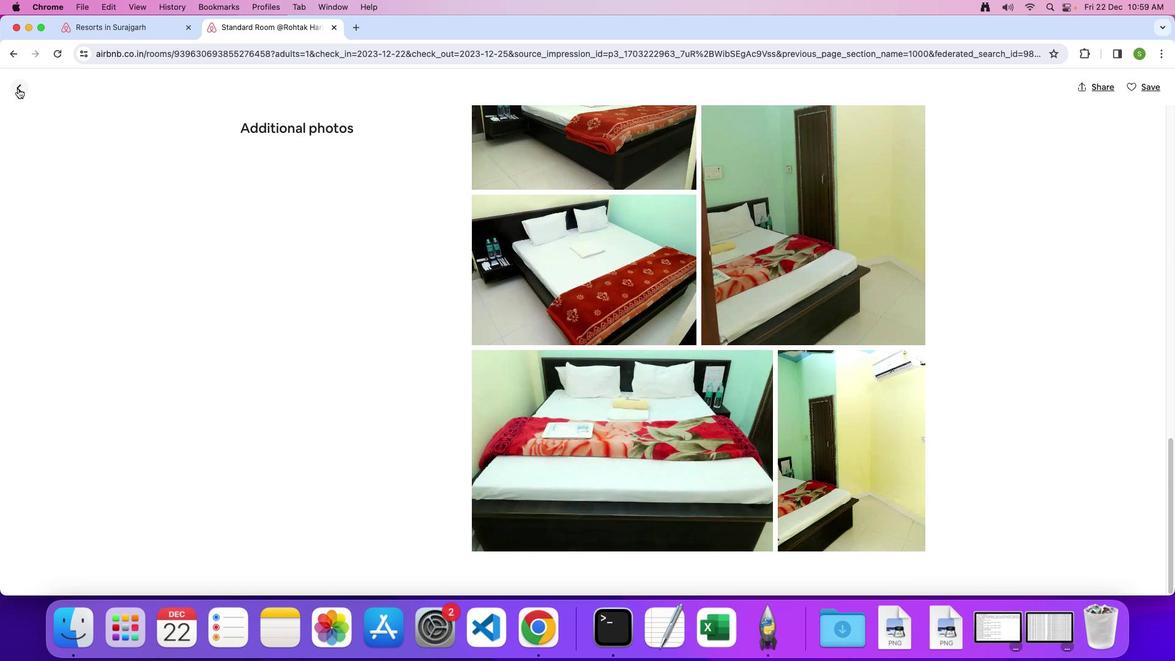 
Action: Mouse moved to (427, 359)
Screenshot: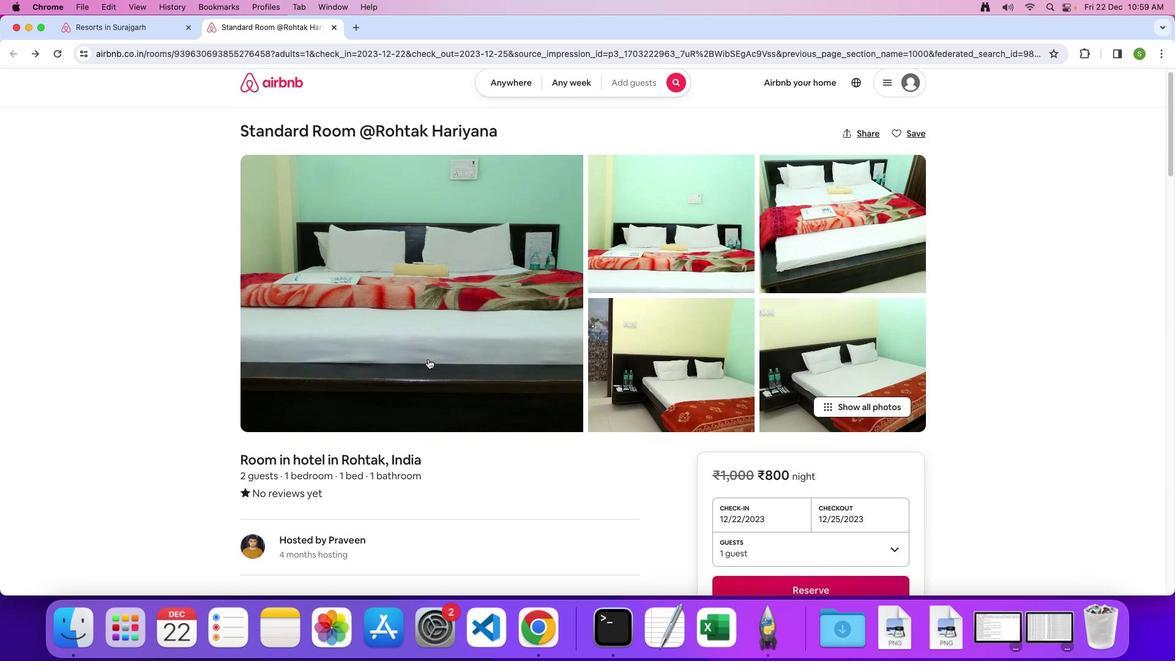 
Action: Mouse scrolled (427, 359) with delta (0, 0)
Screenshot: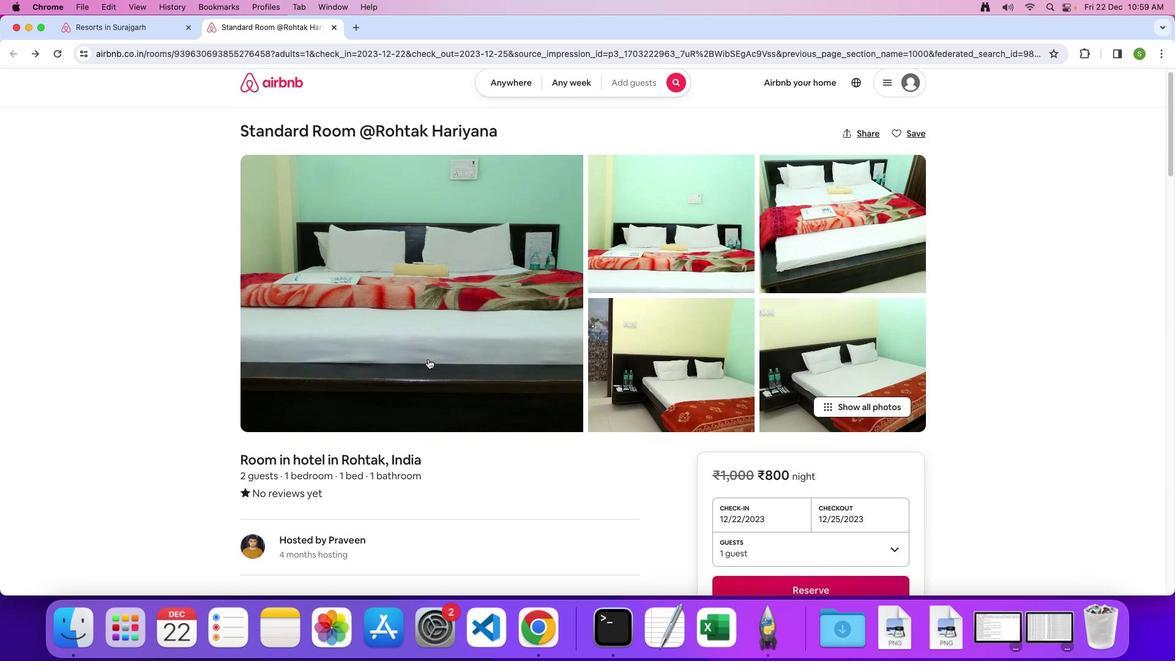 
Action: Mouse scrolled (427, 359) with delta (0, 0)
Screenshot: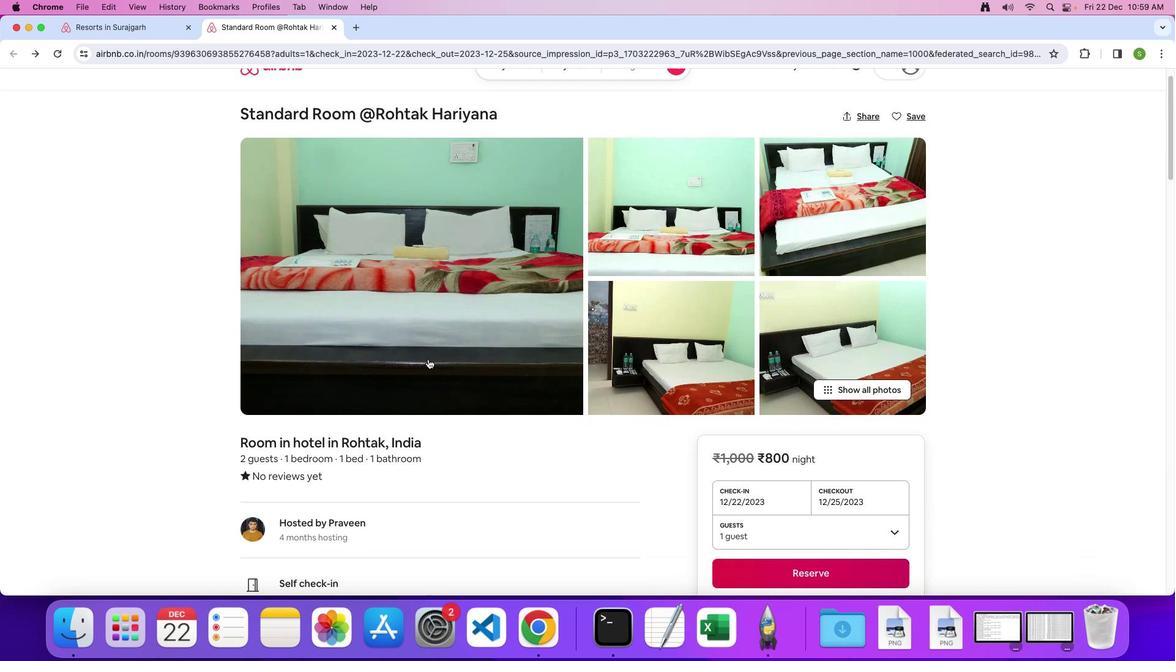 
Action: Mouse scrolled (427, 359) with delta (0, -1)
Screenshot: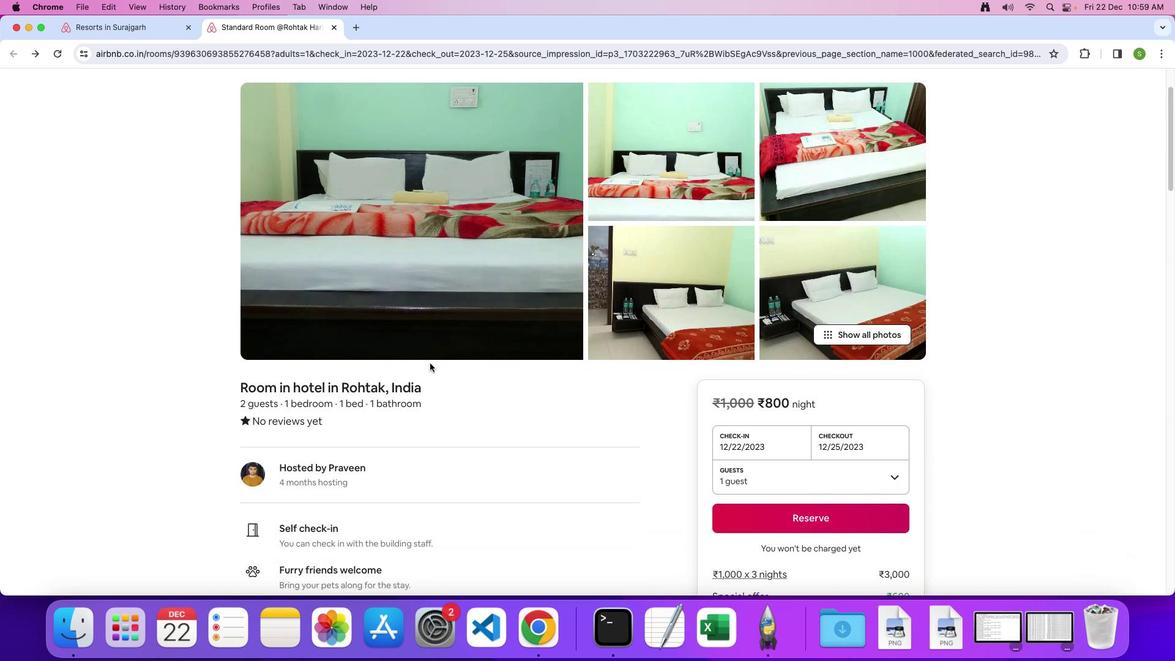 
Action: Mouse moved to (461, 386)
Screenshot: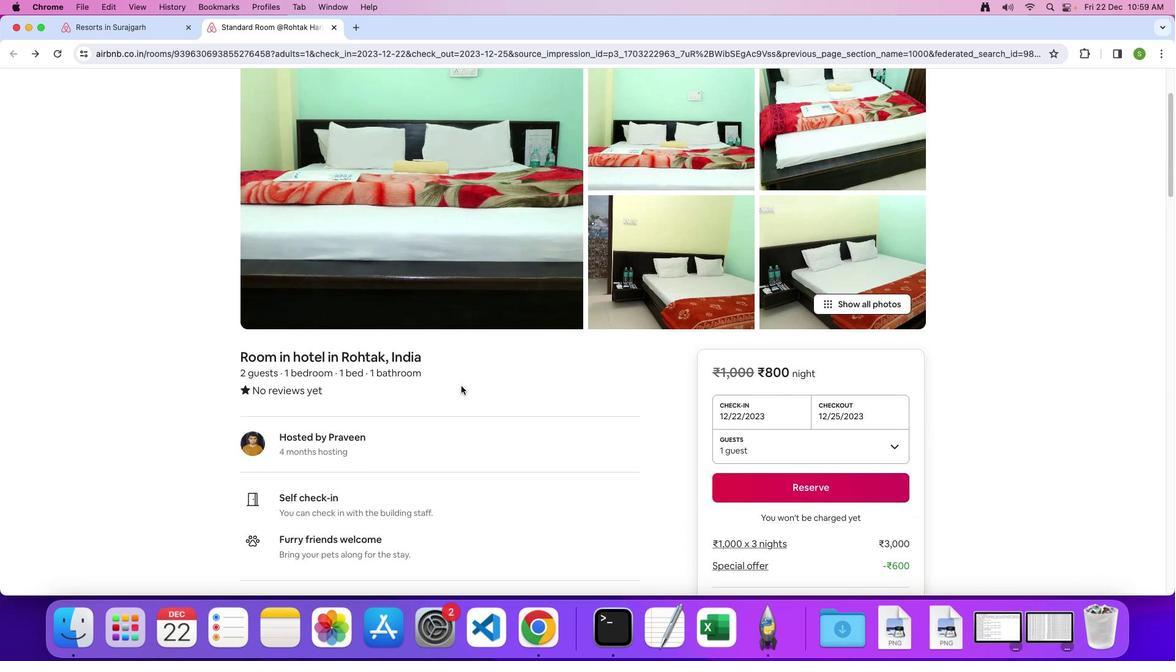 
Action: Mouse scrolled (461, 386) with delta (0, 0)
Screenshot: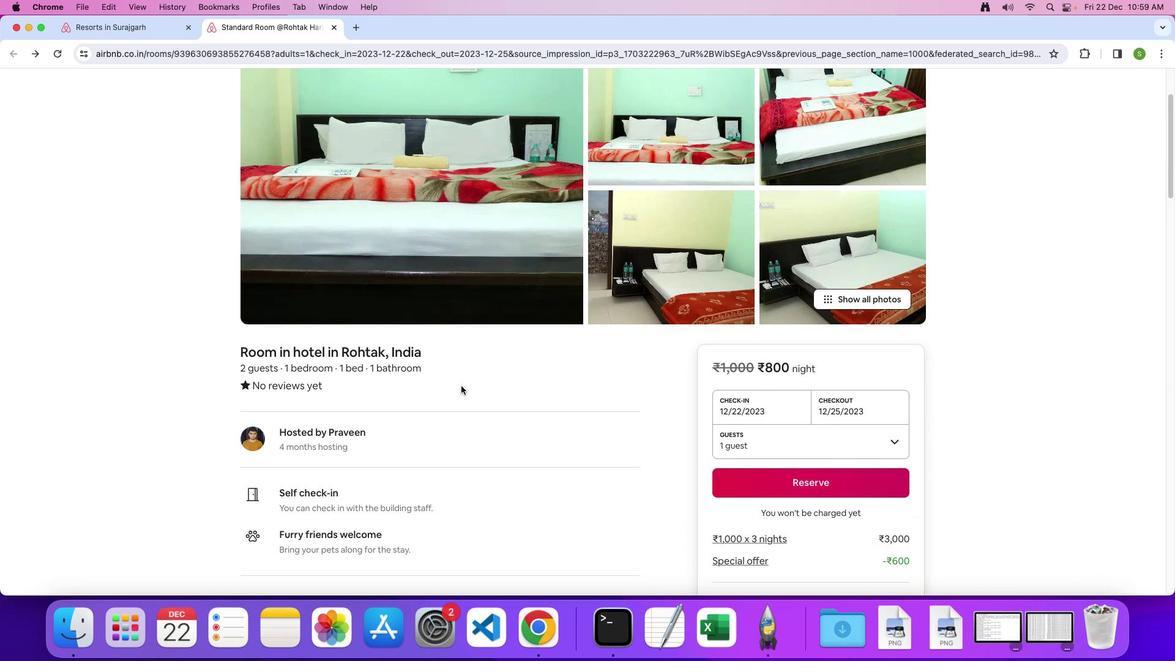 
Action: Mouse moved to (461, 386)
Screenshot: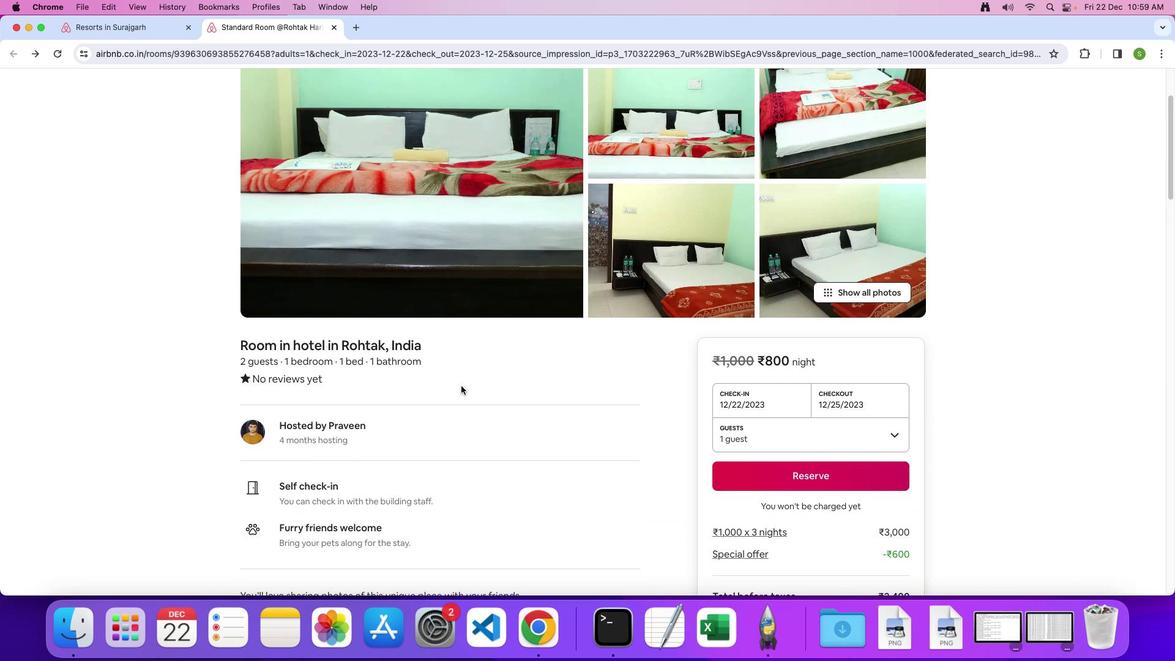 
Action: Mouse scrolled (461, 386) with delta (0, 0)
Screenshot: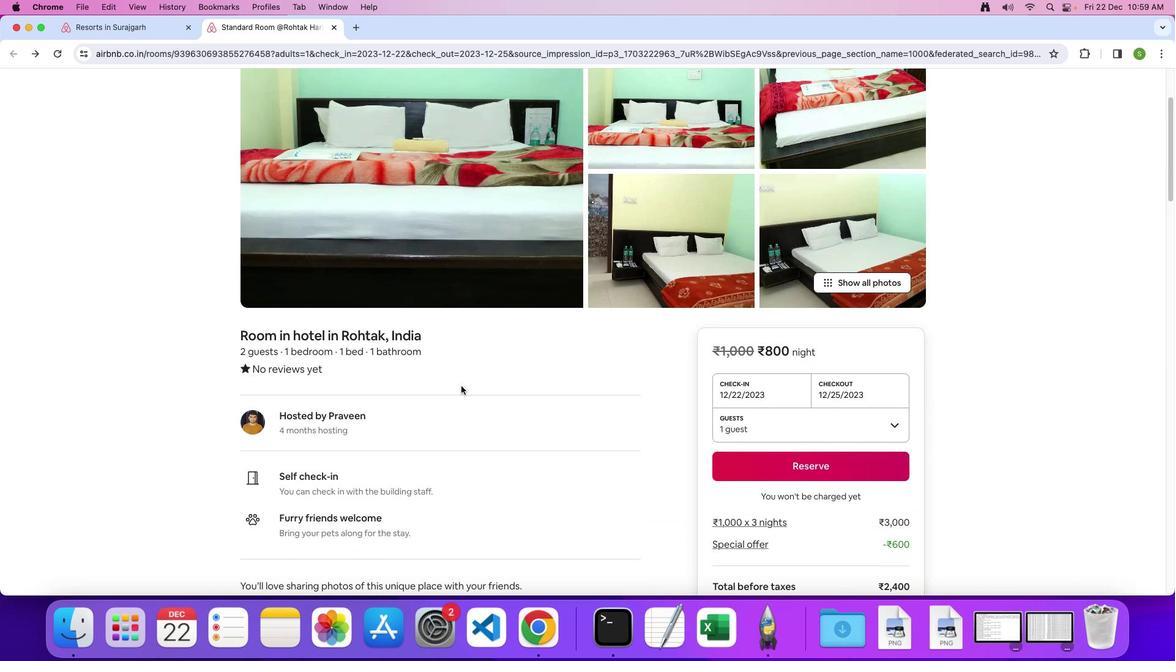 
Action: Mouse moved to (461, 386)
Screenshot: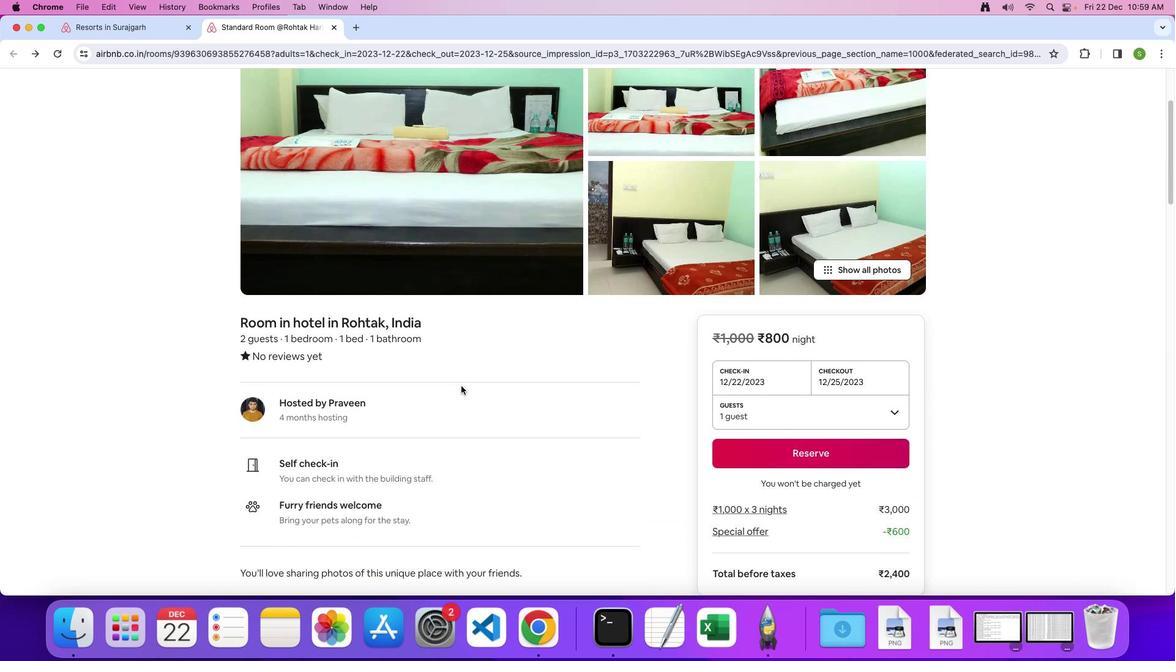 
Action: Mouse scrolled (461, 386) with delta (0, 0)
Screenshot: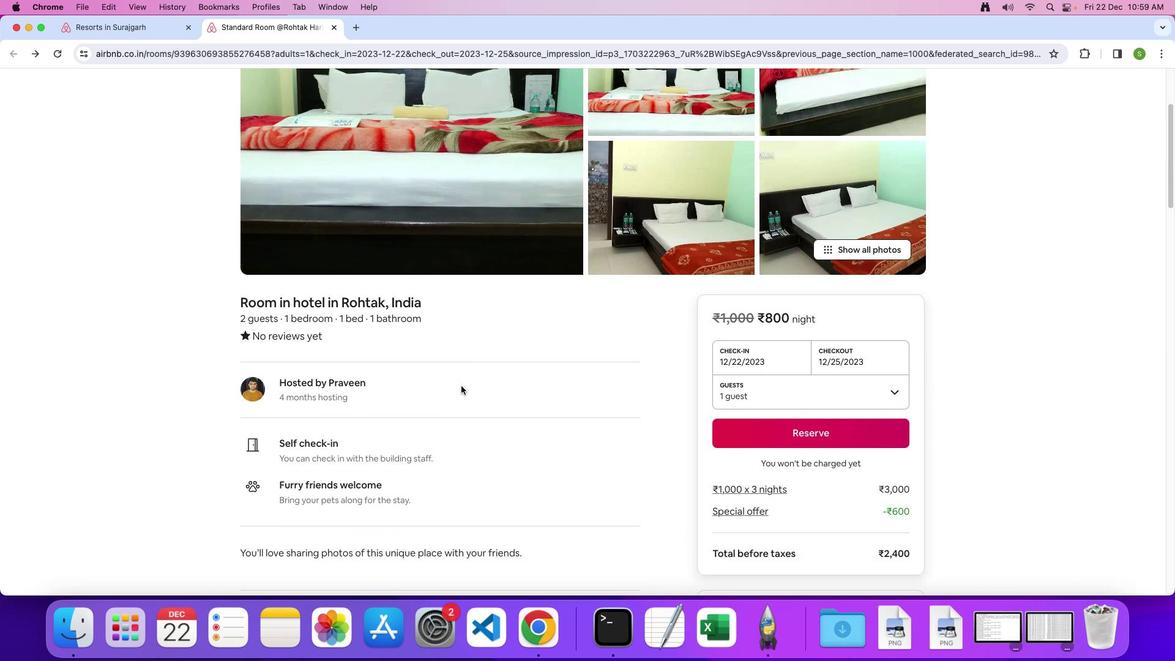 
Action: Mouse scrolled (461, 386) with delta (0, 0)
Screenshot: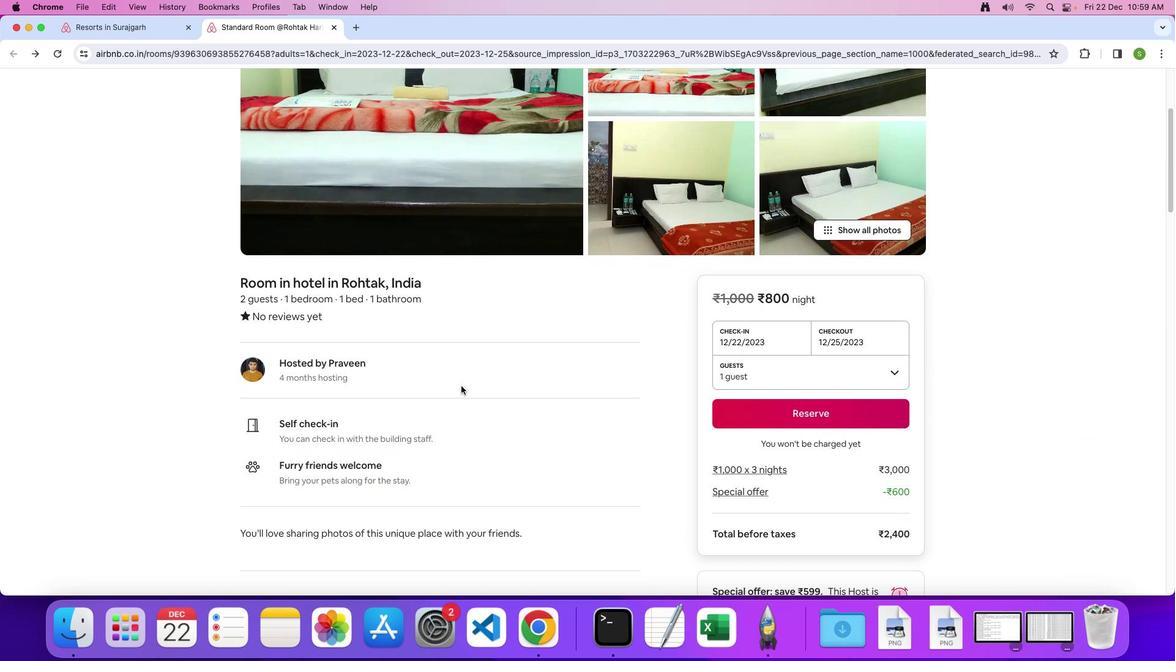 
Action: Mouse scrolled (461, 386) with delta (0, 0)
Screenshot: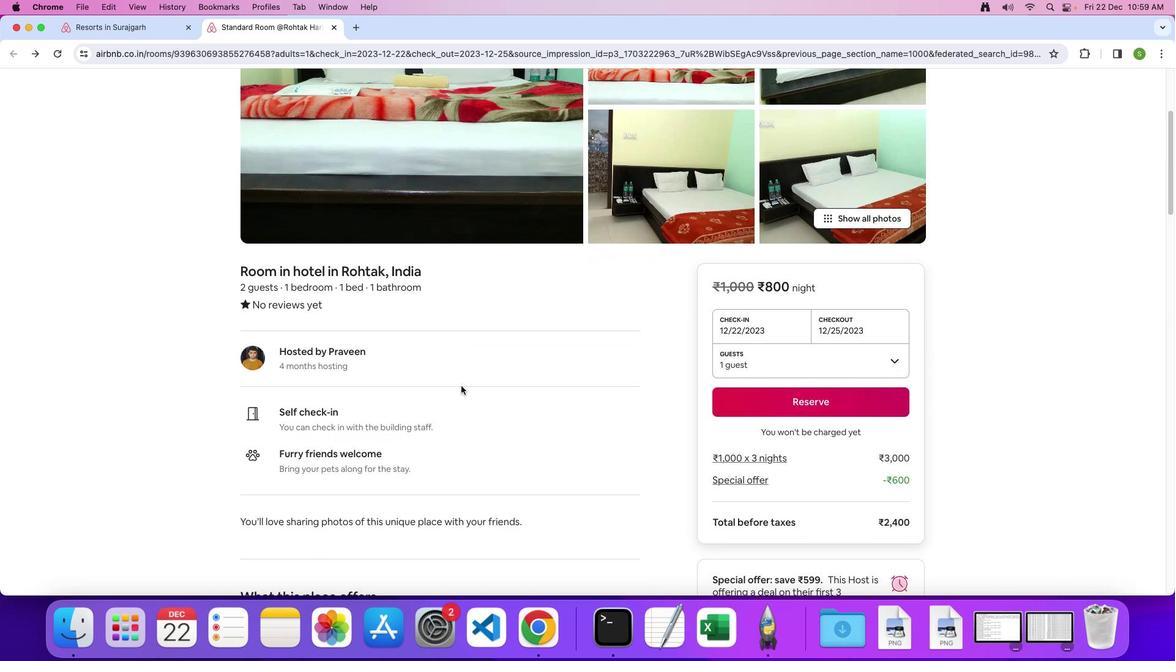 
Action: Mouse scrolled (461, 386) with delta (0, 0)
Screenshot: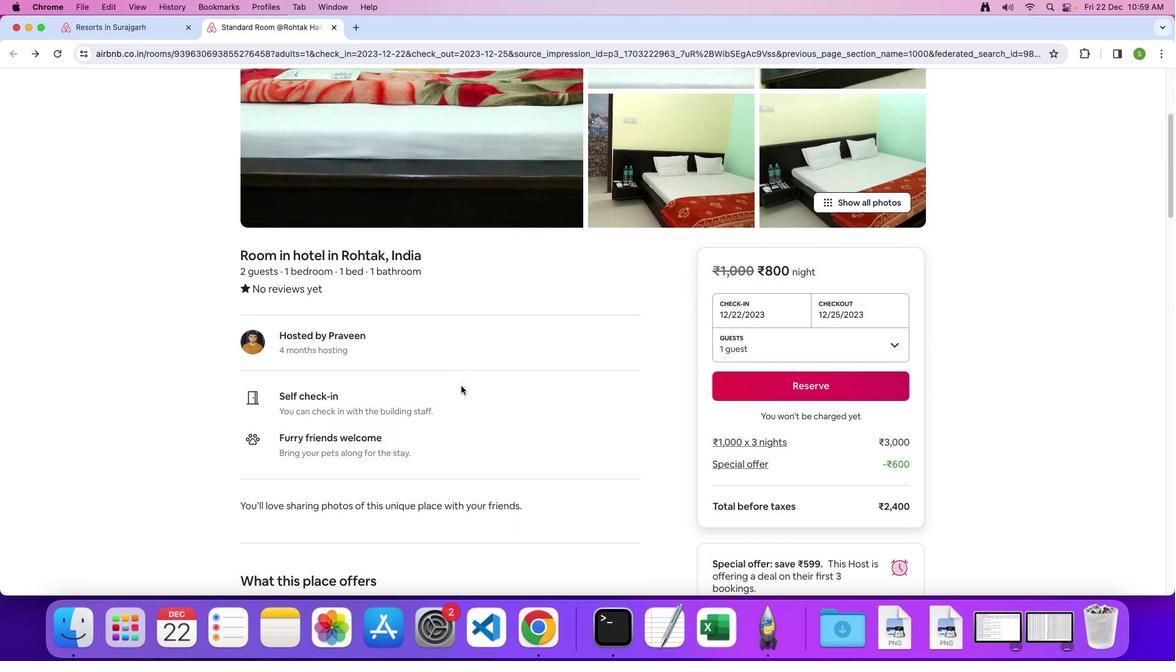 
Action: Mouse scrolled (461, 386) with delta (0, 0)
Screenshot: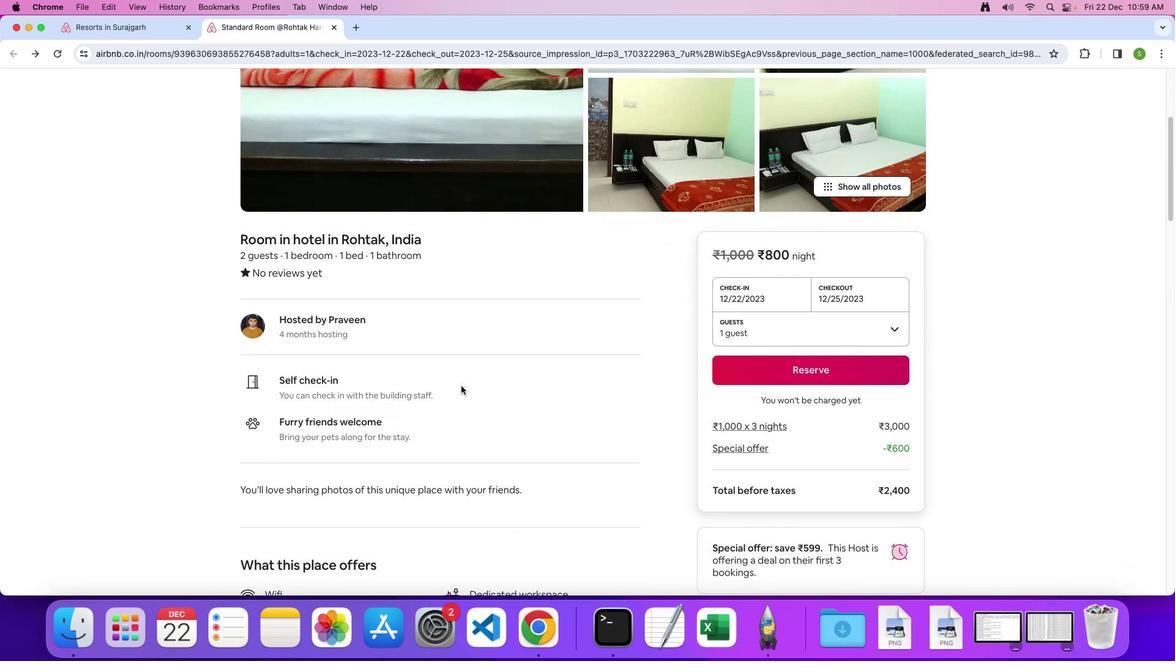 
Action: Mouse scrolled (461, 386) with delta (0, -1)
Screenshot: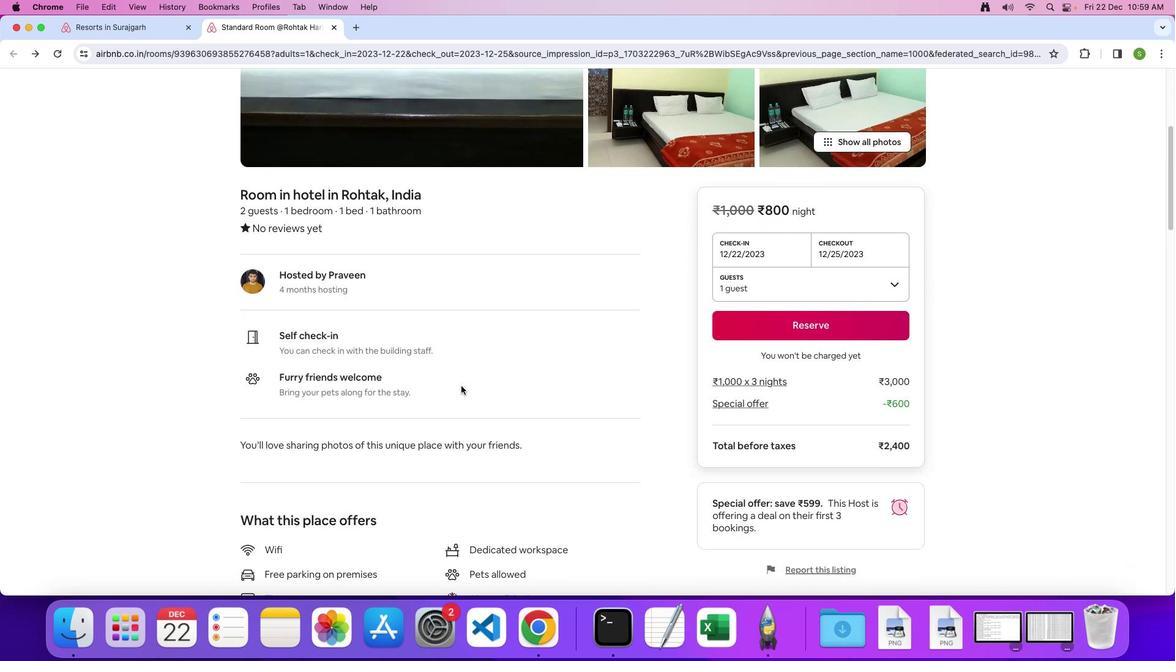 
Action: Mouse scrolled (461, 386) with delta (0, 0)
Screenshot: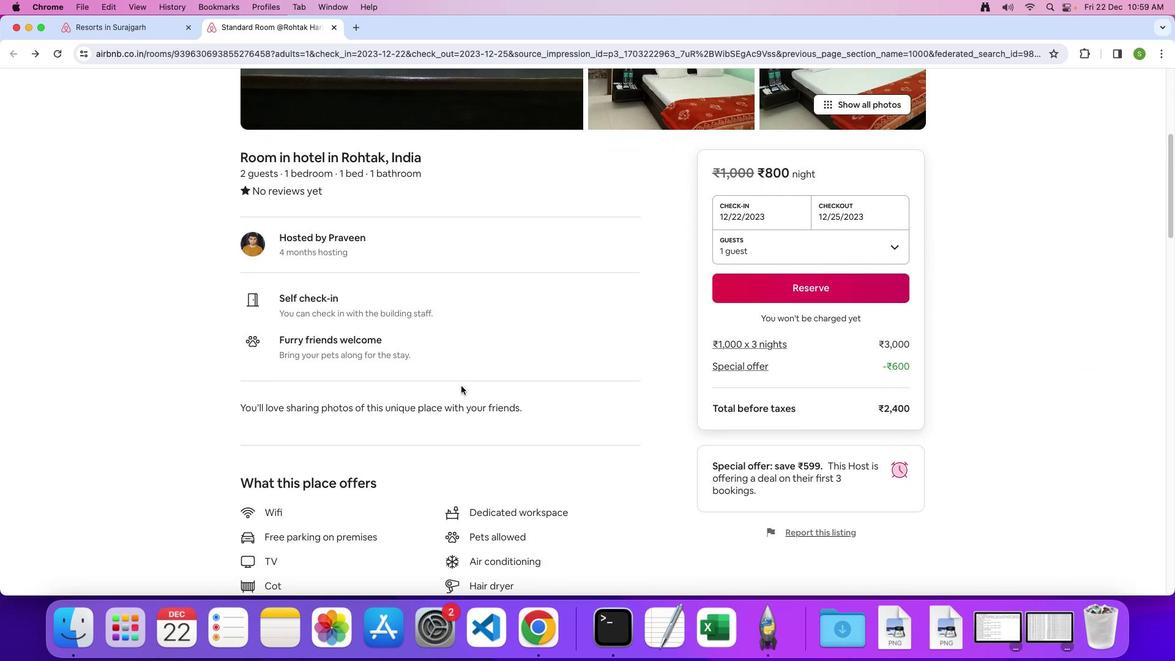 
Action: Mouse scrolled (461, 386) with delta (0, 0)
Screenshot: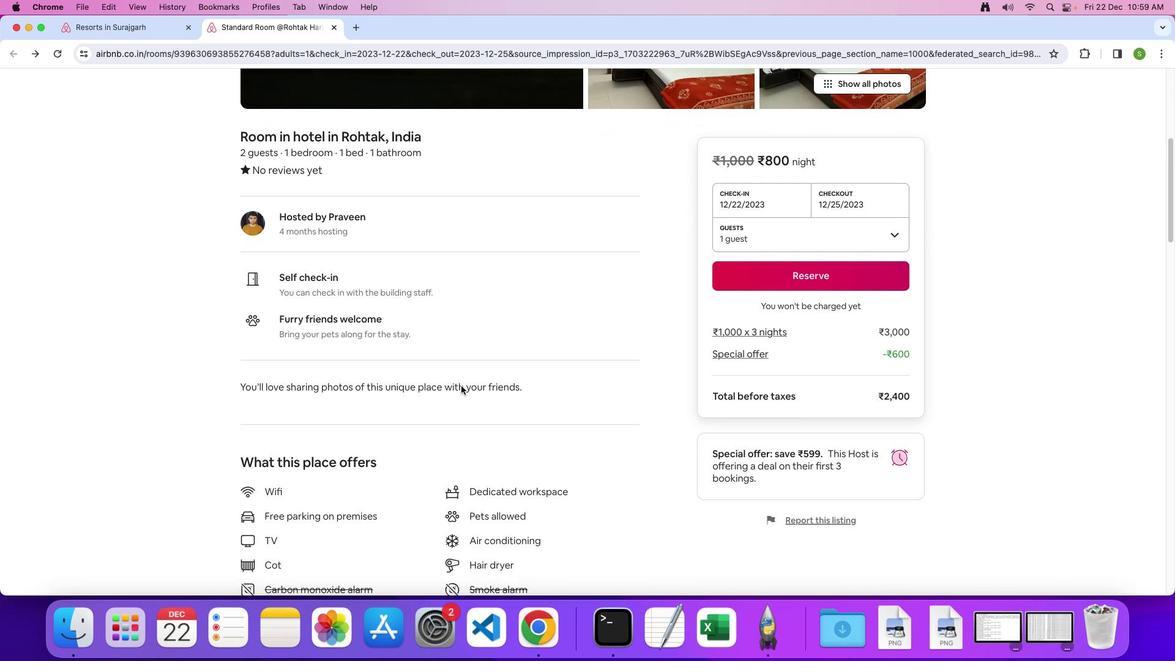 
Action: Mouse scrolled (461, 386) with delta (0, -1)
Screenshot: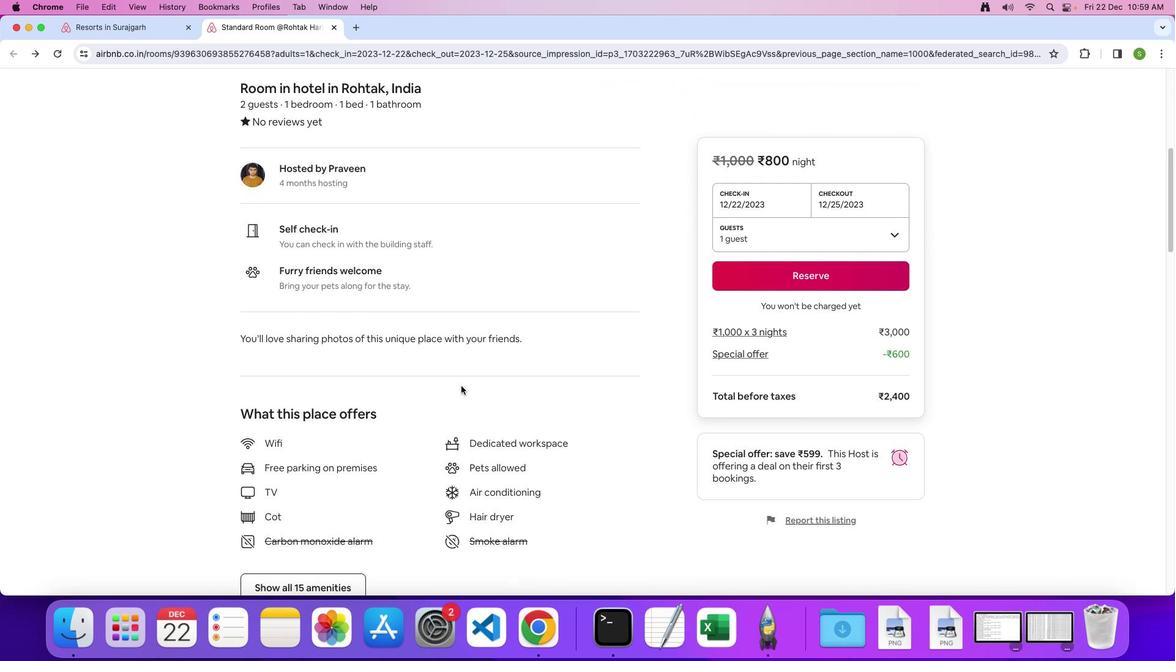
Action: Mouse scrolled (461, 386) with delta (0, 0)
Screenshot: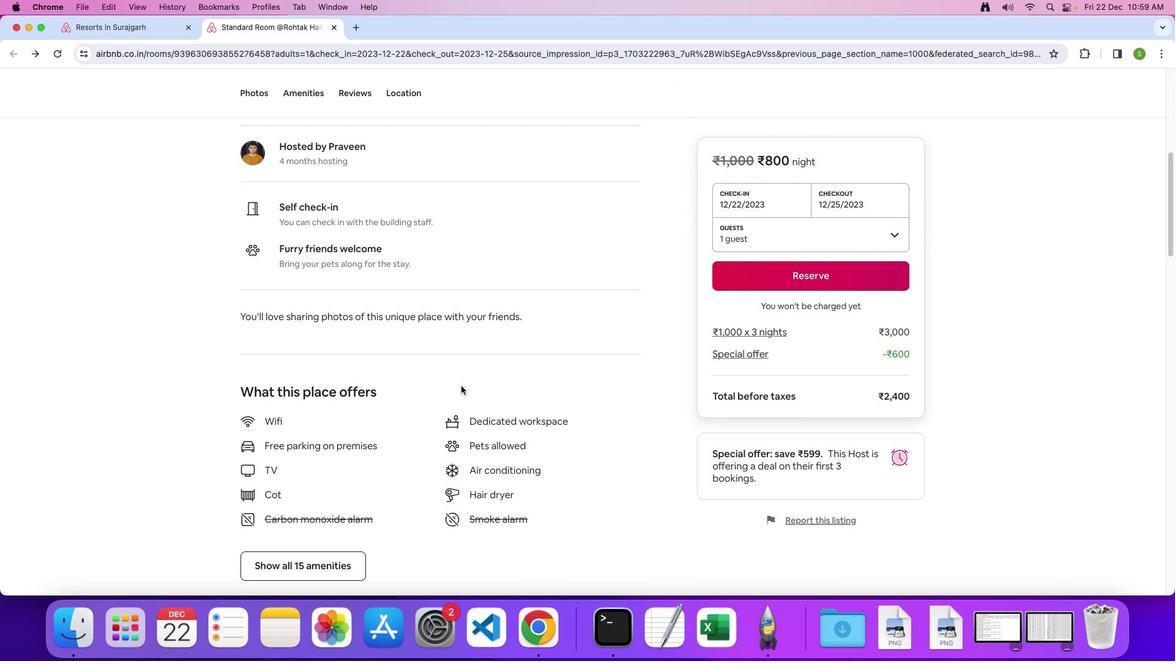 
Action: Mouse scrolled (461, 386) with delta (0, 0)
Screenshot: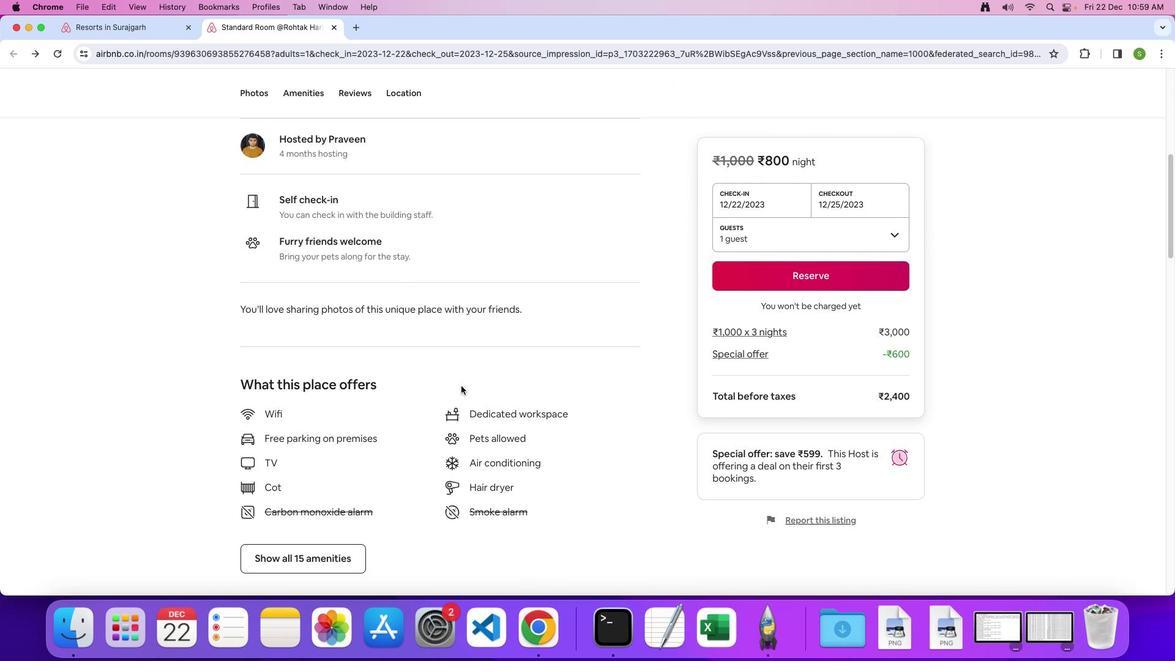 
Action: Mouse scrolled (461, 386) with delta (0, 0)
Screenshot: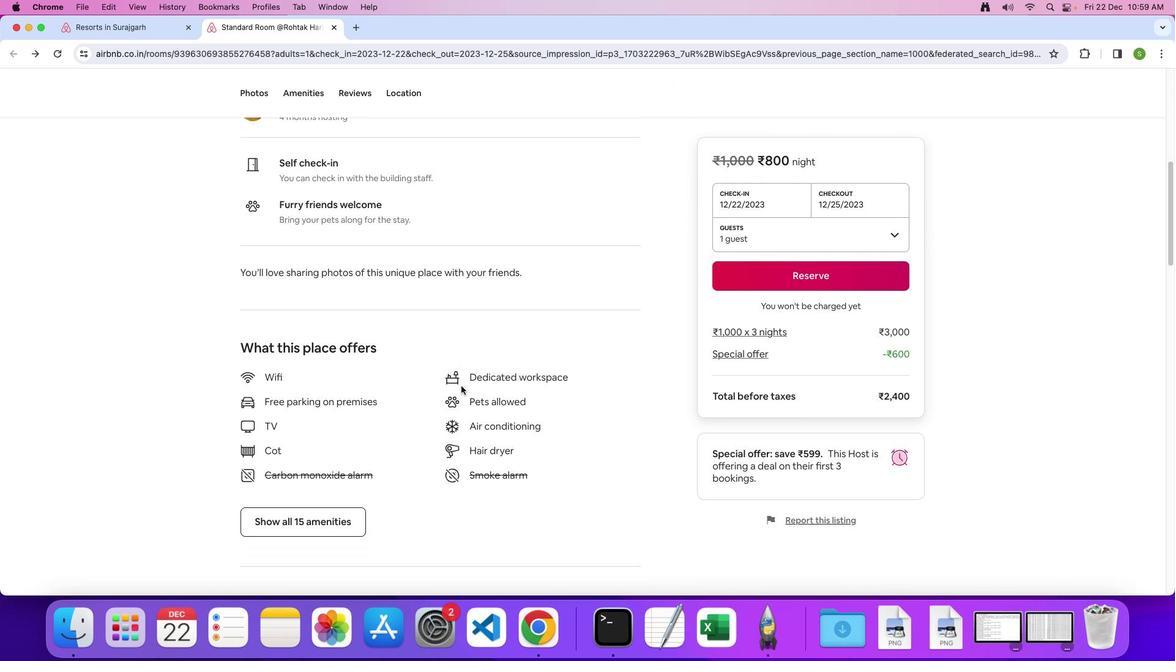 
Action: Mouse scrolled (461, 386) with delta (0, 0)
Screenshot: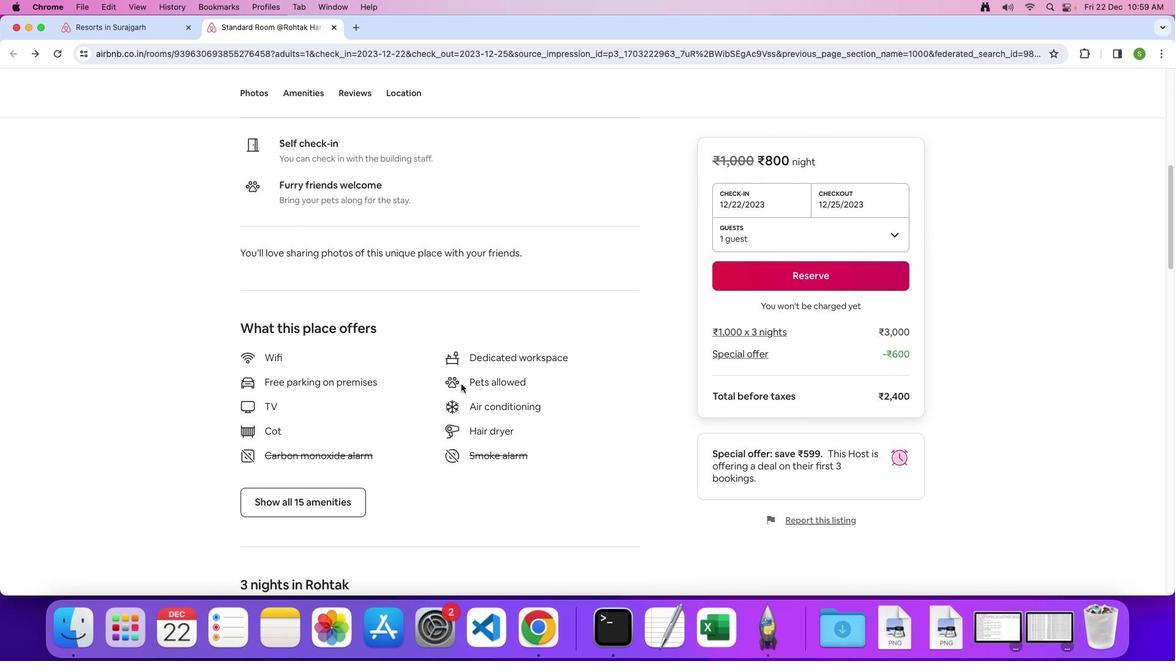 
Action: Mouse scrolled (461, 386) with delta (0, 0)
Screenshot: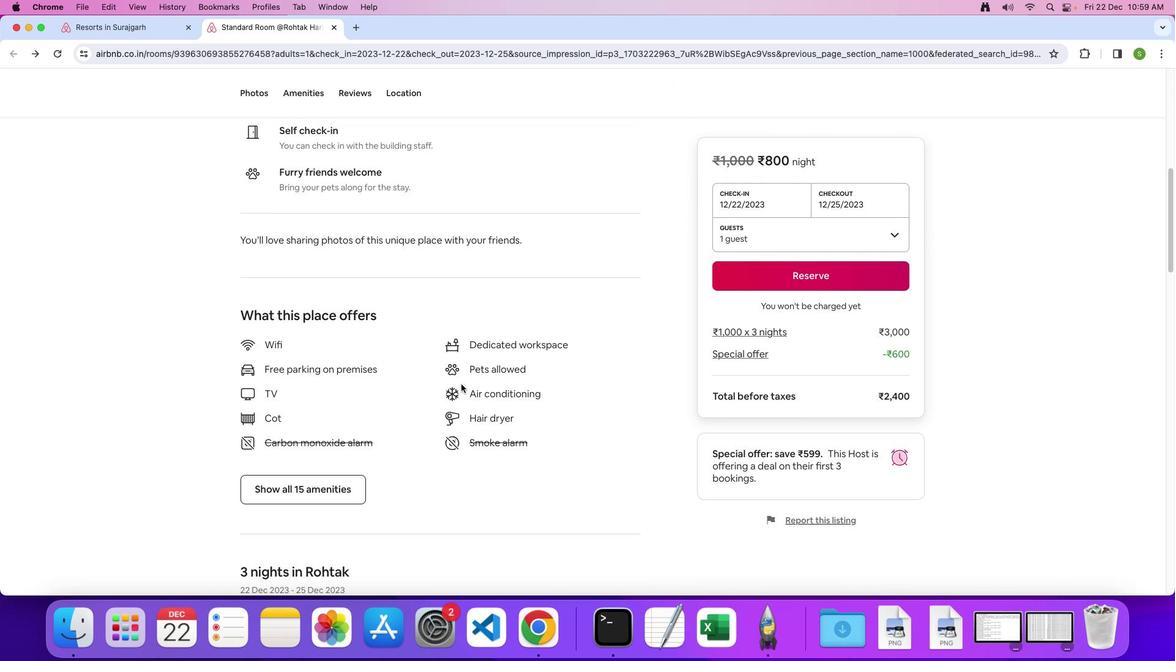 
Action: Mouse scrolled (461, 386) with delta (0, -1)
Screenshot: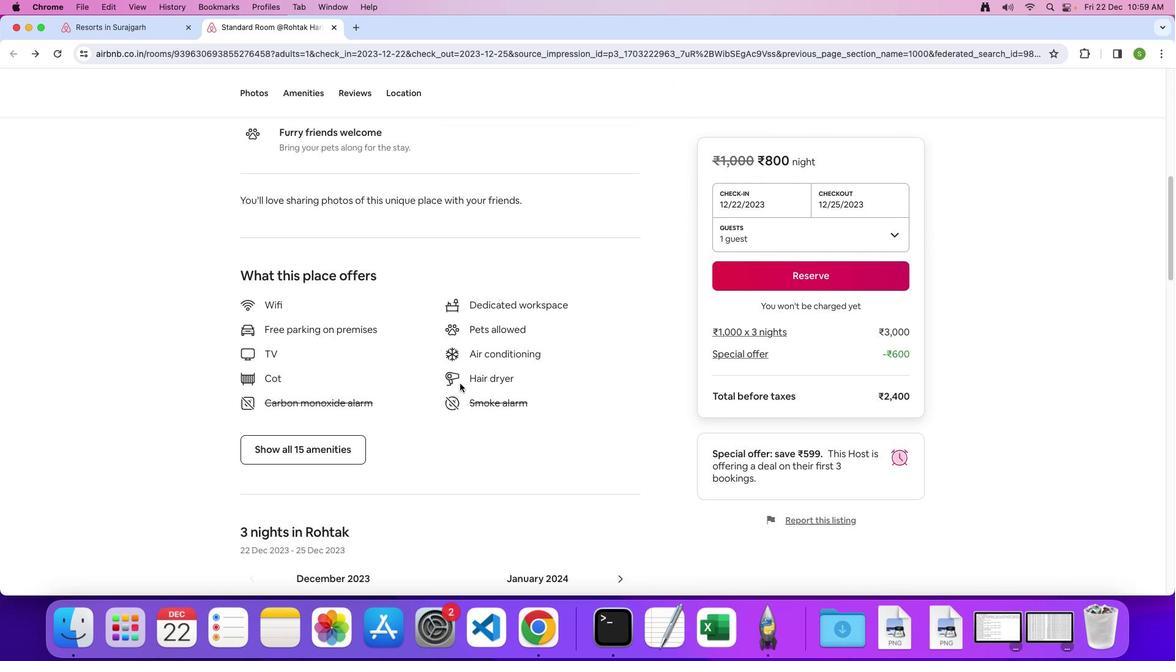 
Action: Mouse moved to (459, 383)
Screenshot: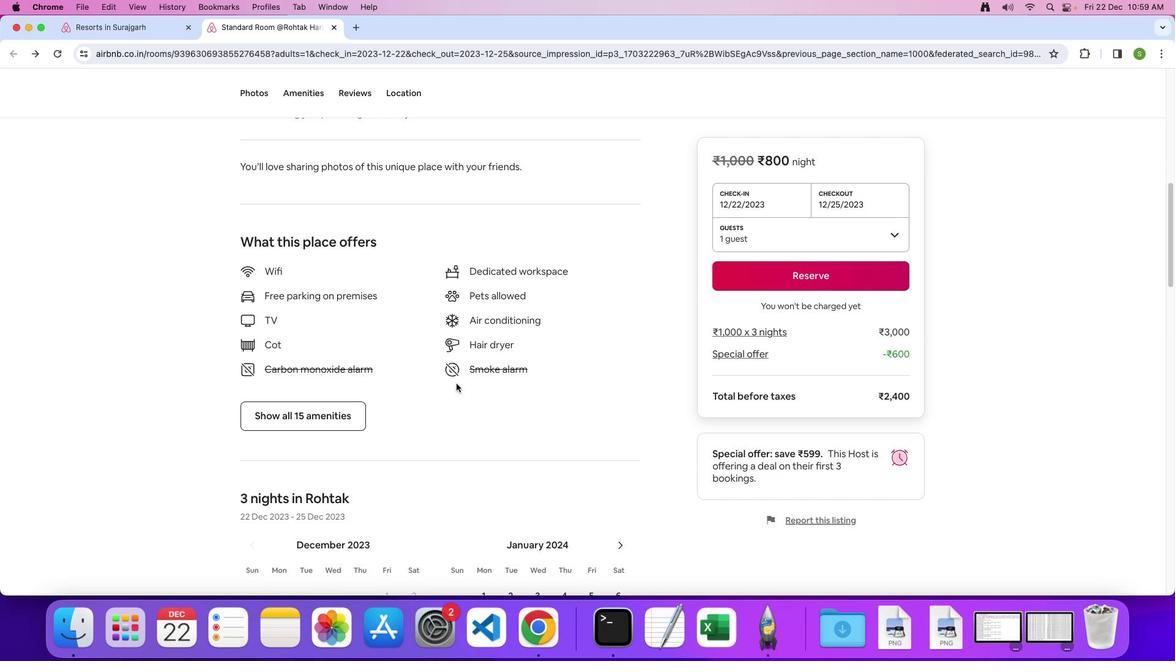 
Action: Mouse scrolled (459, 383) with delta (0, 0)
Screenshot: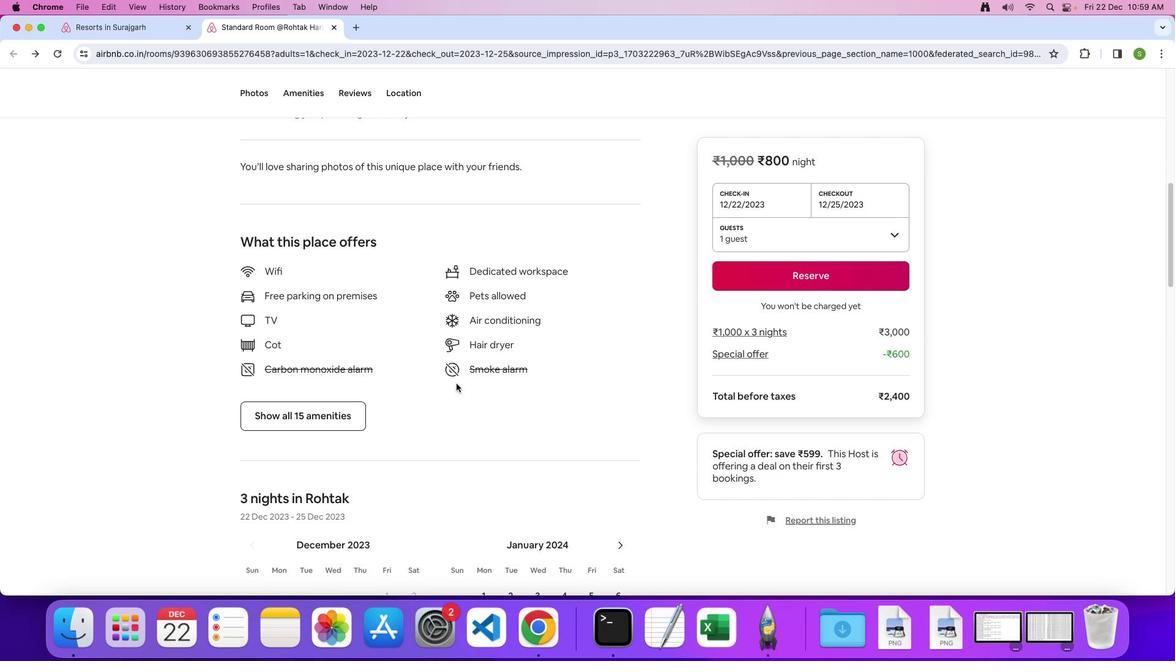 
Action: Mouse moved to (458, 383)
Screenshot: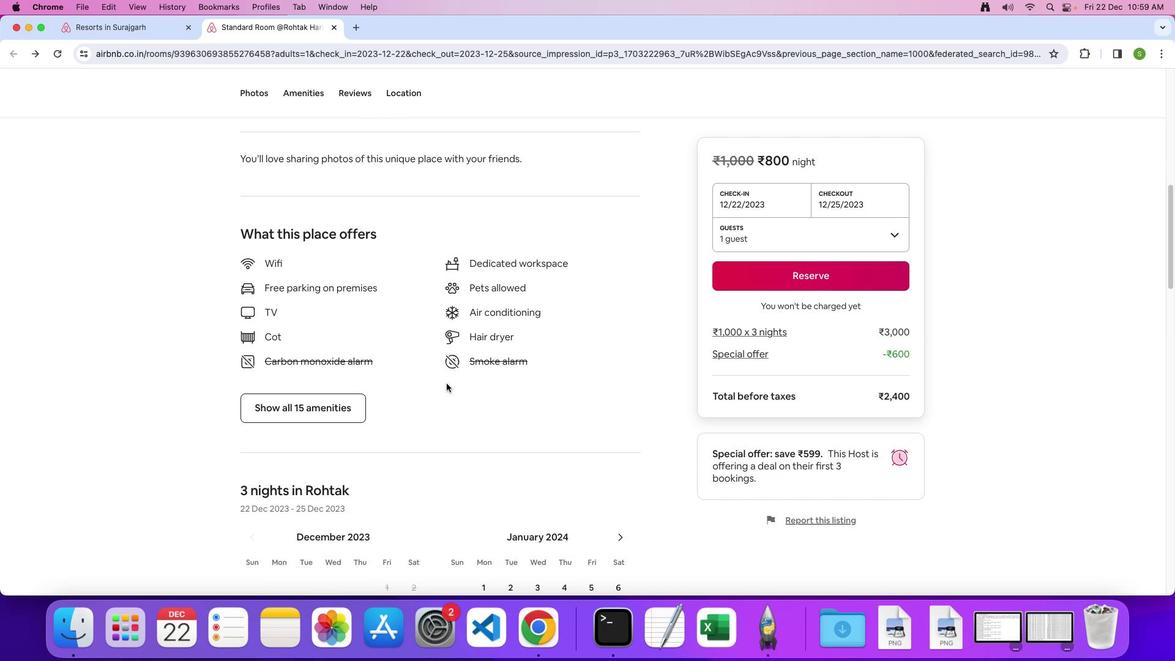 
Action: Mouse scrolled (458, 383) with delta (0, 0)
Screenshot: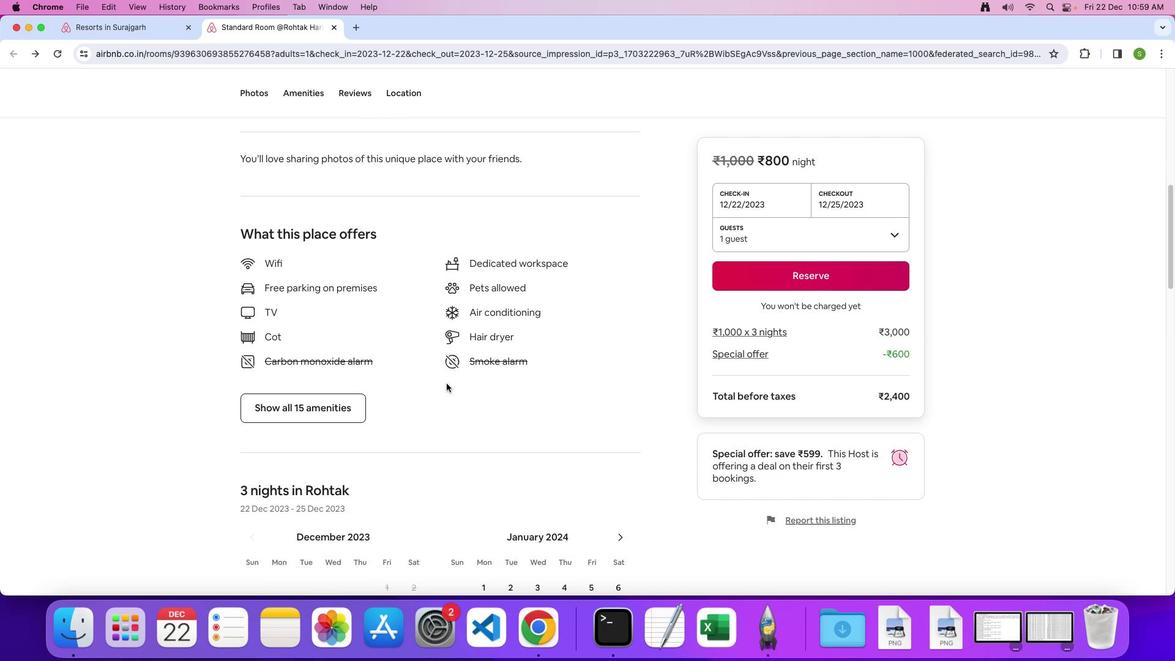 
Action: Mouse moved to (329, 397)
Screenshot: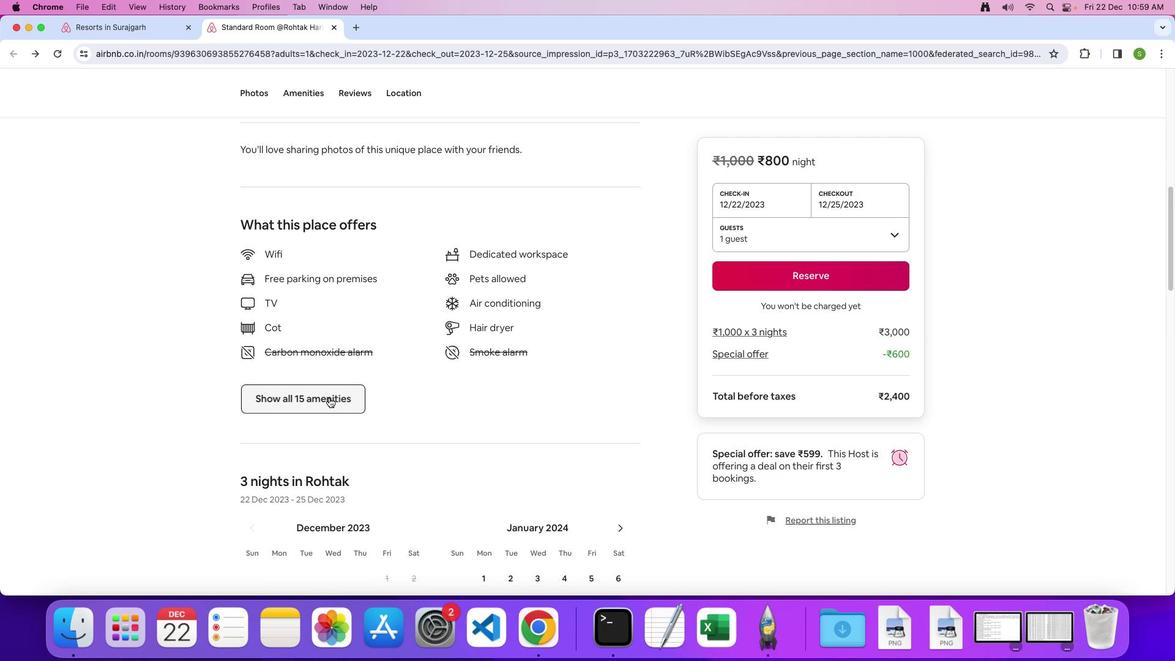 
Action: Mouse pressed left at (329, 397)
Screenshot: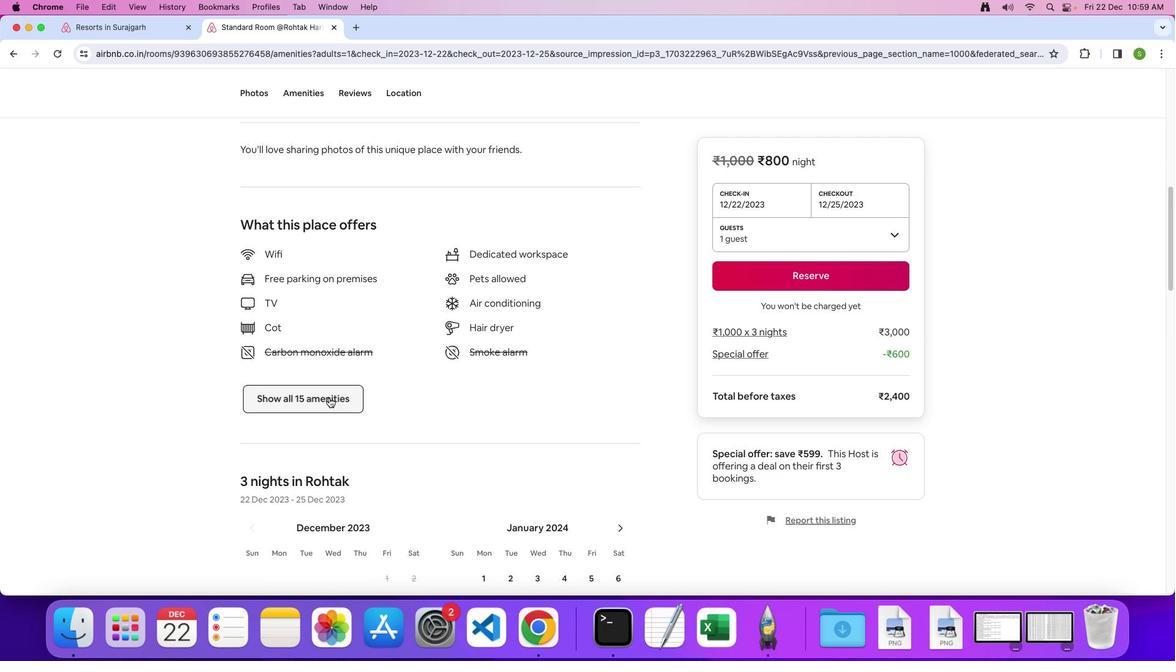 
Action: Mouse moved to (602, 365)
Screenshot: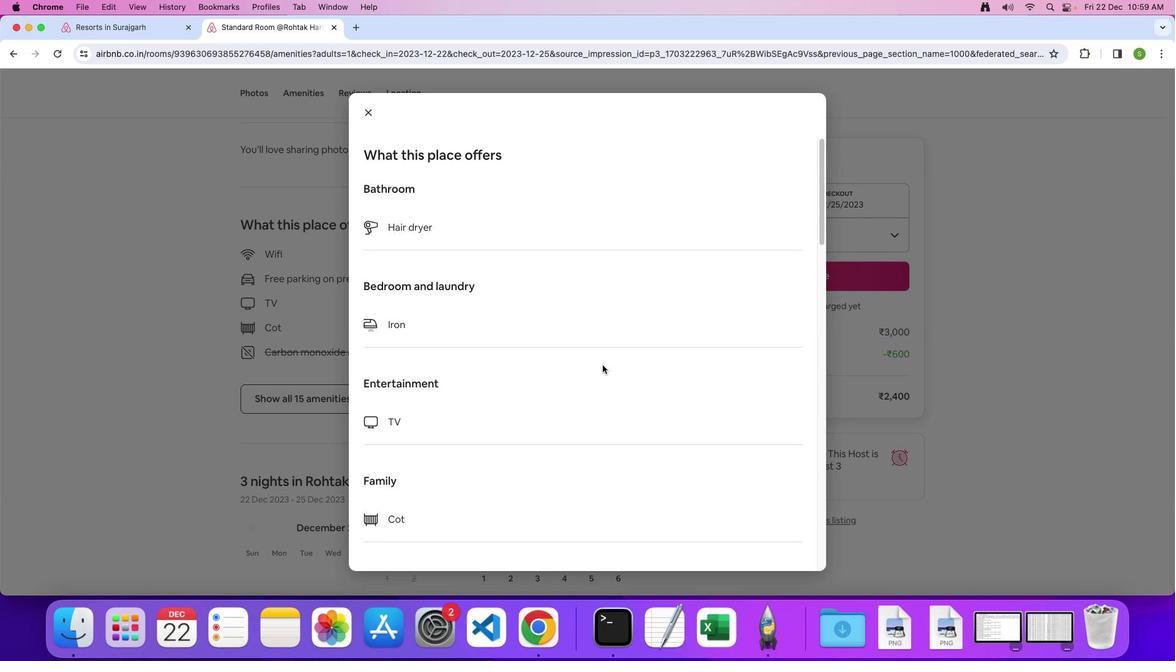 
Action: Mouse scrolled (602, 365) with delta (0, 0)
Screenshot: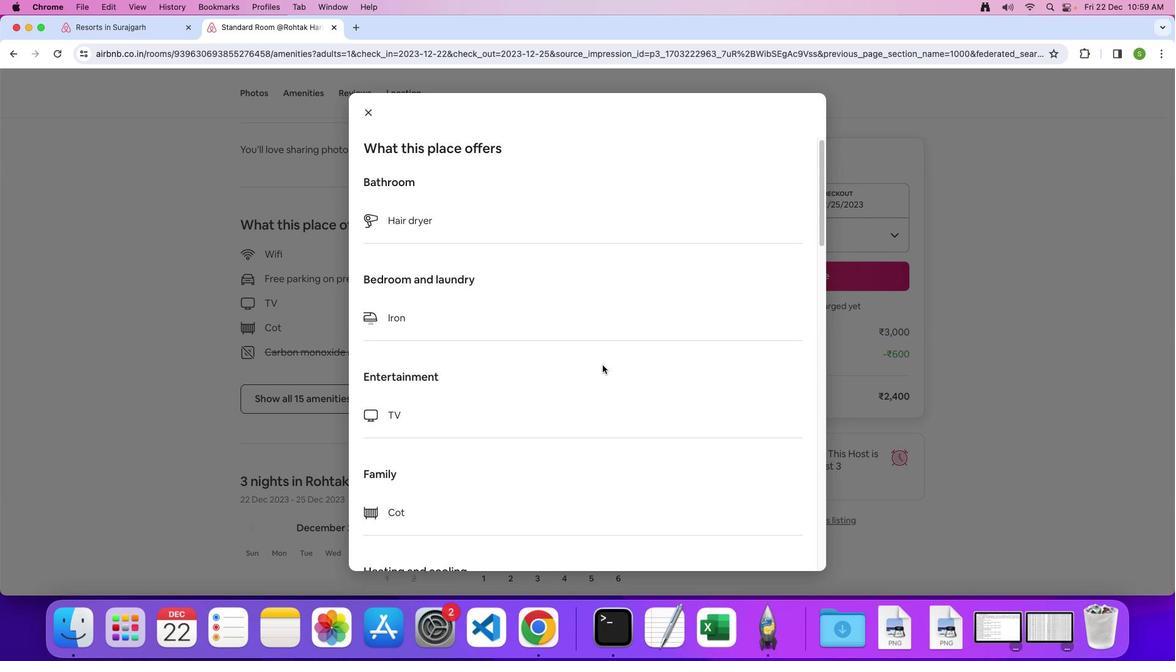 
Action: Mouse scrolled (602, 365) with delta (0, 0)
Screenshot: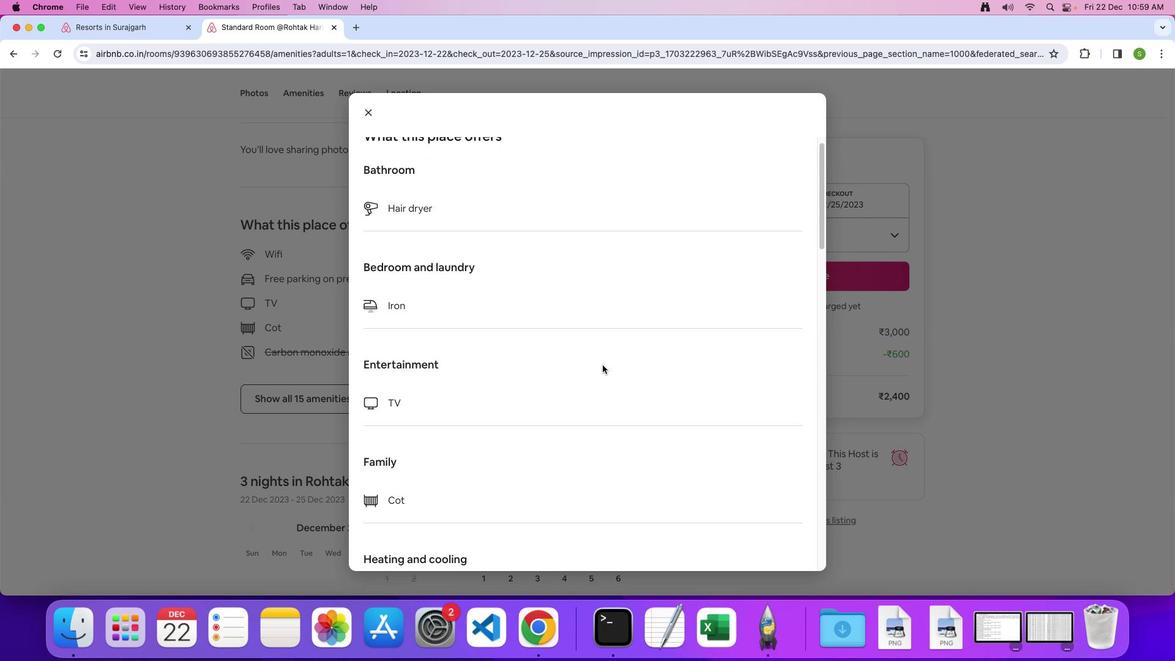 
Action: Mouse scrolled (602, 365) with delta (0, 0)
Screenshot: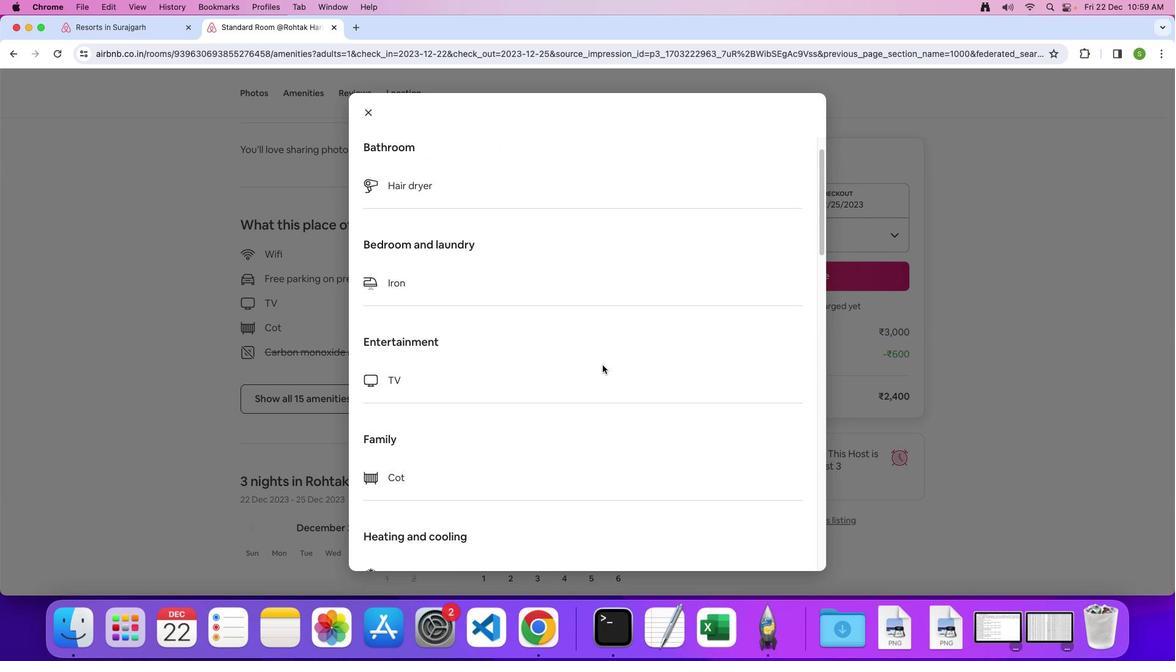 
Action: Mouse scrolled (602, 365) with delta (0, 0)
Screenshot: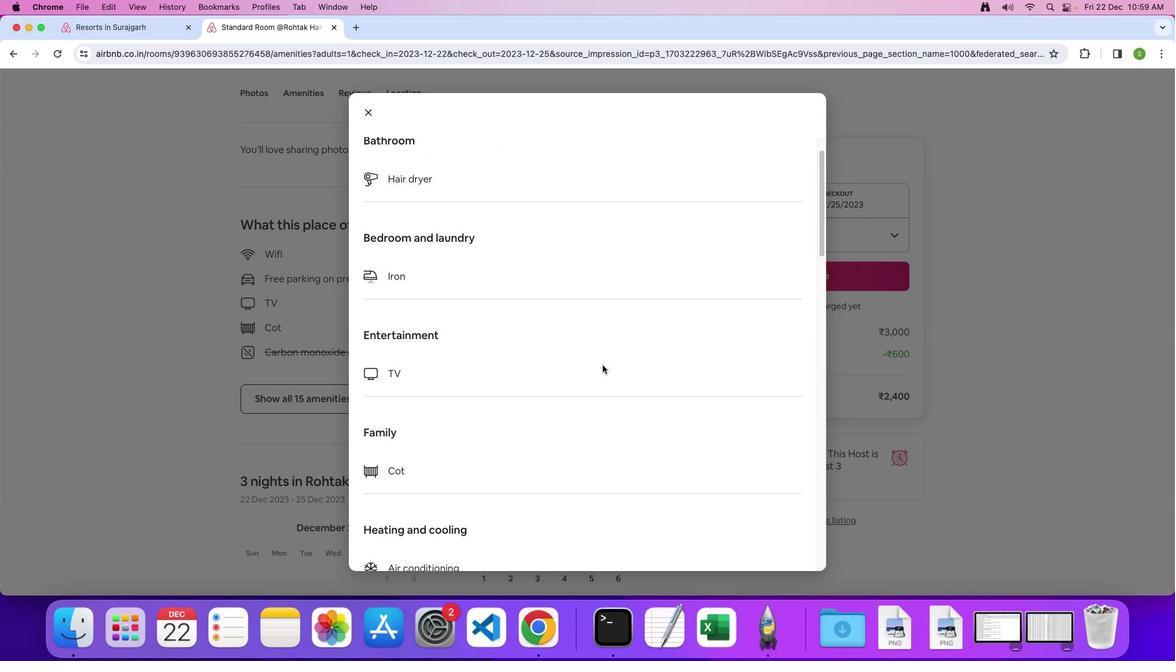 
Action: Mouse moved to (682, 362)
Screenshot: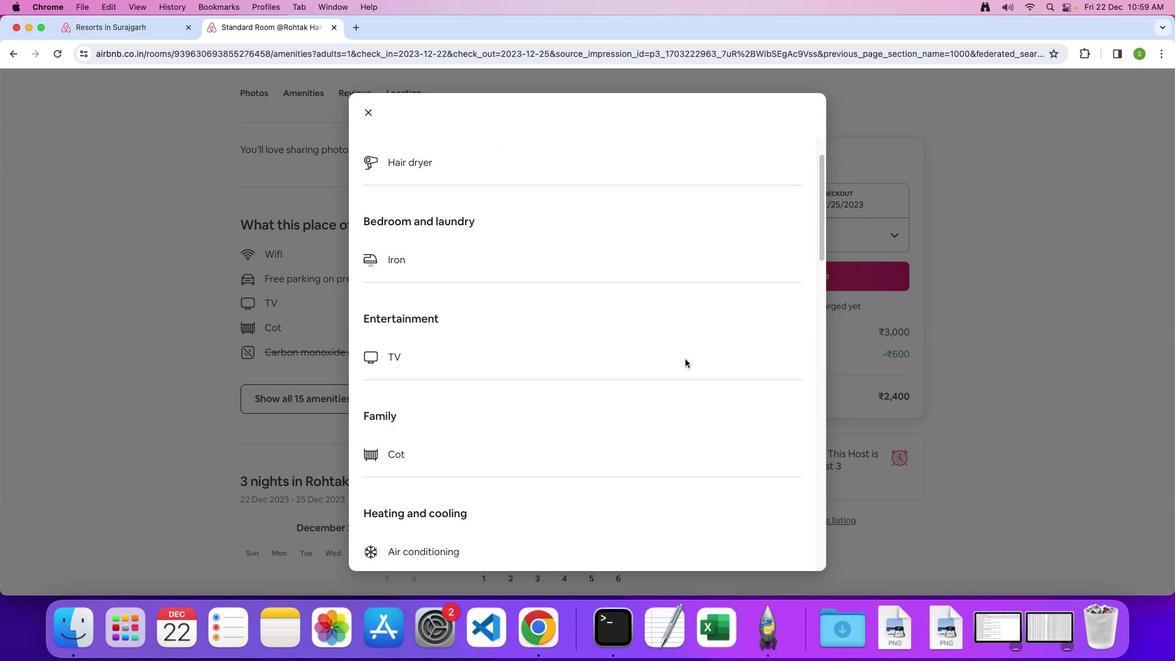 
Action: Mouse scrolled (682, 362) with delta (0, 0)
Screenshot: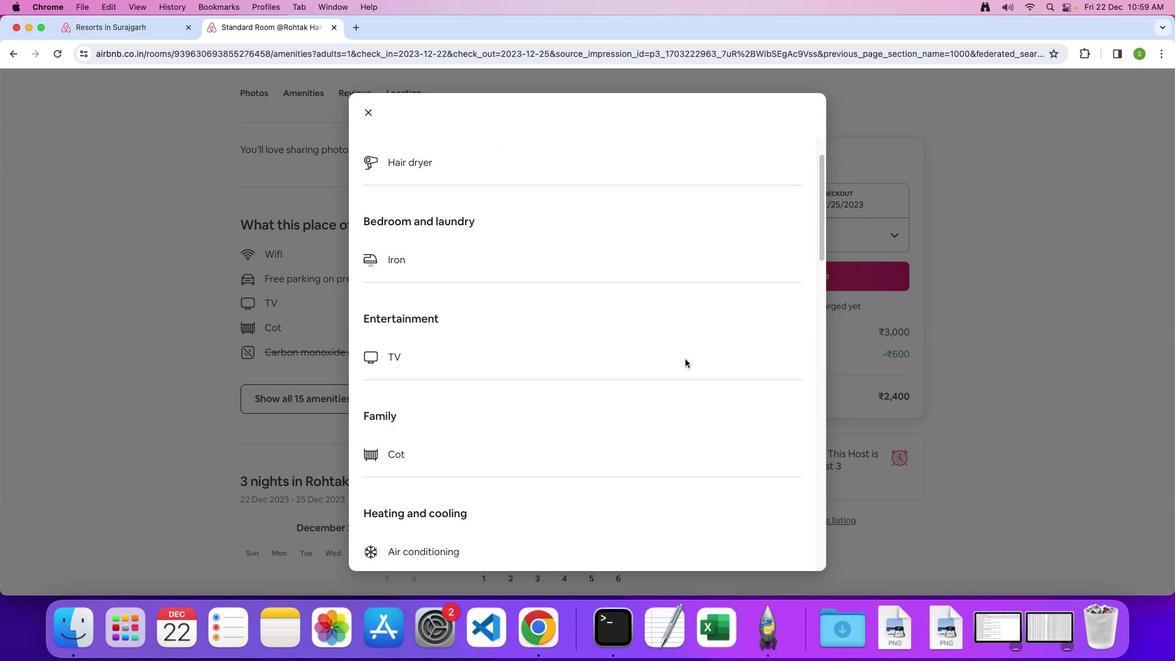 
Action: Mouse moved to (684, 359)
Screenshot: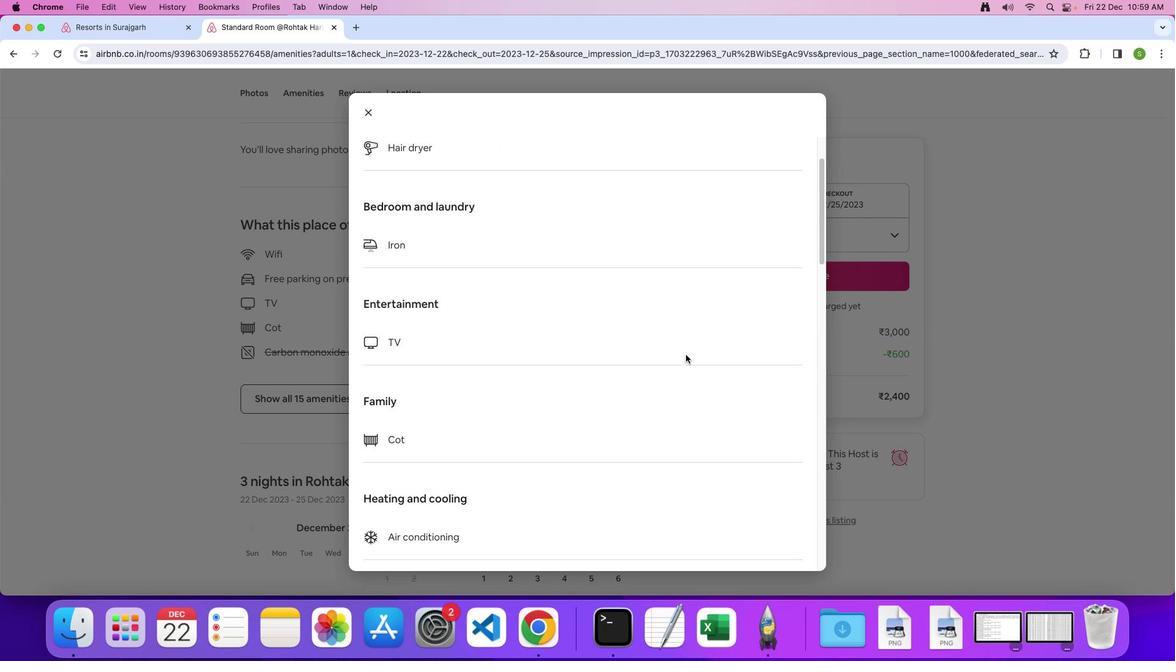 
Action: Mouse scrolled (684, 359) with delta (0, 0)
Screenshot: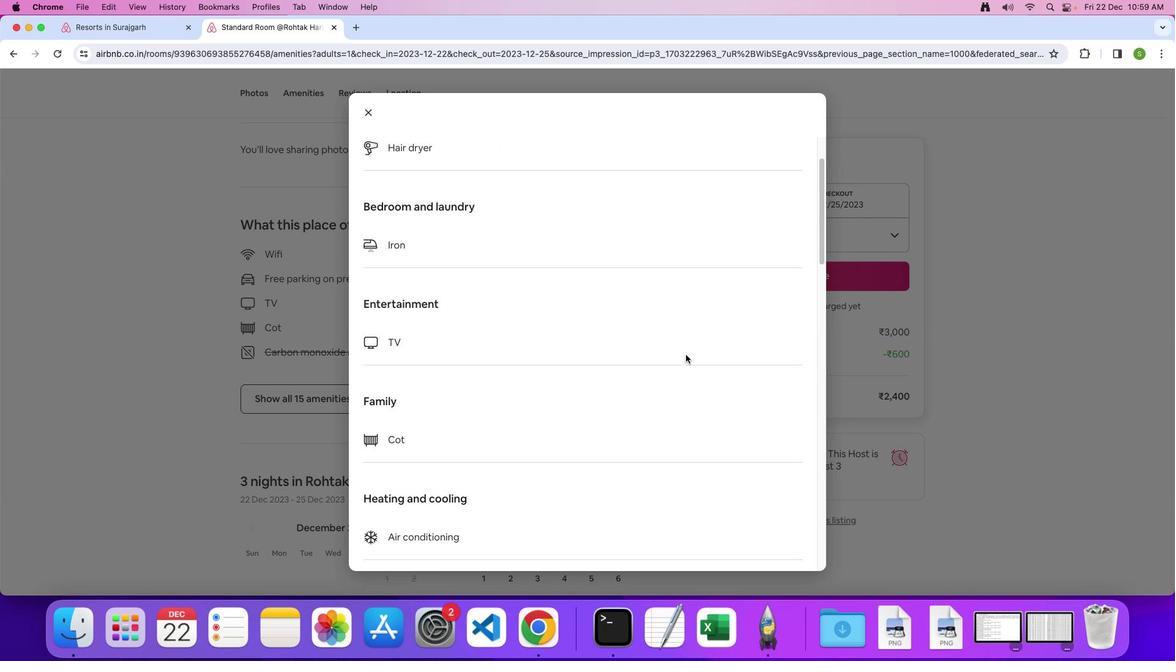 
Action: Mouse moved to (684, 358)
Screenshot: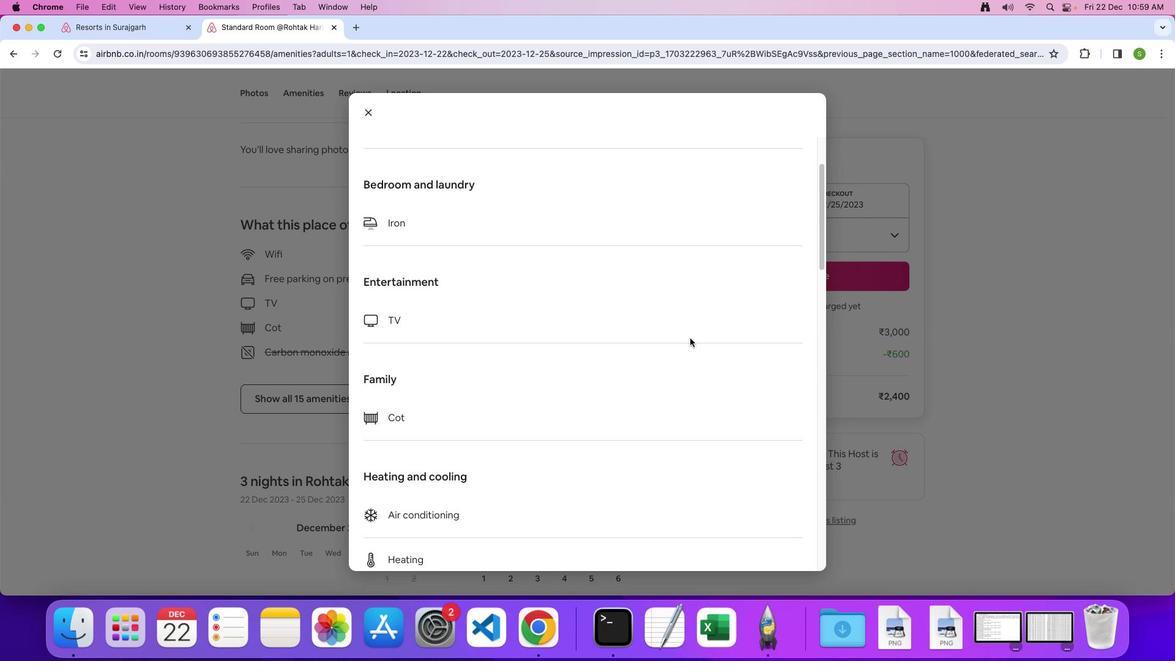 
Action: Mouse scrolled (684, 358) with delta (0, -1)
Screenshot: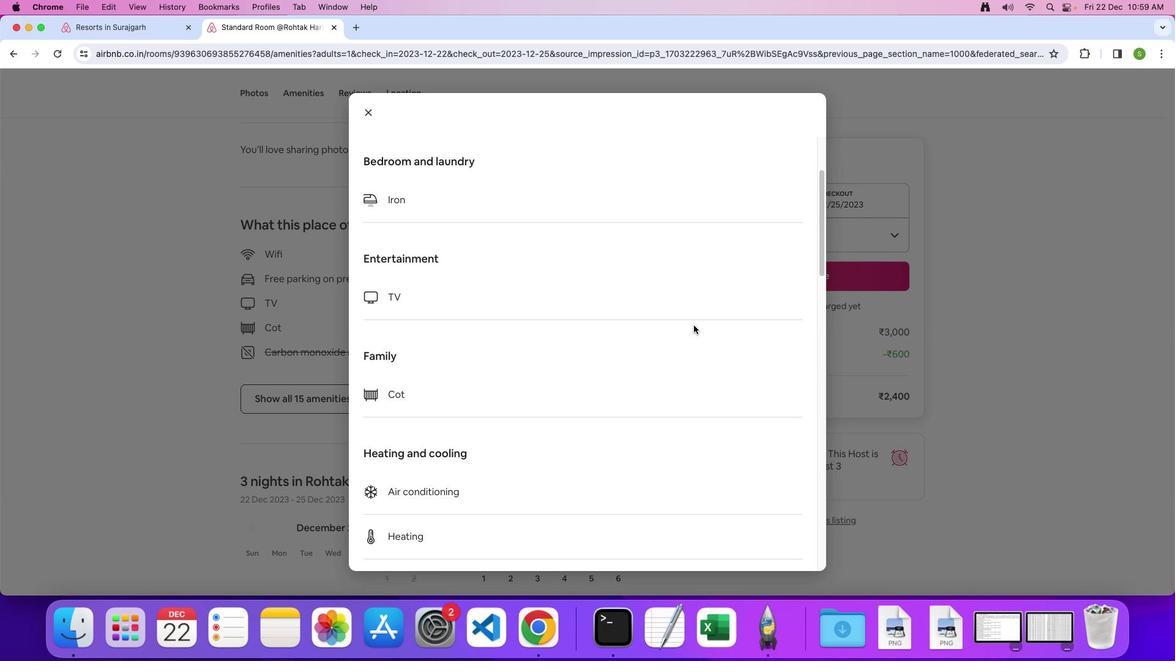 
Action: Mouse moved to (694, 306)
Screenshot: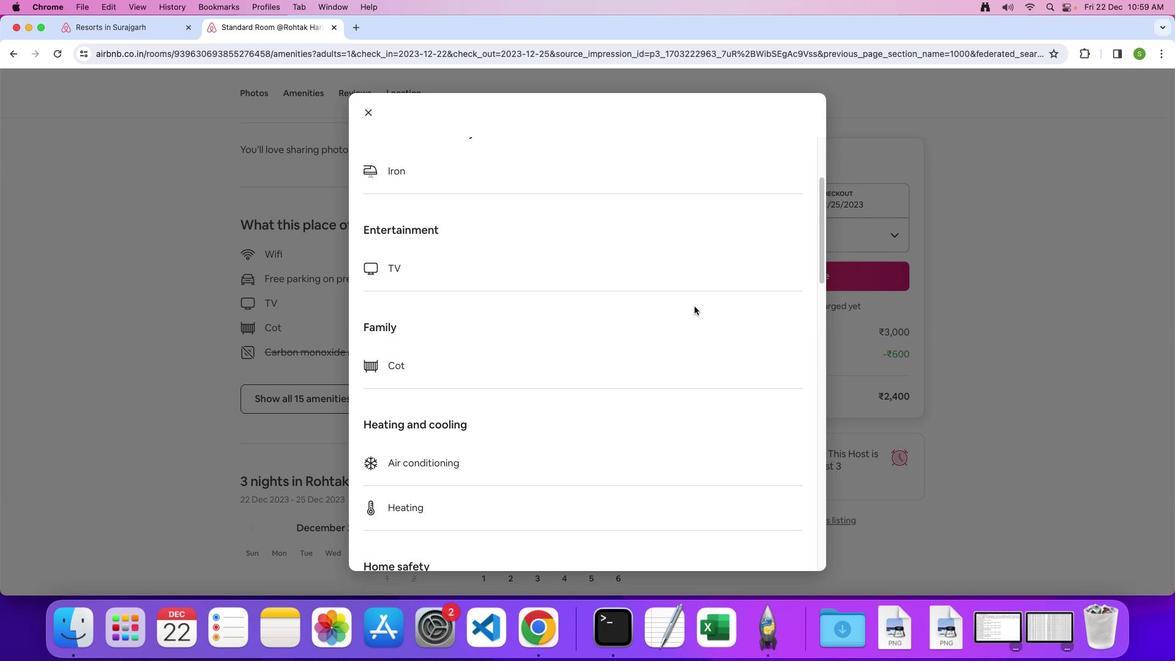 
Action: Mouse scrolled (694, 306) with delta (0, 0)
Screenshot: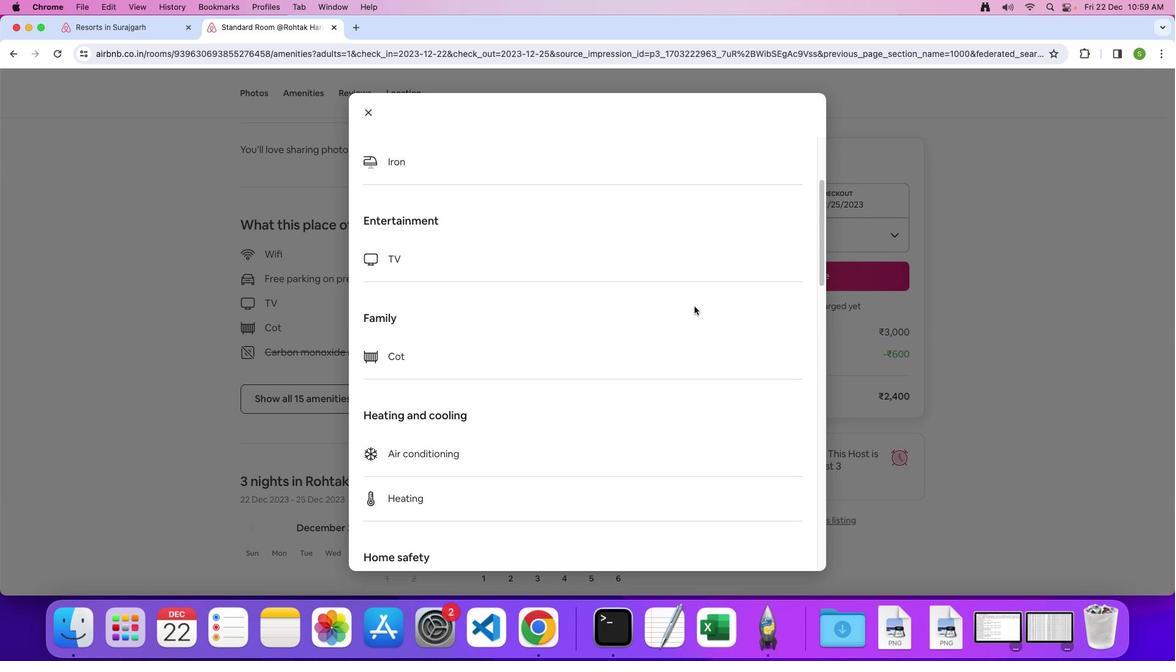 
Action: Mouse moved to (694, 306)
Screenshot: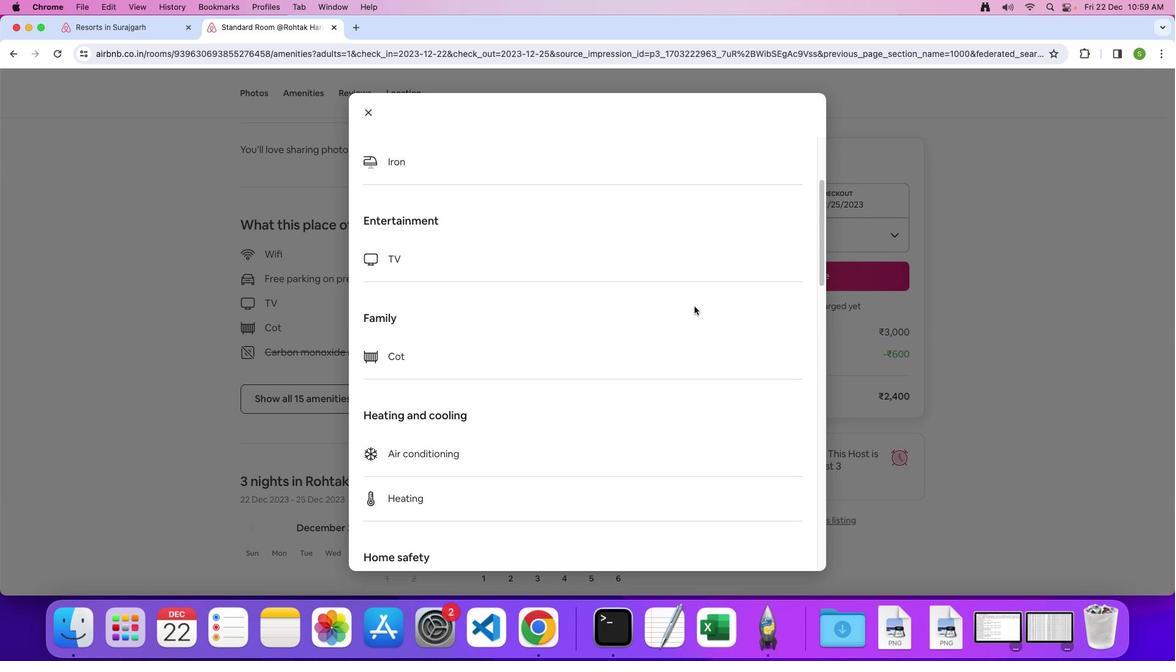 
Action: Mouse scrolled (694, 306) with delta (0, 0)
Screenshot: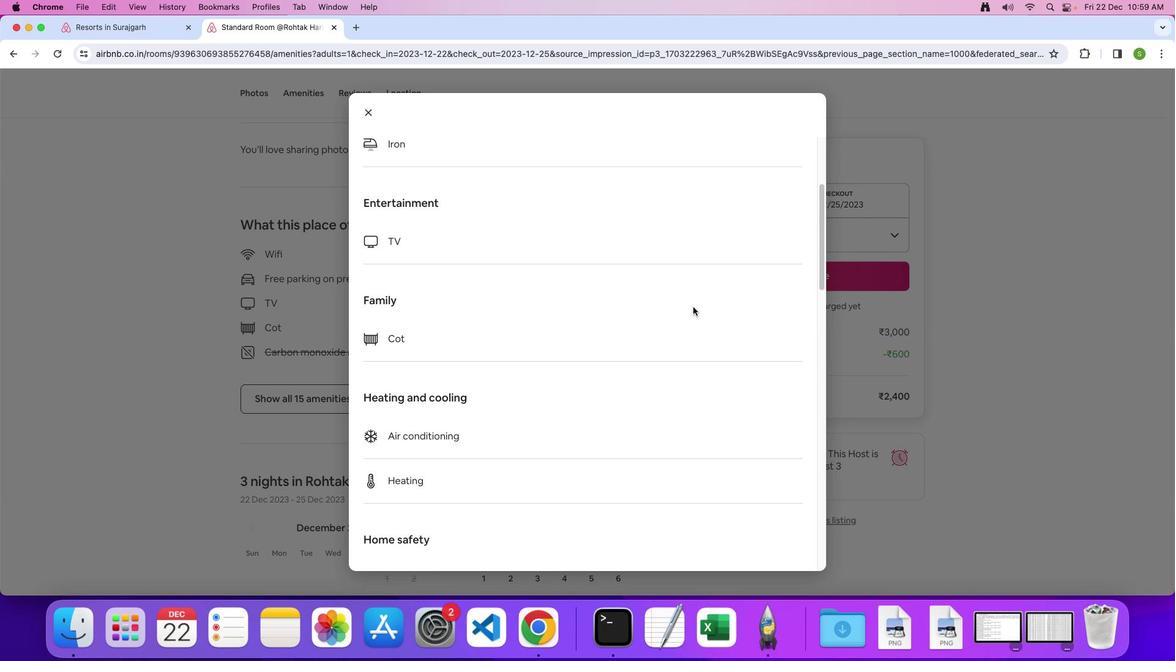 
Action: Mouse scrolled (694, 306) with delta (0, -1)
Screenshot: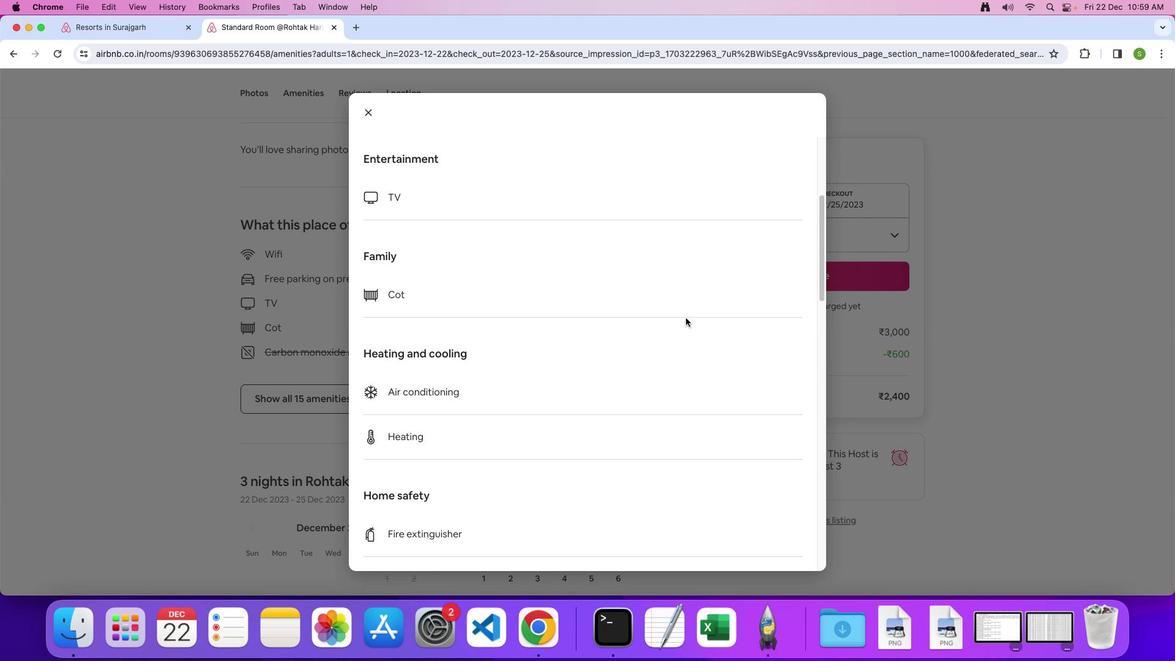 
Action: Mouse moved to (684, 321)
Screenshot: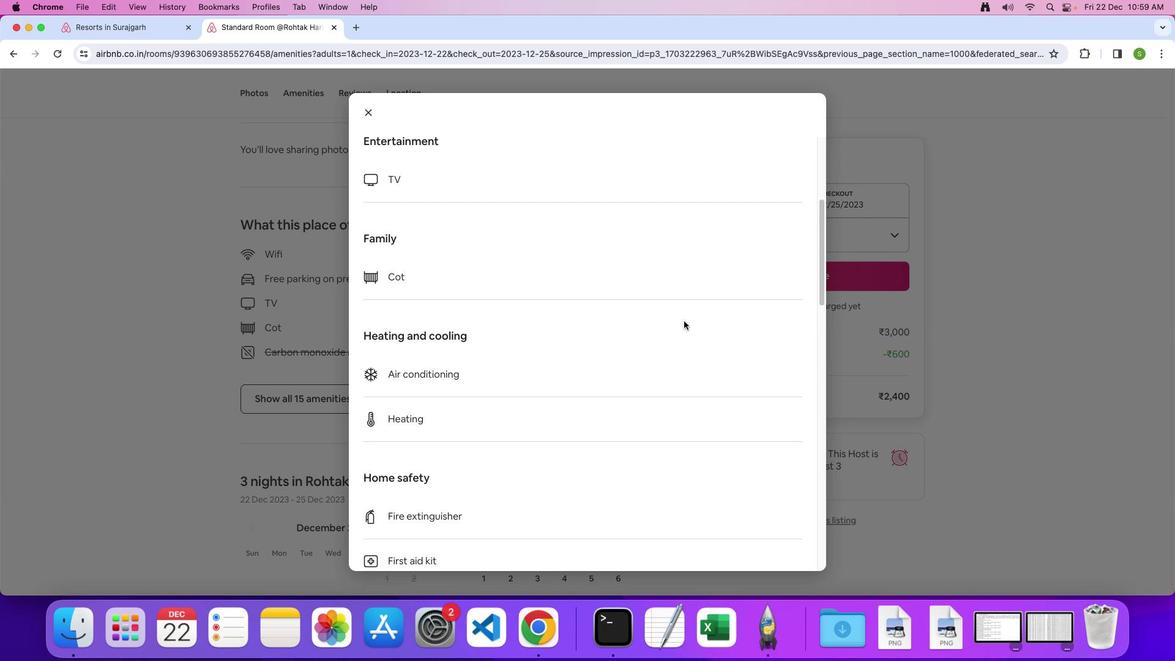 
Action: Mouse scrolled (684, 321) with delta (0, 0)
Screenshot: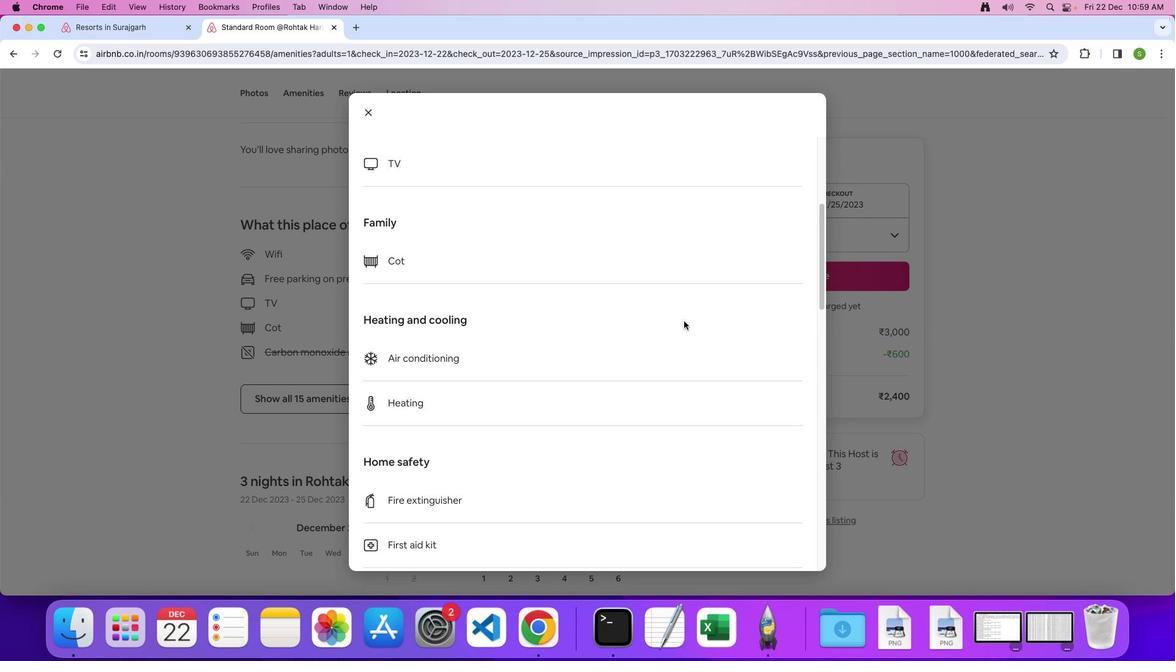 
Action: Mouse scrolled (684, 321) with delta (0, 0)
Screenshot: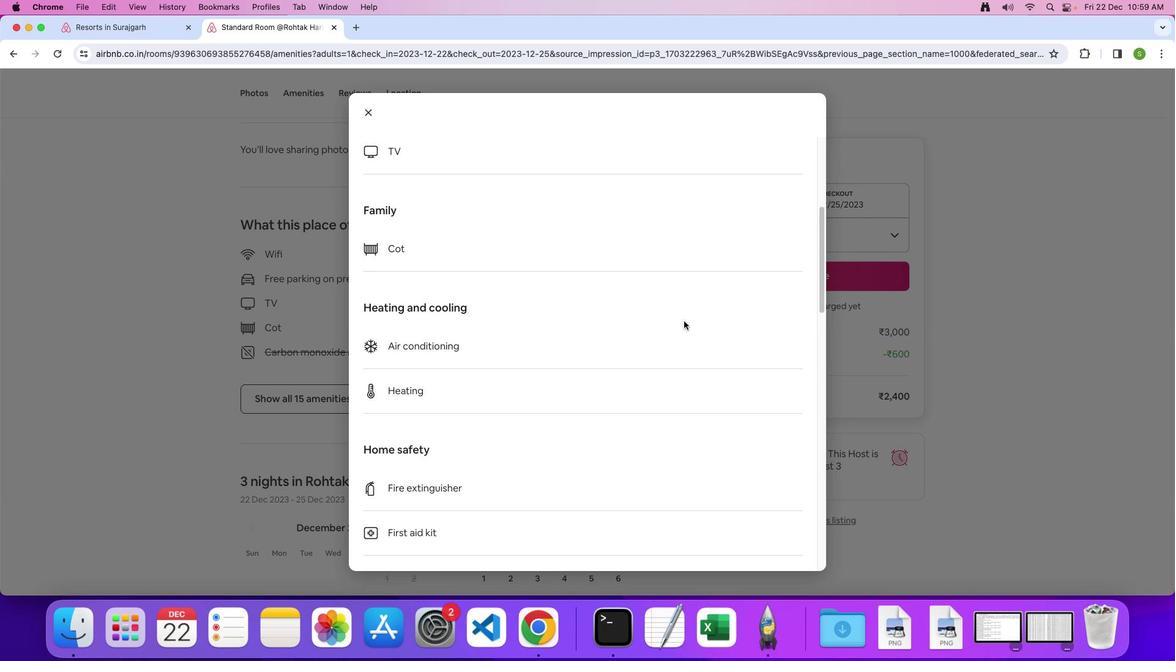 
Action: Mouse scrolled (684, 321) with delta (0, -1)
Screenshot: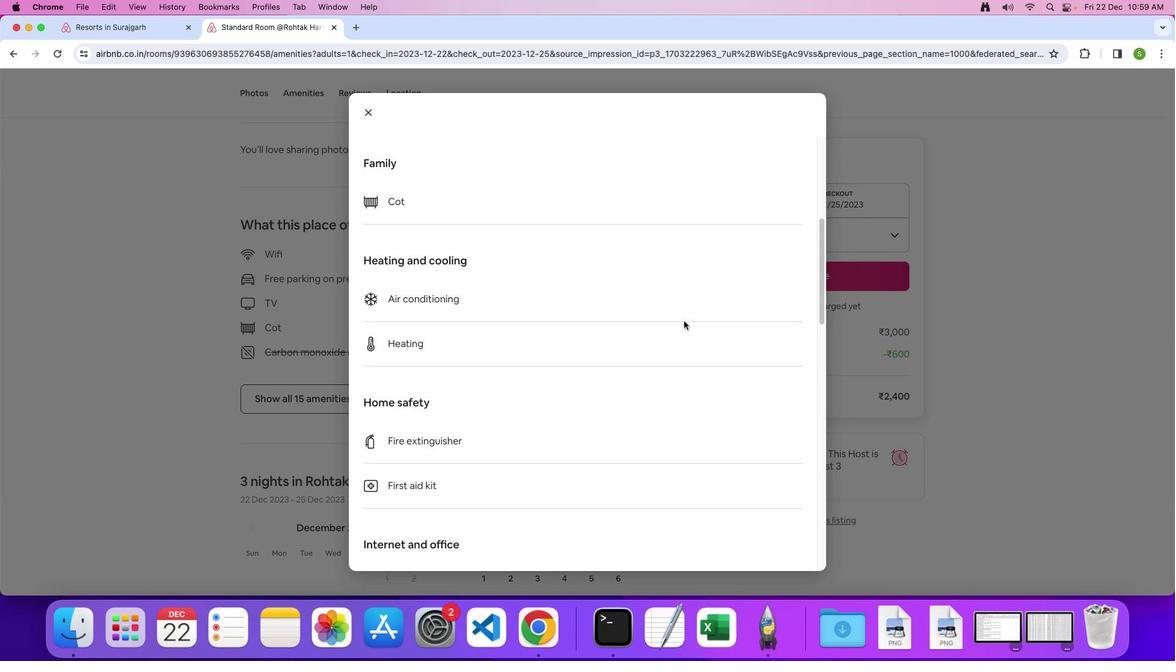 
Action: Mouse moved to (683, 321)
Screenshot: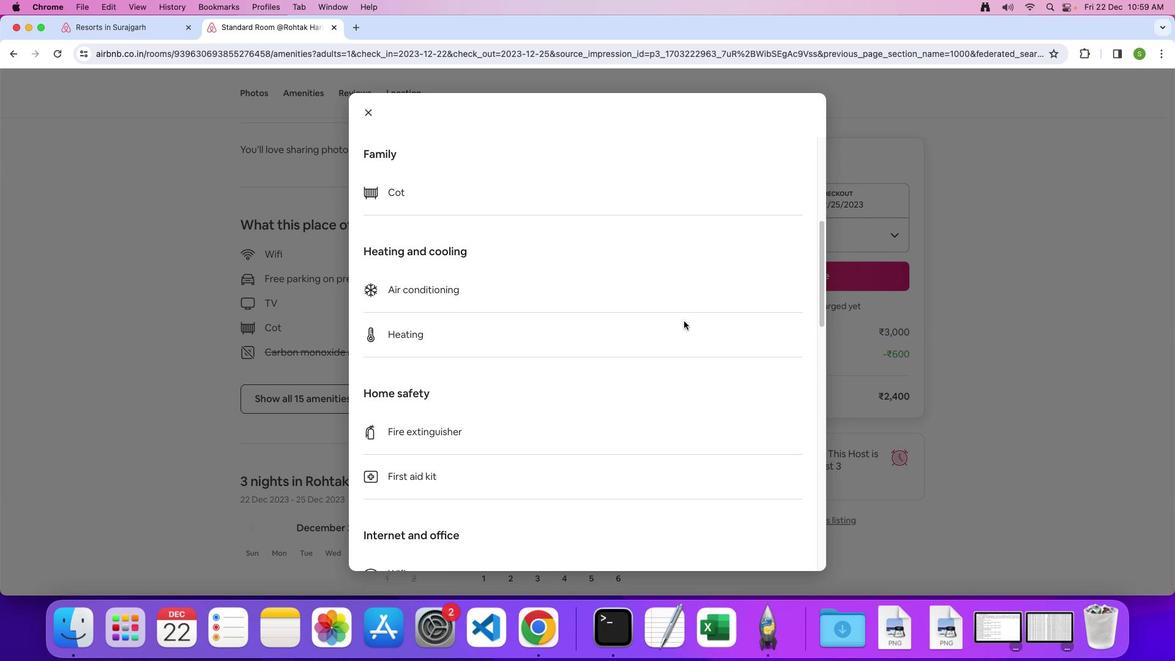 
Action: Mouse scrolled (683, 321) with delta (0, 0)
Screenshot: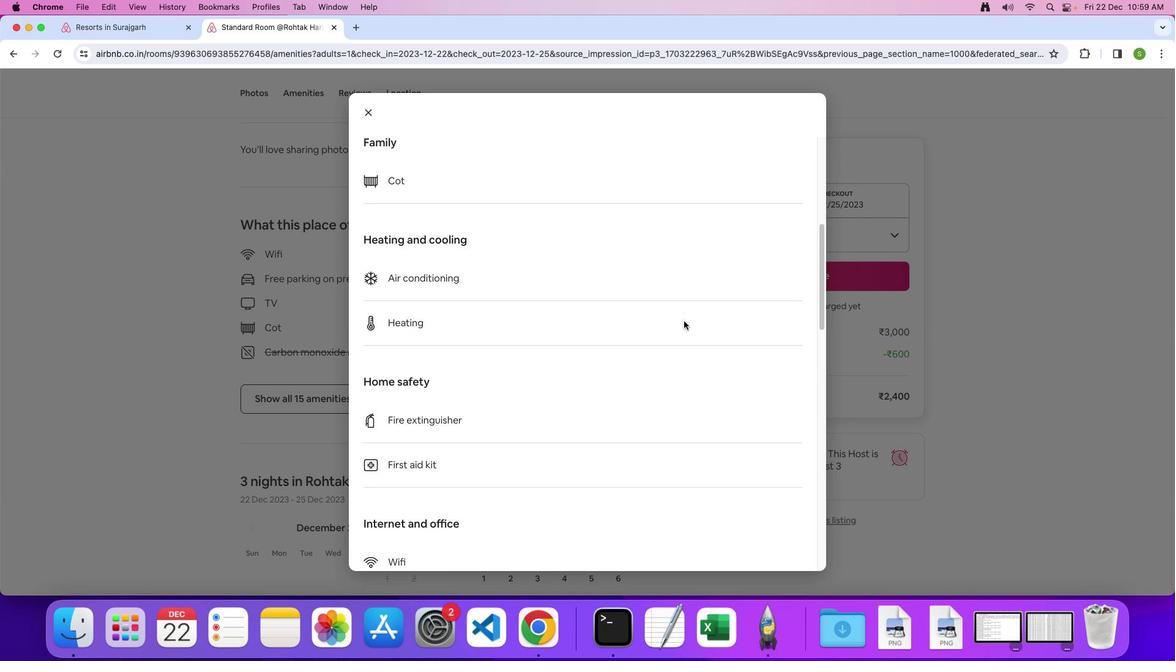 
Action: Mouse scrolled (683, 321) with delta (0, 0)
Screenshot: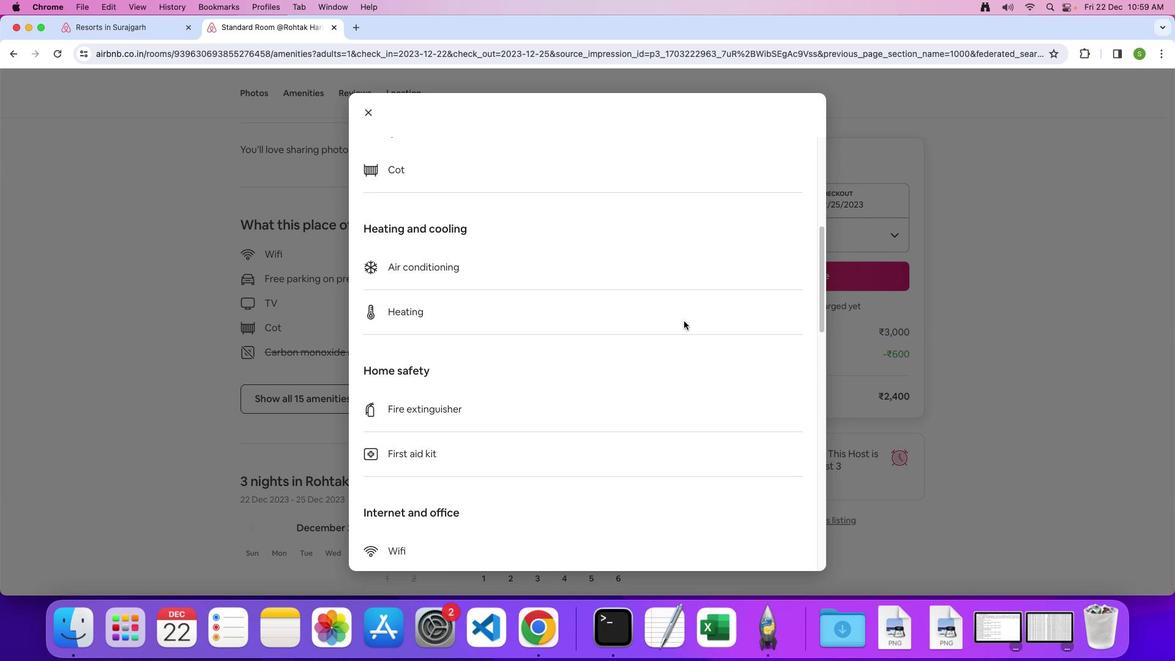 
Action: Mouse scrolled (683, 321) with delta (0, -1)
Screenshot: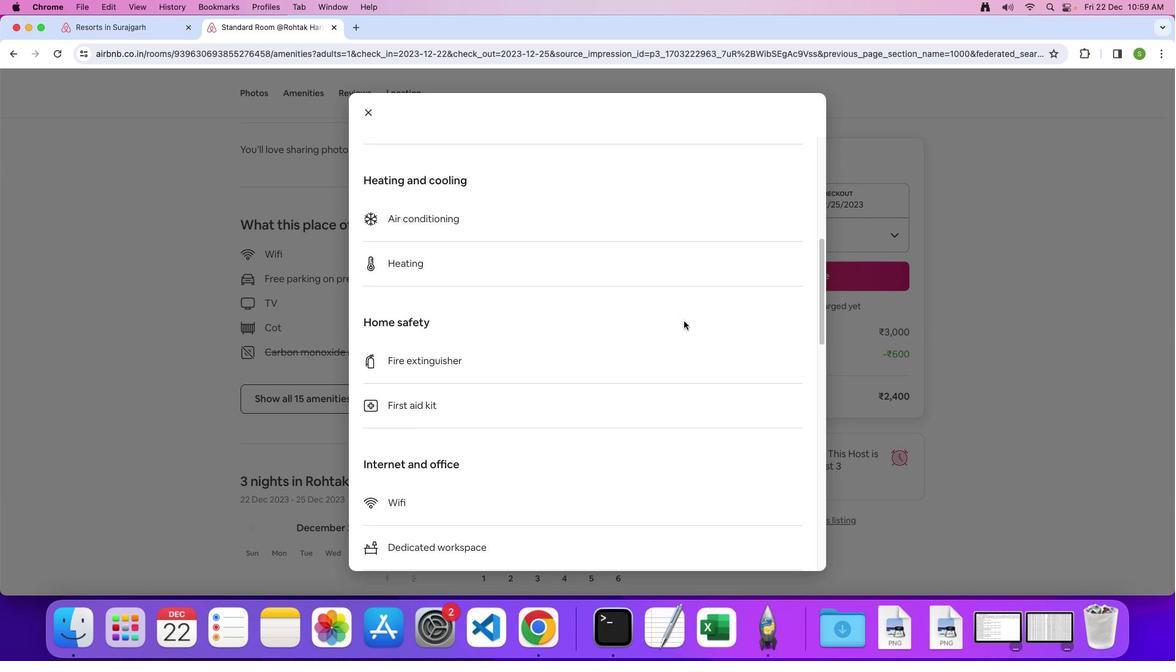 
Action: Mouse scrolled (683, 321) with delta (0, 0)
Screenshot: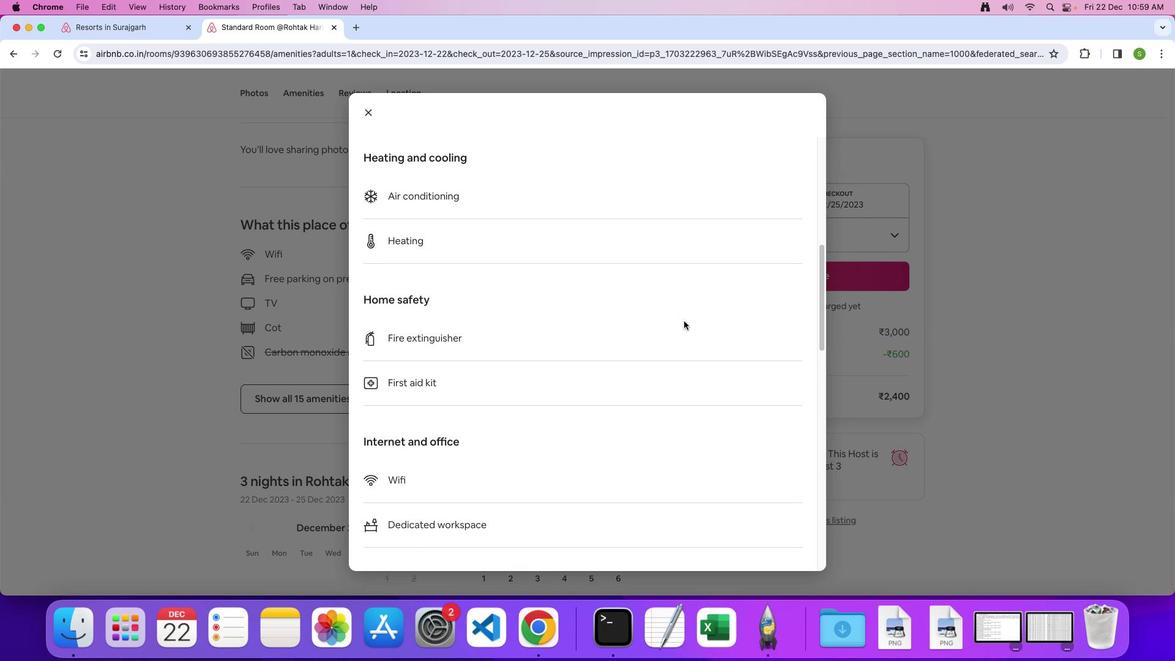 
Action: Mouse scrolled (683, 321) with delta (0, 0)
Screenshot: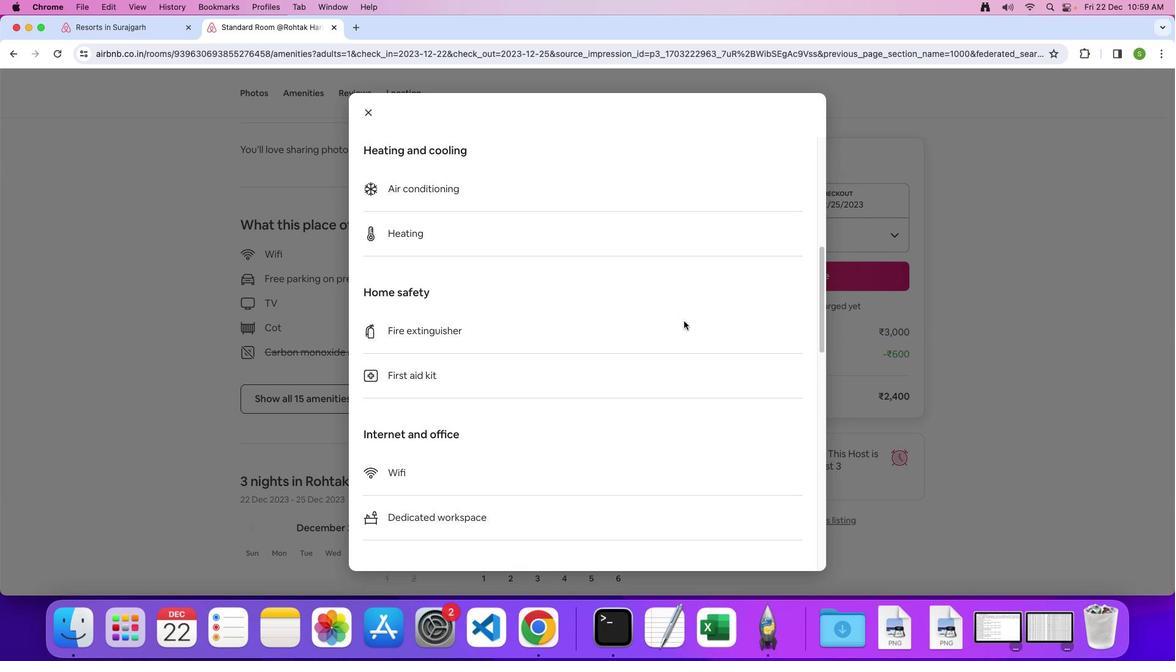 
Action: Mouse scrolled (683, 321) with delta (0, 0)
Screenshot: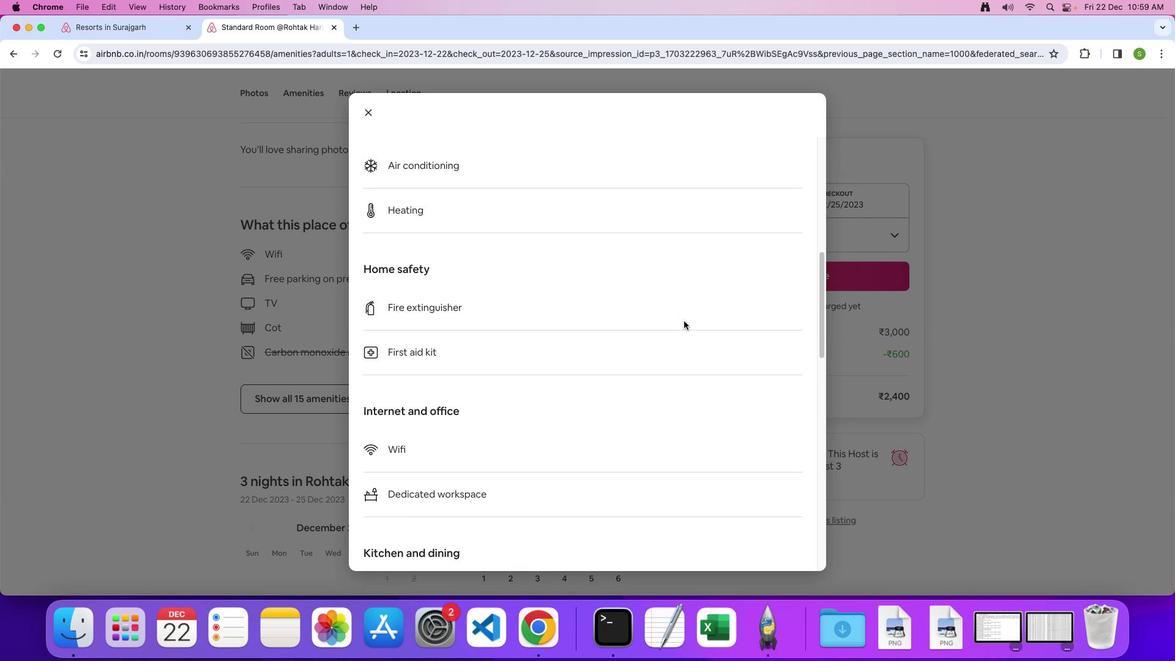 
Action: Mouse scrolled (683, 321) with delta (0, 0)
Screenshot: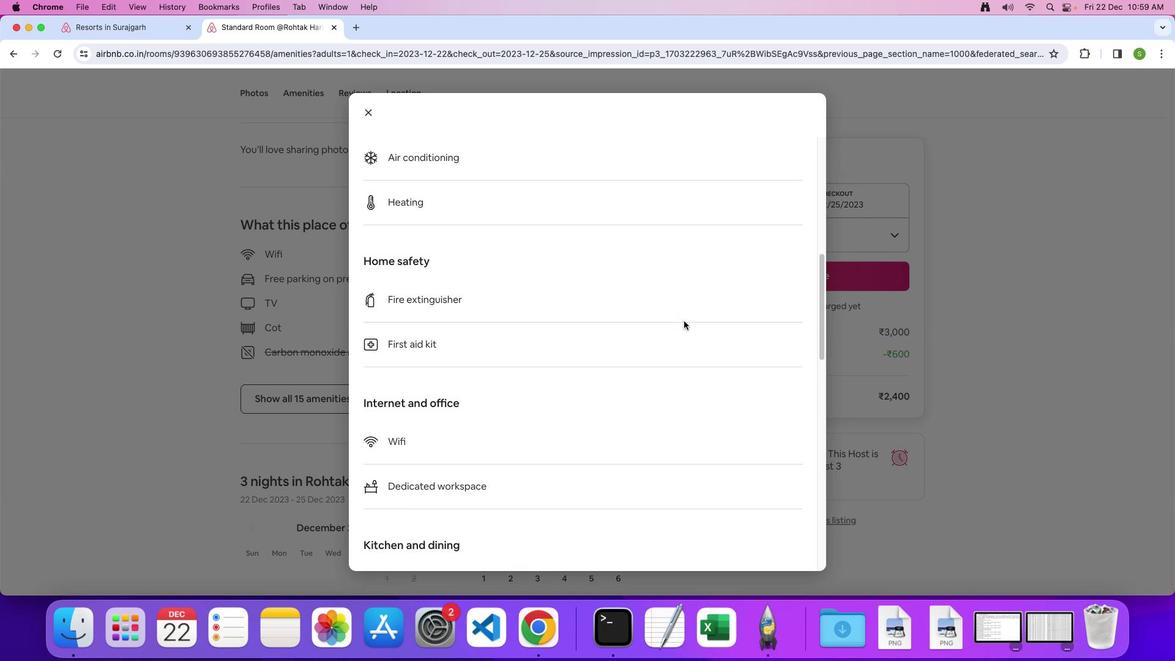 
Action: Mouse scrolled (683, 321) with delta (0, -1)
Screenshot: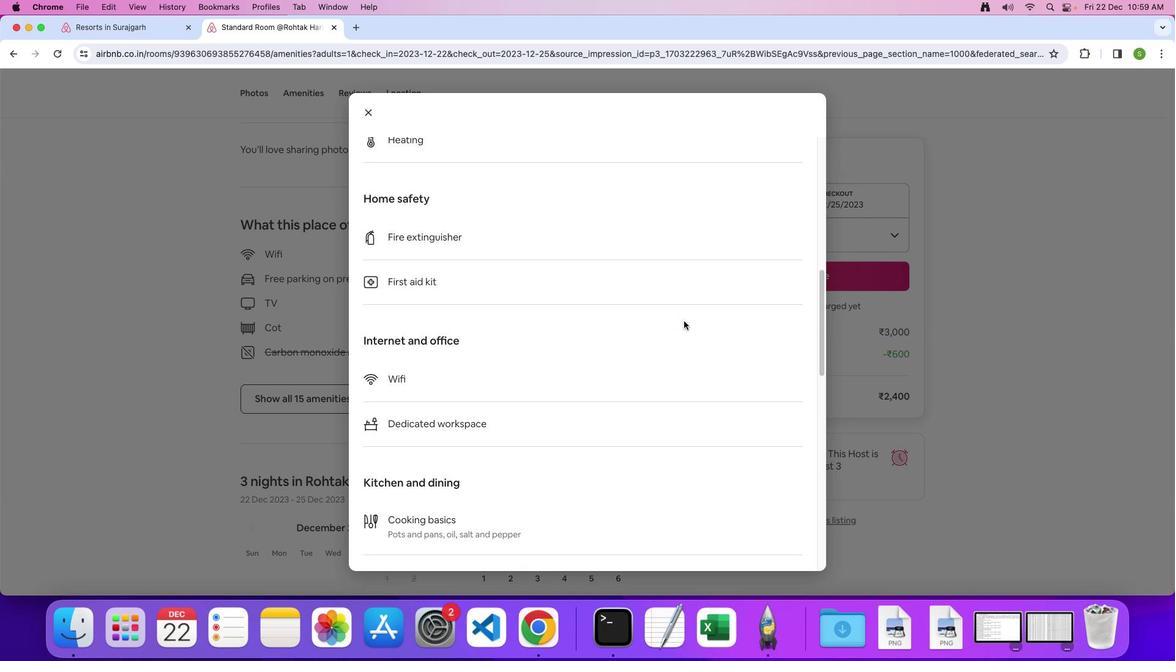 
Action: Mouse scrolled (683, 321) with delta (0, 0)
Screenshot: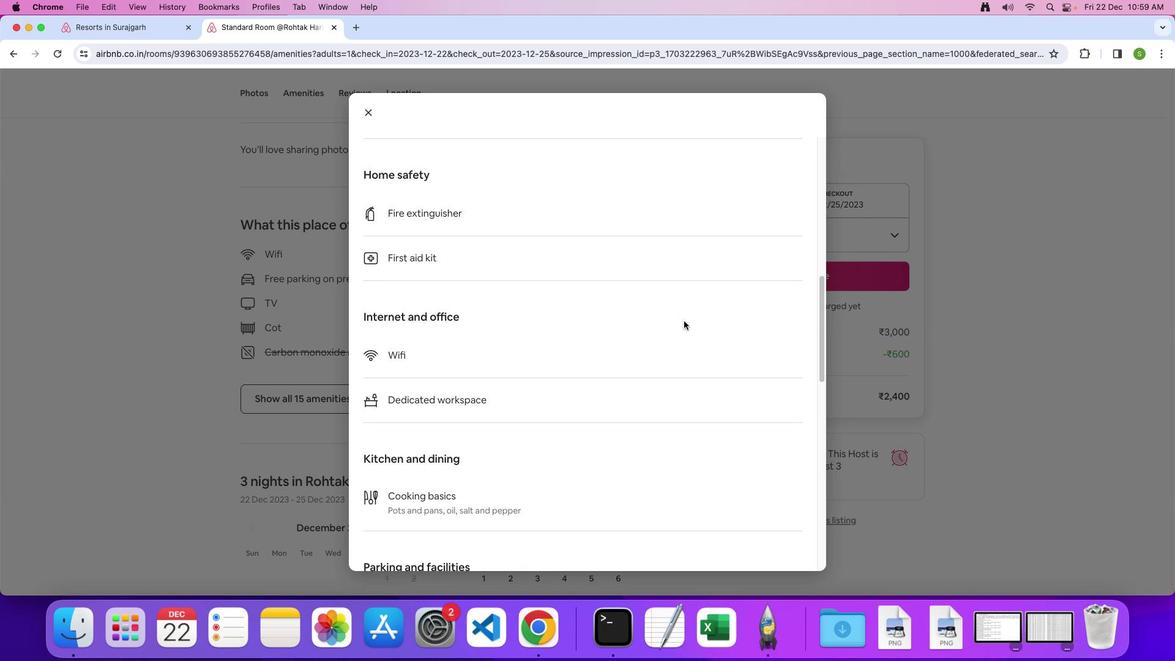 
Action: Mouse scrolled (683, 321) with delta (0, 0)
Screenshot: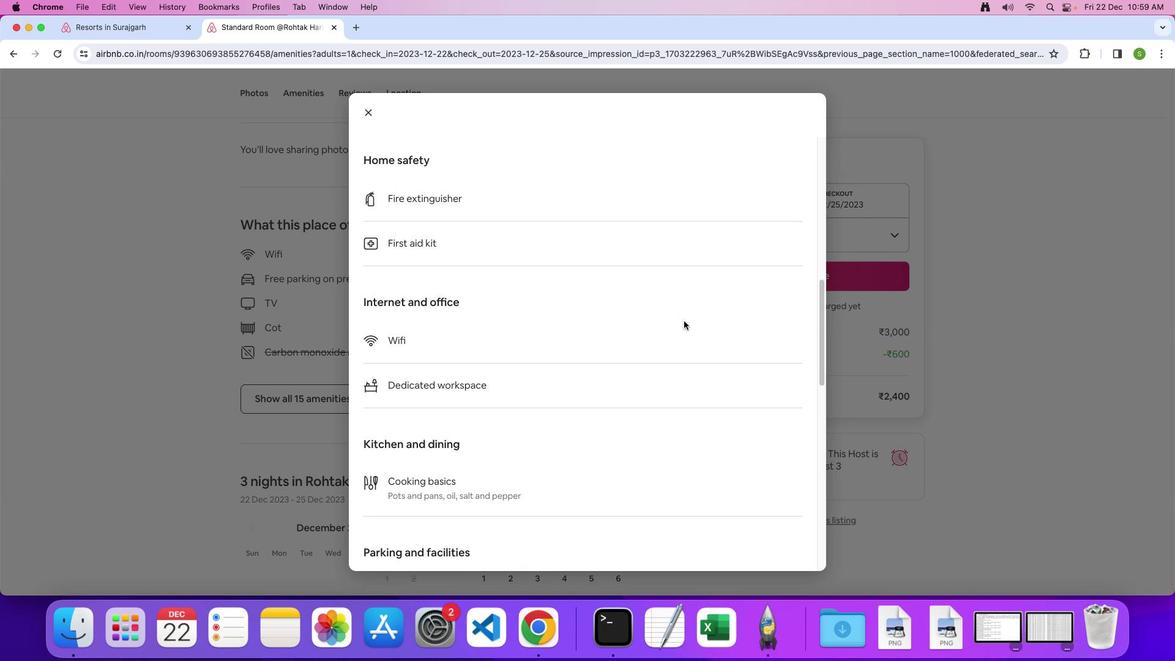 
Action: Mouse scrolled (683, 321) with delta (0, -1)
Screenshot: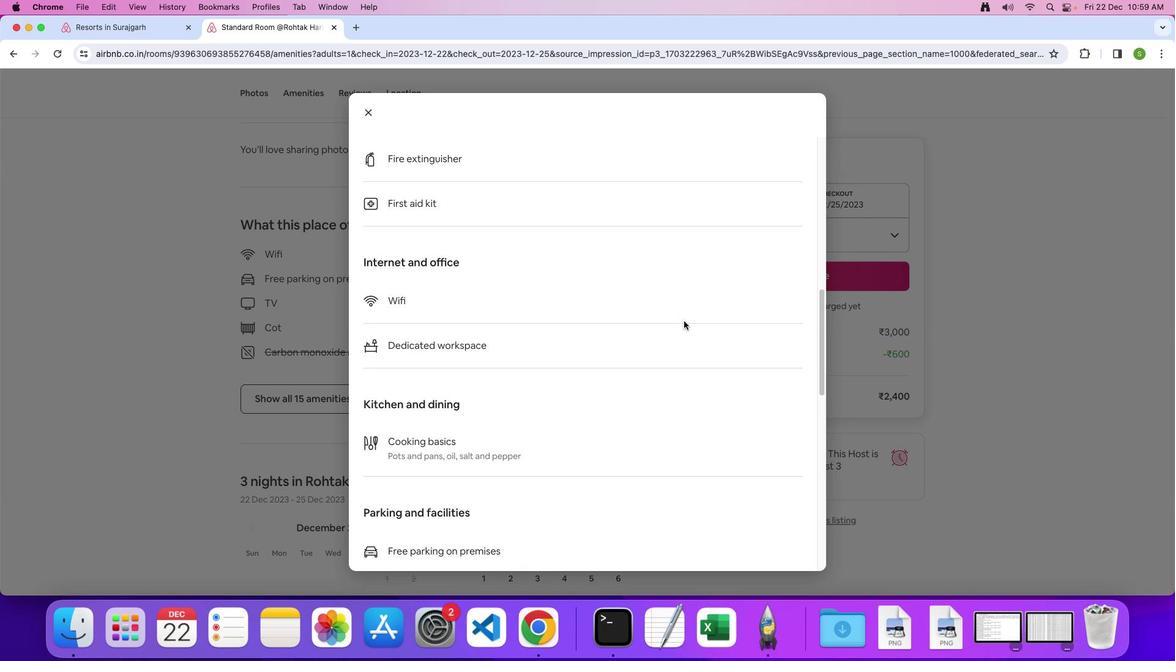
Action: Mouse scrolled (683, 321) with delta (0, 0)
Screenshot: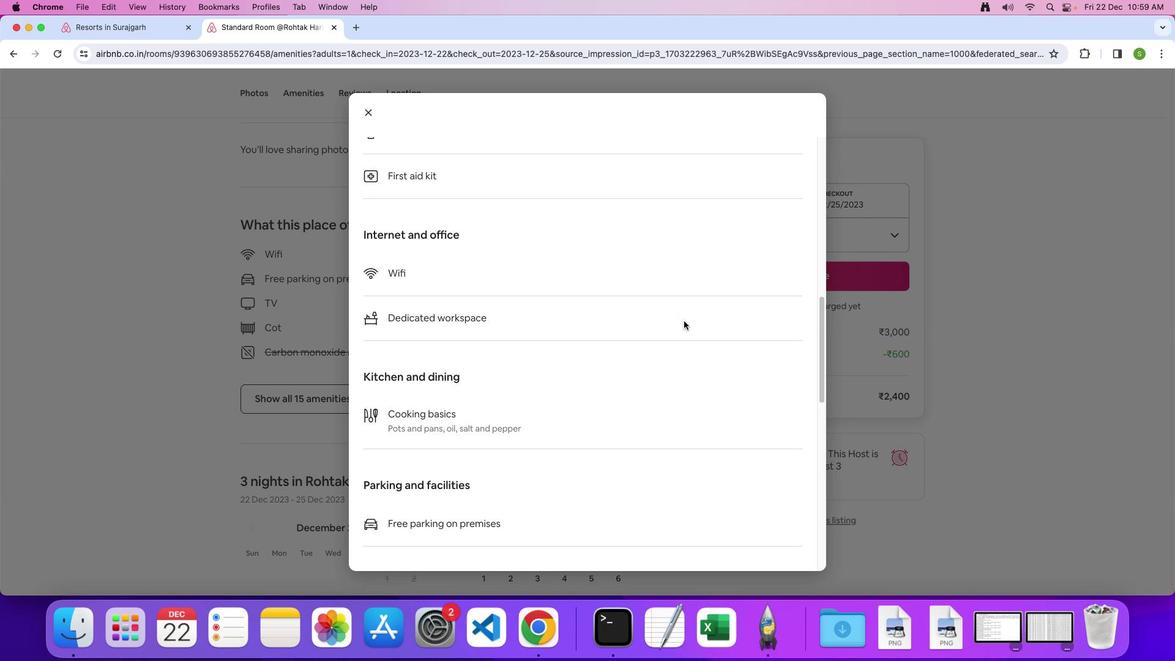 
Action: Mouse scrolled (683, 321) with delta (0, 0)
Screenshot: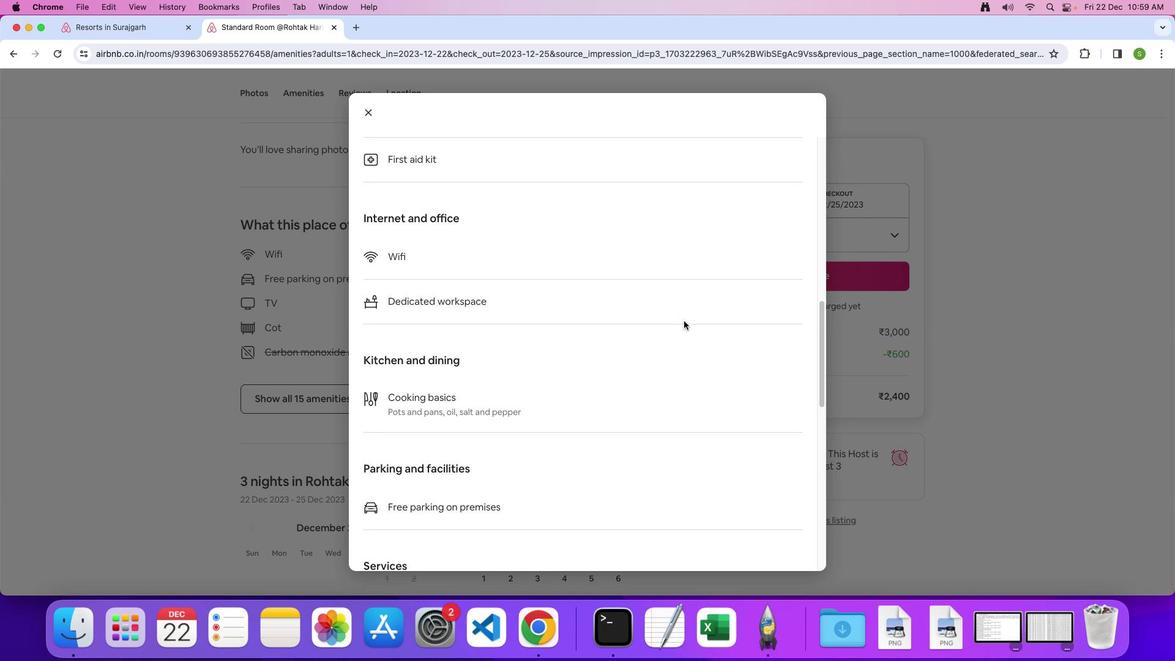 
Action: Mouse scrolled (683, 321) with delta (0, 0)
Screenshot: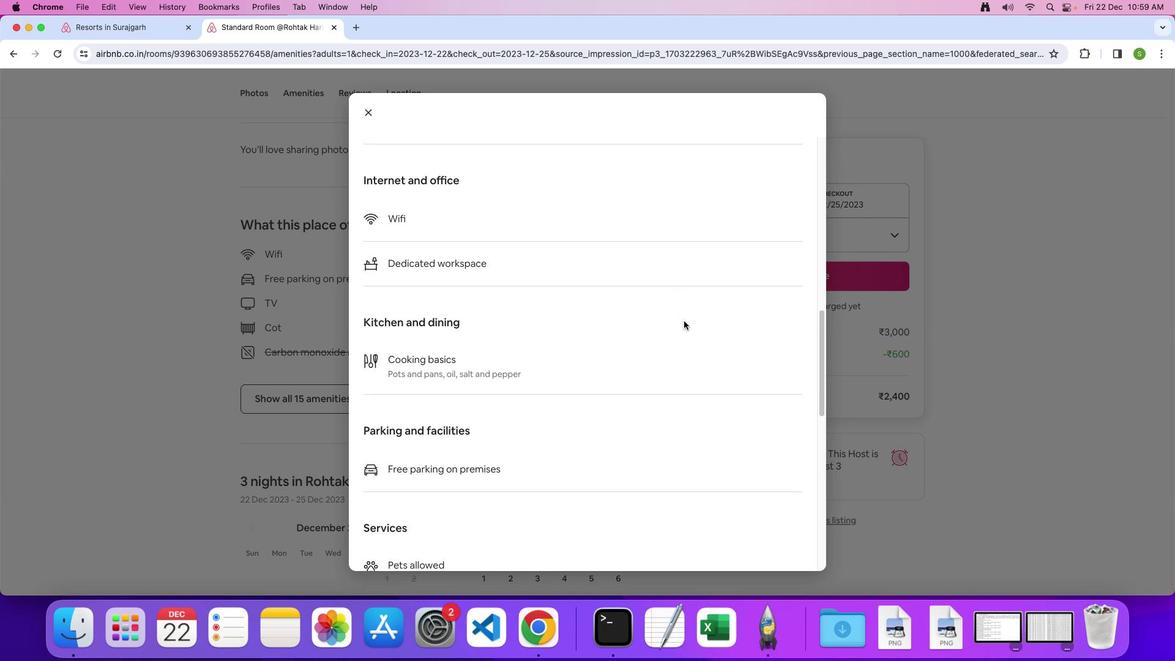 
Action: Mouse scrolled (683, 321) with delta (0, 0)
Screenshot: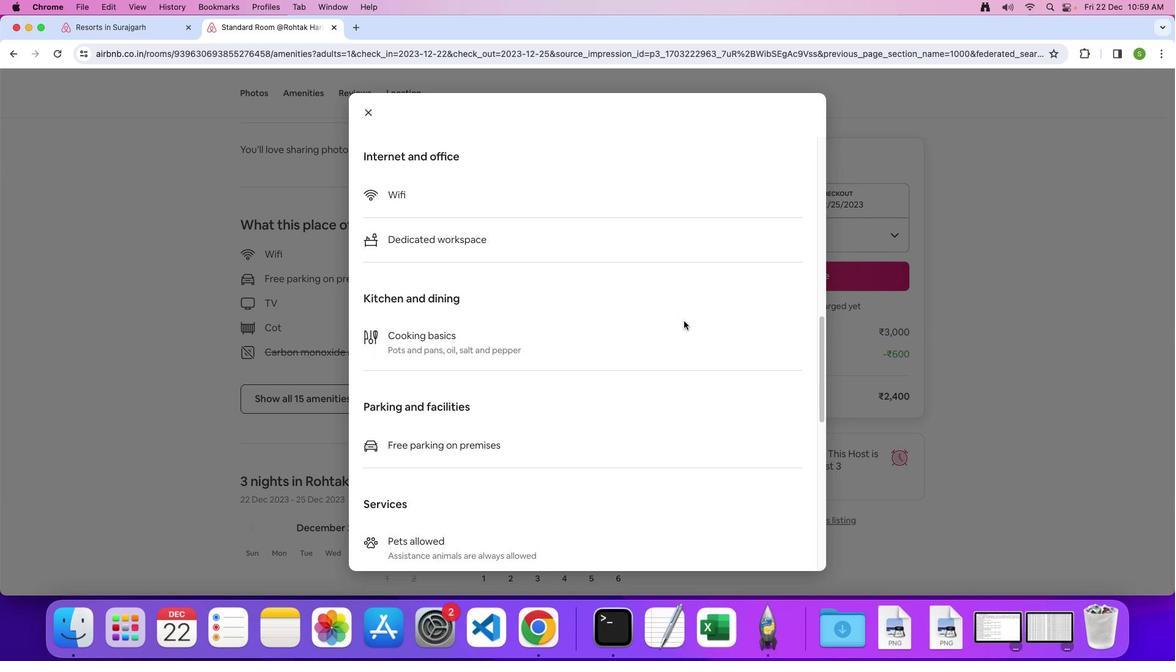 
Action: Mouse scrolled (683, 321) with delta (0, 0)
Screenshot: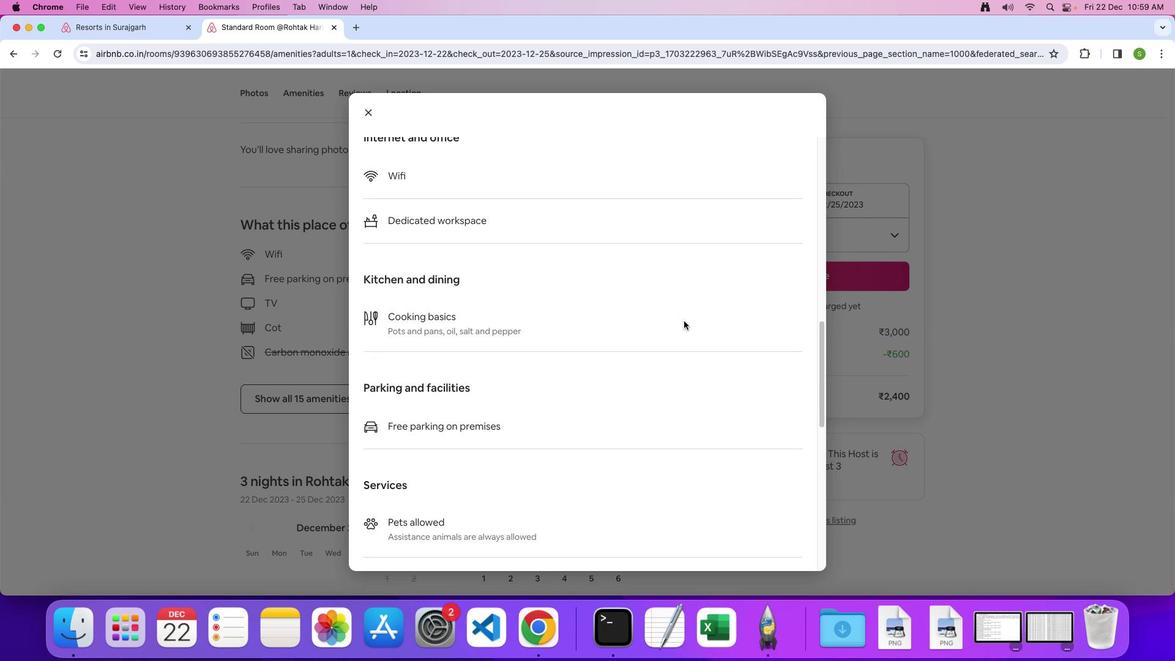 
Action: Mouse scrolled (683, 321) with delta (0, -1)
Screenshot: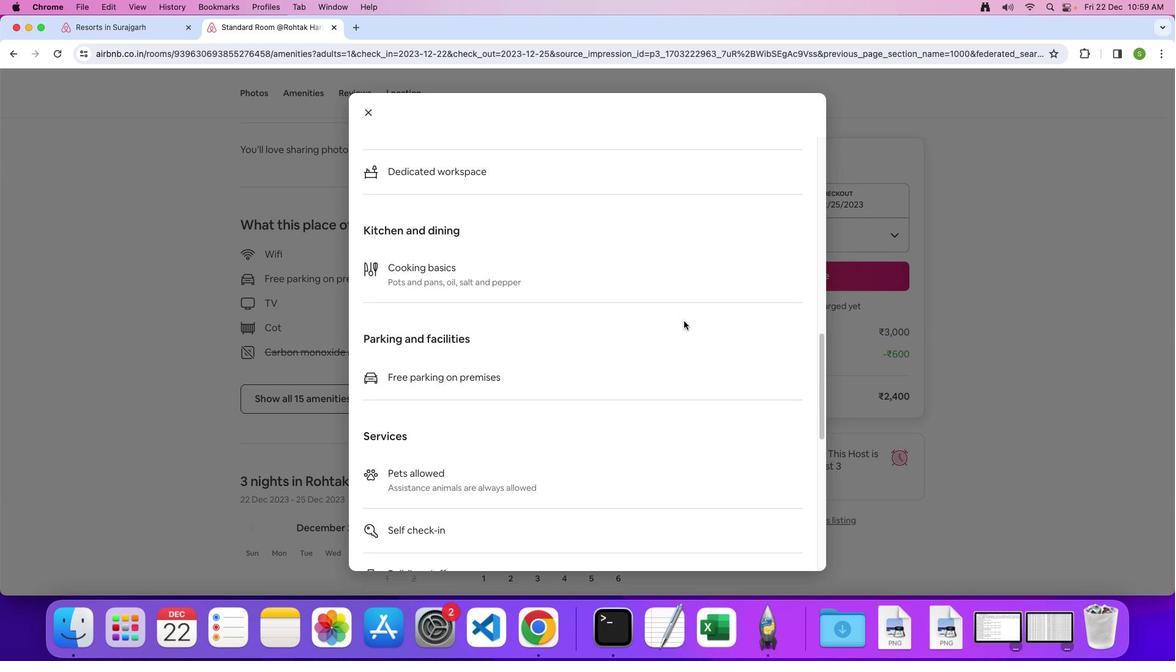 
Action: Mouse scrolled (683, 321) with delta (0, 0)
Screenshot: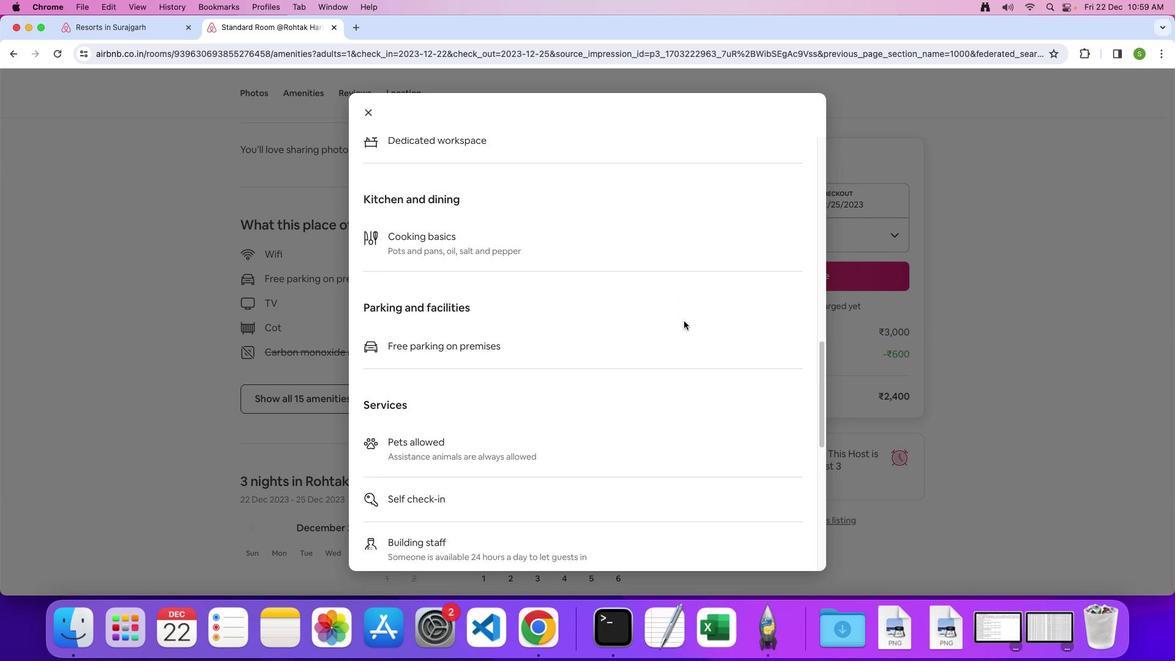 
Action: Mouse scrolled (683, 321) with delta (0, 0)
Screenshot: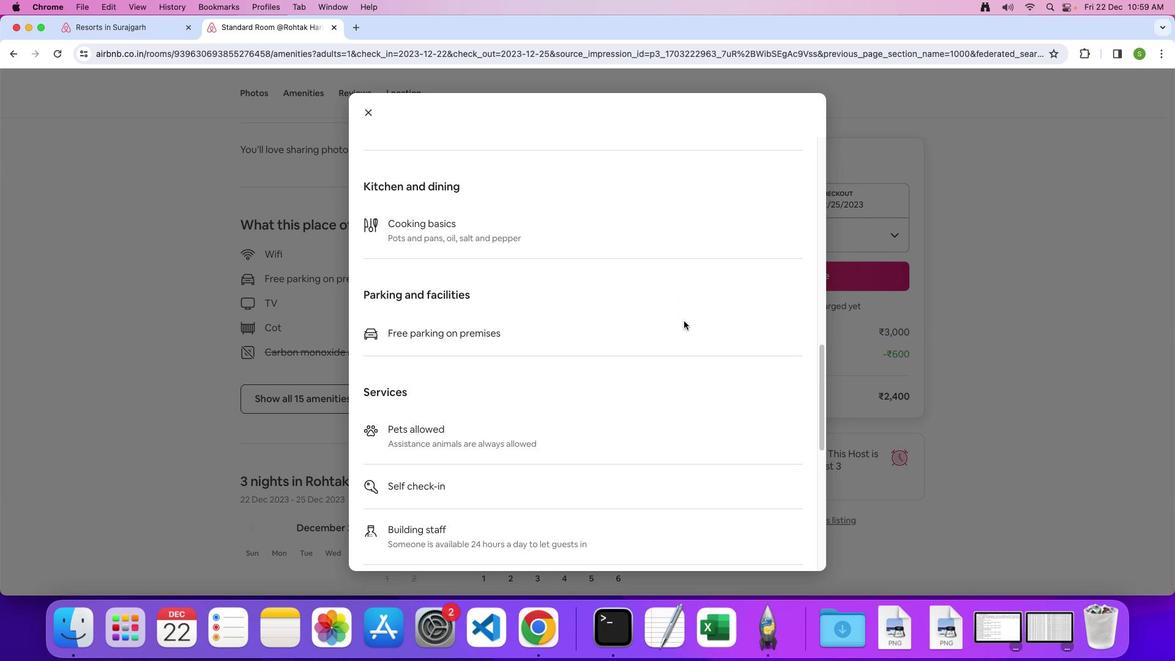 
Action: Mouse scrolled (683, 321) with delta (0, -1)
Screenshot: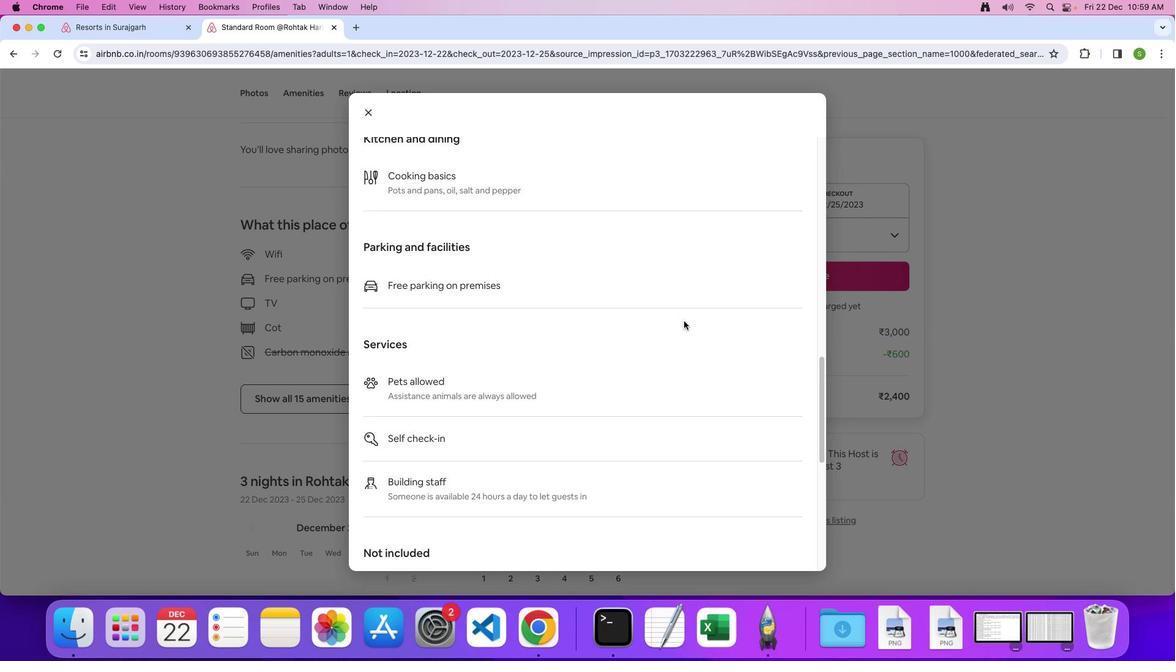 
Action: Mouse scrolled (683, 321) with delta (0, 0)
Screenshot: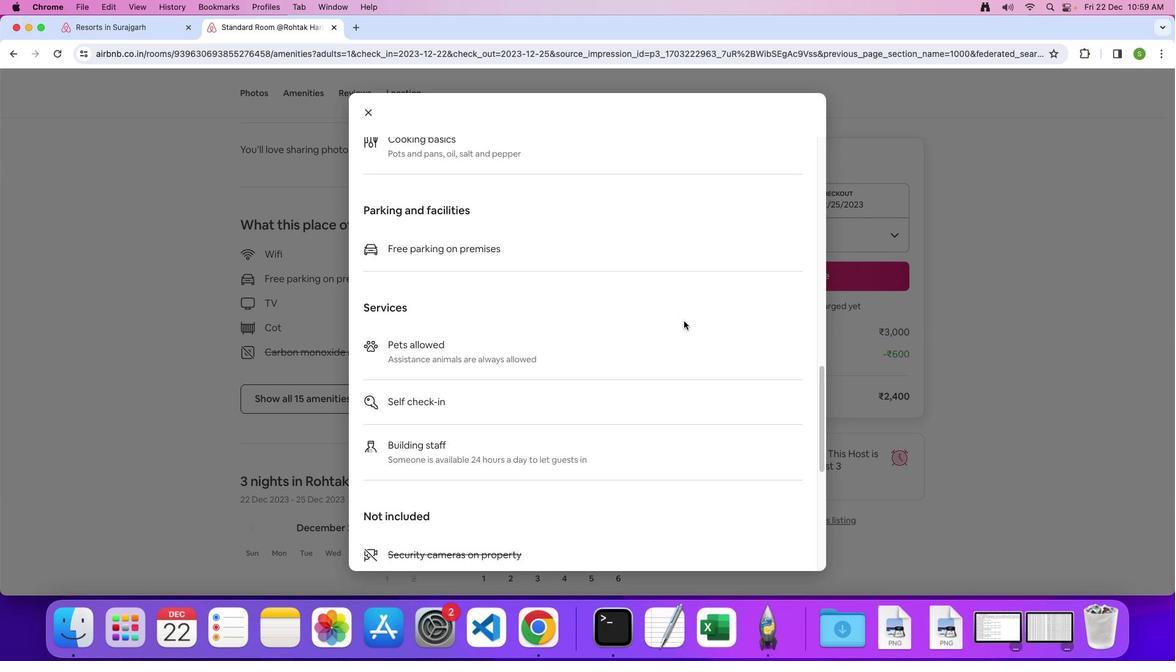 
Action: Mouse scrolled (683, 321) with delta (0, 0)
Screenshot: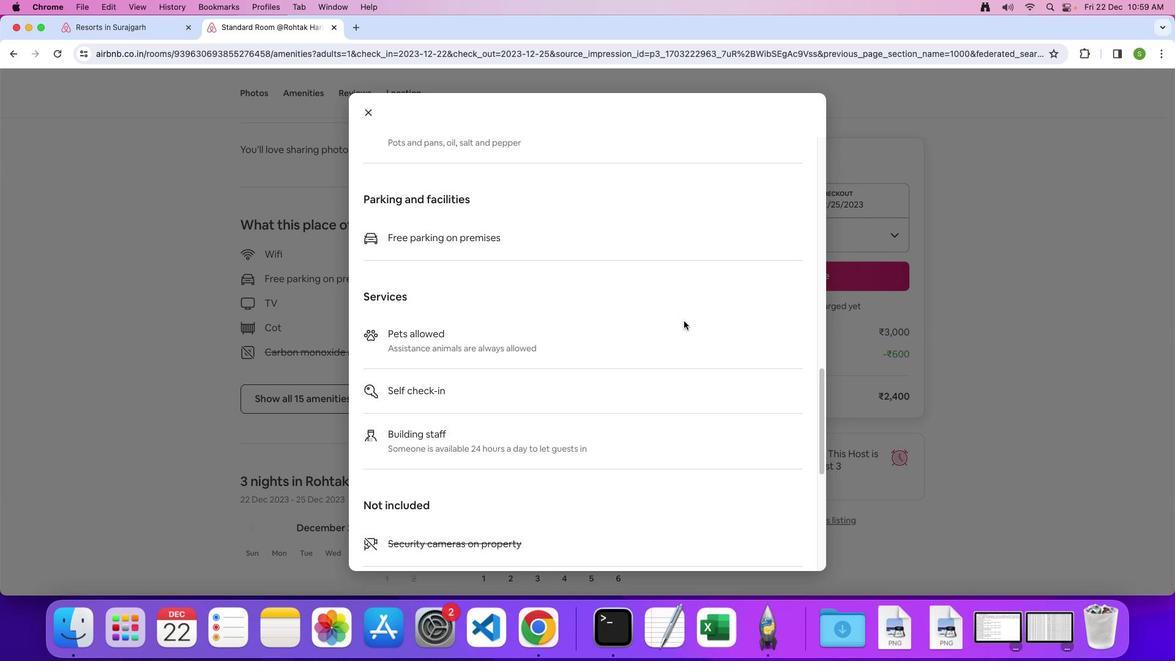 
Action: Mouse scrolled (683, 321) with delta (0, -1)
Screenshot: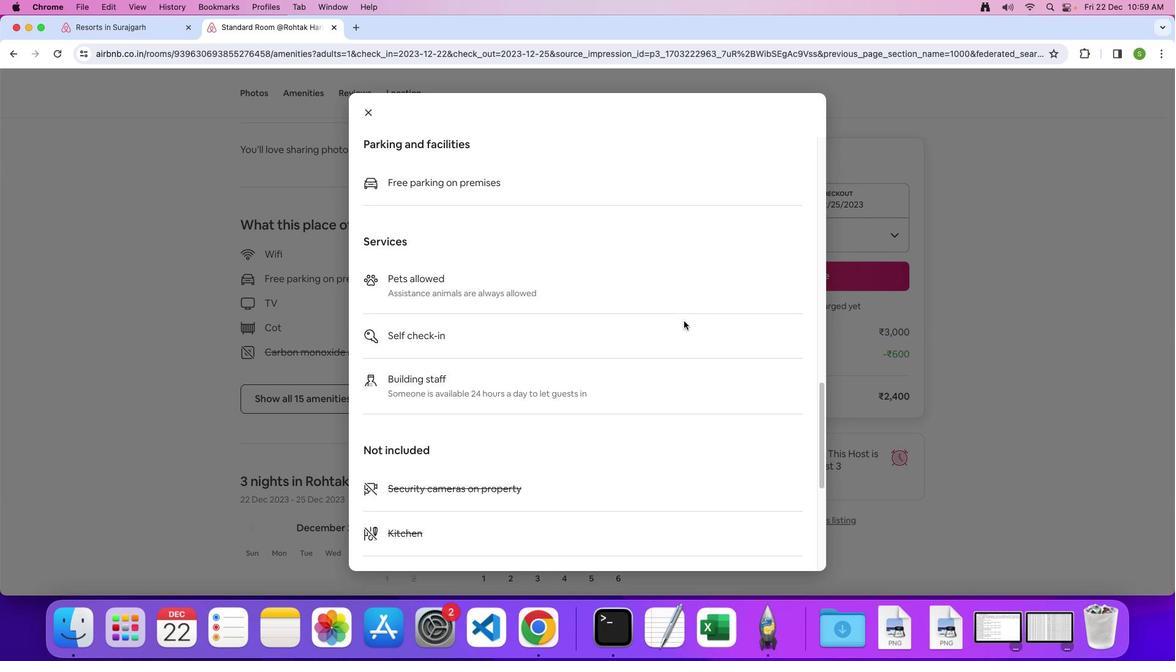 
Action: Mouse scrolled (683, 321) with delta (0, 0)
